 Task: Select traffic view around selected location High Museum of Art, Georgia, United States and identify the nearest hotel to the peak traffic point
Action: Mouse moved to (91, 27)
Screenshot: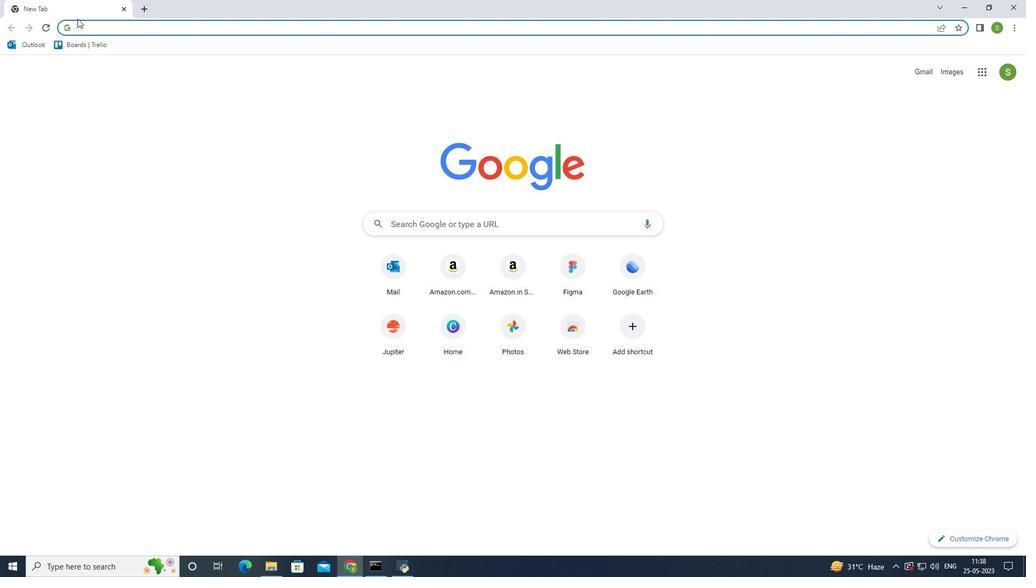 
Action: Mouse pressed left at (91, 27)
Screenshot: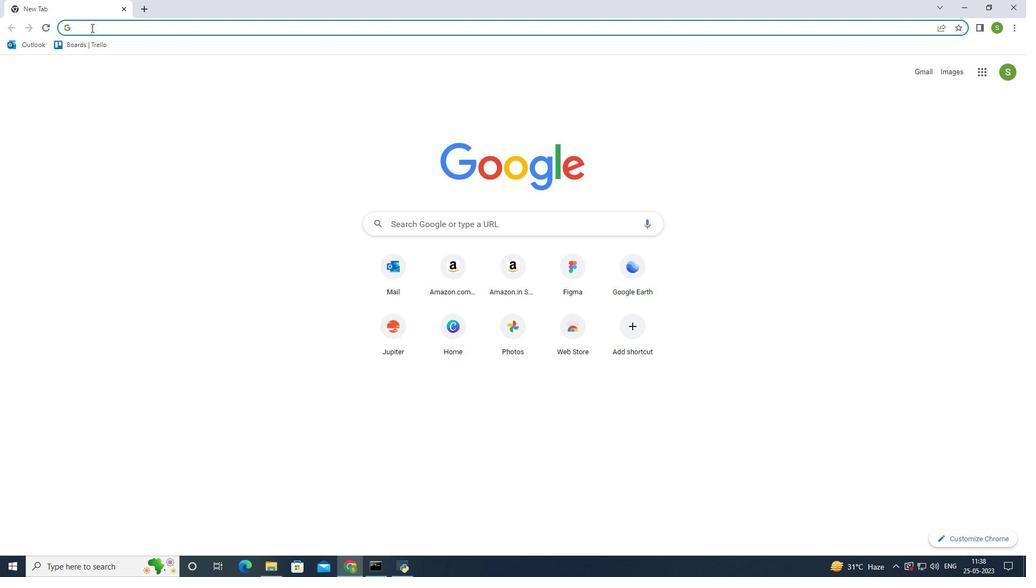 
Action: Mouse moved to (96, 42)
Screenshot: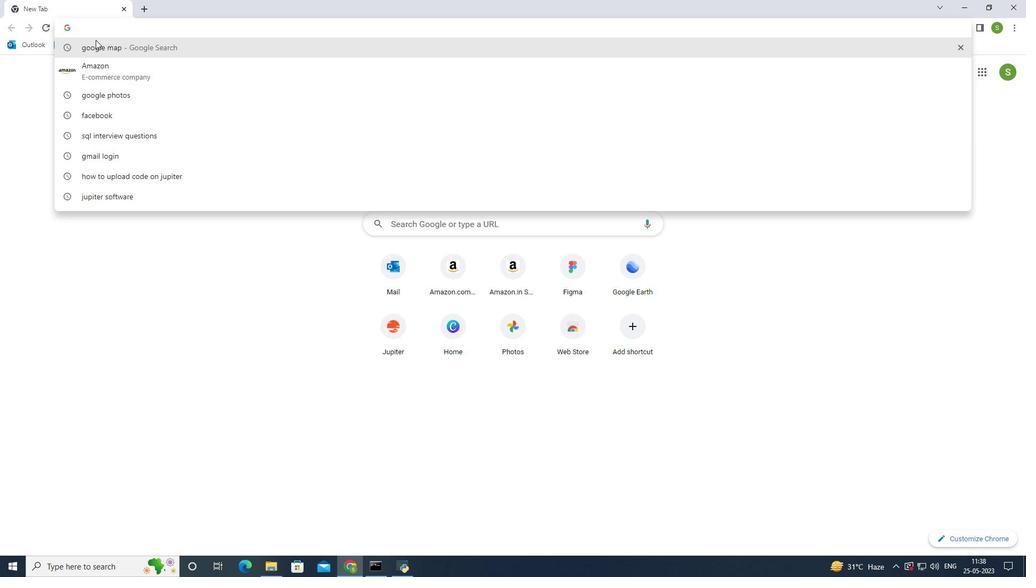 
Action: Mouse pressed left at (96, 42)
Screenshot: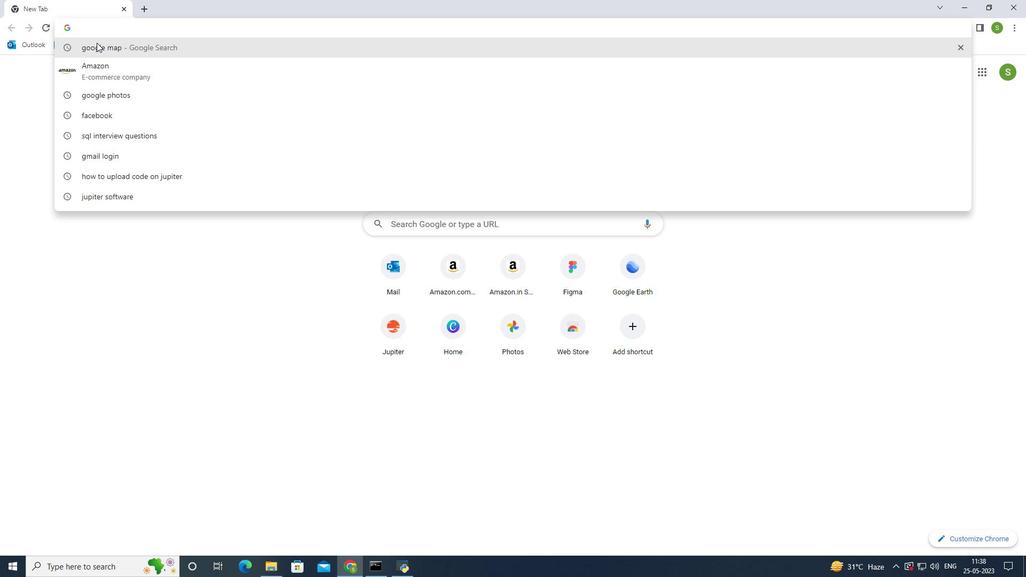 
Action: Mouse moved to (165, 165)
Screenshot: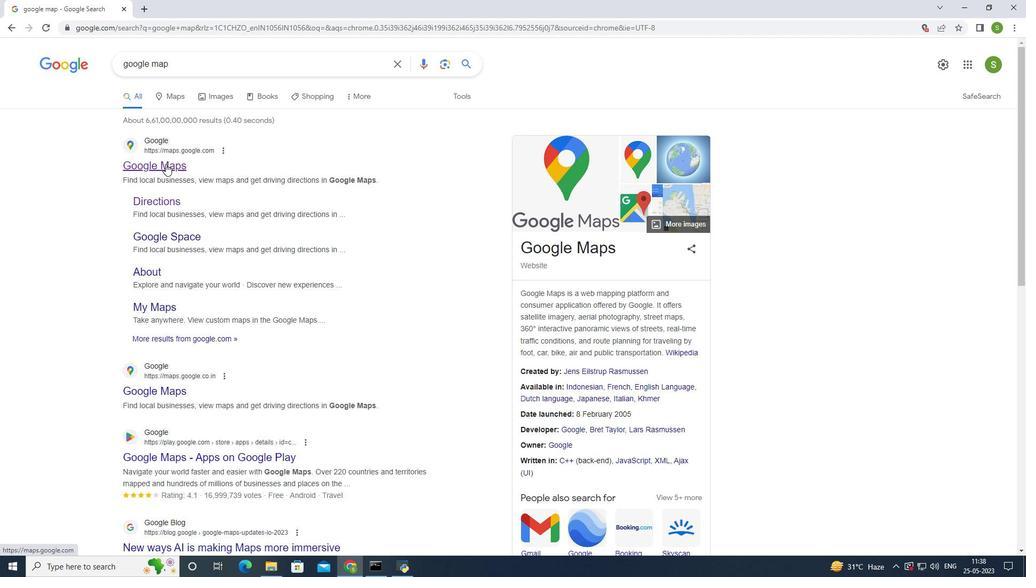 
Action: Mouse pressed left at (165, 165)
Screenshot: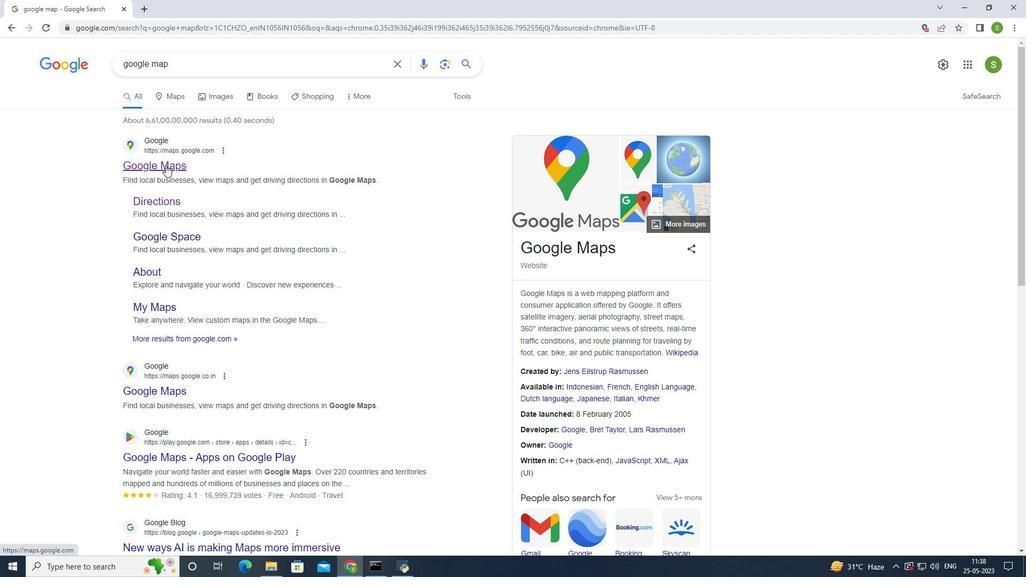 
Action: Mouse moved to (135, 54)
Screenshot: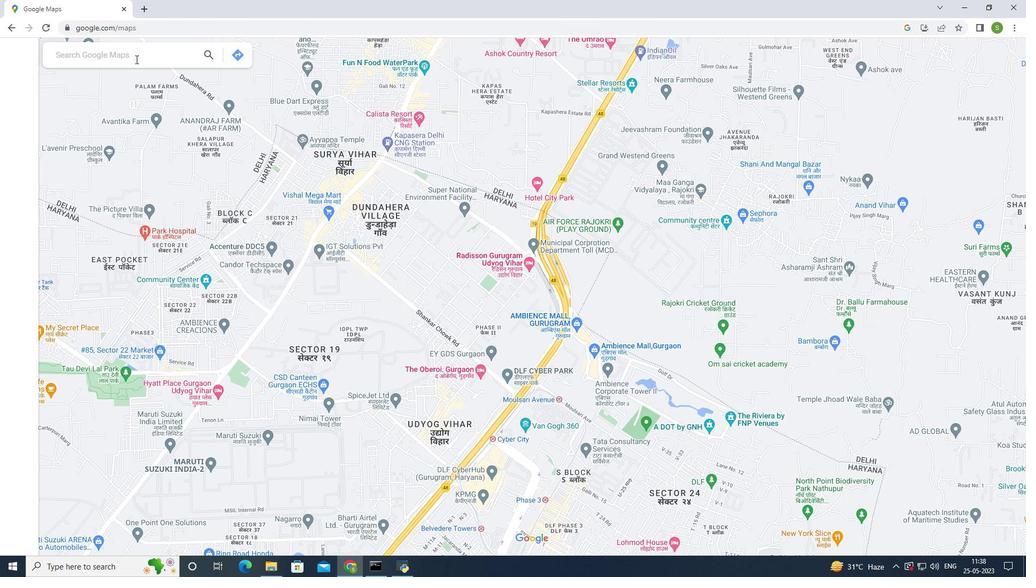 
Action: Mouse pressed left at (135, 54)
Screenshot: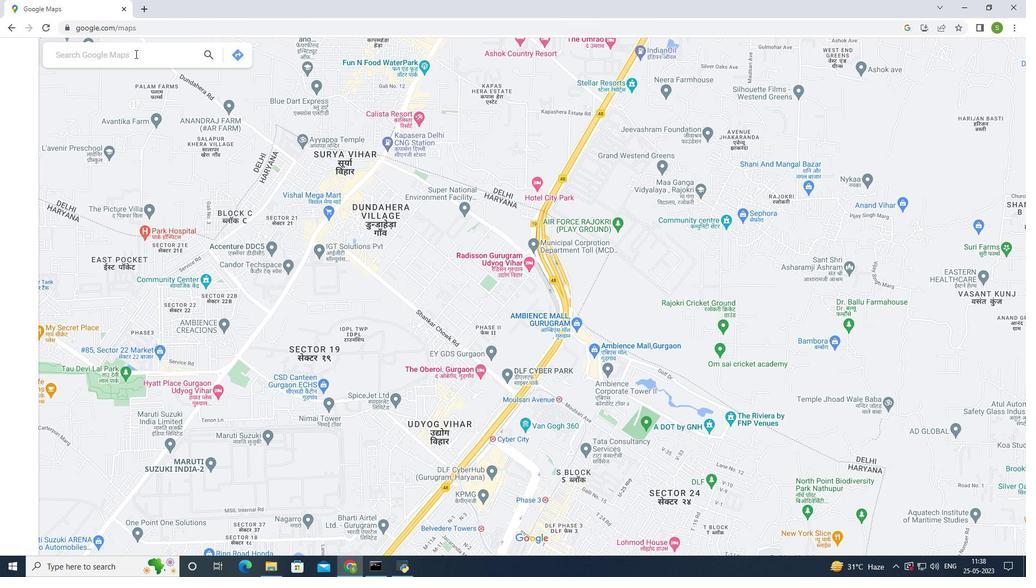 
Action: Mouse moved to (383, 294)
Screenshot: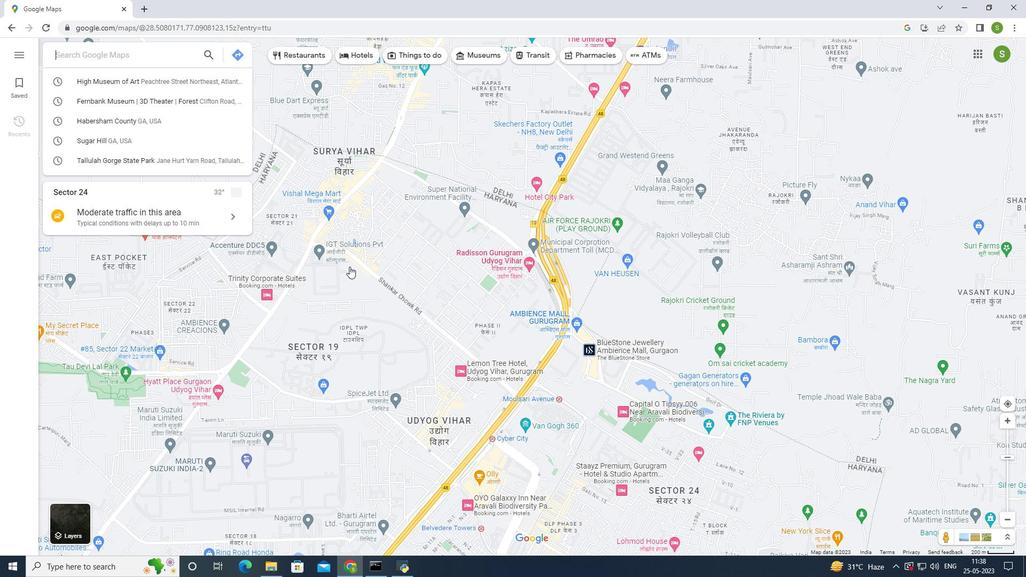 
Action: Key pressed <Key.caps_lock>H<Key.caps_lock>igh<Key.space><Key.caps_lock>M<Key.caps_lock>useum<Key.space>of<Key.space><Key.caps_lock>A<Key.caps_lock>rt<Key.space><Key.caps_lock>G<Key.caps_lock>eorgia<Key.space><Key.caps_lock>U<Key.caps_lock>nited<Key.space><Key.caps_lock>S<Key.caps_lock>tates<Key.enter>
Screenshot: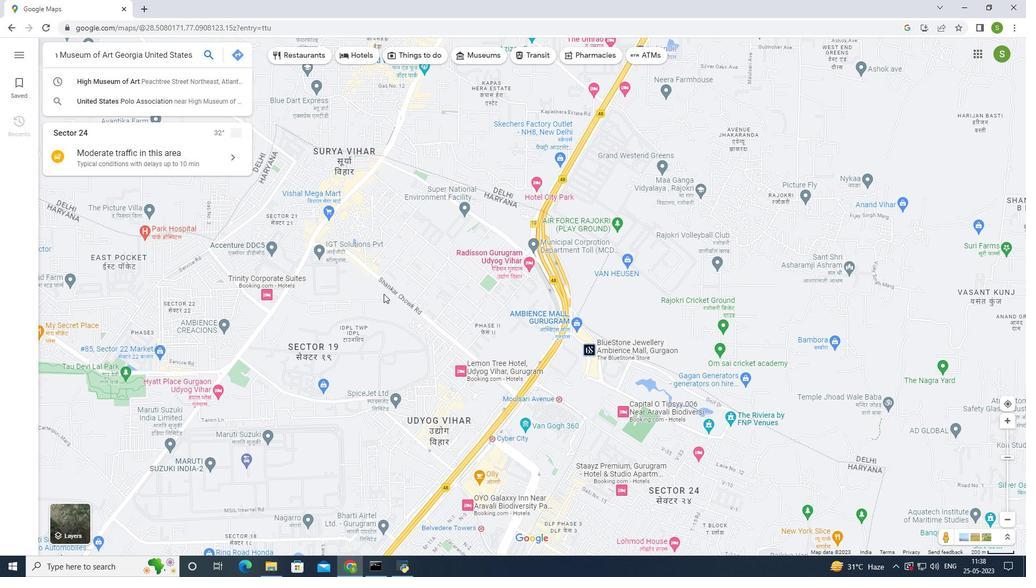 
Action: Mouse moved to (146, 266)
Screenshot: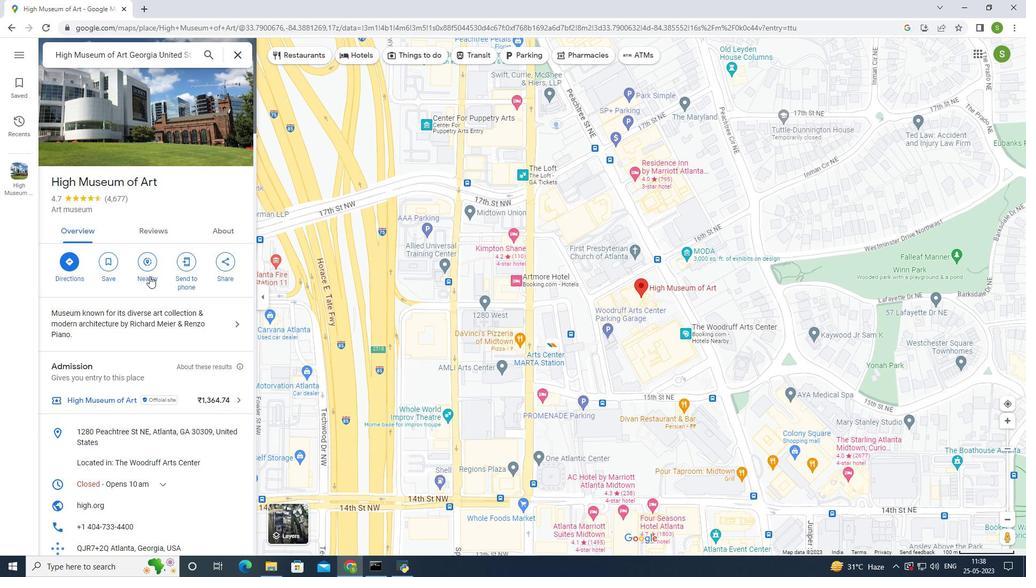 
Action: Mouse pressed left at (146, 266)
Screenshot: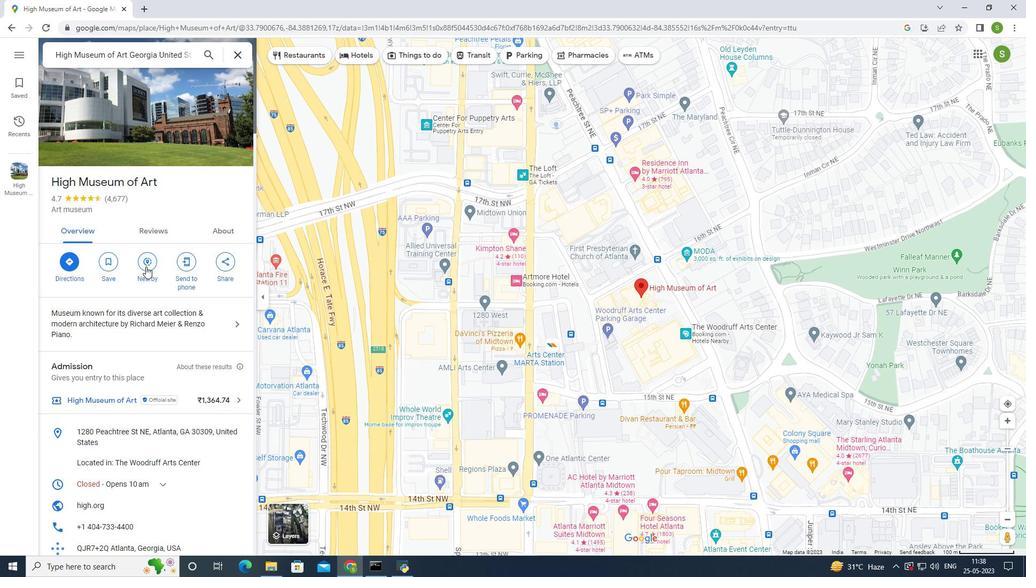 
Action: Mouse moved to (97, 97)
Screenshot: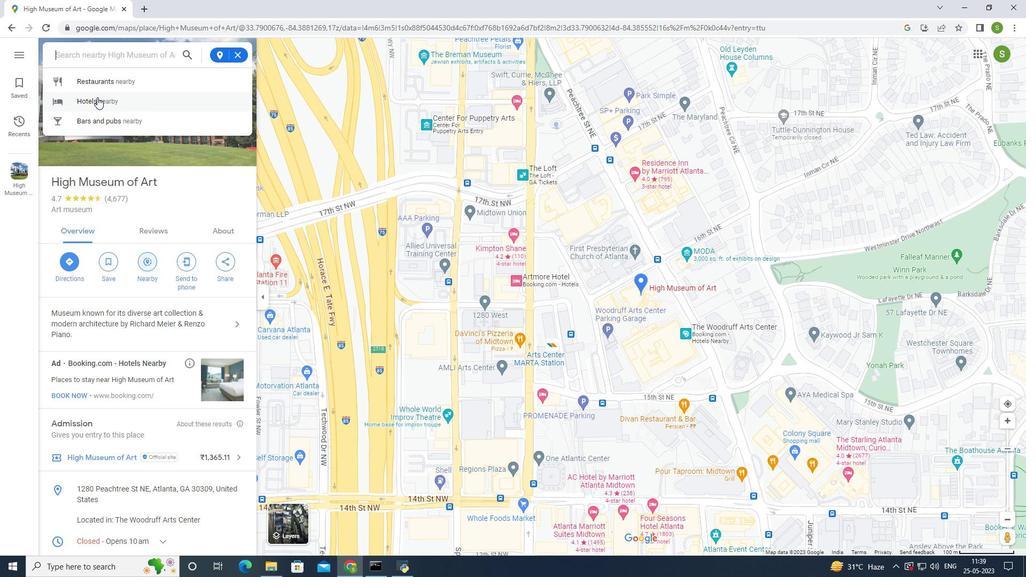 
Action: Mouse pressed left at (97, 97)
Screenshot: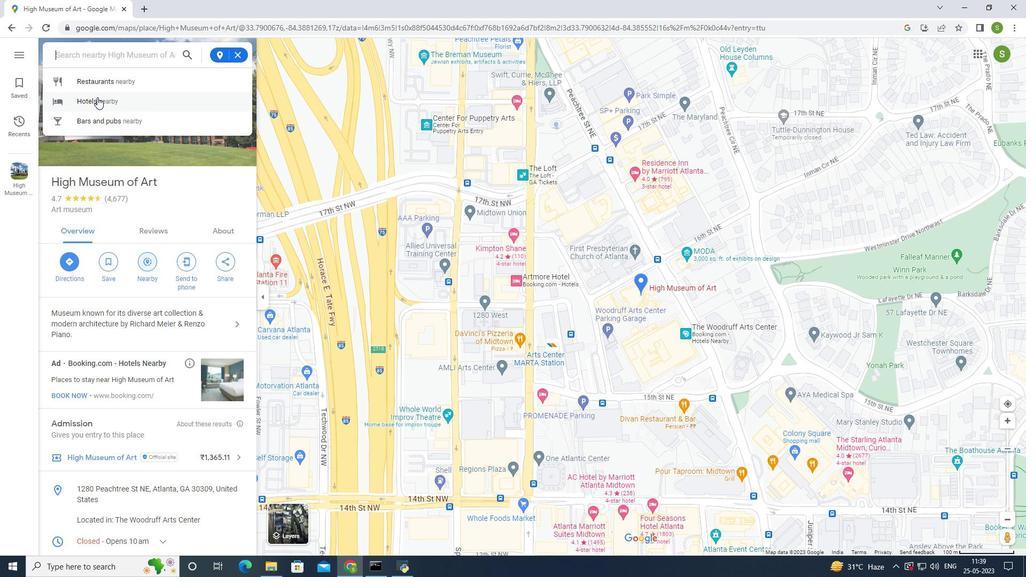 
Action: Mouse moved to (364, 527)
Screenshot: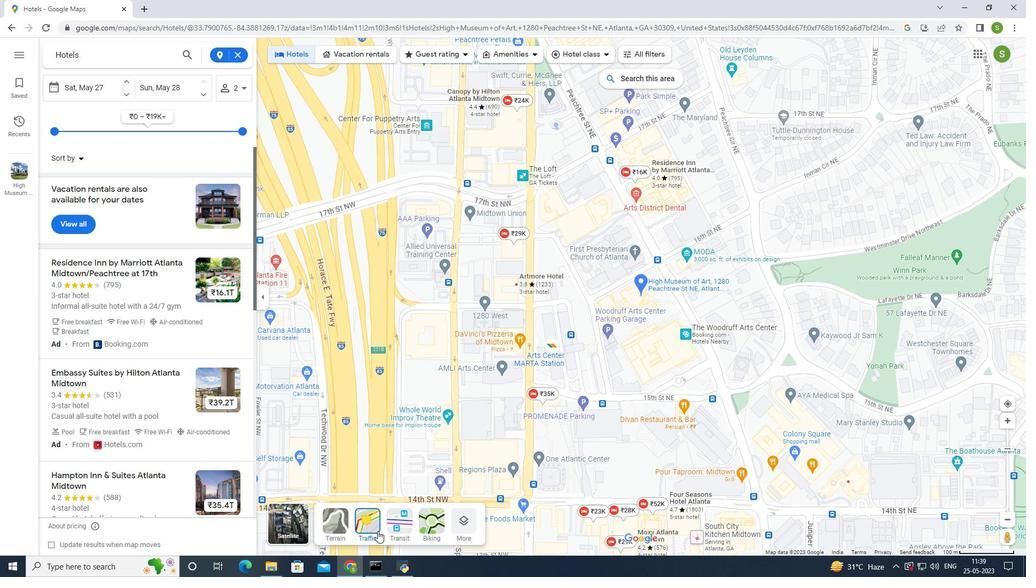 
Action: Mouse pressed left at (364, 527)
Screenshot: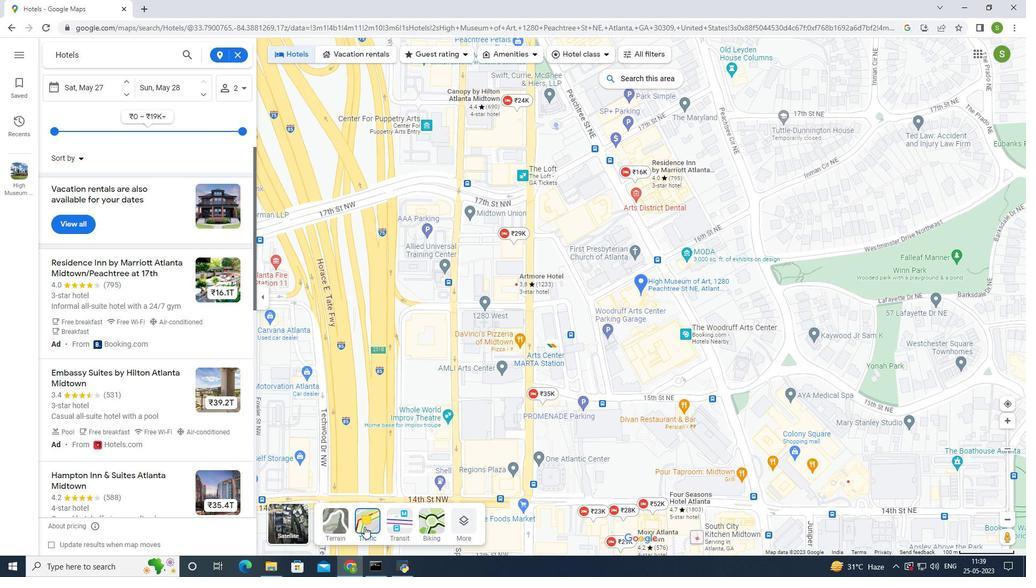 
Action: Mouse moved to (512, 228)
Screenshot: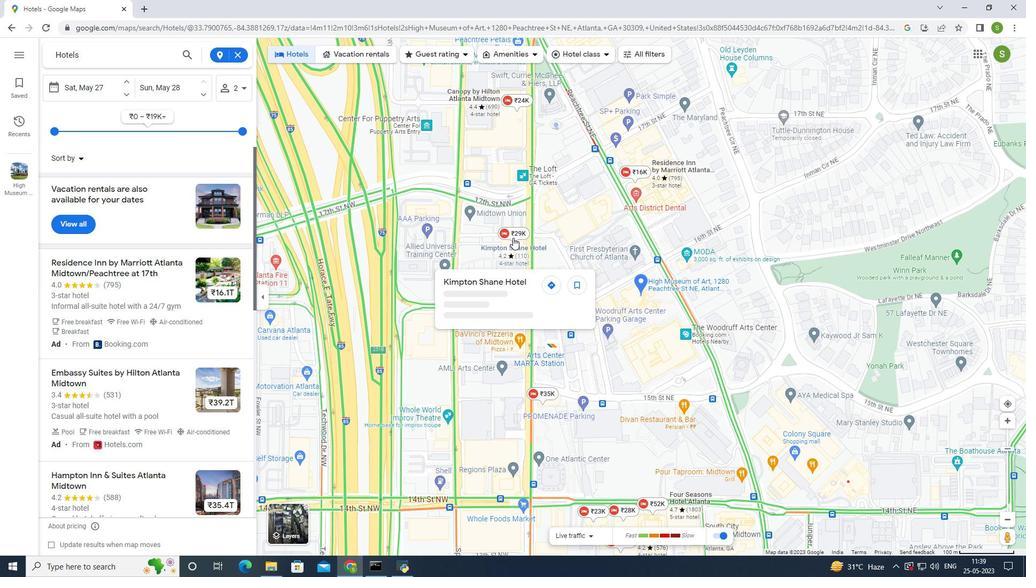 
Action: Mouse pressed left at (512, 228)
Screenshot: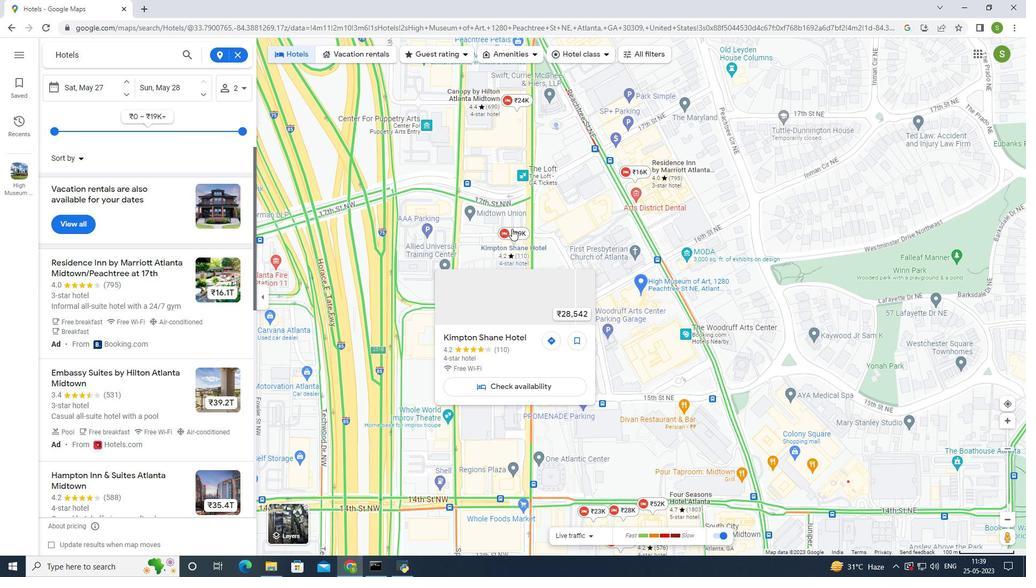 
Action: Mouse moved to (335, 198)
Screenshot: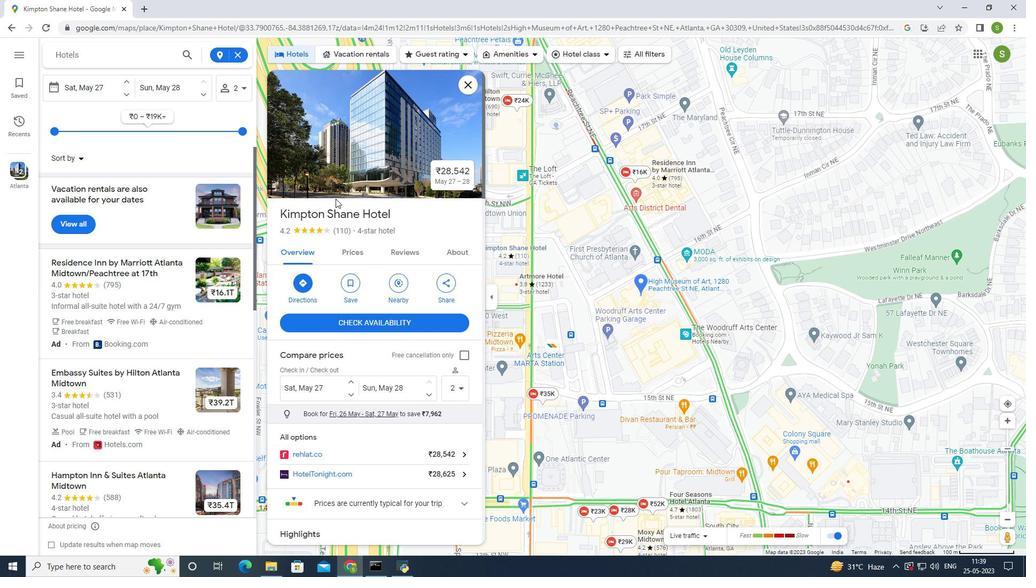 
Action: Mouse pressed left at (335, 198)
Screenshot: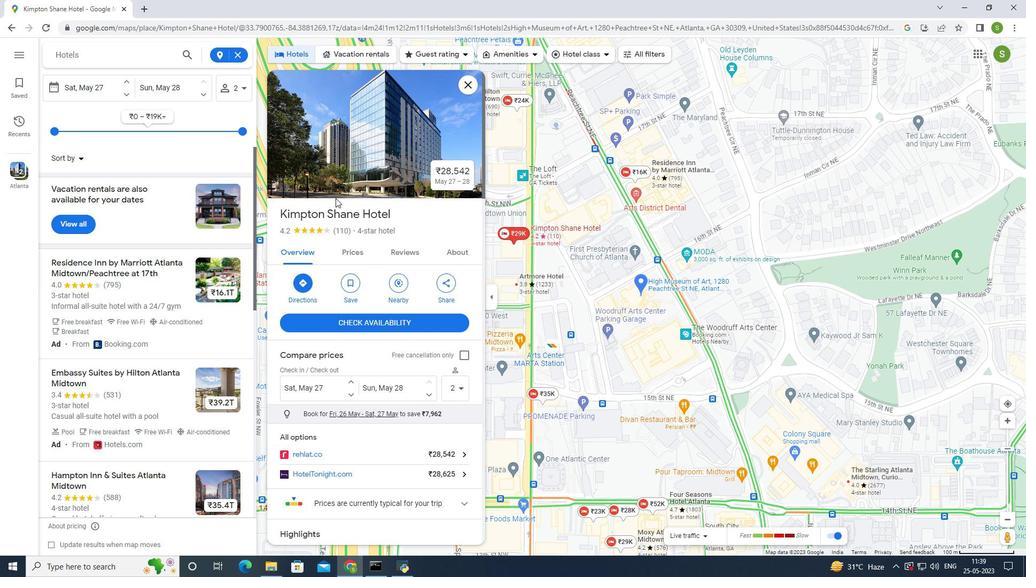 
Action: Mouse moved to (358, 181)
Screenshot: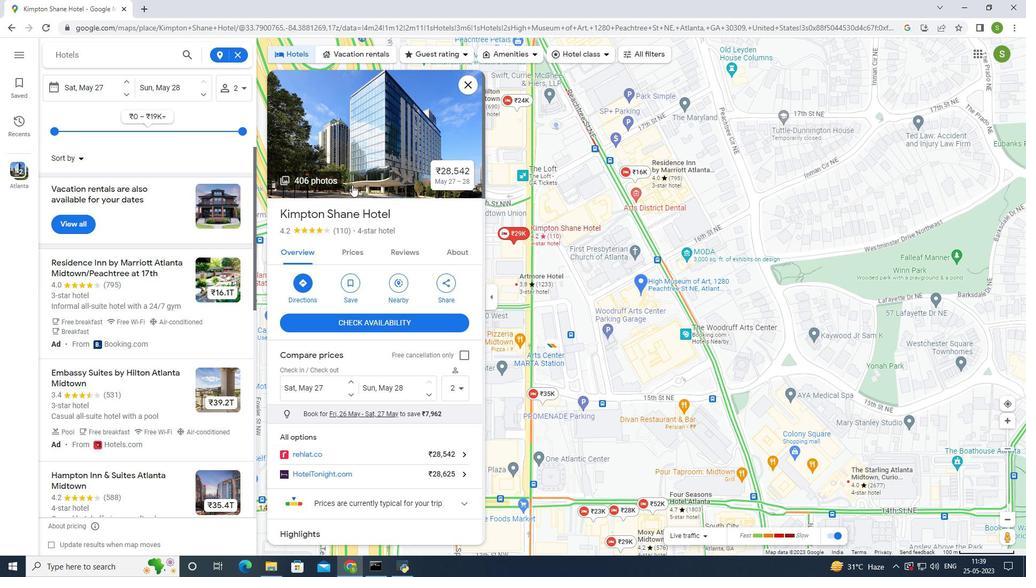 
Action: Mouse pressed left at (358, 181)
Screenshot: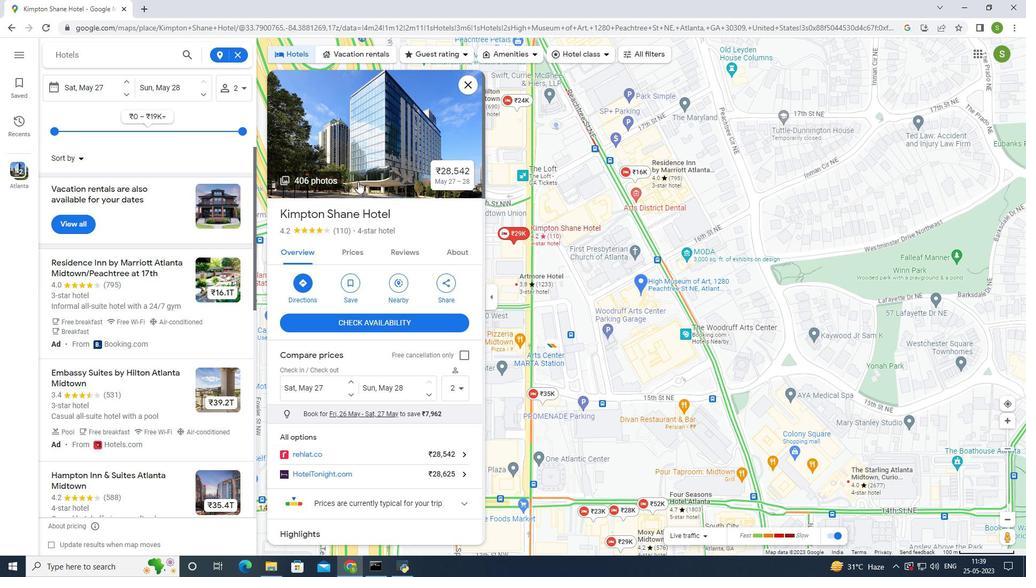 
Action: Mouse moved to (659, 470)
Screenshot: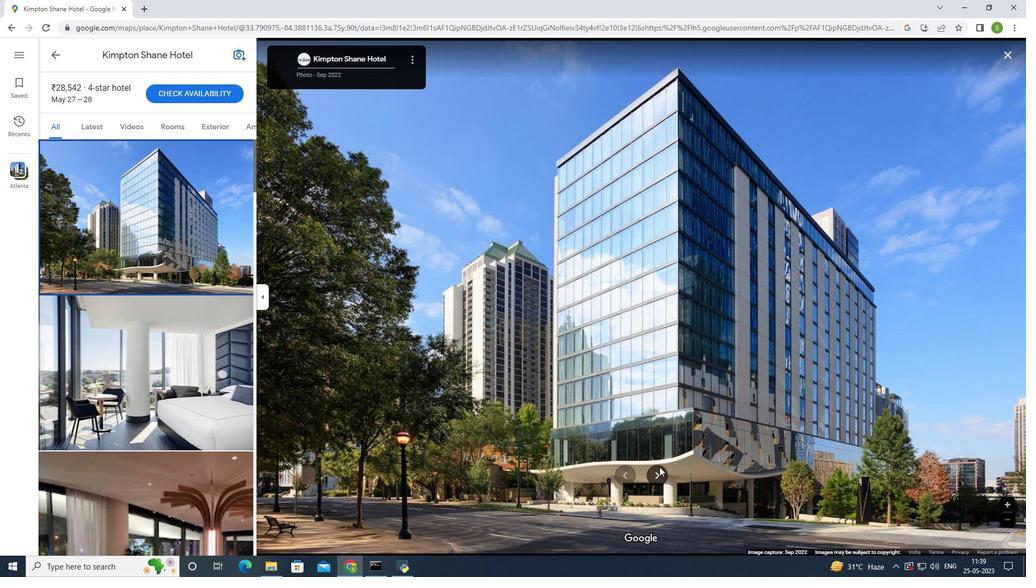 
Action: Mouse pressed left at (659, 470)
Screenshot: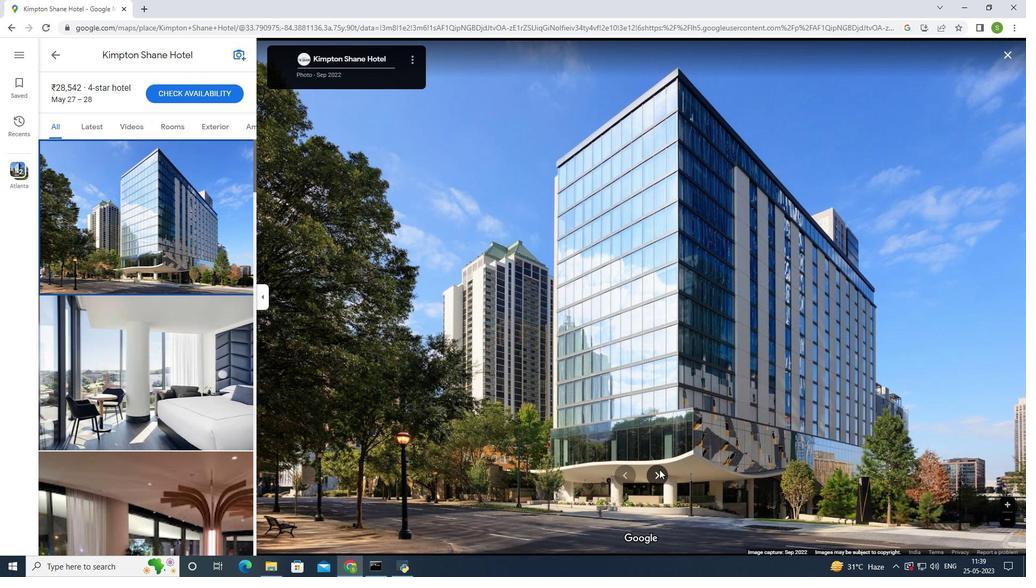 
Action: Mouse moved to (662, 473)
Screenshot: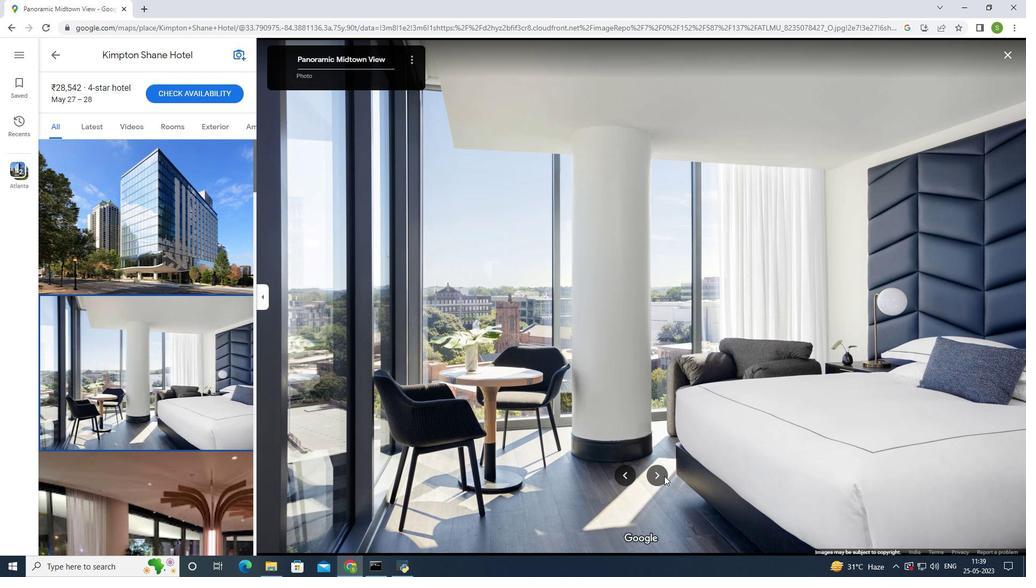 
Action: Mouse pressed left at (662, 473)
Screenshot: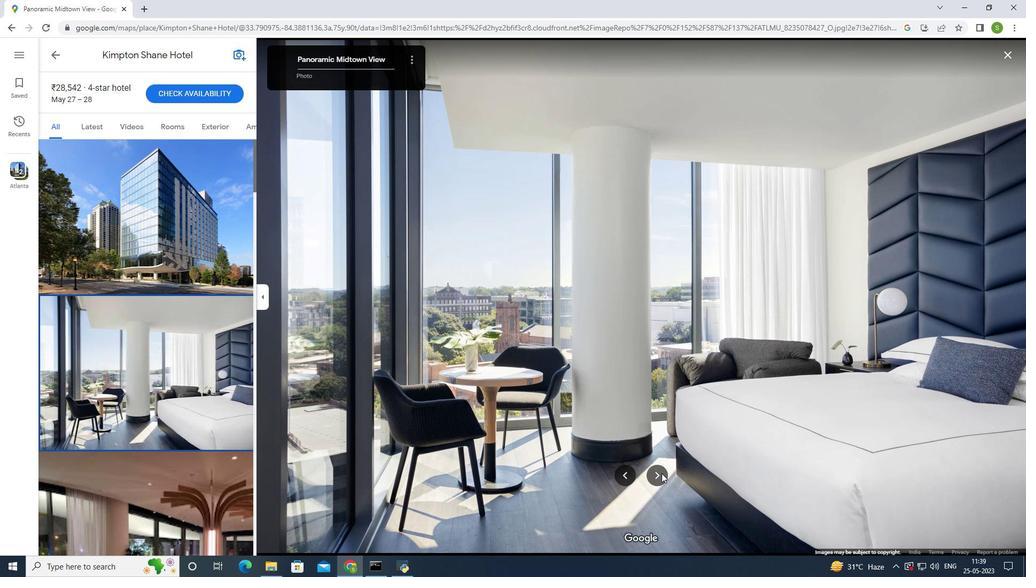 
Action: Mouse pressed left at (662, 473)
Screenshot: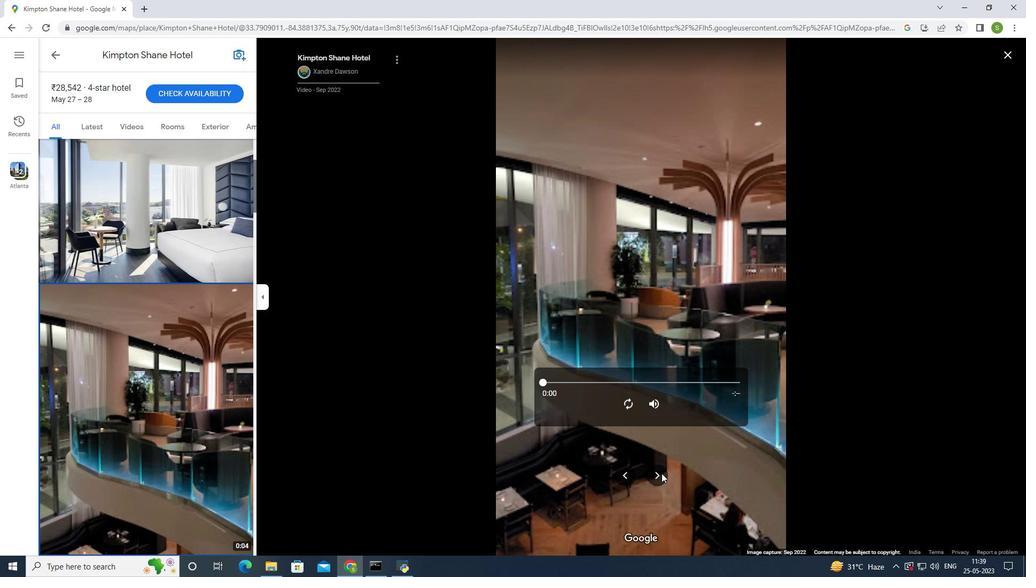 
Action: Mouse pressed left at (662, 473)
Screenshot: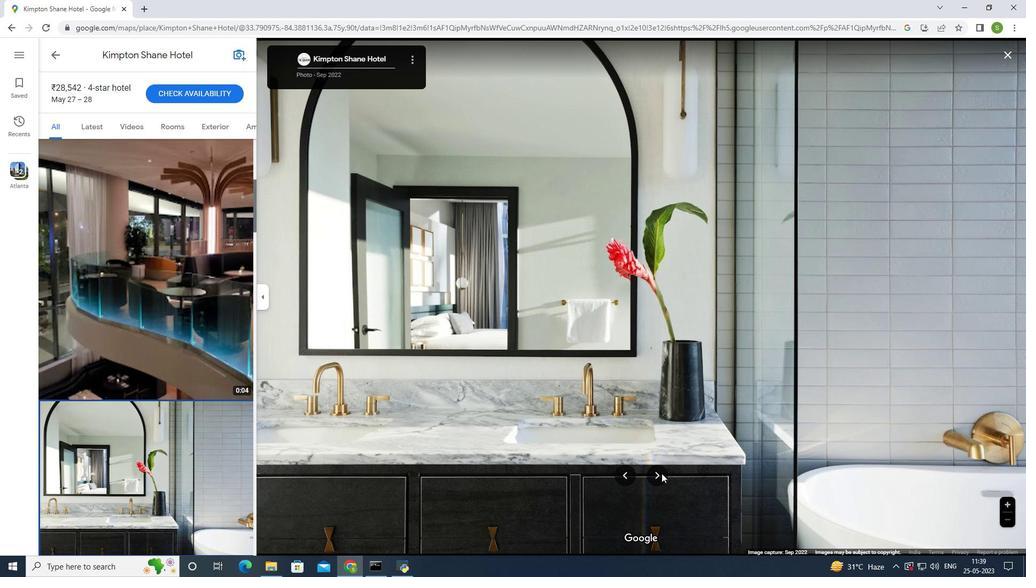 
Action: Mouse pressed left at (662, 473)
Screenshot: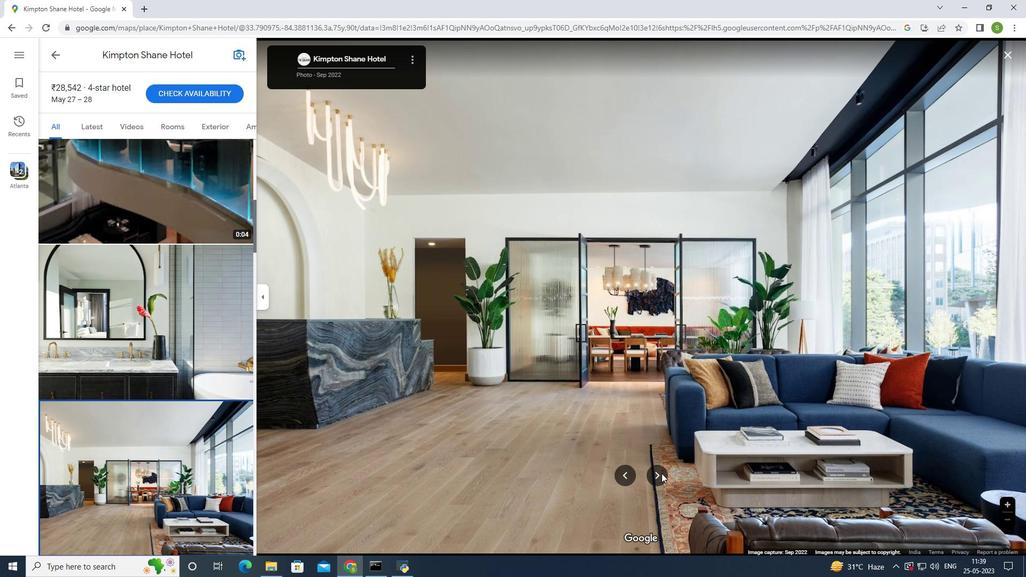 
Action: Mouse pressed left at (662, 473)
Screenshot: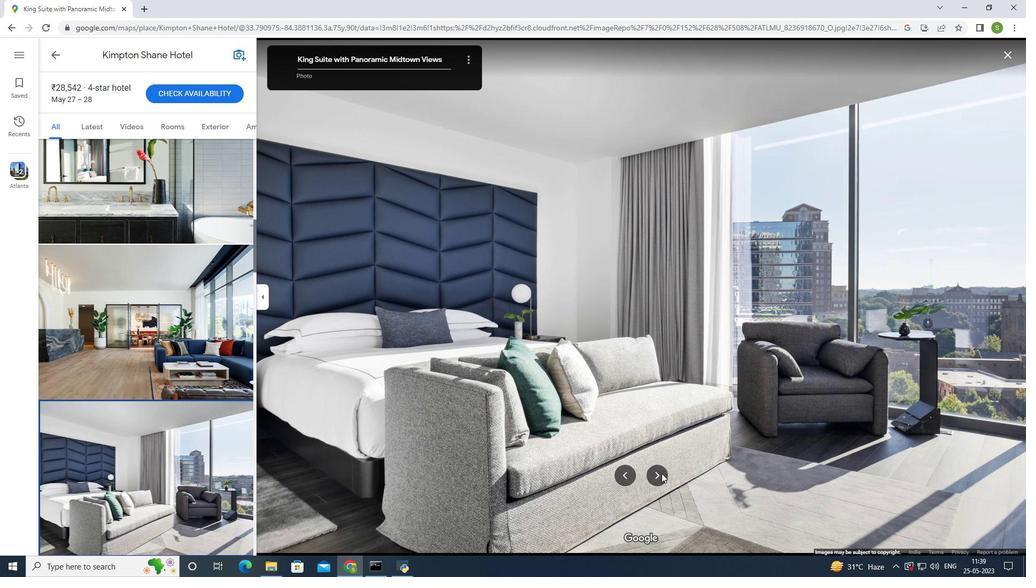 
Action: Mouse pressed left at (662, 473)
Screenshot: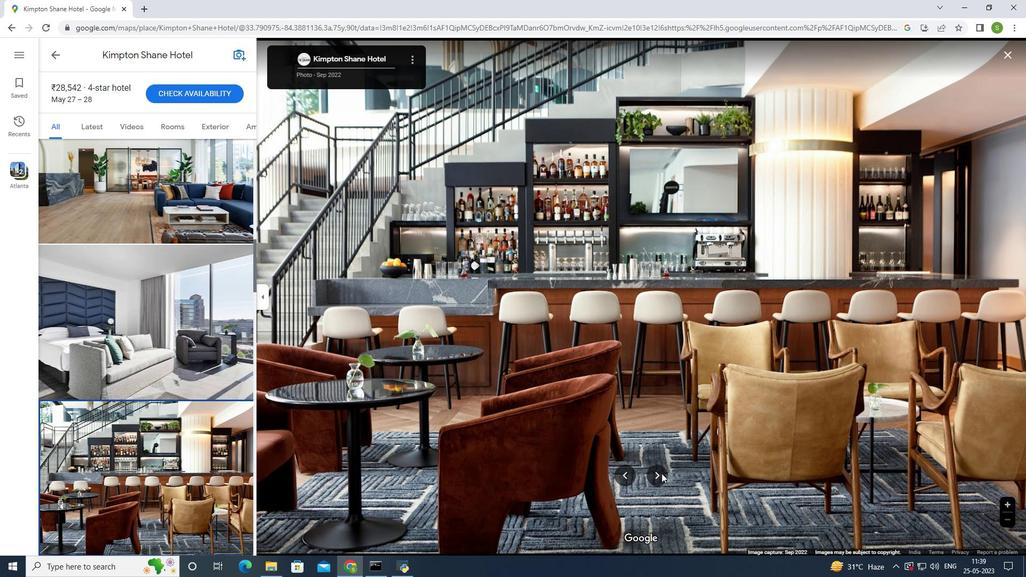 
Action: Mouse pressed left at (662, 473)
Screenshot: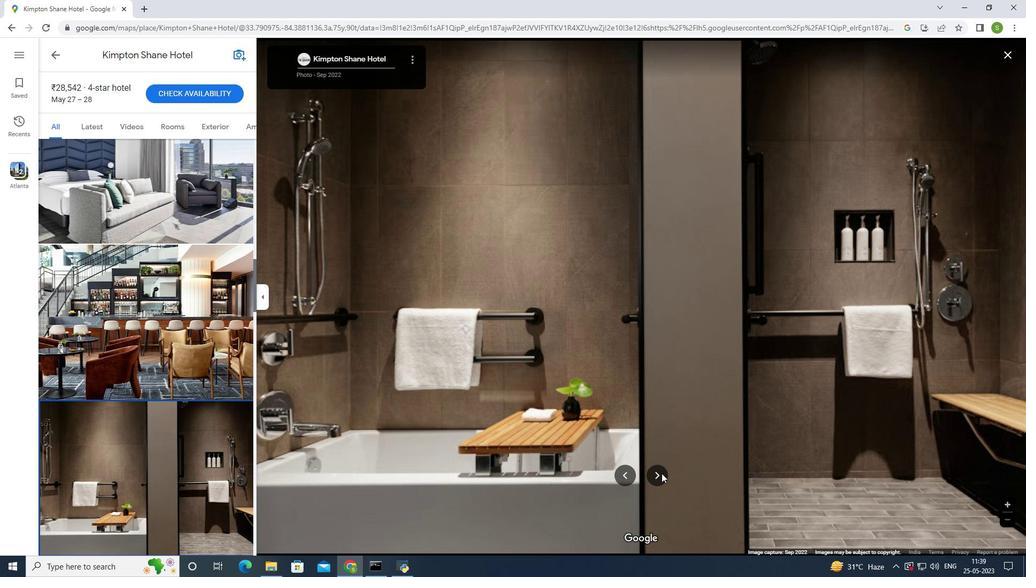 
Action: Mouse moved to (628, 479)
Screenshot: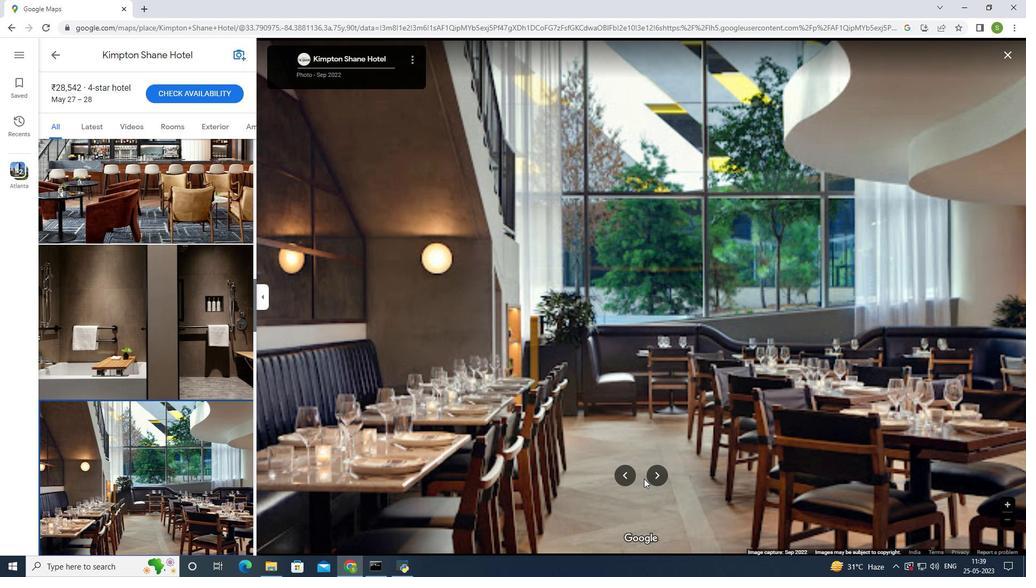 
Action: Mouse pressed left at (628, 479)
Screenshot: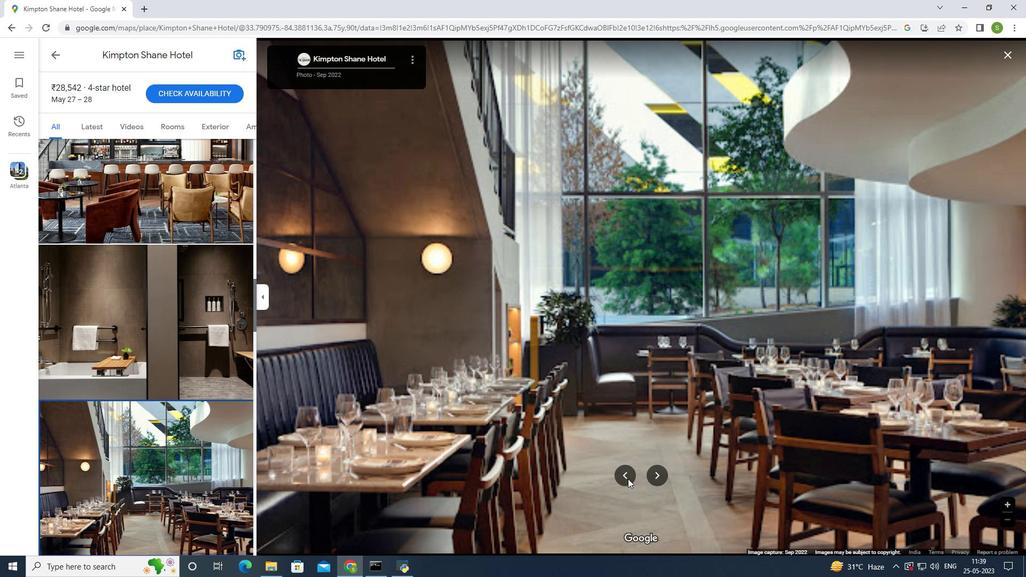 
Action: Mouse moved to (571, 402)
Screenshot: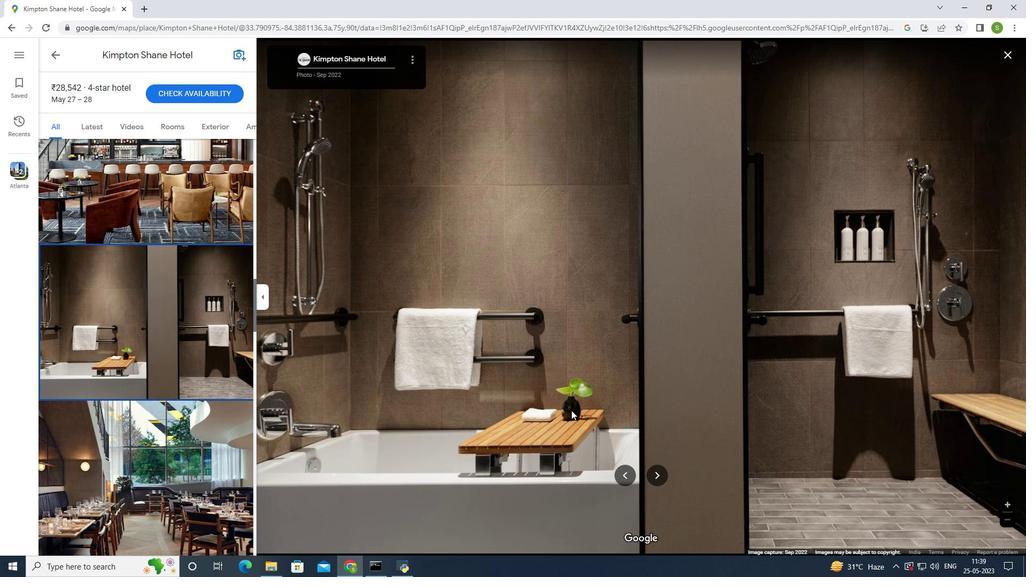 
Action: Mouse scrolled (571, 403) with delta (0, 0)
Screenshot: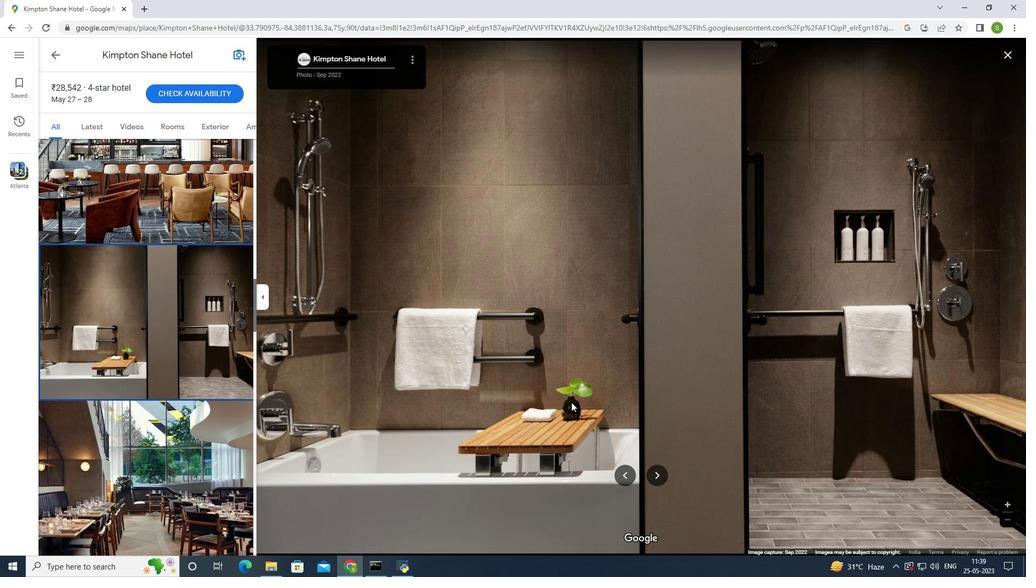
Action: Mouse scrolled (571, 403) with delta (0, 0)
Screenshot: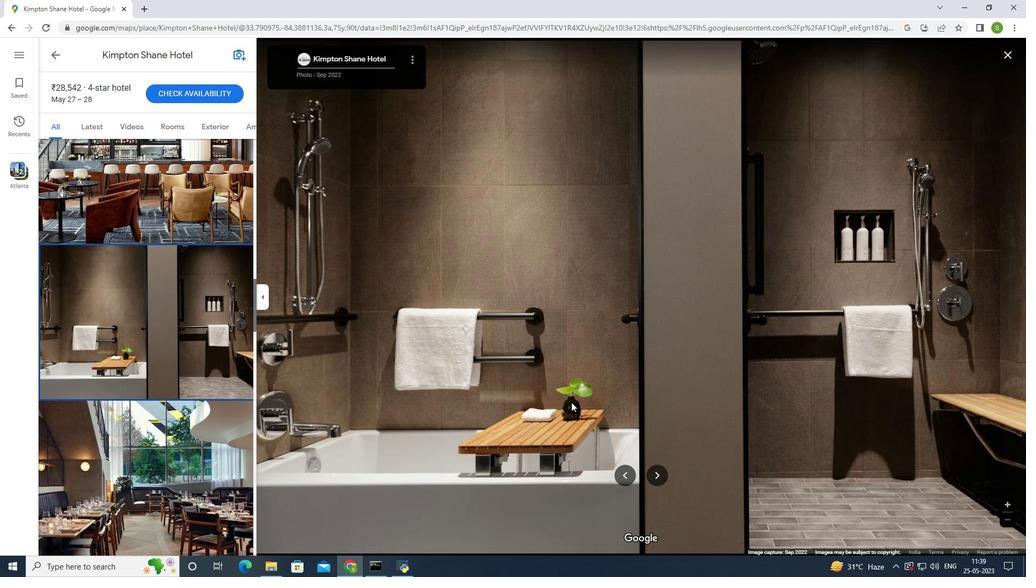 
Action: Mouse scrolled (571, 403) with delta (0, 0)
Screenshot: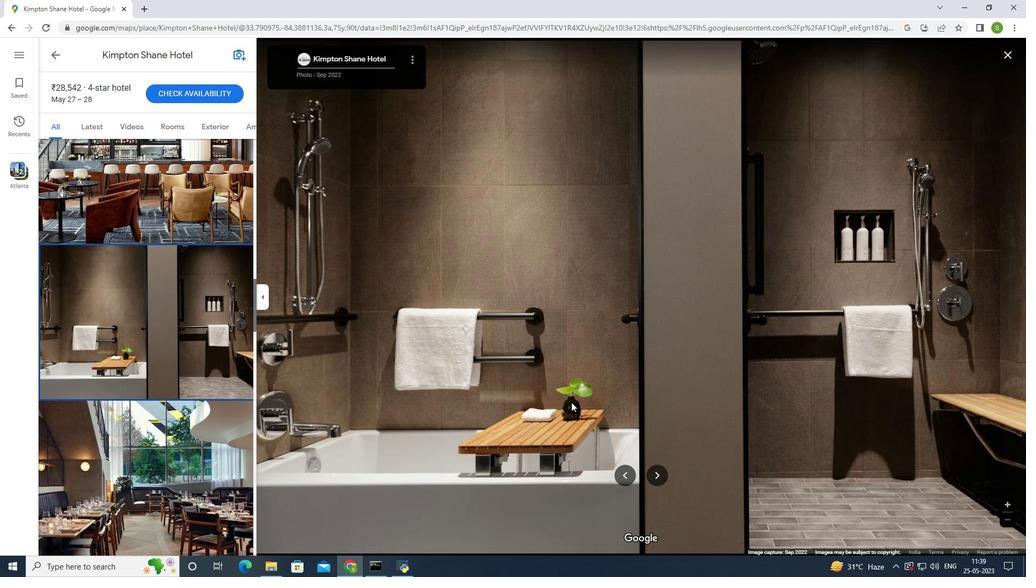 
Action: Mouse scrolled (571, 403) with delta (0, 0)
Screenshot: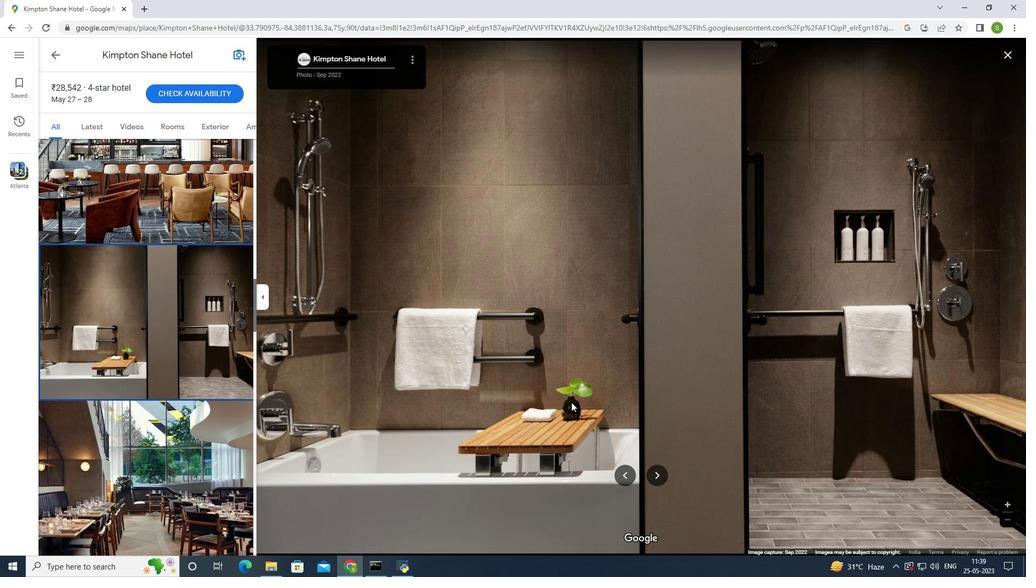 
Action: Mouse scrolled (571, 403) with delta (0, 0)
Screenshot: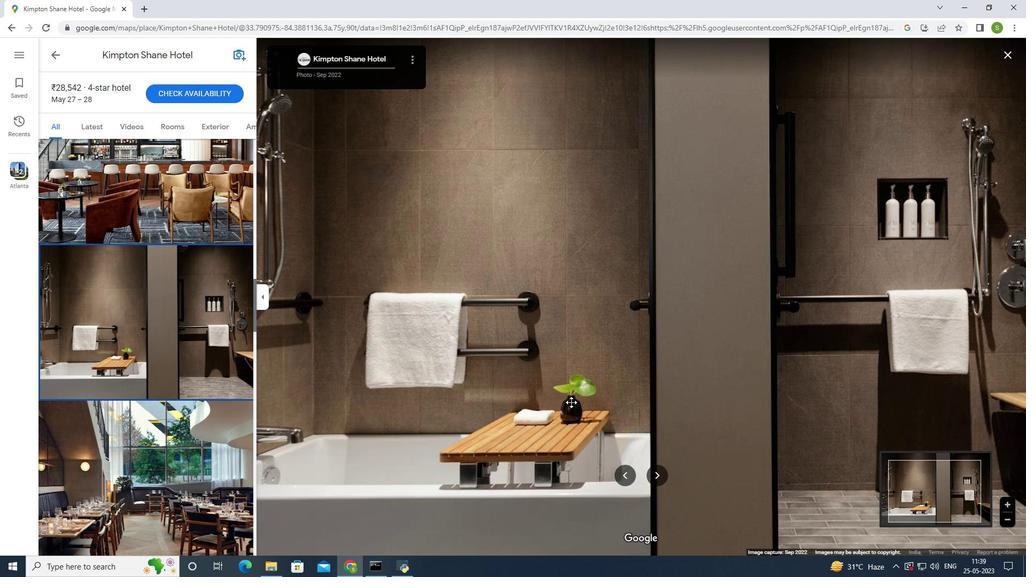 
Action: Mouse scrolled (571, 403) with delta (0, 0)
Screenshot: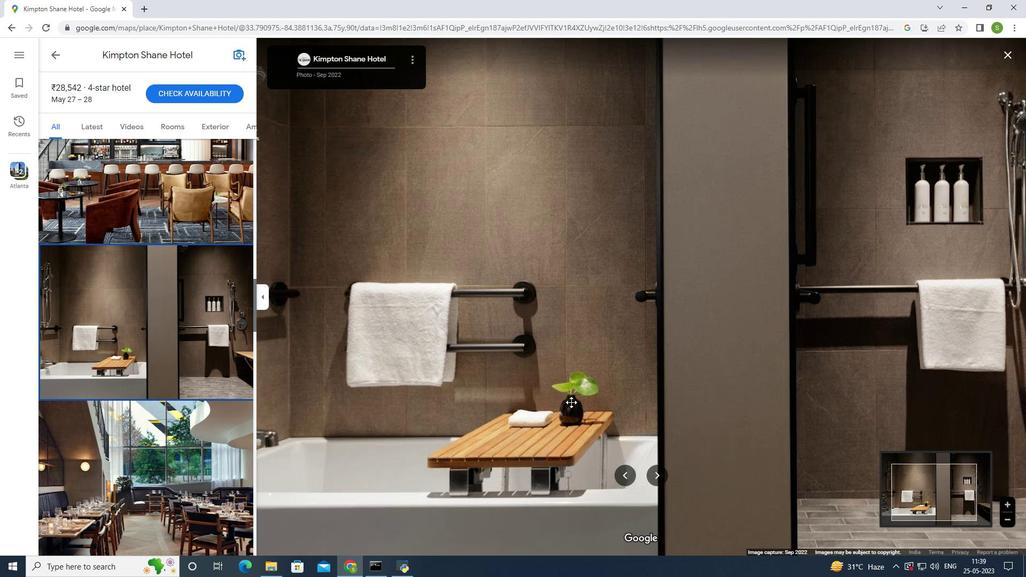 
Action: Mouse scrolled (571, 403) with delta (0, 0)
Screenshot: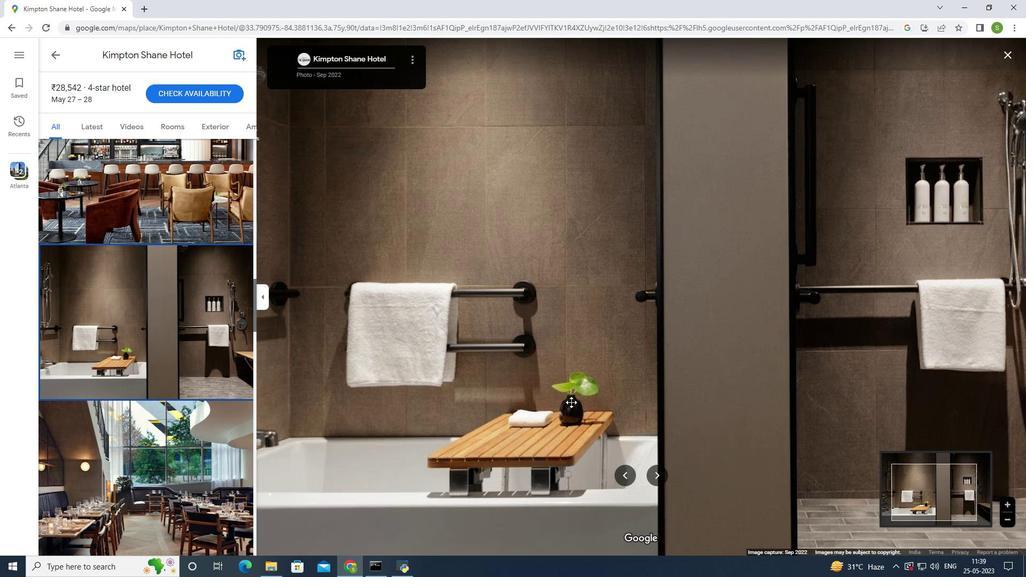 
Action: Mouse scrolled (571, 403) with delta (0, 0)
Screenshot: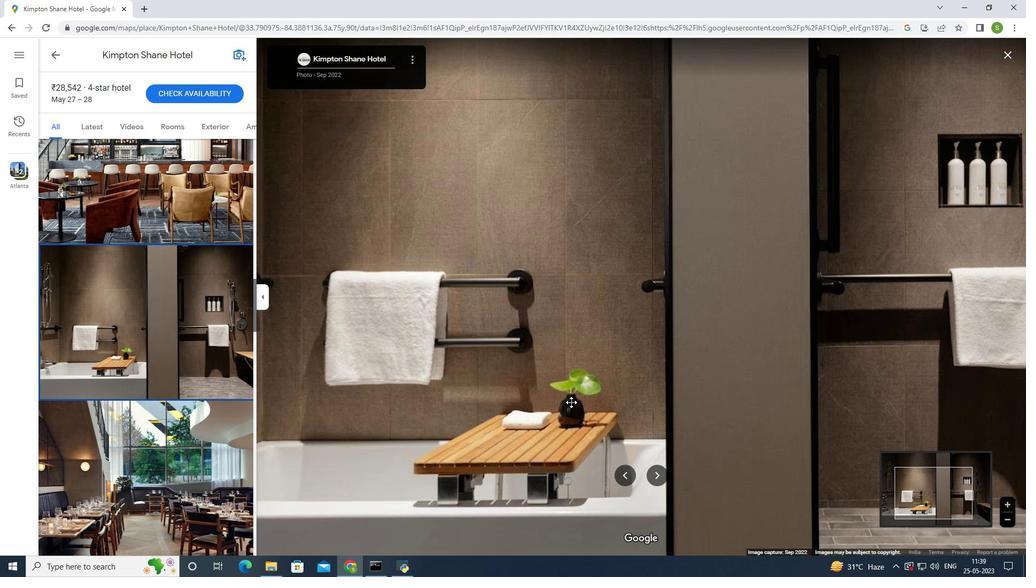 
Action: Mouse scrolled (571, 403) with delta (0, 0)
Screenshot: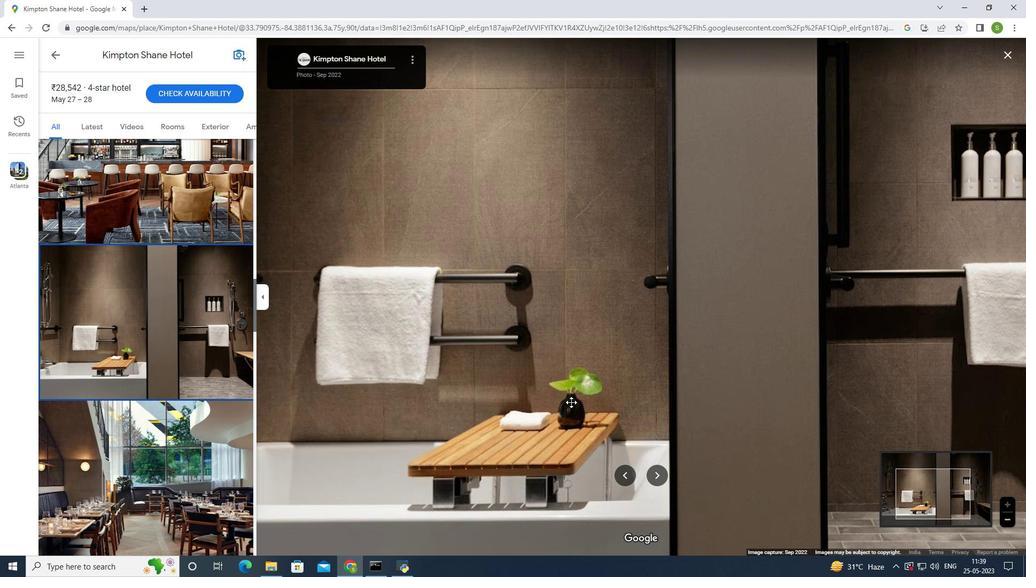 
Action: Mouse scrolled (571, 403) with delta (0, 0)
Screenshot: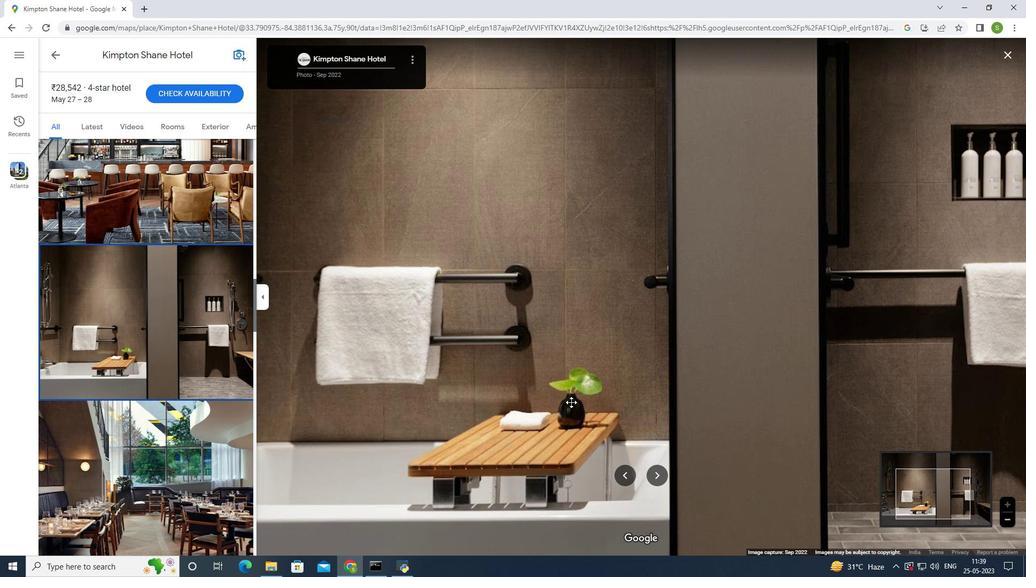 
Action: Mouse scrolled (571, 403) with delta (0, 0)
Screenshot: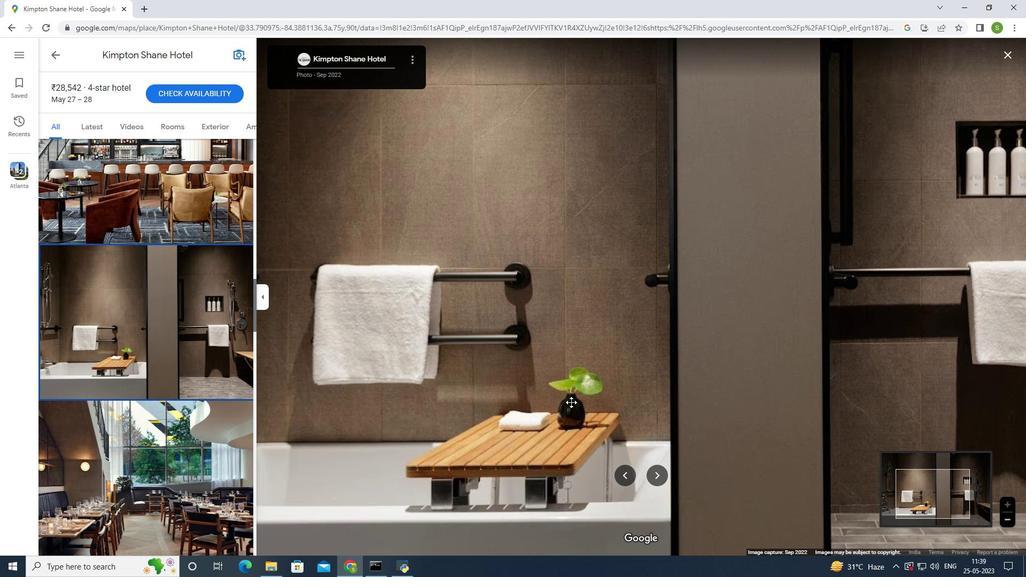 
Action: Mouse scrolled (571, 403) with delta (0, 0)
Screenshot: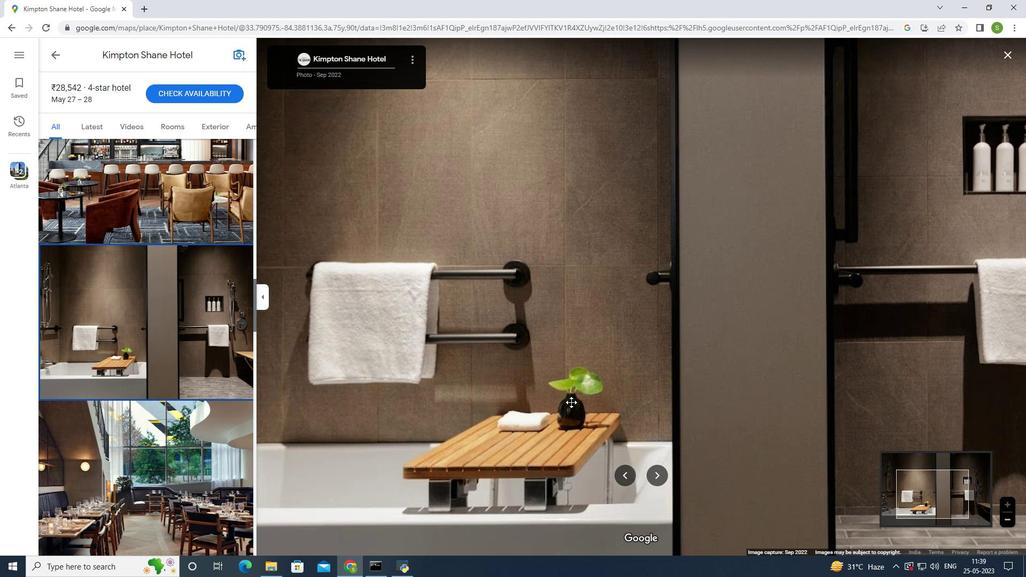 
Action: Mouse scrolled (571, 403) with delta (0, 0)
Screenshot: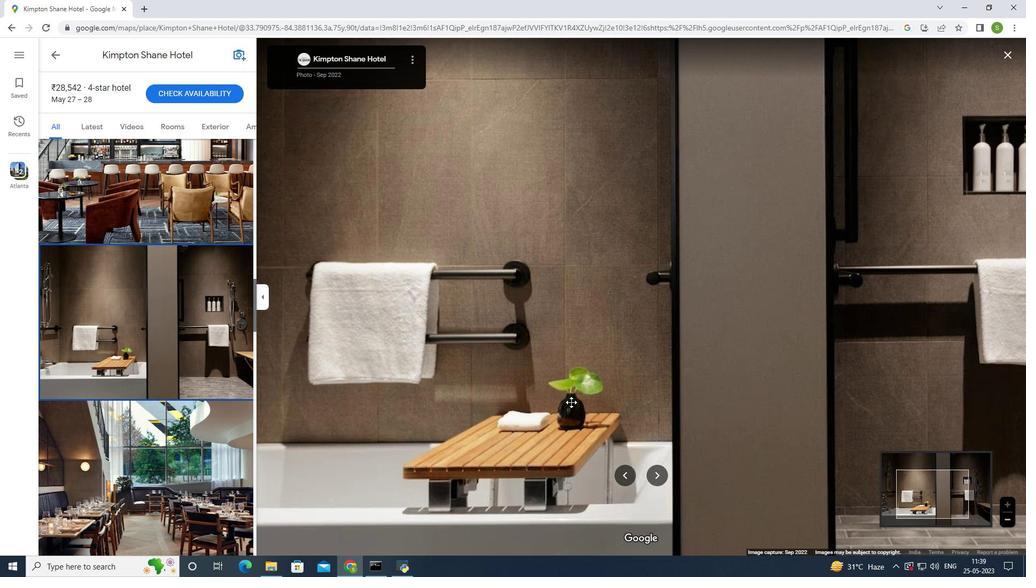 
Action: Mouse scrolled (571, 403) with delta (0, 0)
Screenshot: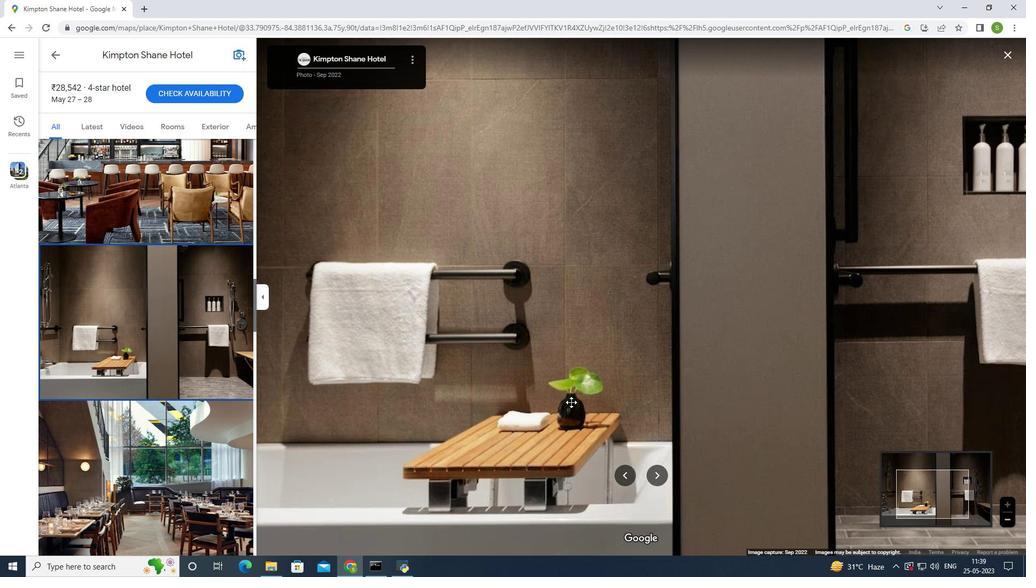 
Action: Mouse scrolled (571, 403) with delta (0, 0)
Screenshot: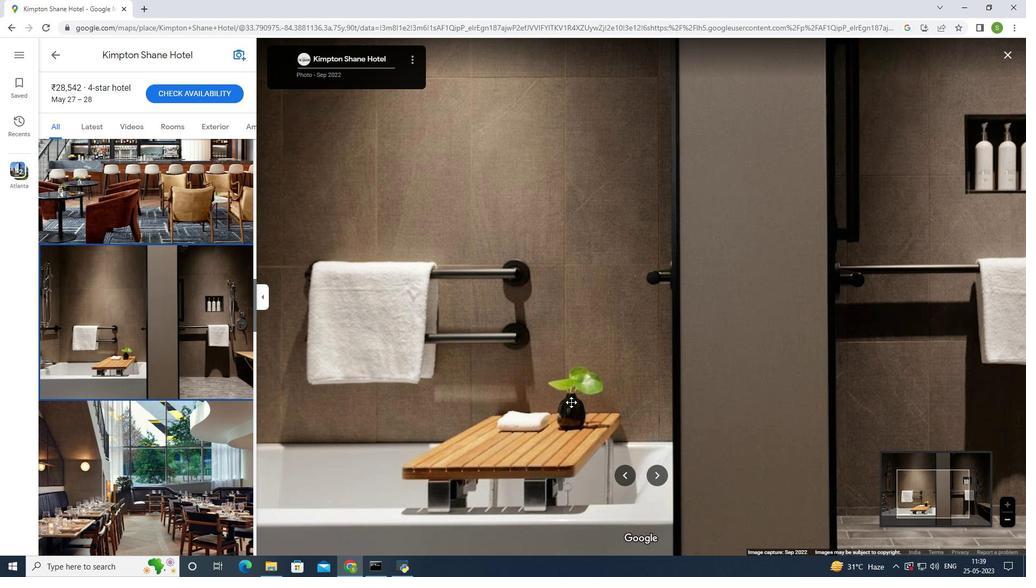 
Action: Mouse scrolled (571, 403) with delta (0, 0)
Screenshot: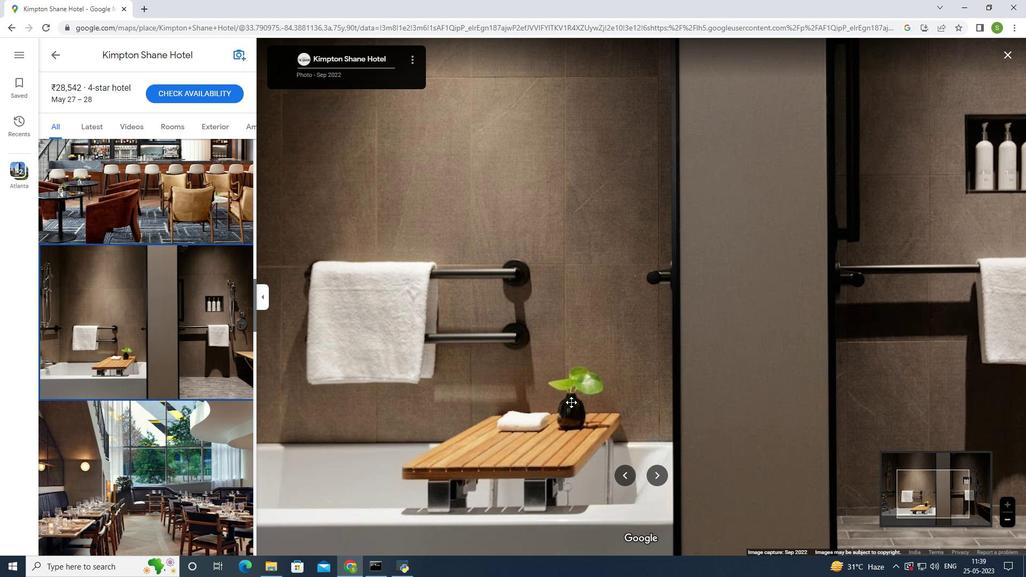 
Action: Mouse scrolled (571, 402) with delta (0, 0)
Screenshot: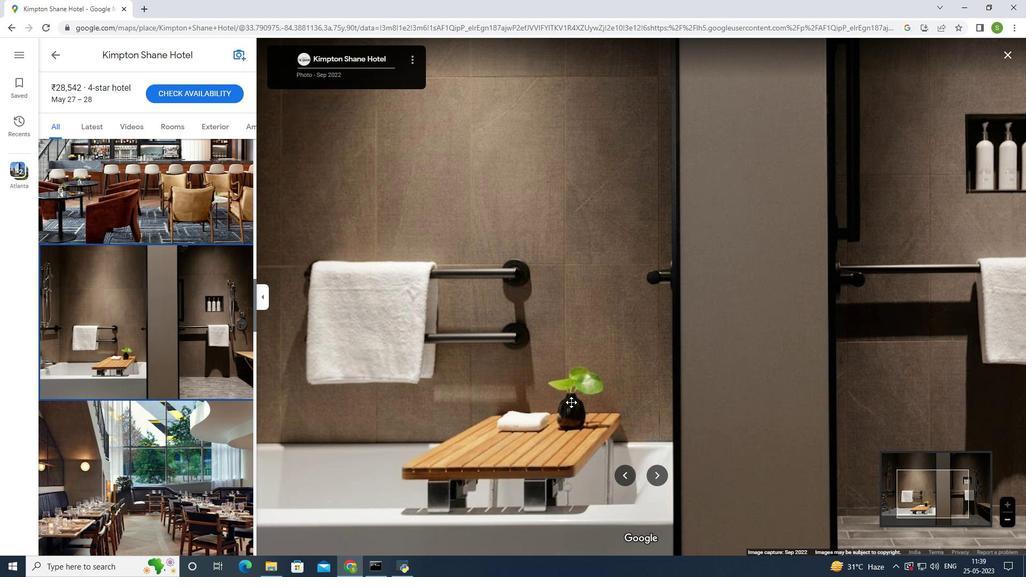 
Action: Mouse scrolled (571, 402) with delta (0, 0)
Screenshot: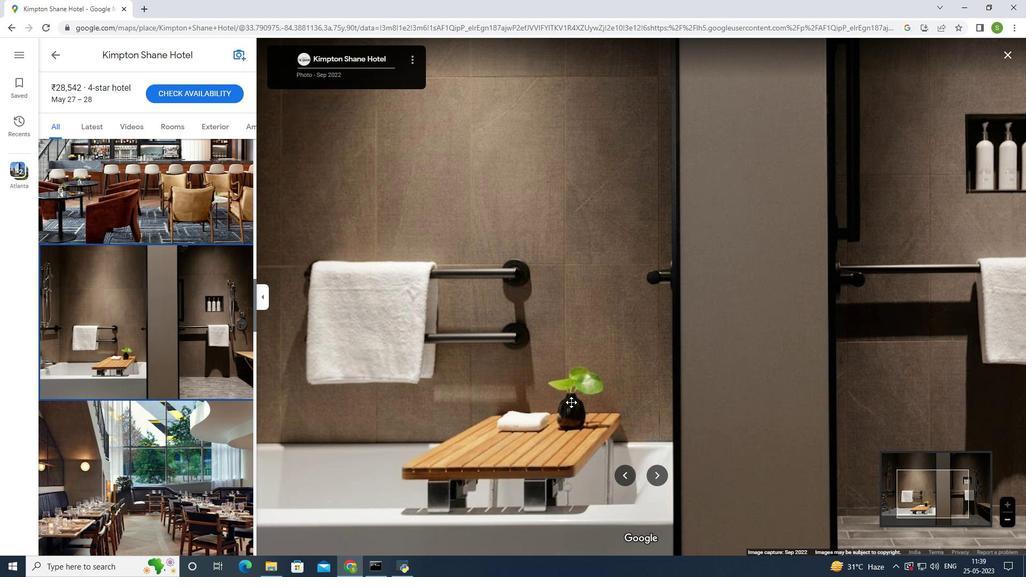
Action: Mouse scrolled (571, 402) with delta (0, 0)
Screenshot: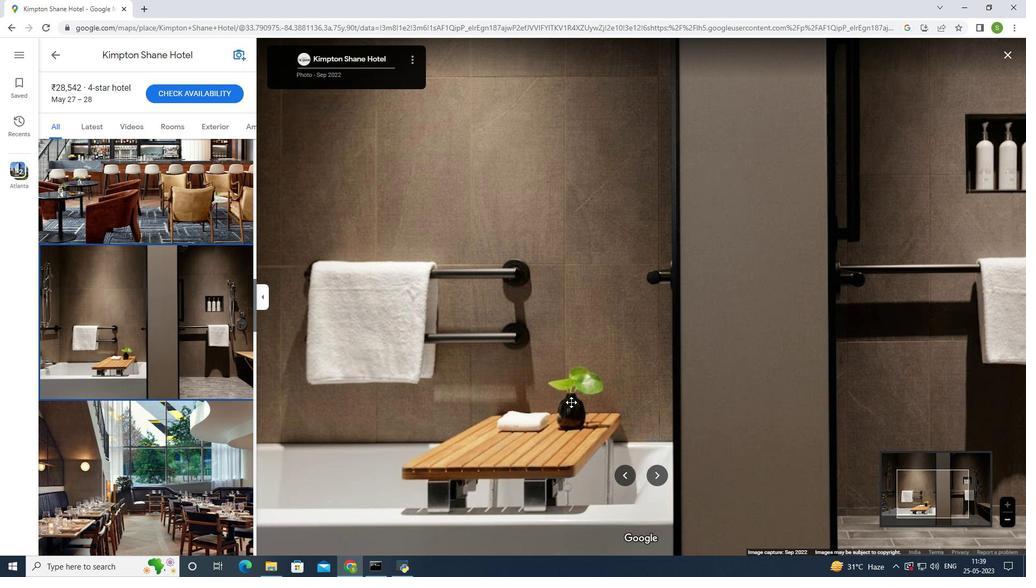 
Action: Mouse scrolled (571, 402) with delta (0, 0)
Screenshot: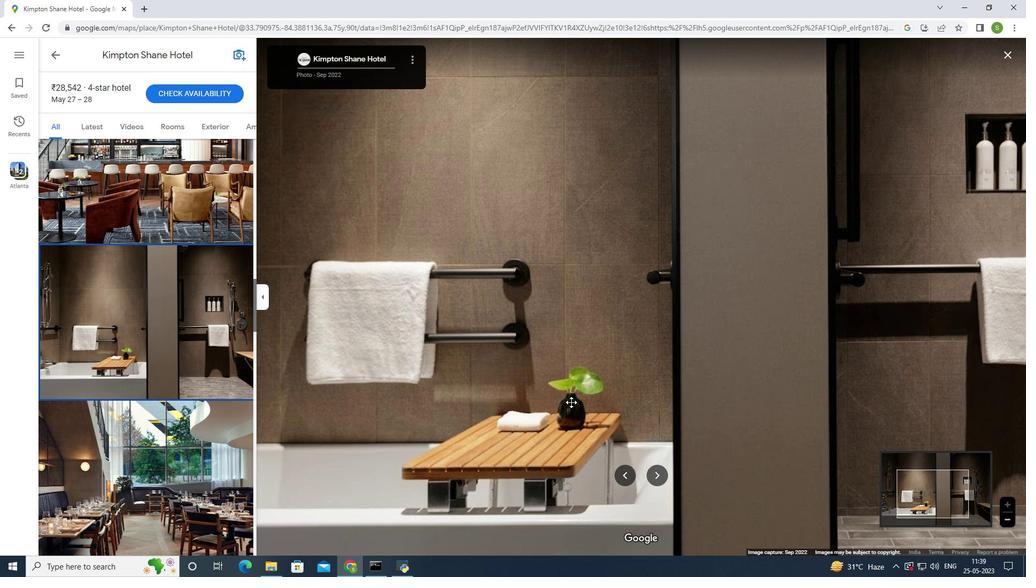 
Action: Mouse scrolled (571, 402) with delta (0, 0)
Screenshot: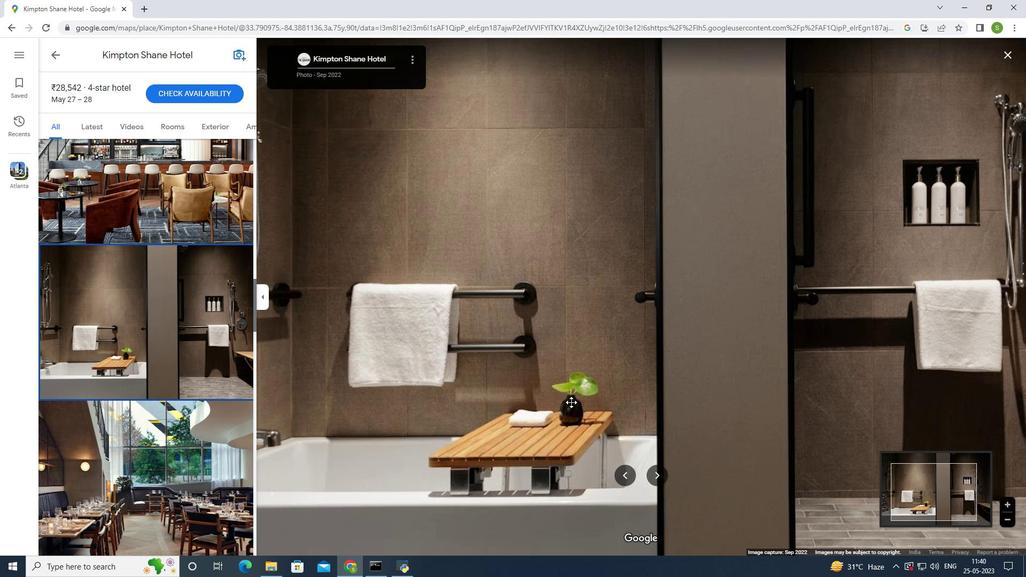 
Action: Mouse scrolled (571, 402) with delta (0, 0)
Screenshot: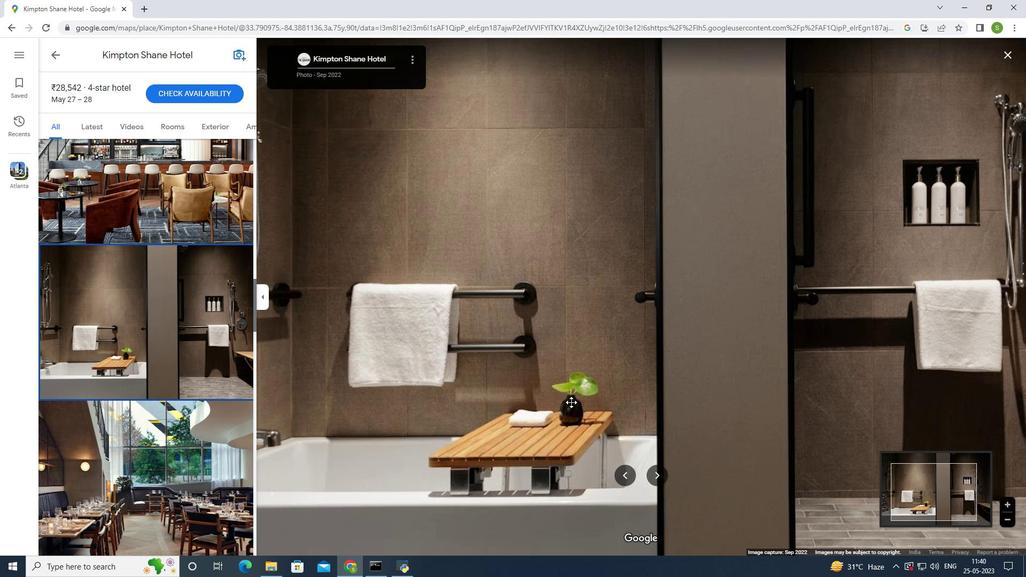 
Action: Mouse scrolled (571, 402) with delta (0, 0)
Screenshot: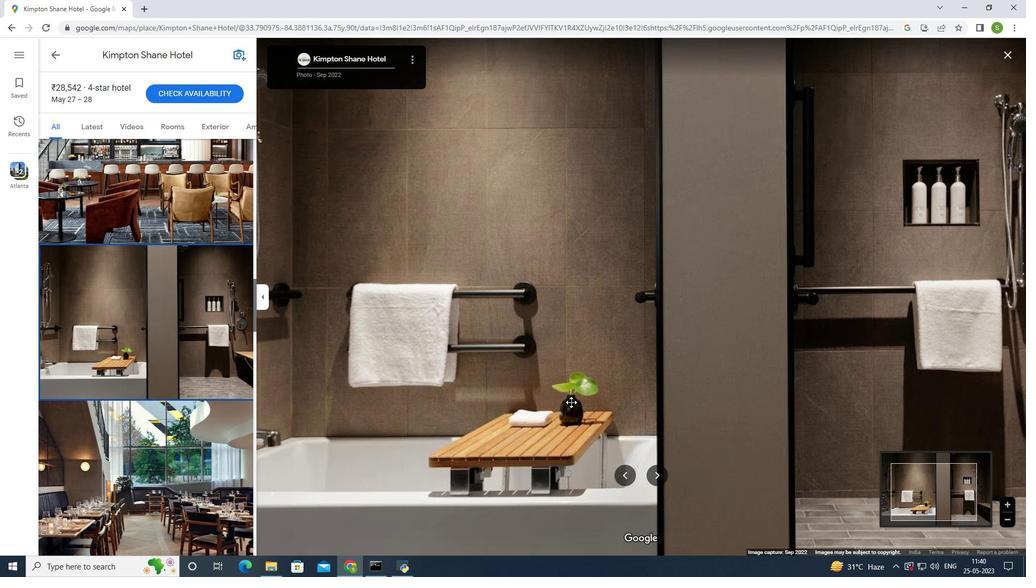 
Action: Mouse scrolled (571, 402) with delta (0, 0)
Screenshot: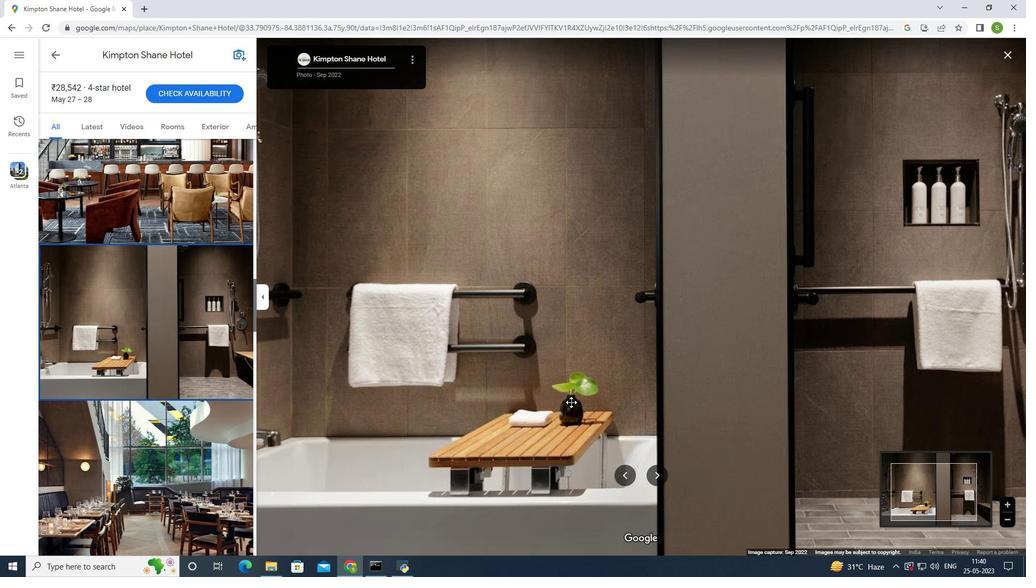 
Action: Mouse scrolled (571, 402) with delta (0, 0)
Screenshot: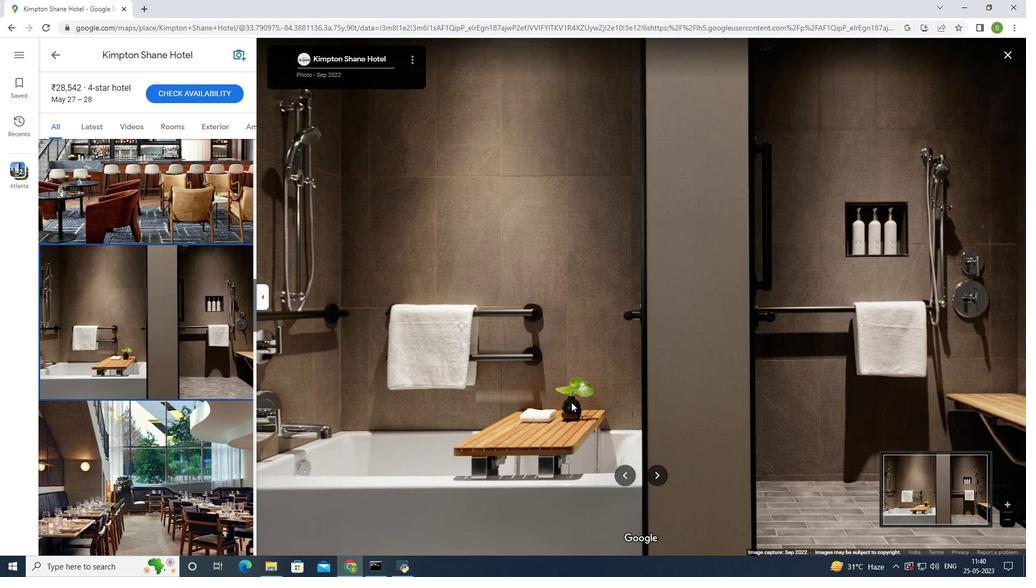 
Action: Mouse scrolled (571, 402) with delta (0, 0)
Screenshot: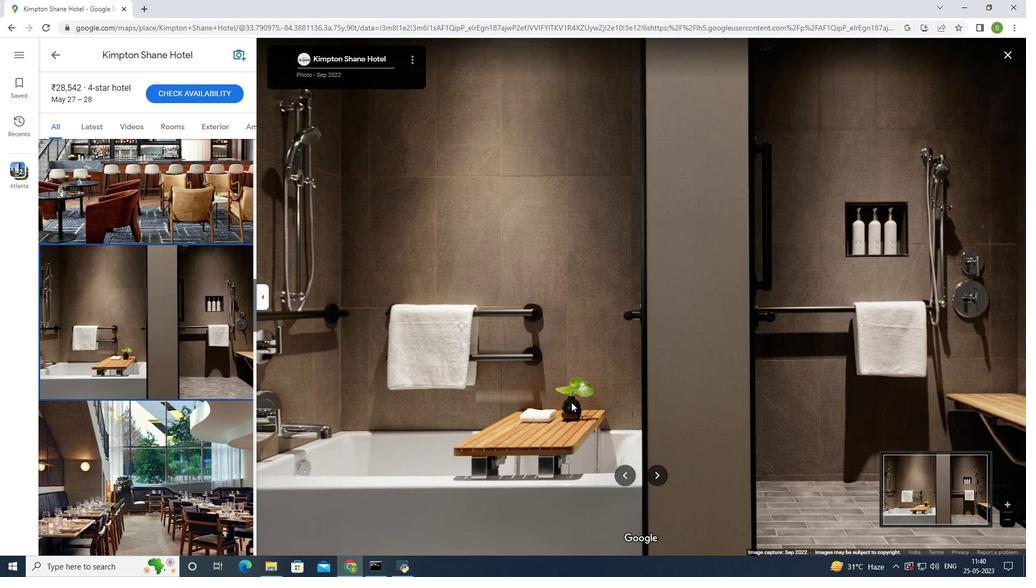 
Action: Mouse scrolled (571, 402) with delta (0, 0)
Screenshot: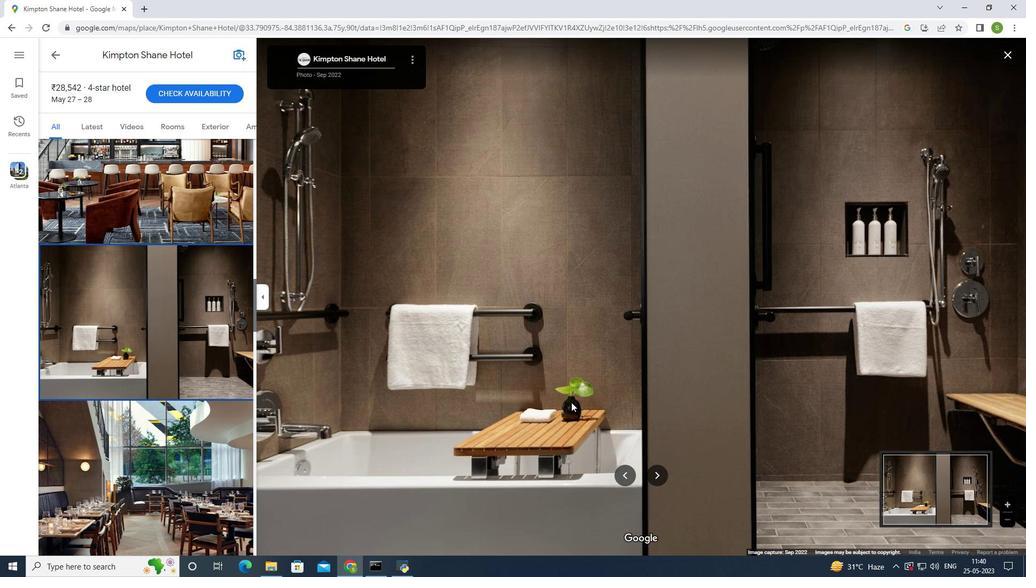 
Action: Mouse scrolled (571, 402) with delta (0, 0)
Screenshot: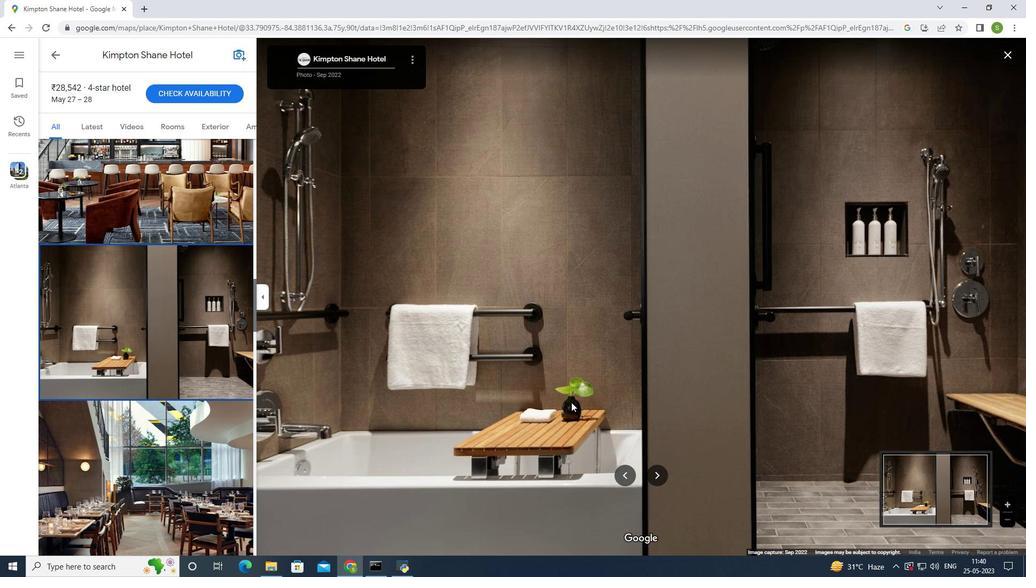 
Action: Mouse scrolled (571, 402) with delta (0, 0)
Screenshot: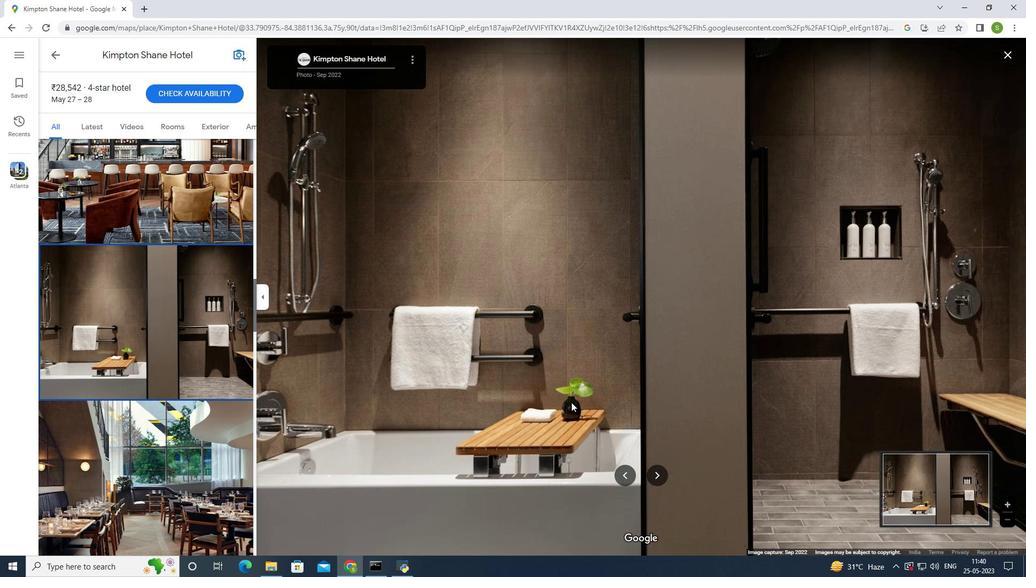 
Action: Mouse scrolled (571, 402) with delta (0, 0)
Screenshot: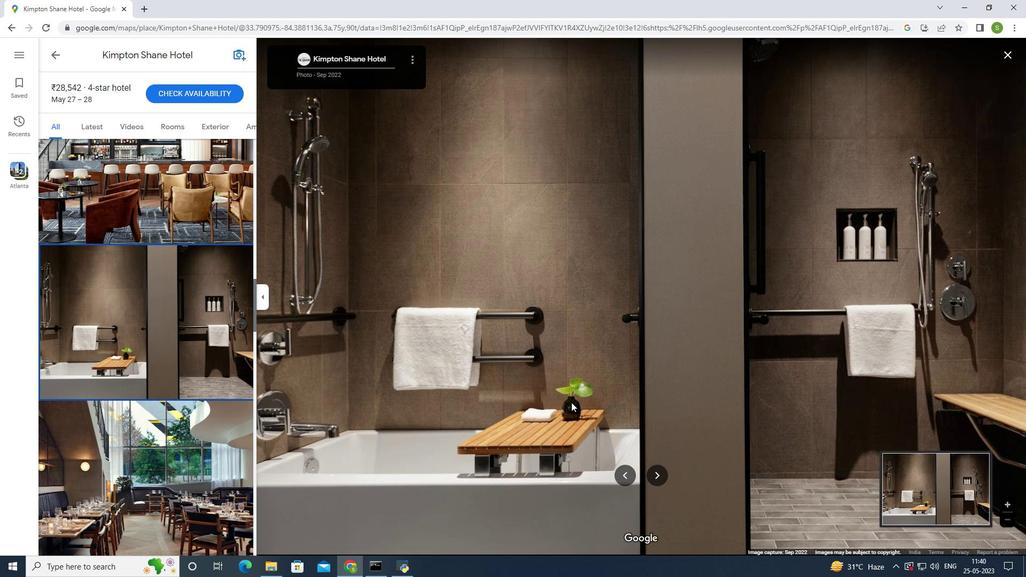 
Action: Mouse scrolled (571, 402) with delta (0, 0)
Screenshot: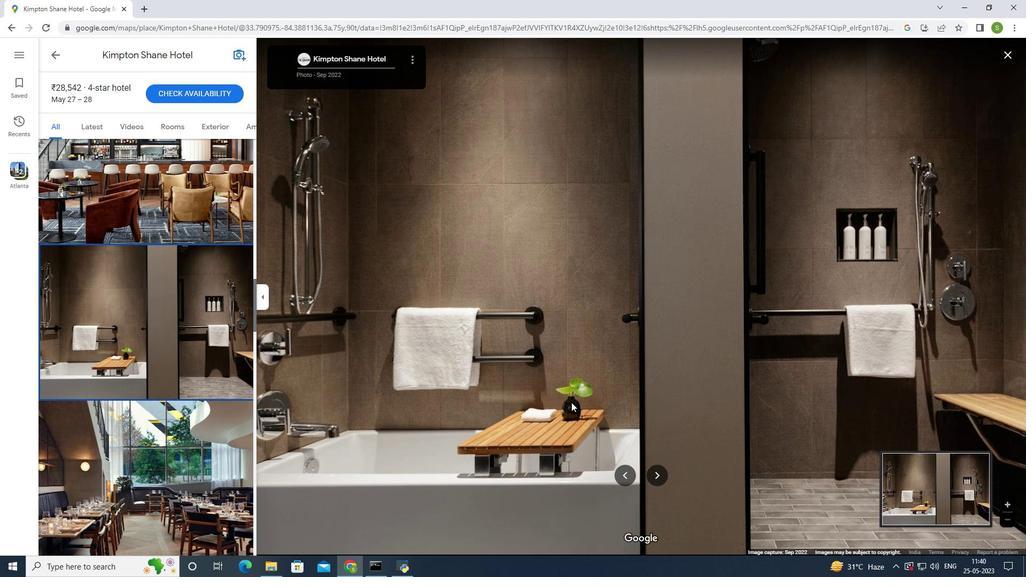 
Action: Mouse scrolled (571, 402) with delta (0, 0)
Screenshot: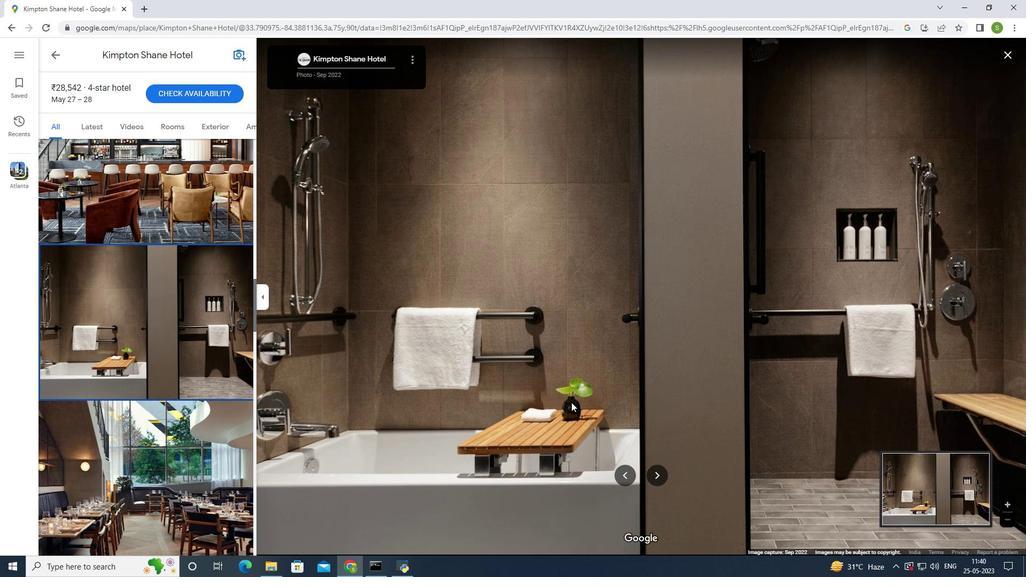 
Action: Mouse scrolled (571, 402) with delta (0, 0)
Screenshot: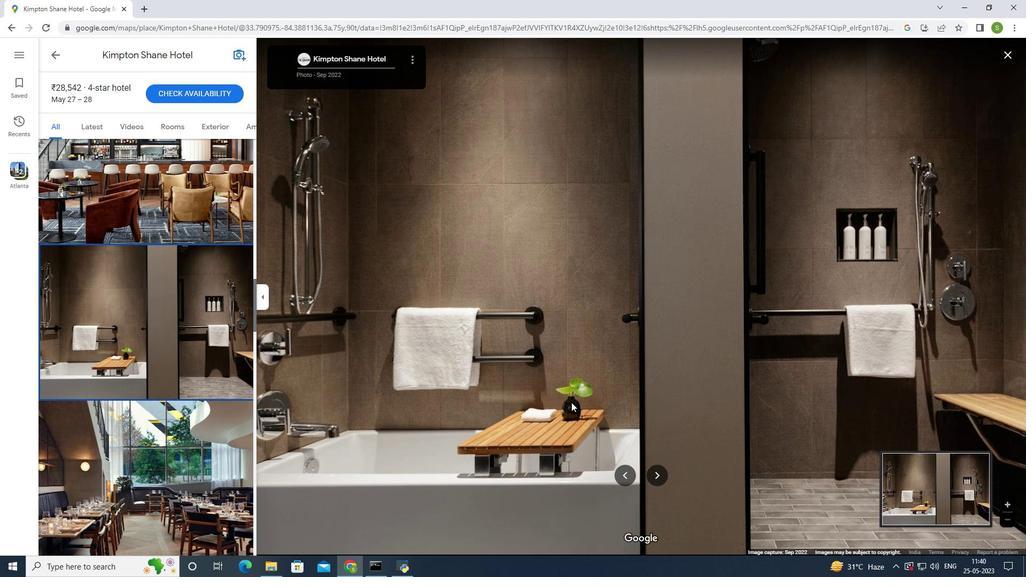 
Action: Mouse scrolled (571, 402) with delta (0, 0)
Screenshot: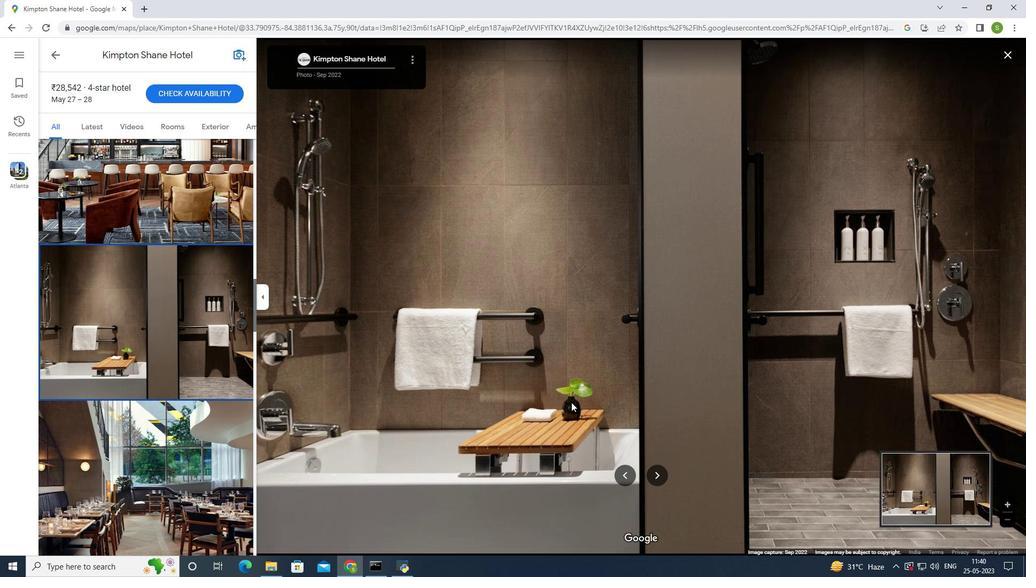 
Action: Mouse scrolled (571, 402) with delta (0, 0)
Screenshot: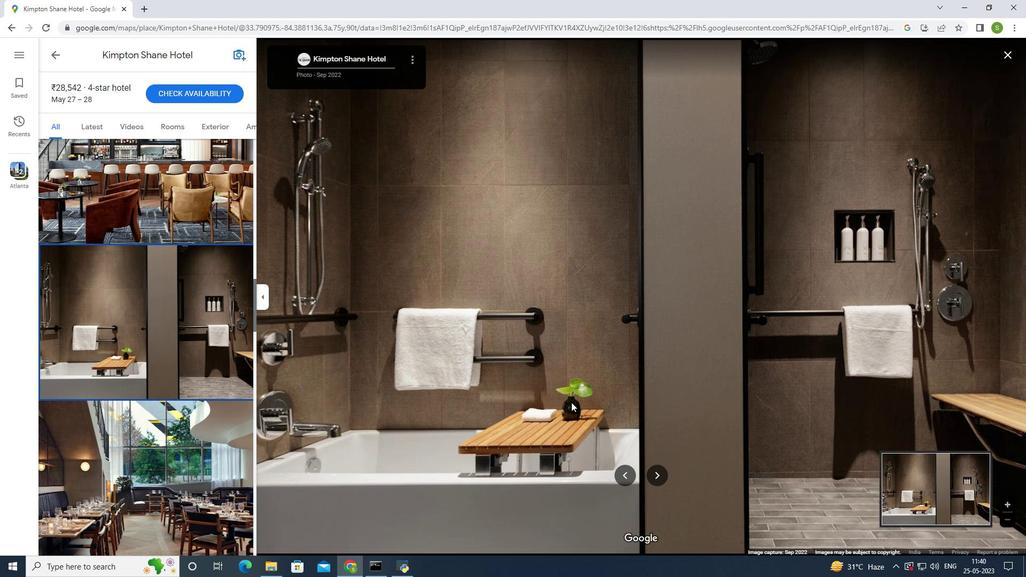 
Action: Mouse scrolled (571, 402) with delta (0, 0)
Screenshot: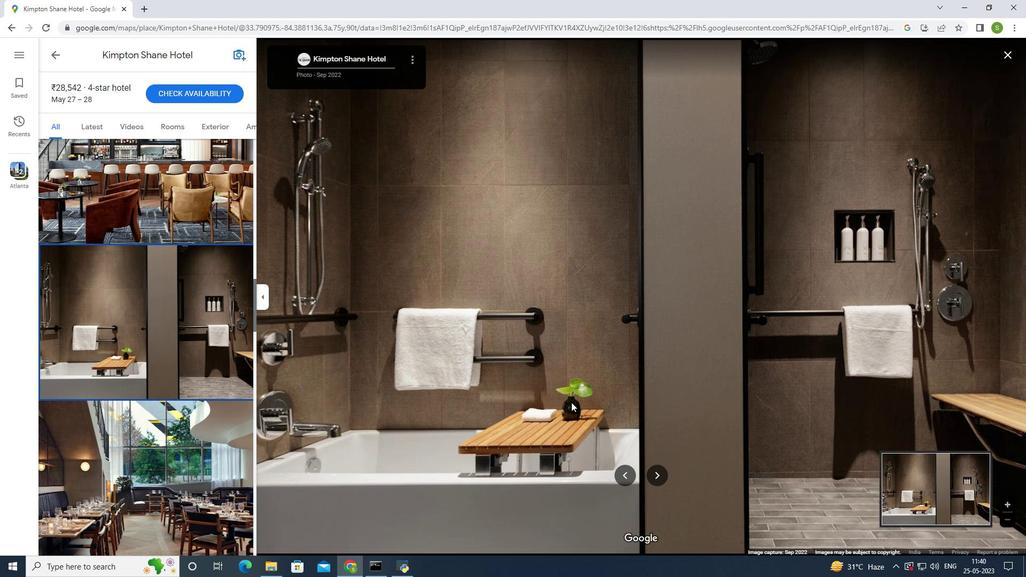 
Action: Mouse scrolled (571, 402) with delta (0, 0)
Screenshot: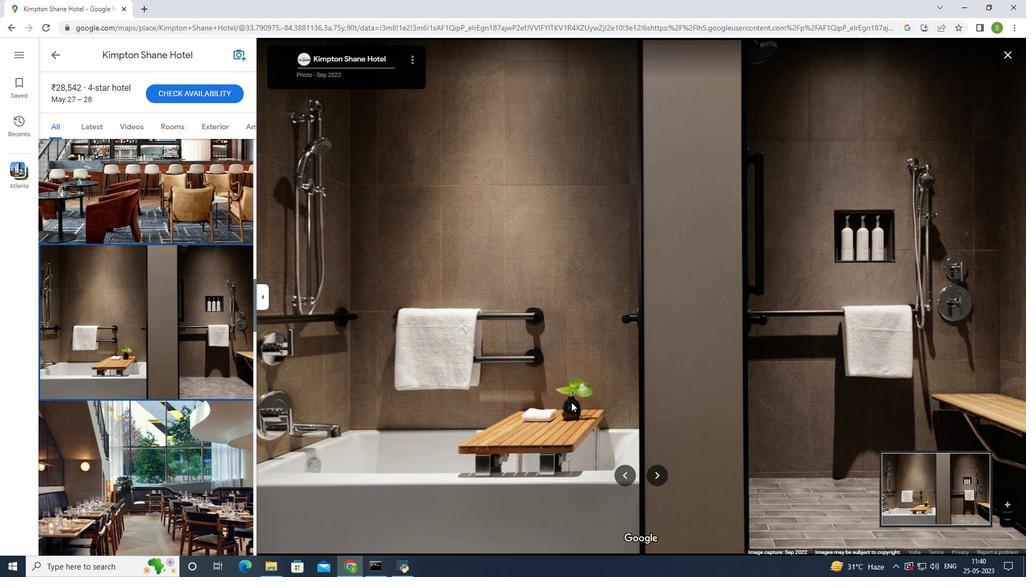 
Action: Mouse scrolled (571, 402) with delta (0, 0)
Screenshot: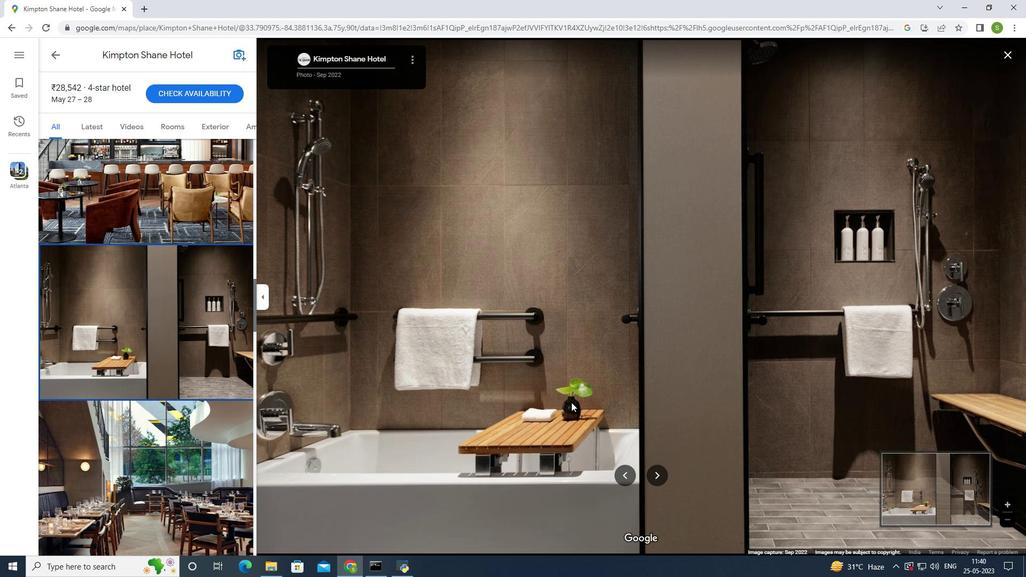 
Action: Mouse scrolled (571, 402) with delta (0, 0)
Screenshot: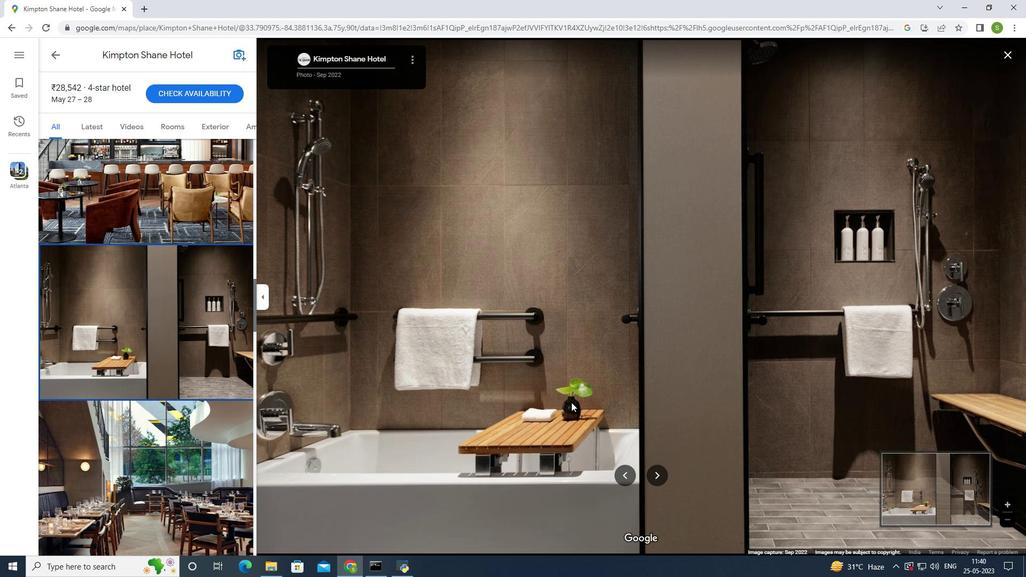 
Action: Mouse scrolled (571, 402) with delta (0, 0)
Screenshot: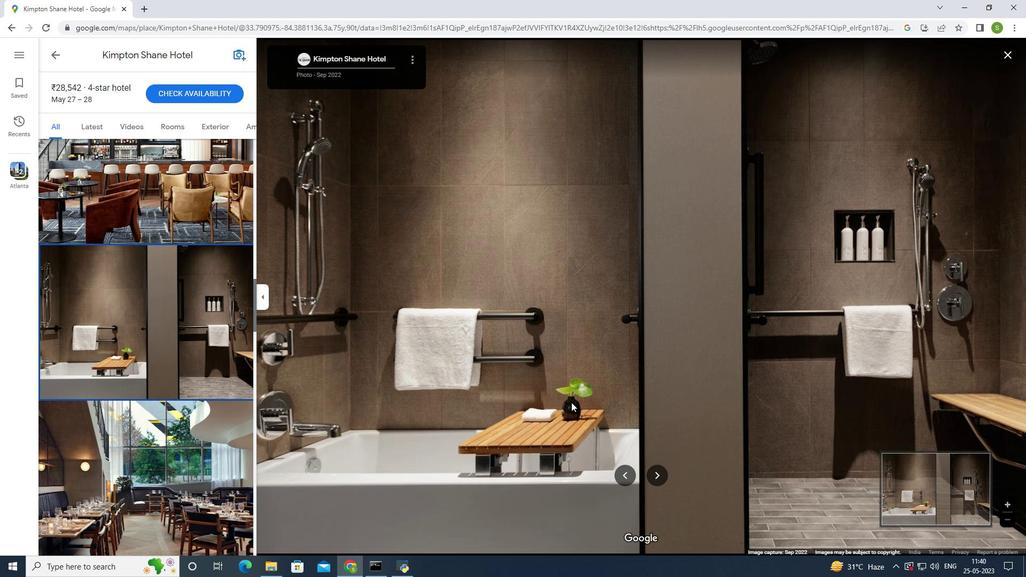 
Action: Mouse moved to (651, 477)
Screenshot: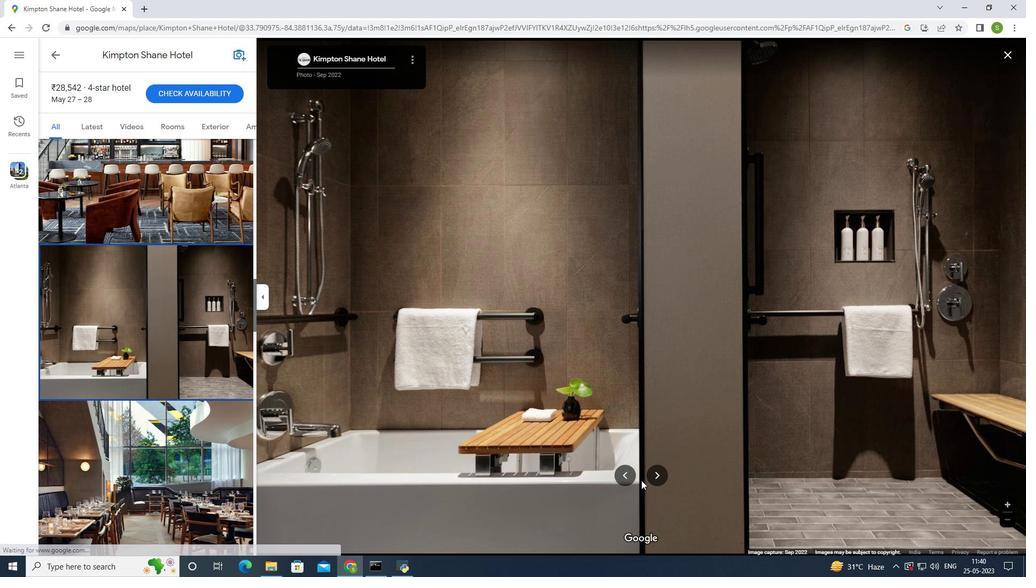 
Action: Mouse pressed left at (651, 477)
Screenshot: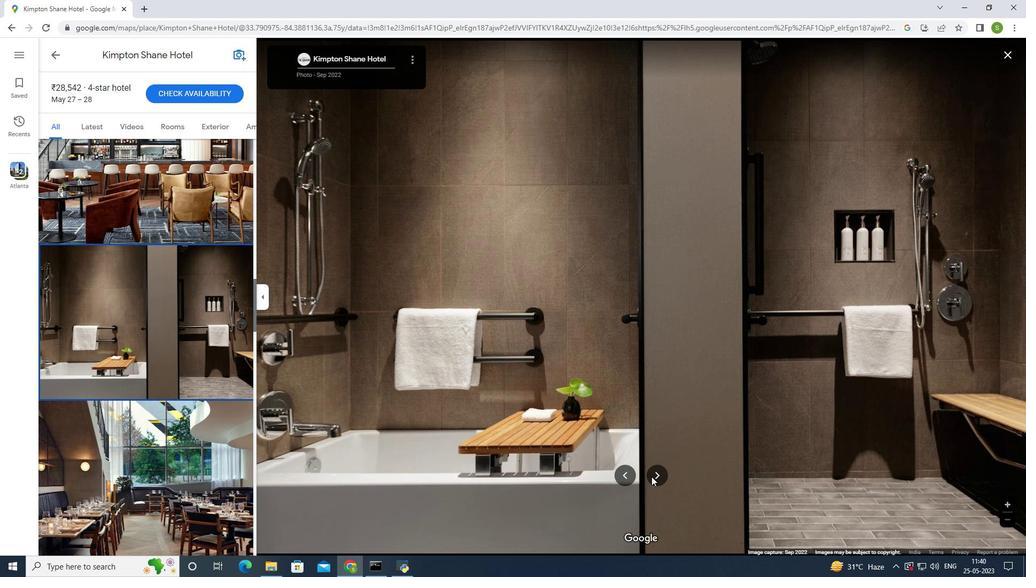 
Action: Mouse moved to (450, 400)
Screenshot: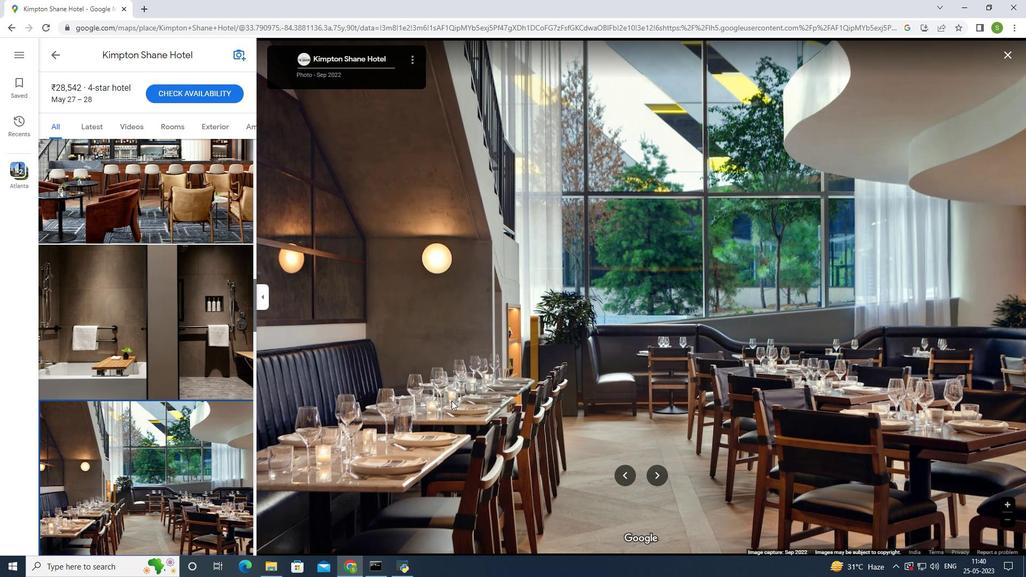 
Action: Mouse scrolled (450, 400) with delta (0, 0)
Screenshot: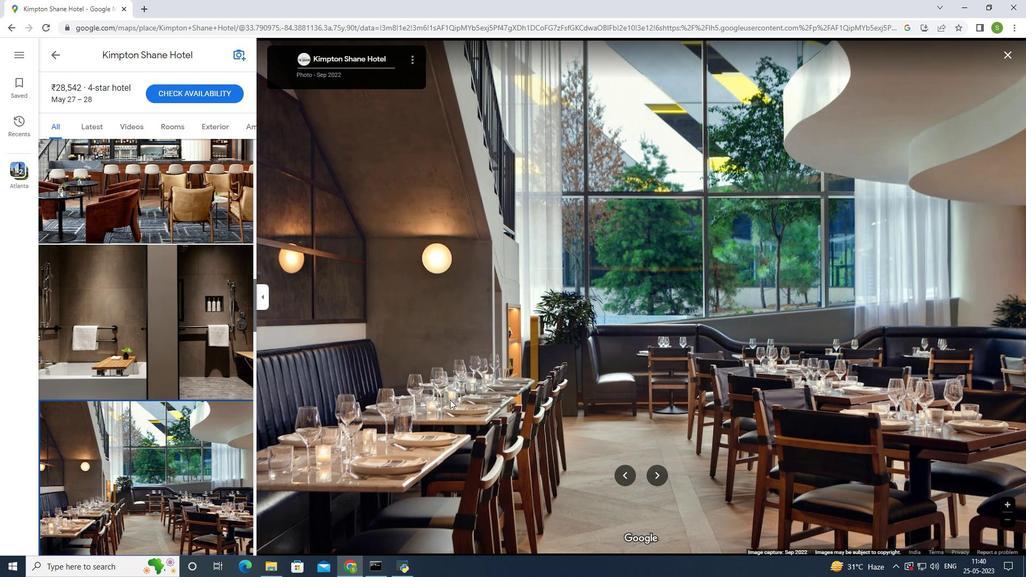 
Action: Mouse scrolled (450, 400) with delta (0, 0)
Screenshot: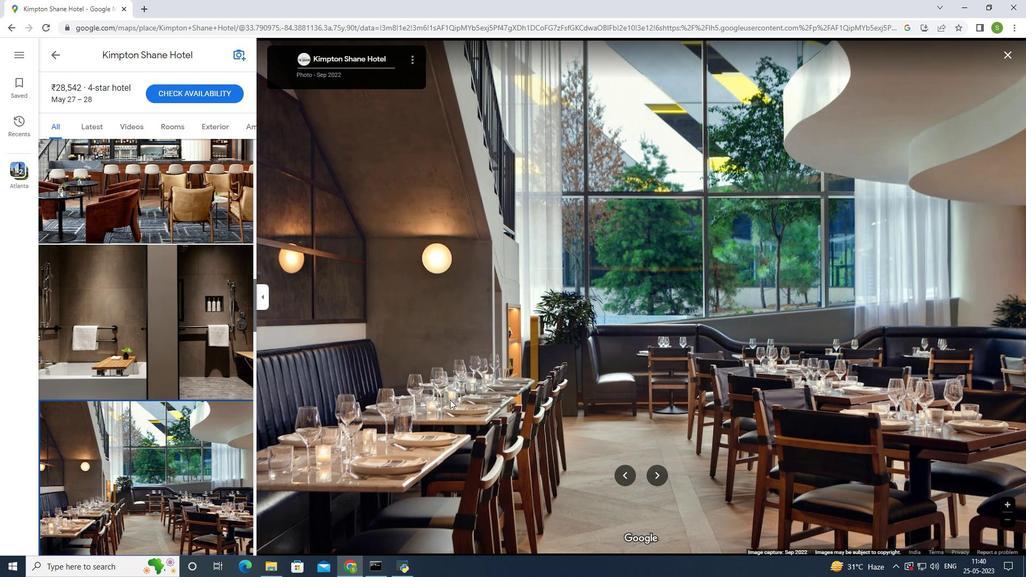 
Action: Mouse scrolled (450, 400) with delta (0, 0)
Screenshot: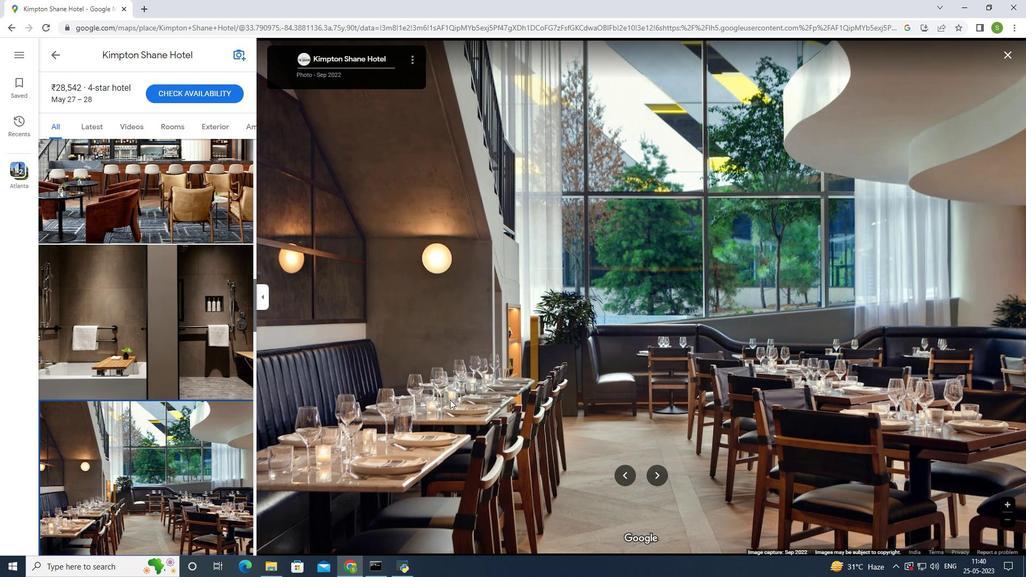 
Action: Mouse scrolled (450, 400) with delta (0, 0)
Screenshot: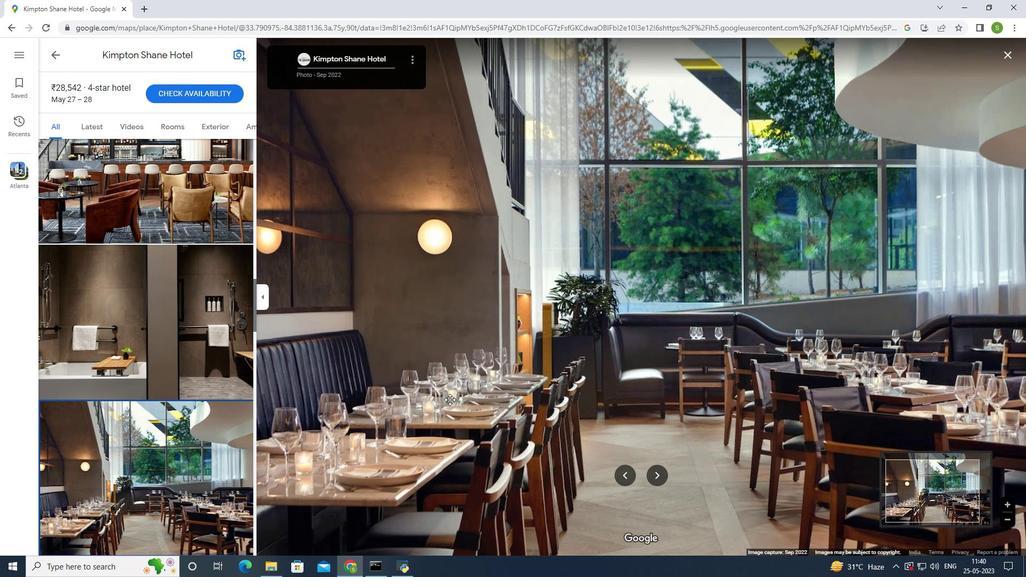 
Action: Mouse scrolled (450, 400) with delta (0, 0)
Screenshot: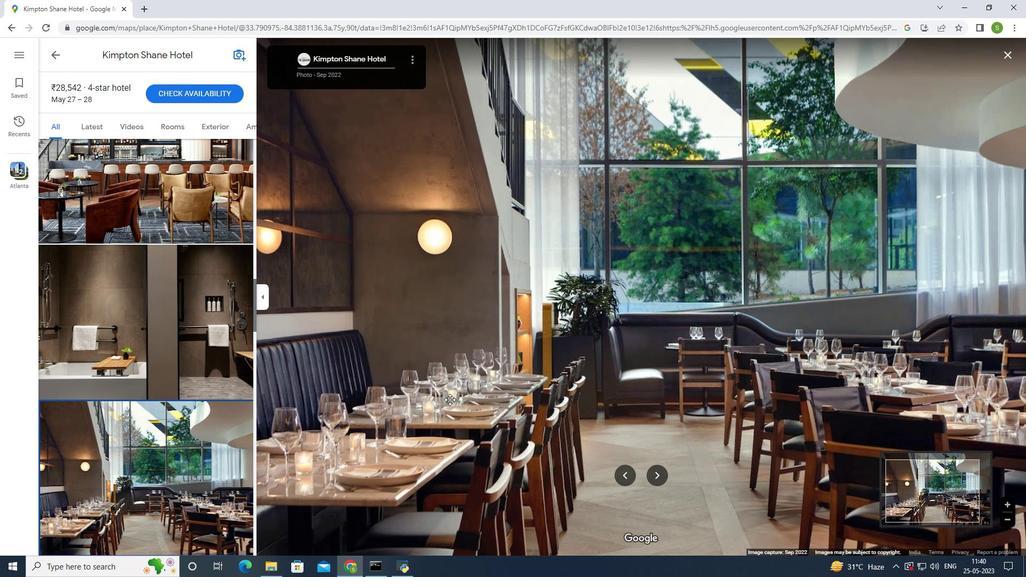 
Action: Mouse scrolled (450, 400) with delta (0, 0)
Screenshot: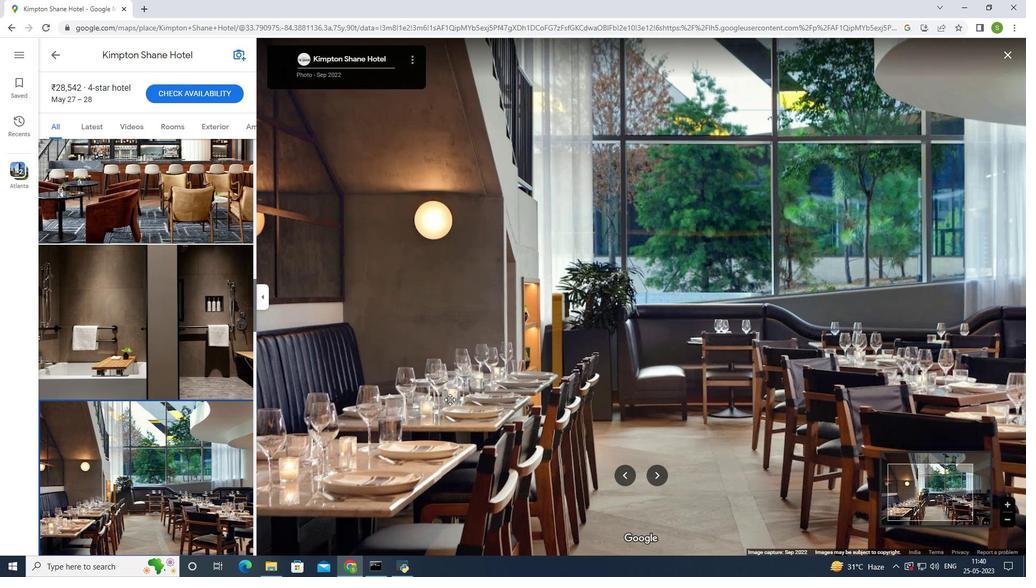 
Action: Mouse scrolled (450, 400) with delta (0, 0)
Screenshot: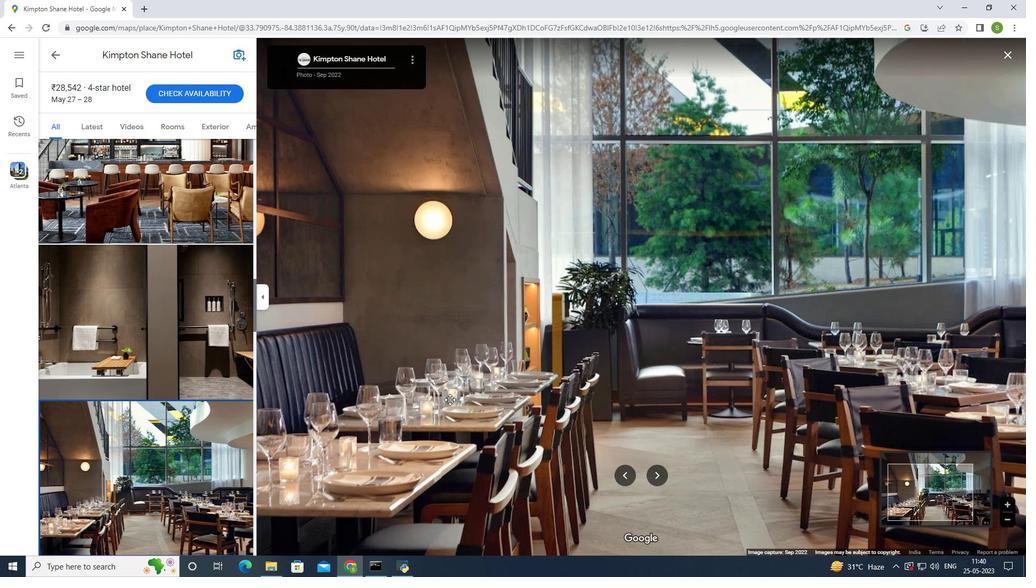 
Action: Mouse scrolled (450, 400) with delta (0, 0)
Screenshot: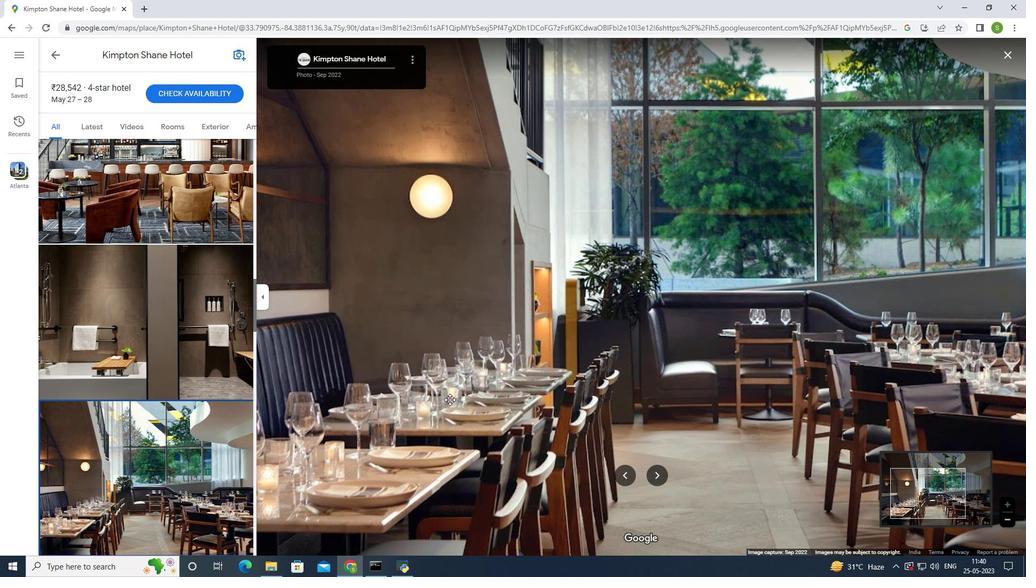 
Action: Mouse scrolled (450, 400) with delta (0, 0)
Screenshot: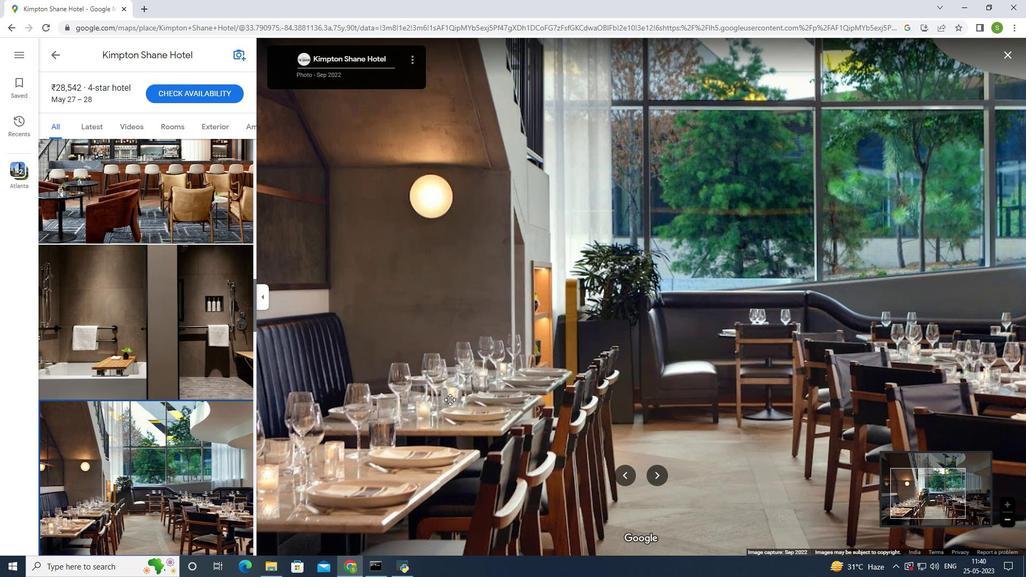 
Action: Mouse scrolled (450, 400) with delta (0, 0)
Screenshot: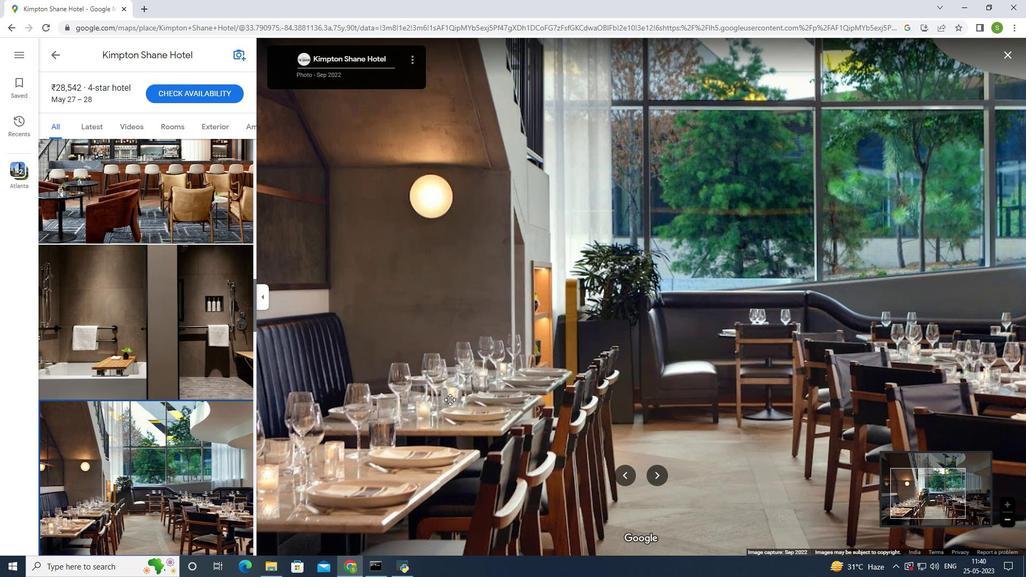 
Action: Mouse scrolled (450, 400) with delta (0, 0)
Screenshot: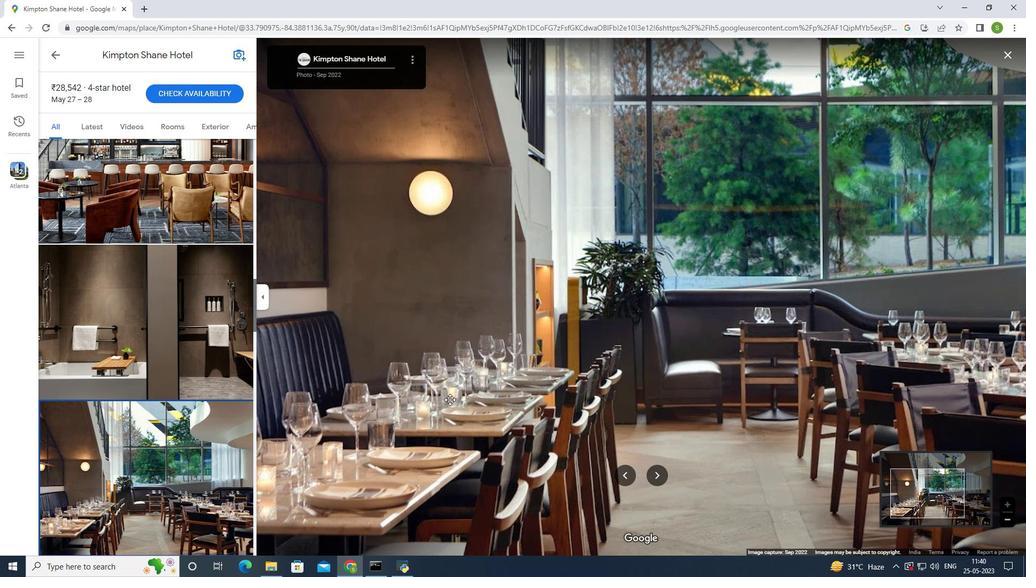 
Action: Mouse scrolled (450, 399) with delta (0, 0)
Screenshot: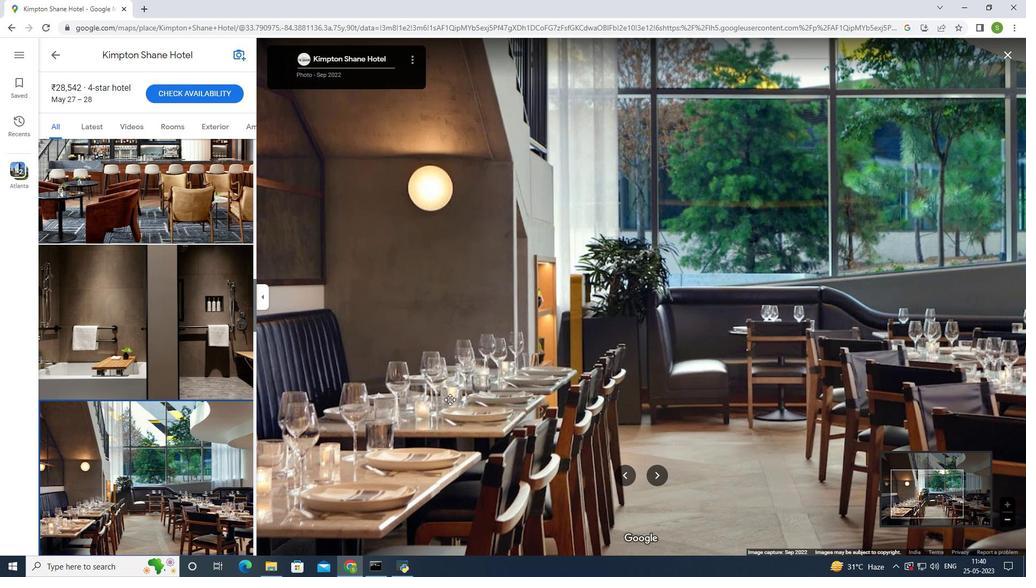 
Action: Mouse scrolled (450, 399) with delta (0, 0)
Screenshot: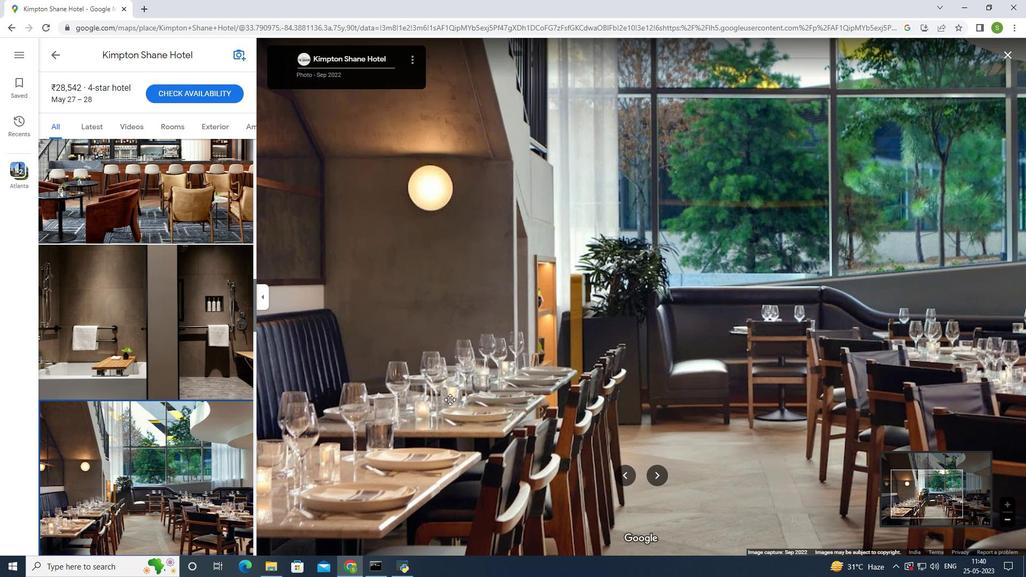 
Action: Mouse scrolled (450, 399) with delta (0, 0)
Screenshot: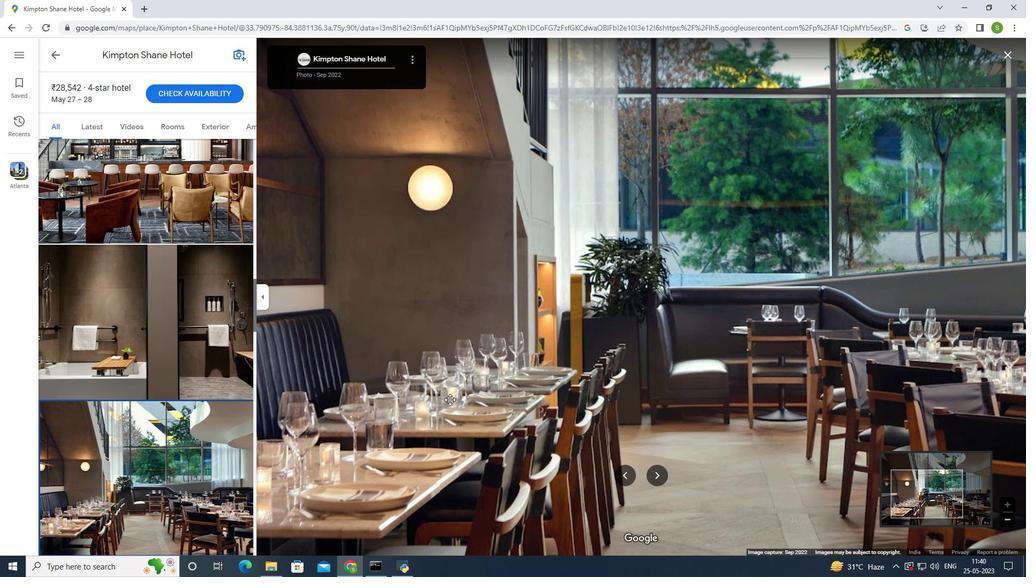 
Action: Mouse scrolled (450, 399) with delta (0, 0)
Screenshot: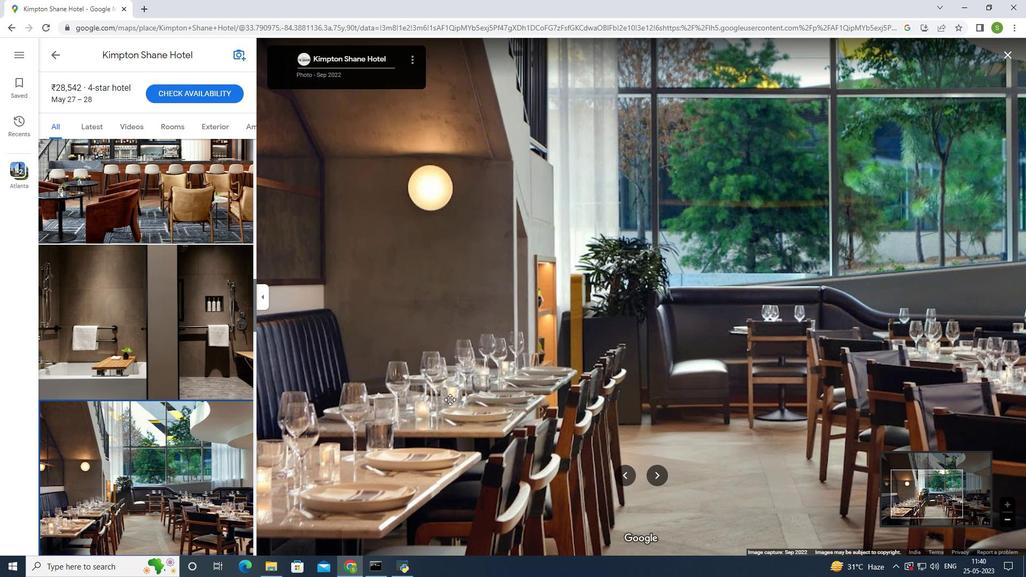
Action: Mouse scrolled (450, 399) with delta (0, 0)
Screenshot: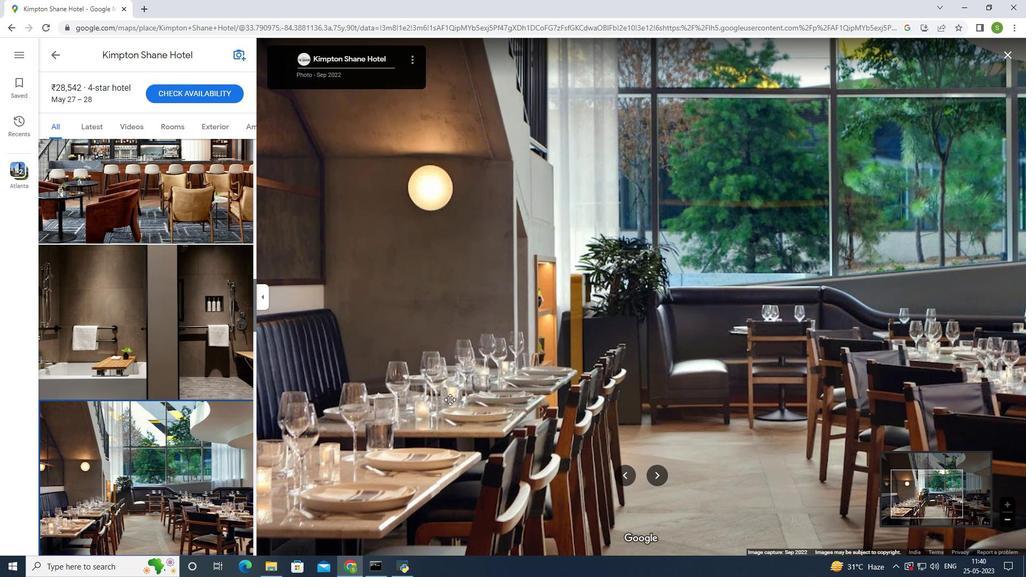
Action: Mouse moved to (450, 399)
Screenshot: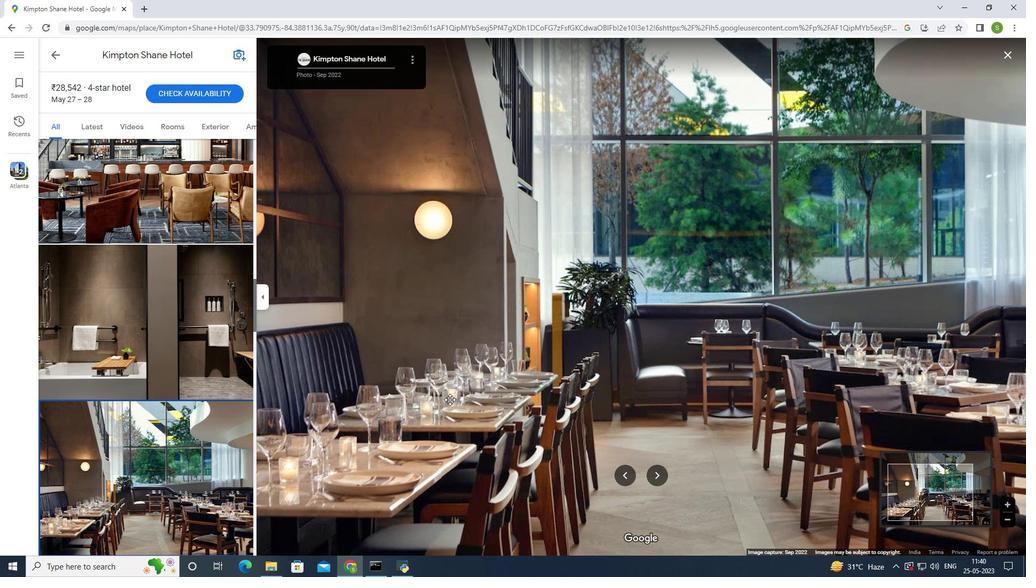 
Action: Mouse scrolled (450, 398) with delta (0, 0)
Screenshot: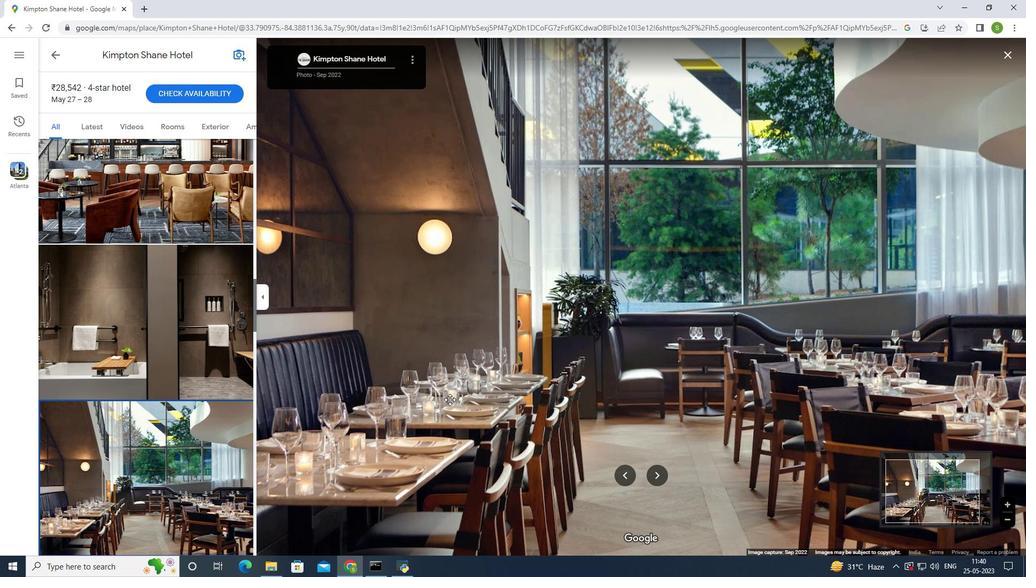 
Action: Mouse scrolled (450, 398) with delta (0, 0)
Screenshot: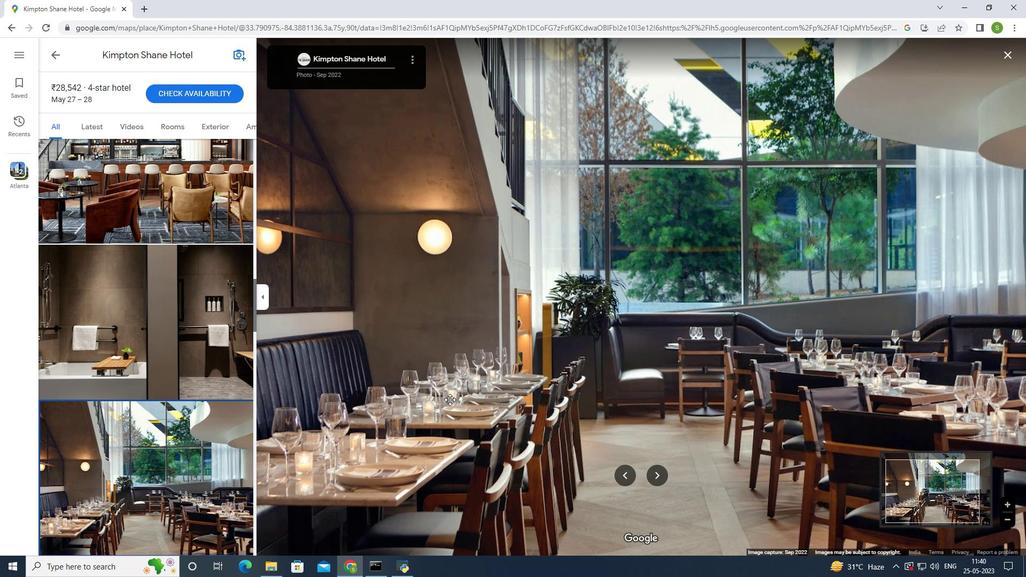 
Action: Mouse scrolled (450, 398) with delta (0, 0)
Screenshot: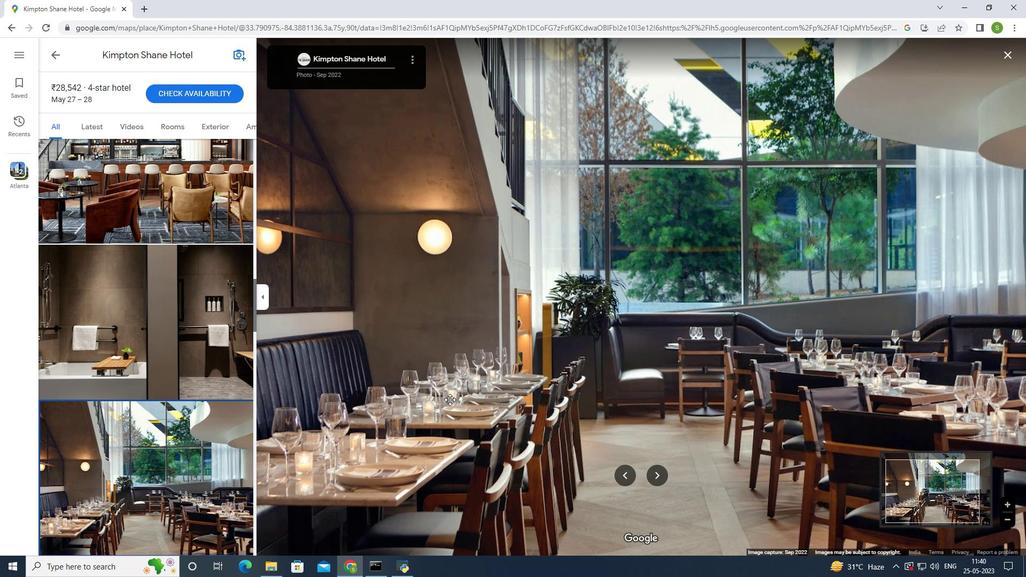
Action: Mouse scrolled (450, 398) with delta (0, 0)
Screenshot: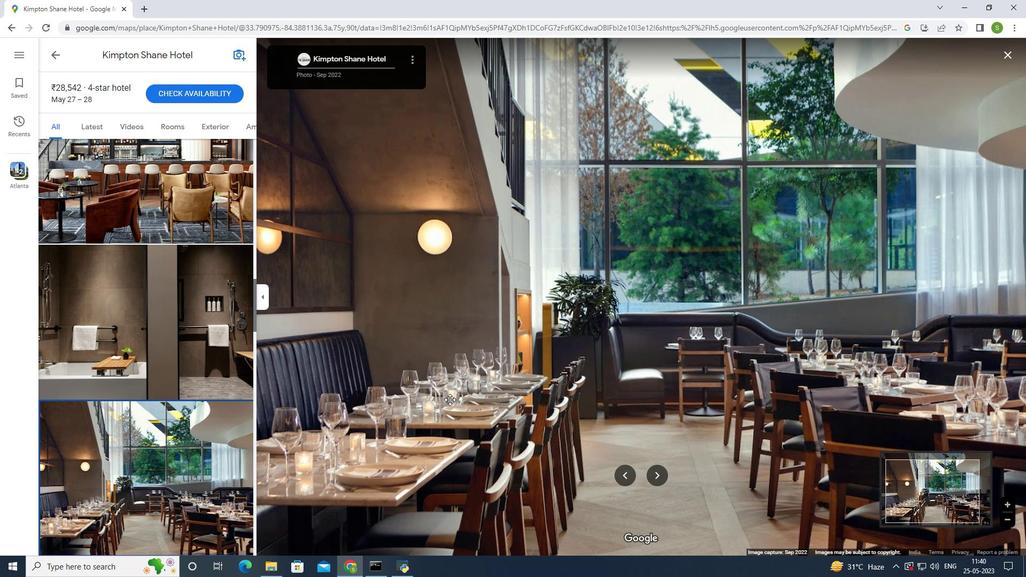
Action: Mouse scrolled (450, 398) with delta (0, 0)
Screenshot: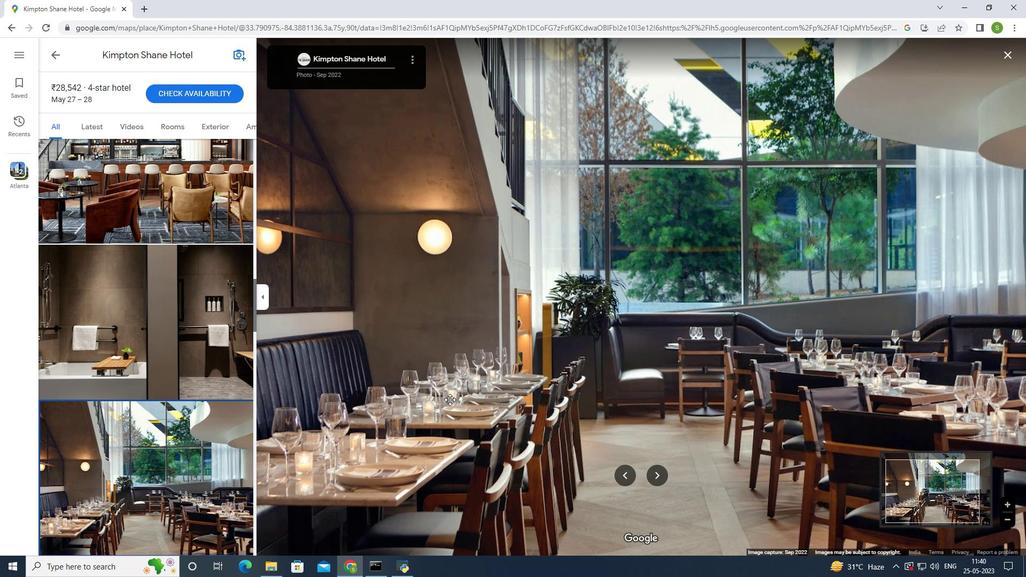 
Action: Mouse scrolled (450, 398) with delta (0, 0)
Screenshot: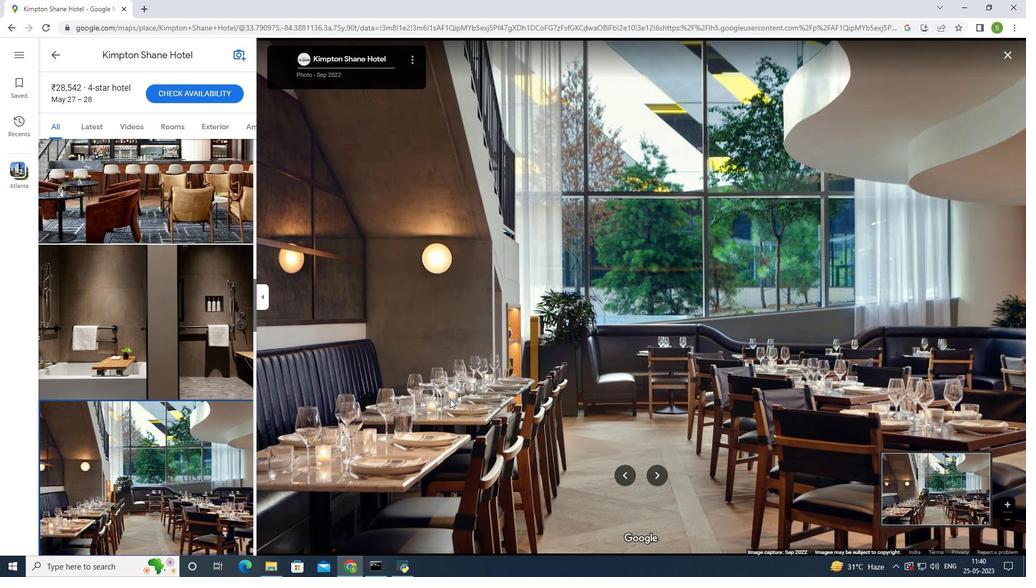 
Action: Mouse scrolled (450, 398) with delta (0, 0)
Screenshot: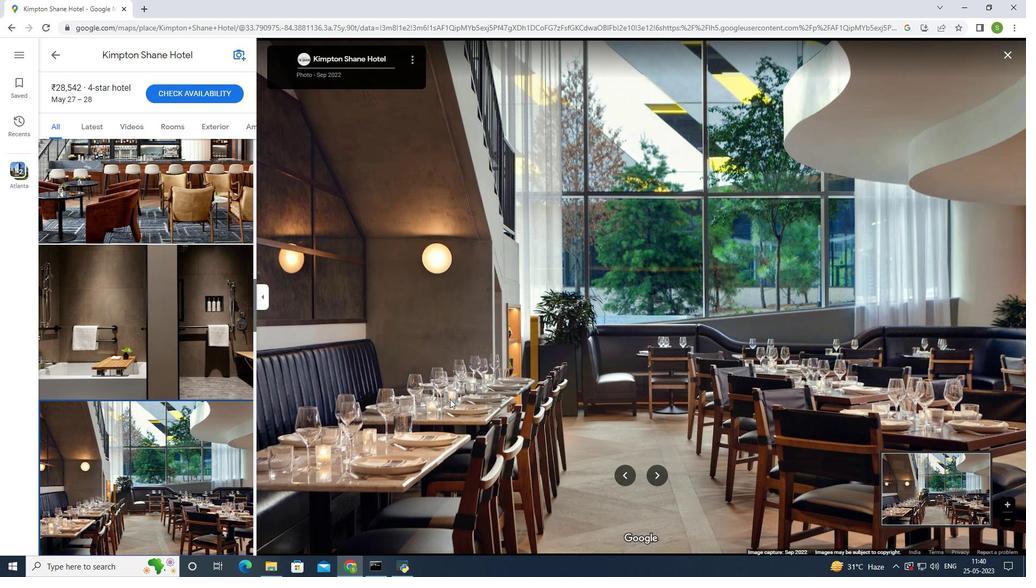 
Action: Mouse moved to (661, 482)
Screenshot: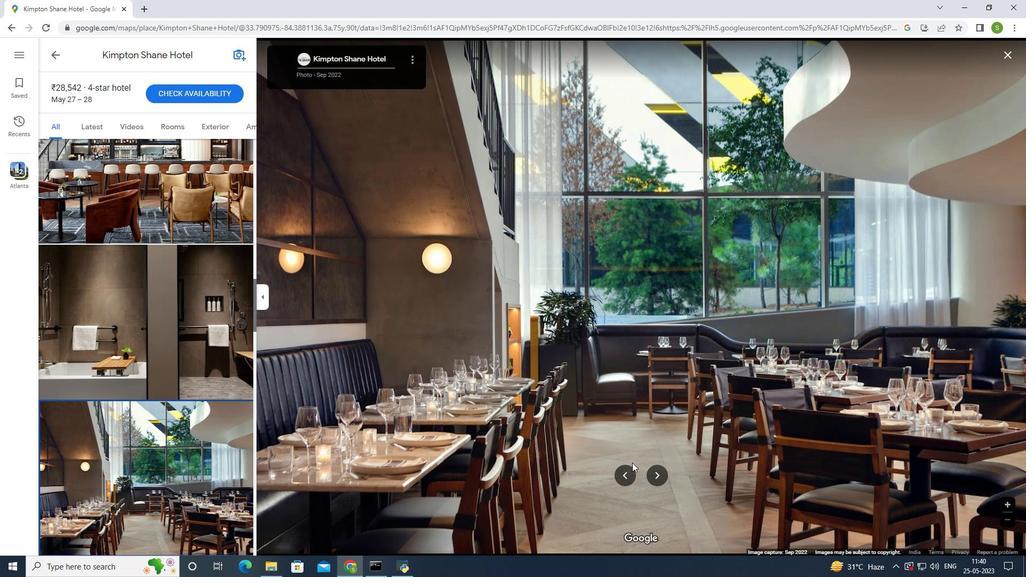 
Action: Mouse pressed left at (661, 482)
Screenshot: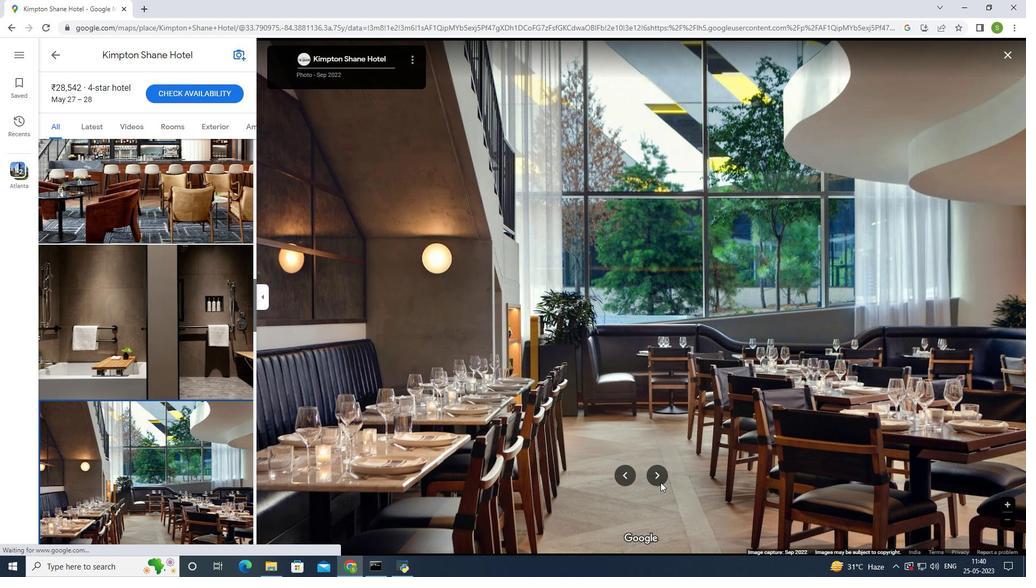 
Action: Mouse moved to (659, 478)
Screenshot: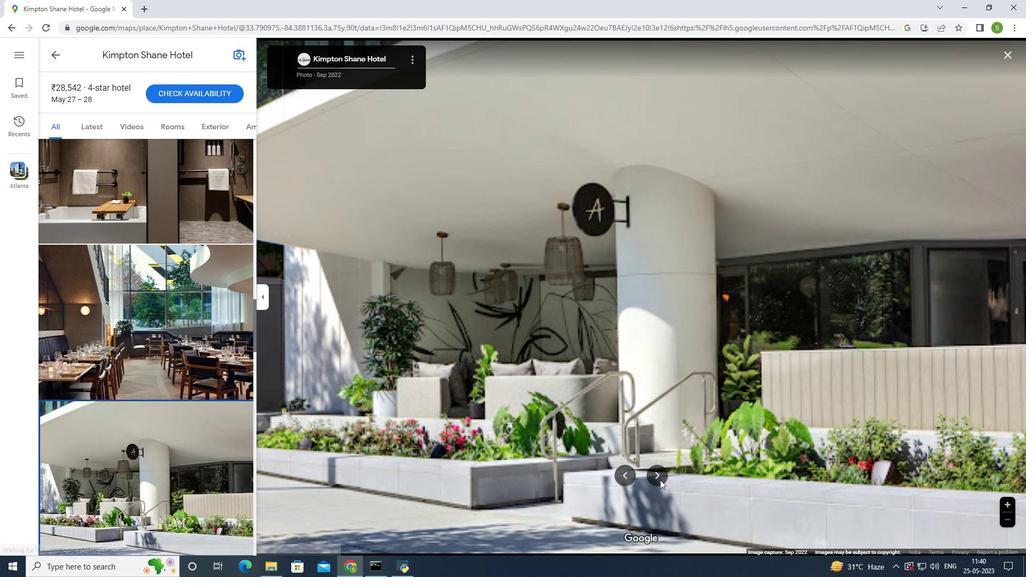 
Action: Mouse pressed left at (659, 478)
Screenshot: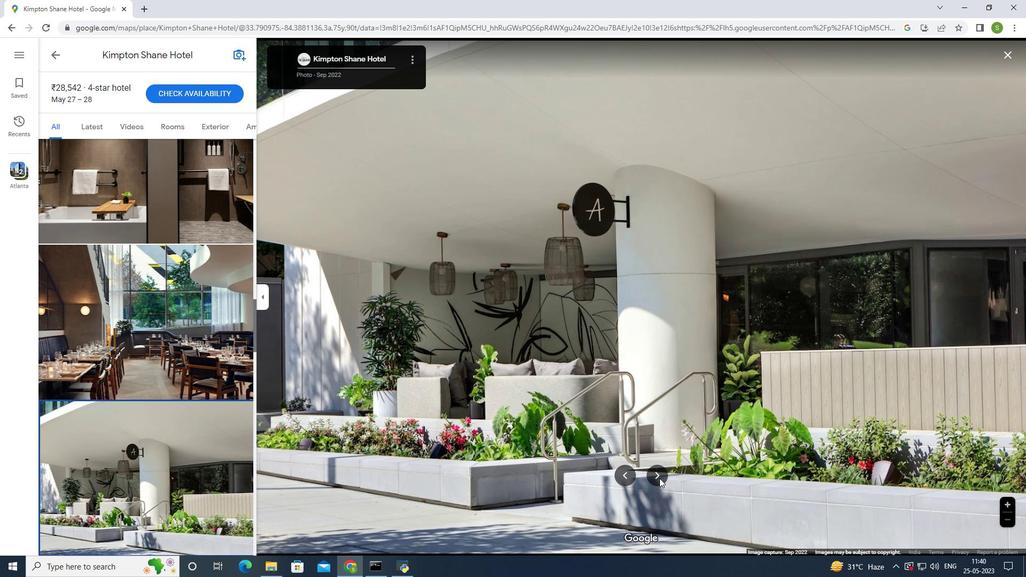 
Action: Mouse moved to (623, 470)
Screenshot: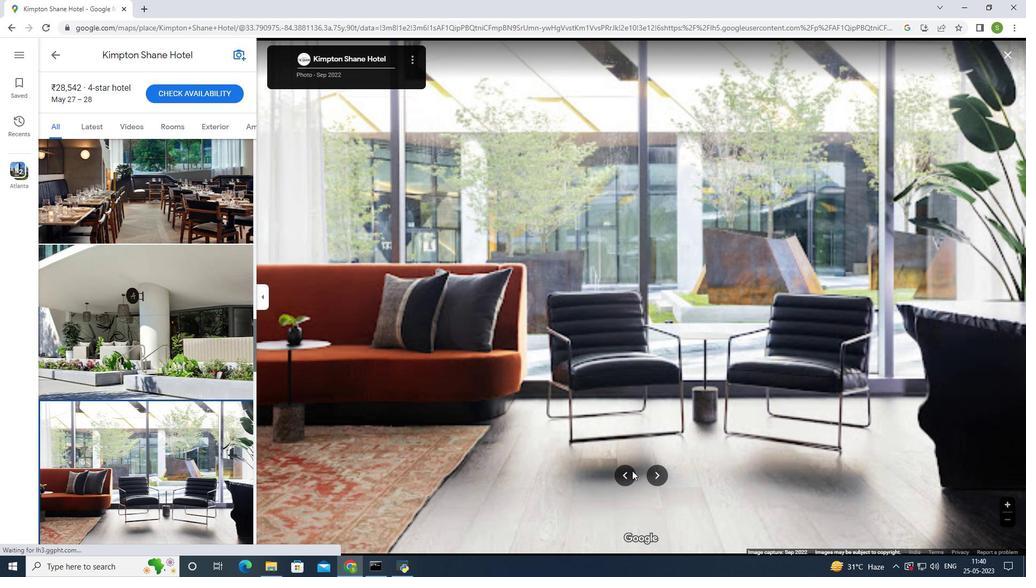 
Action: Mouse pressed left at (623, 470)
Screenshot: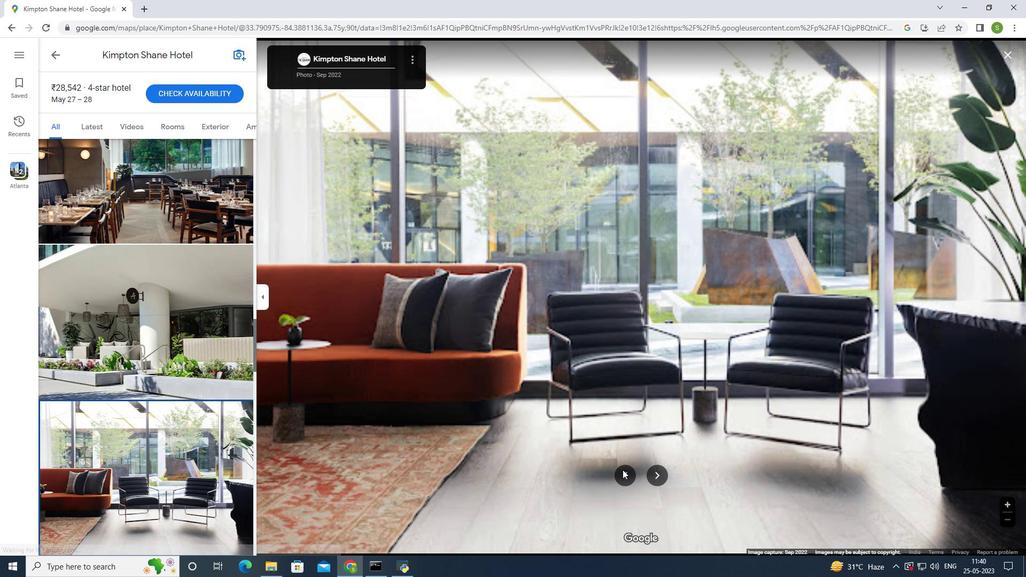 
Action: Mouse moved to (752, 443)
Screenshot: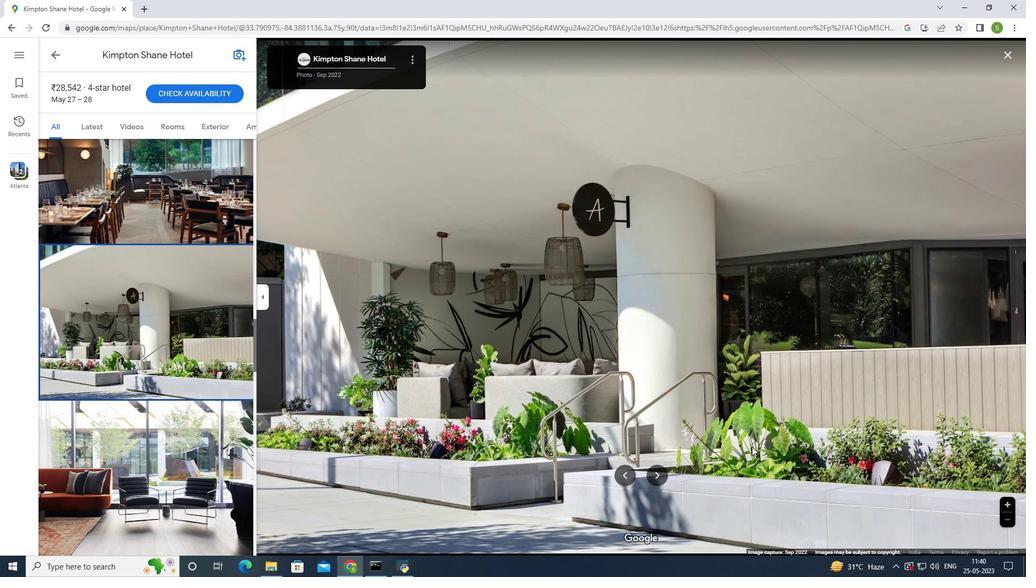 
Action: Mouse scrolled (752, 443) with delta (0, 0)
Screenshot: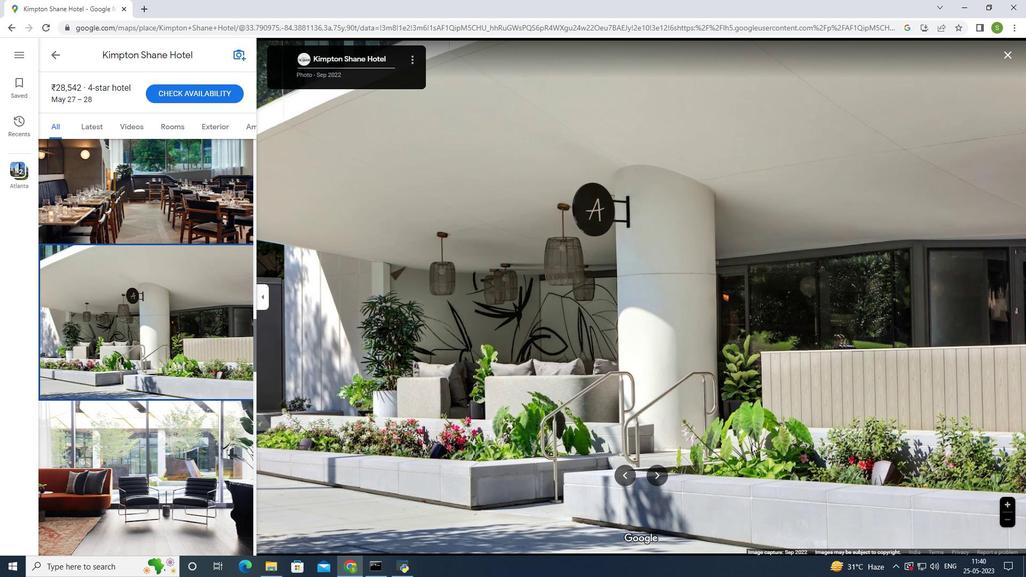 
Action: Mouse scrolled (752, 443) with delta (0, 0)
Screenshot: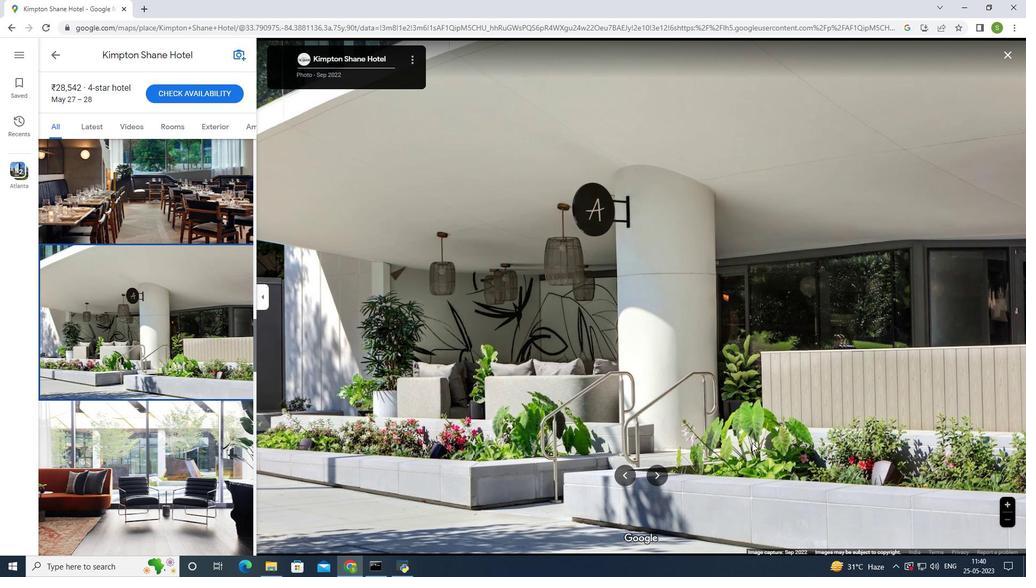 
Action: Mouse scrolled (752, 443) with delta (0, 0)
Screenshot: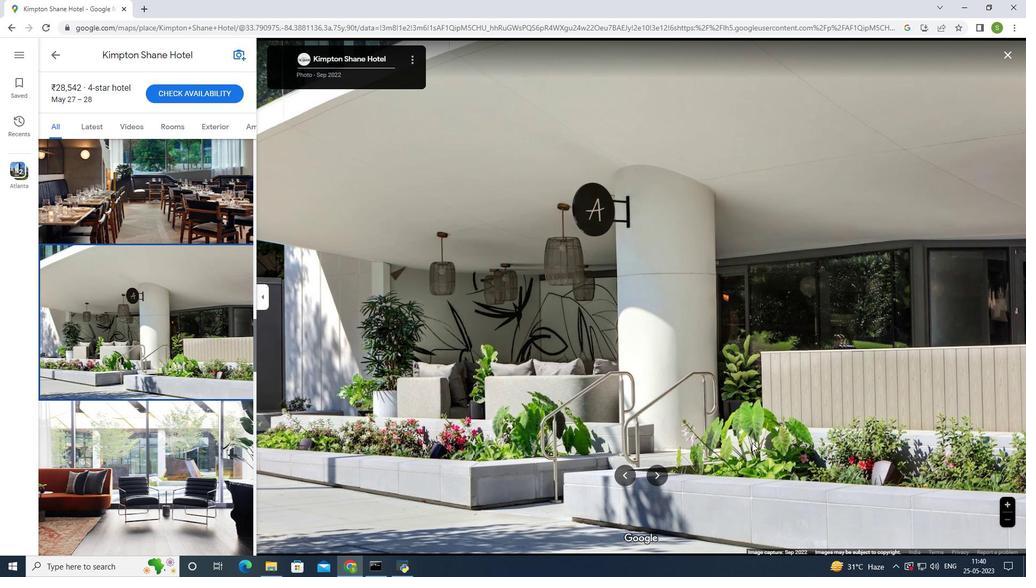 
Action: Mouse scrolled (752, 443) with delta (0, 0)
Screenshot: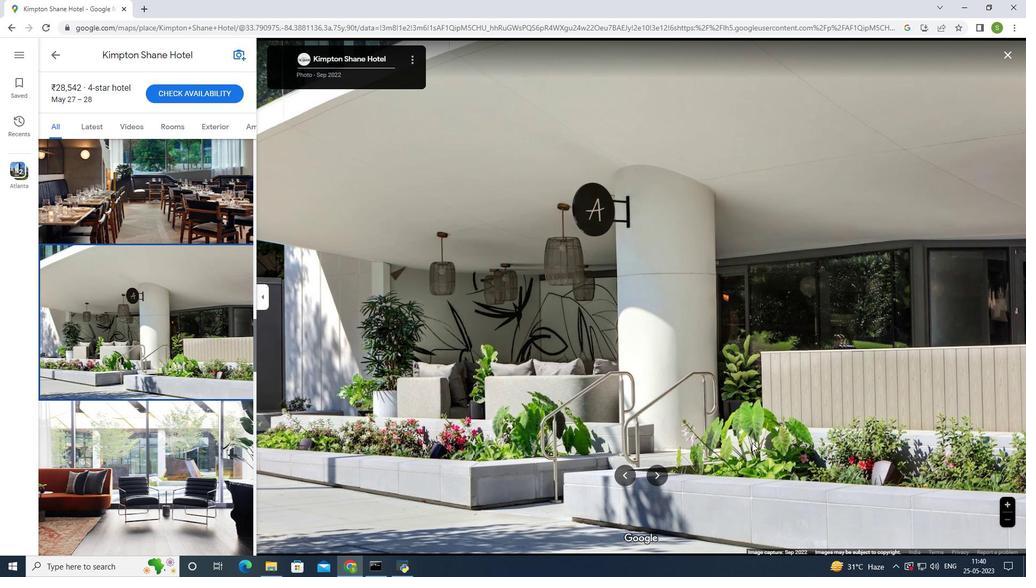 
Action: Mouse scrolled (752, 443) with delta (0, 0)
Screenshot: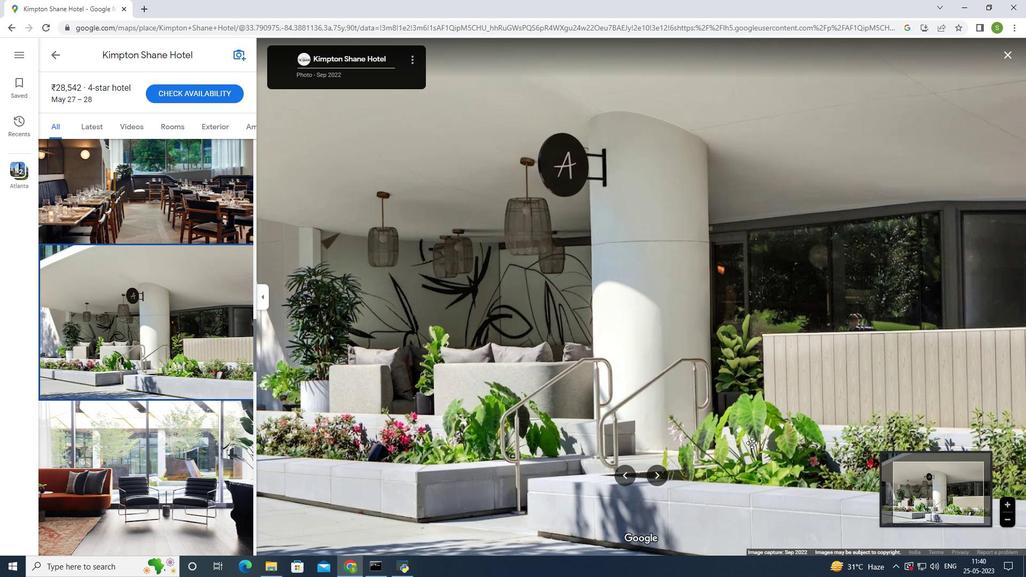 
Action: Mouse scrolled (752, 443) with delta (0, 0)
Screenshot: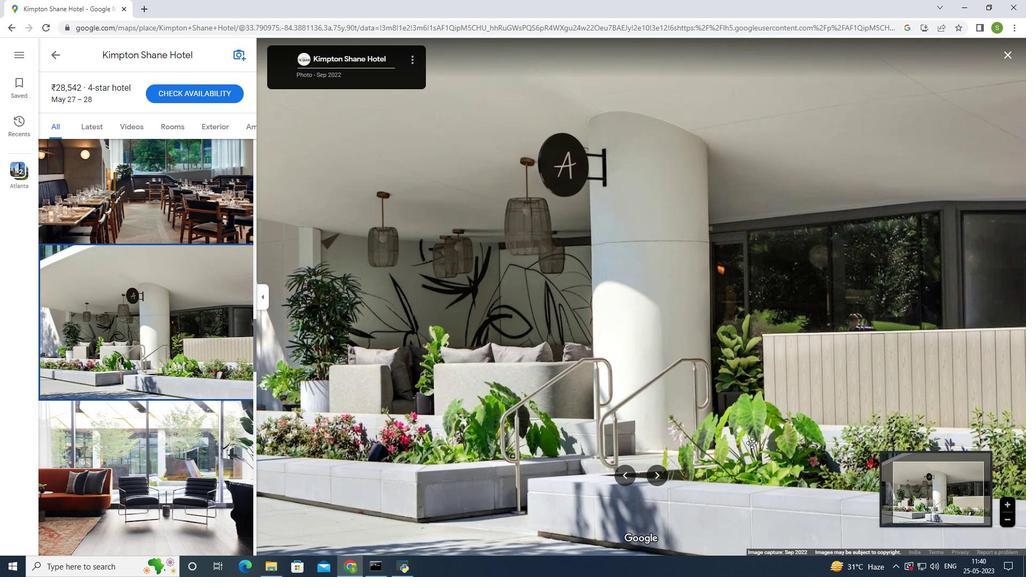 
Action: Mouse scrolled (752, 443) with delta (0, 0)
Screenshot: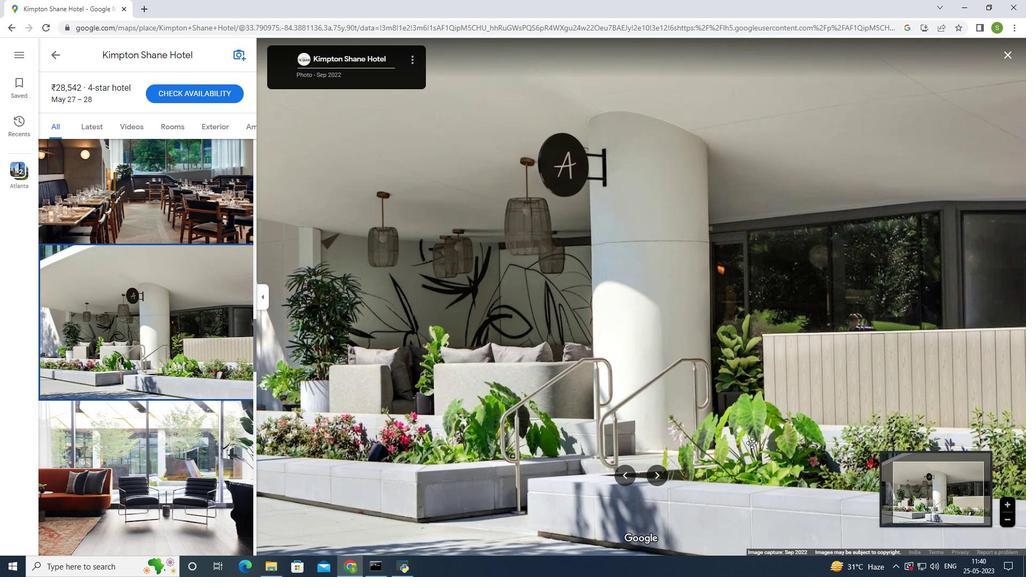 
Action: Mouse scrolled (752, 443) with delta (0, 0)
Screenshot: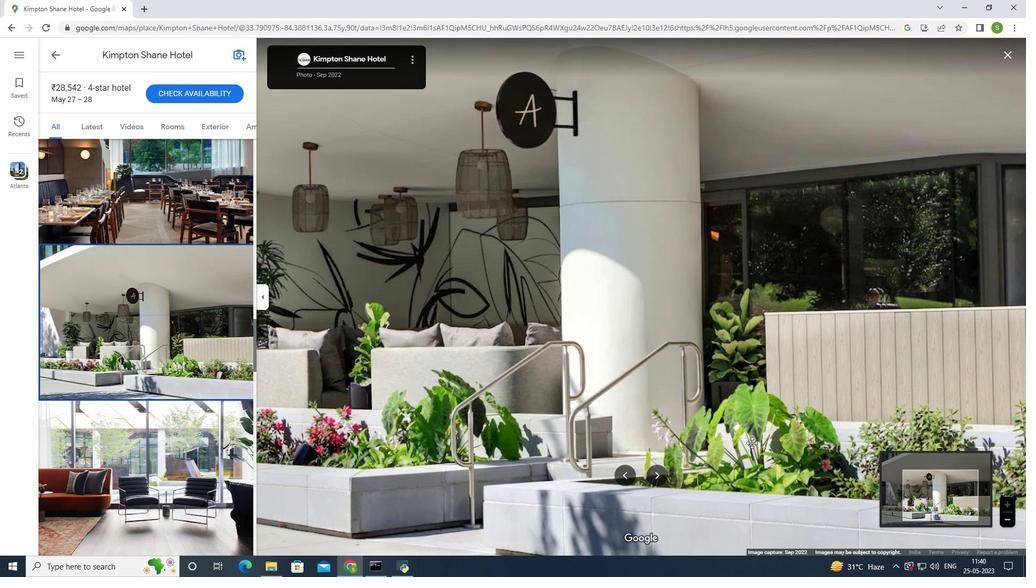 
Action: Mouse scrolled (752, 443) with delta (0, 0)
Screenshot: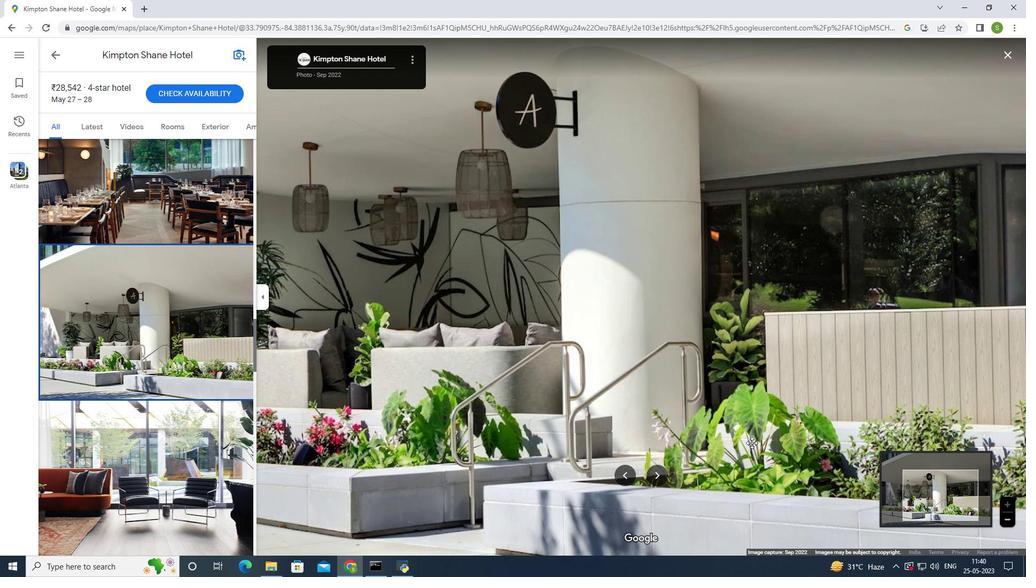 
Action: Mouse scrolled (752, 443) with delta (0, 0)
Screenshot: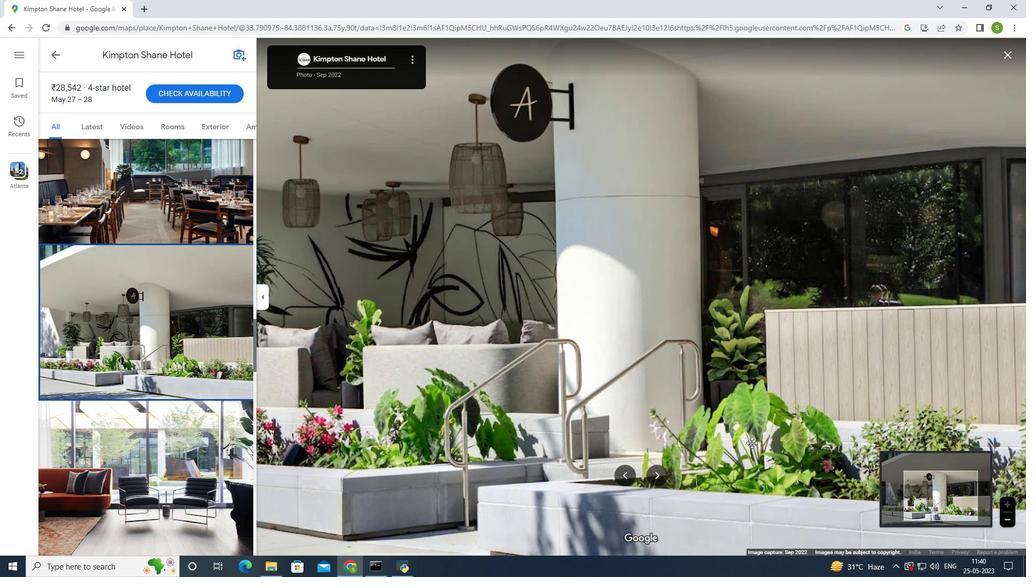 
Action: Mouse moved to (752, 441)
Screenshot: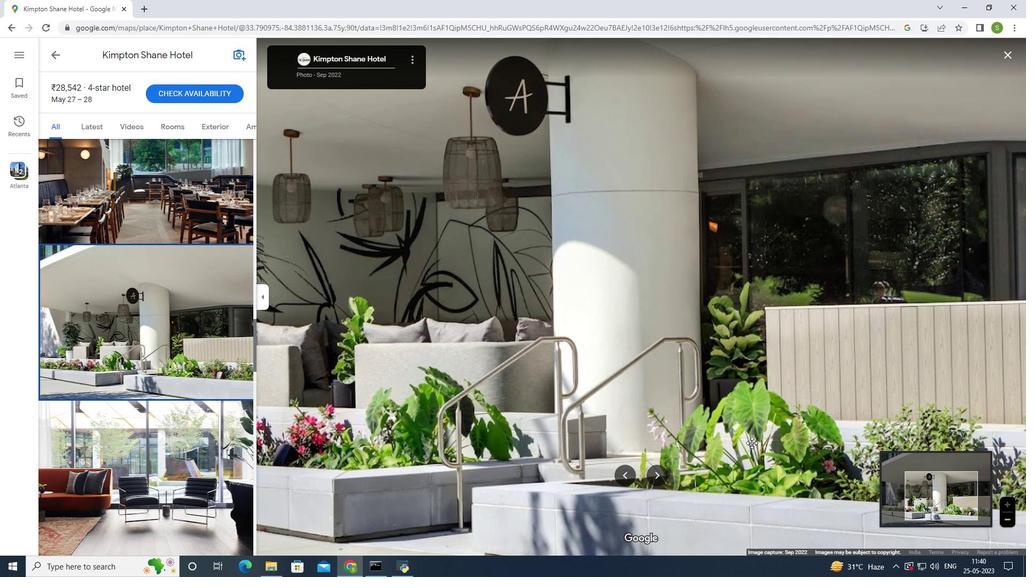 
Action: Mouse scrolled (752, 442) with delta (0, 0)
Screenshot: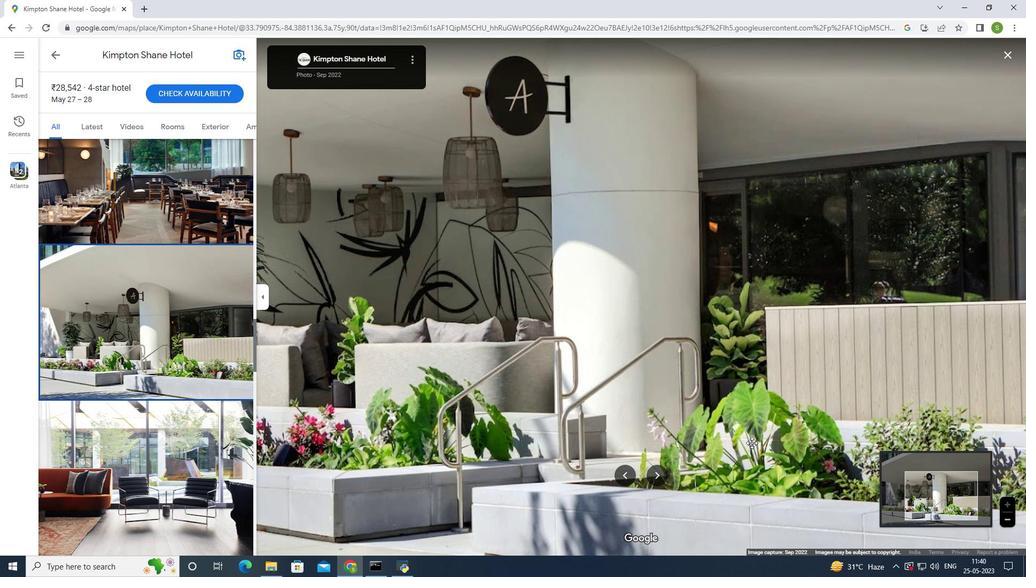 
Action: Mouse scrolled (752, 442) with delta (0, 0)
Screenshot: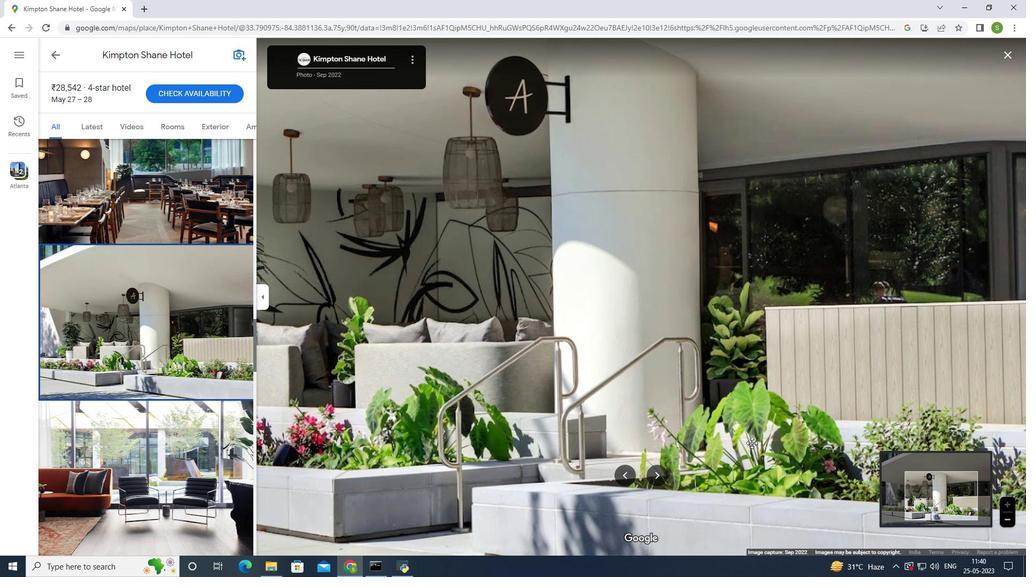 
Action: Mouse scrolled (752, 442) with delta (0, 0)
Screenshot: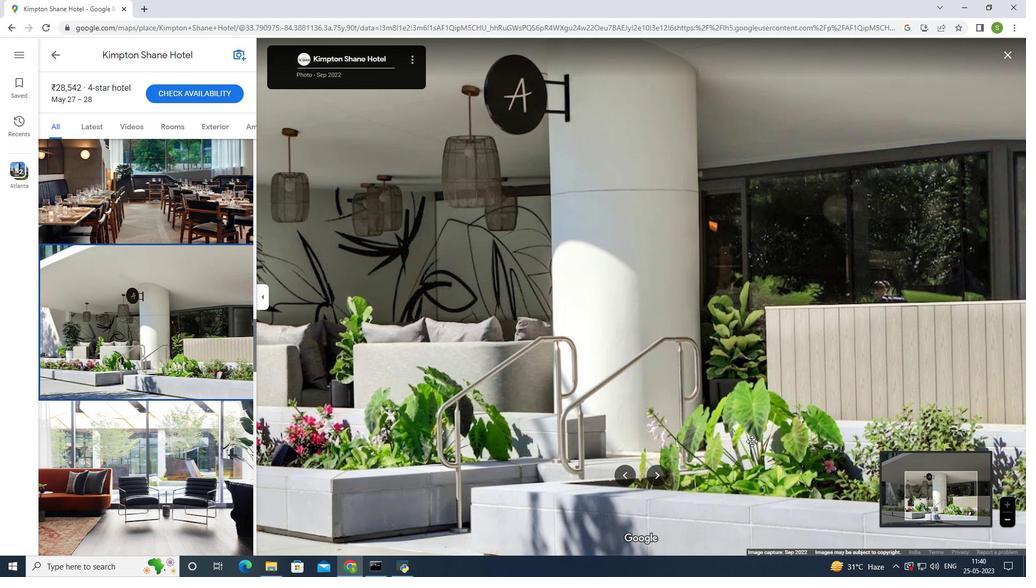
Action: Mouse scrolled (752, 441) with delta (0, 0)
Screenshot: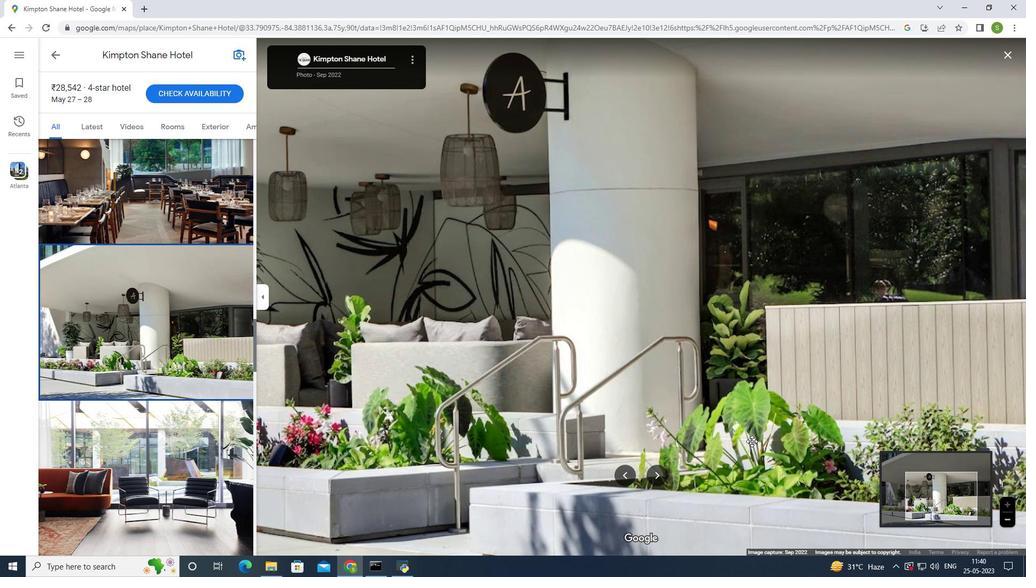 
Action: Mouse scrolled (752, 441) with delta (0, 0)
Screenshot: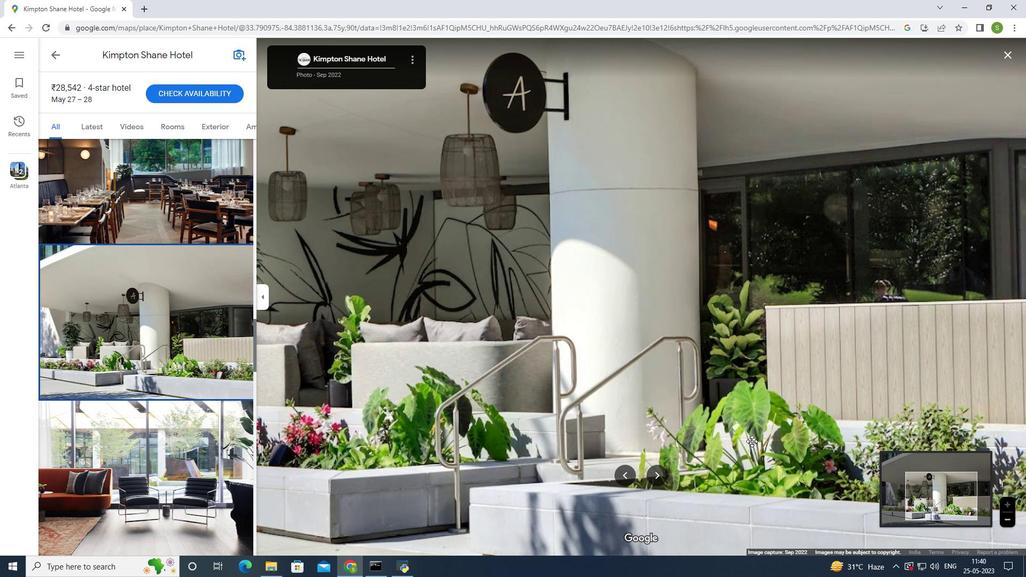 
Action: Mouse scrolled (752, 441) with delta (0, 0)
Screenshot: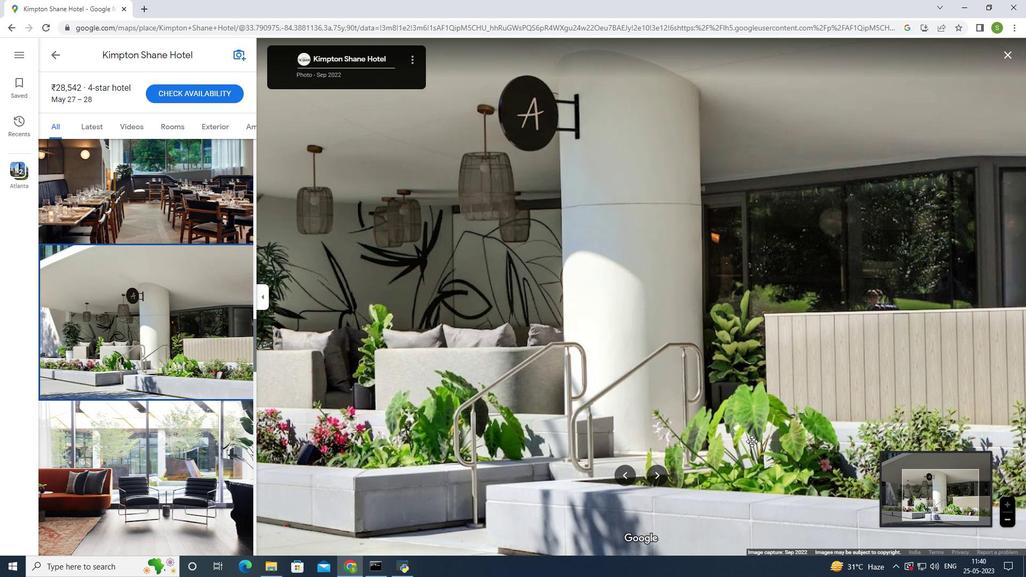 
Action: Mouse scrolled (752, 441) with delta (0, 0)
Screenshot: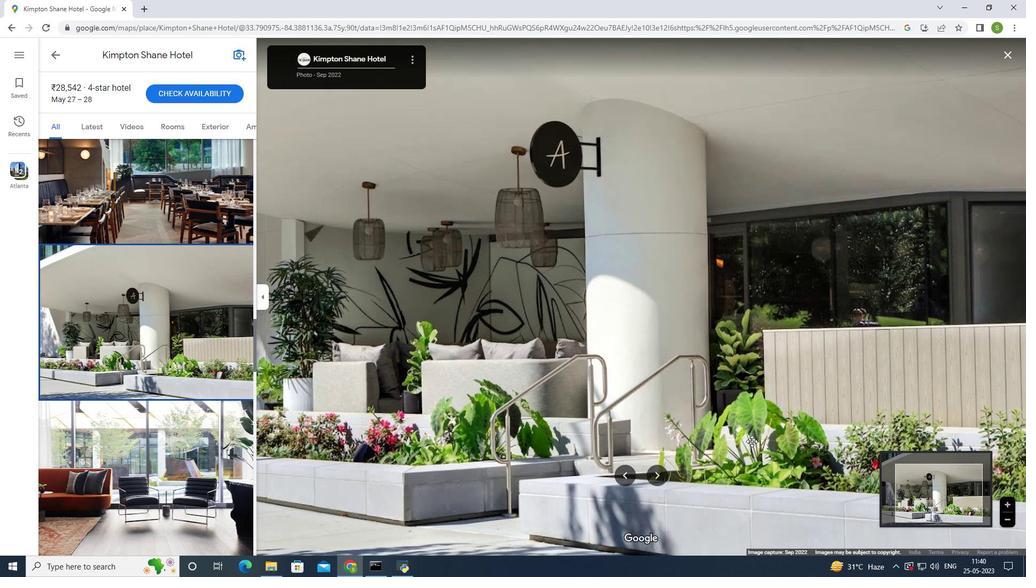 
Action: Mouse scrolled (752, 441) with delta (0, 0)
Screenshot: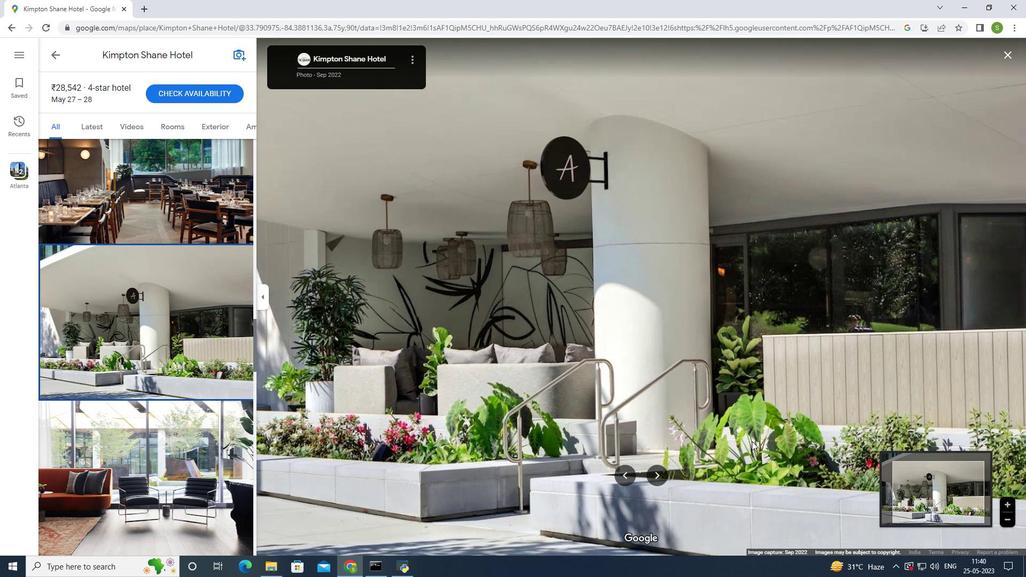 
Action: Mouse scrolled (752, 441) with delta (0, 0)
Screenshot: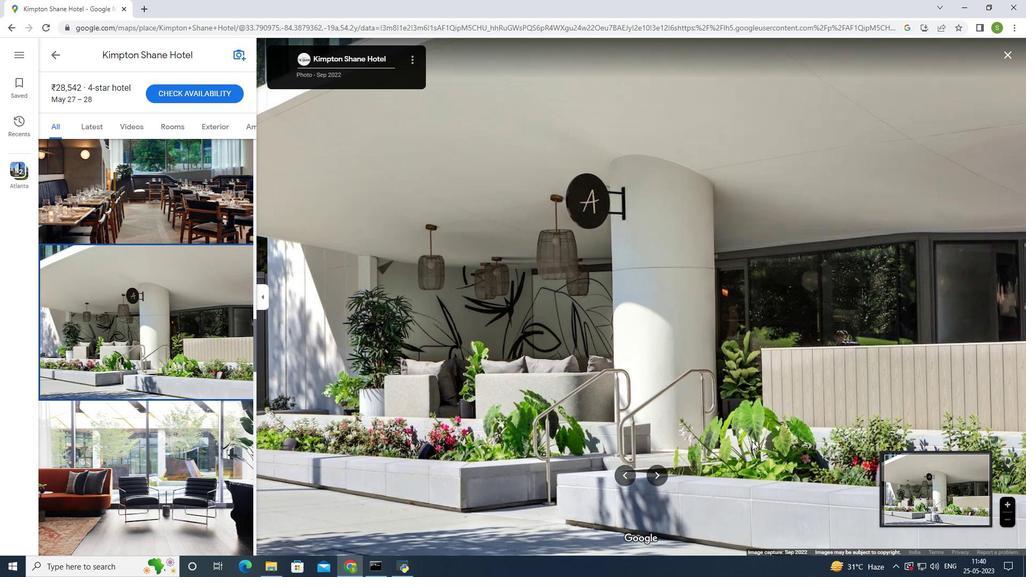 
Action: Mouse scrolled (752, 441) with delta (0, 0)
Screenshot: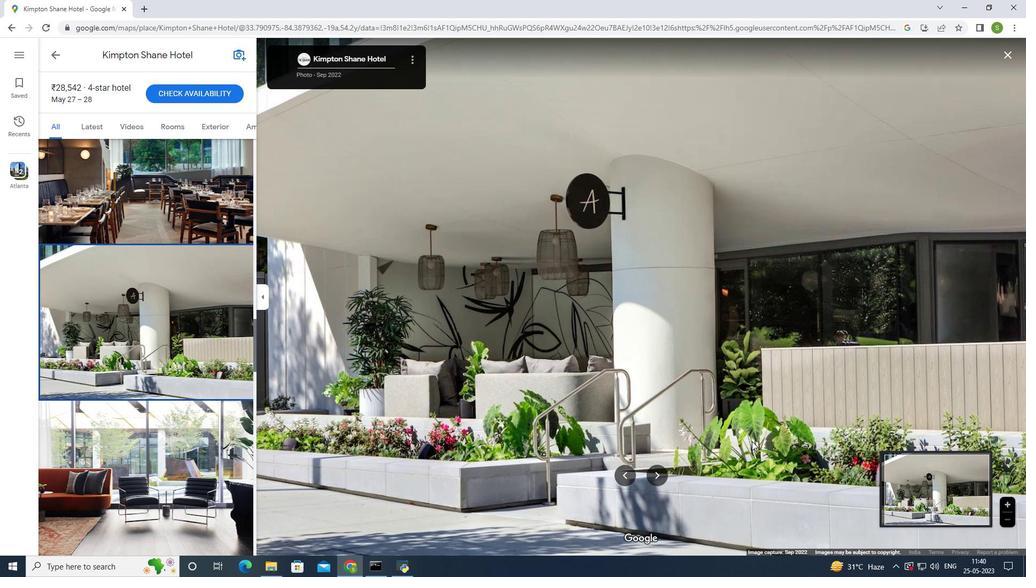 
Action: Mouse scrolled (752, 441) with delta (0, 0)
Screenshot: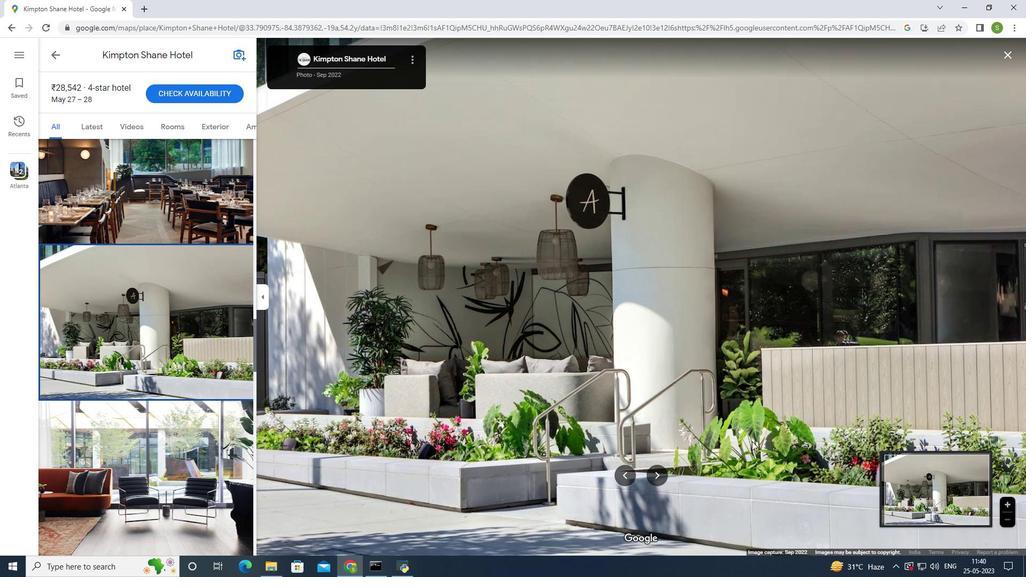 
Action: Mouse scrolled (752, 441) with delta (0, 0)
Screenshot: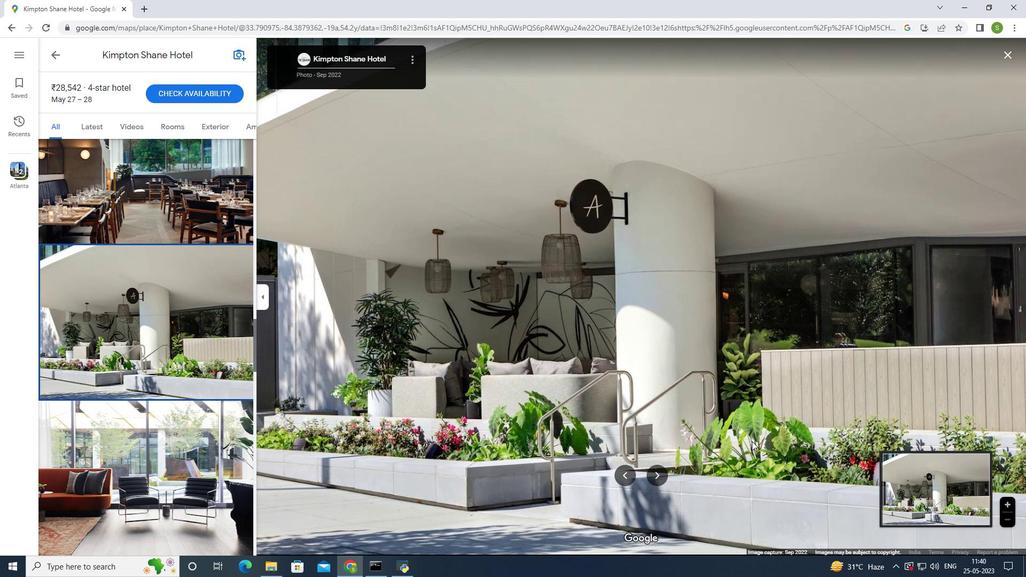 
Action: Mouse moved to (649, 473)
Screenshot: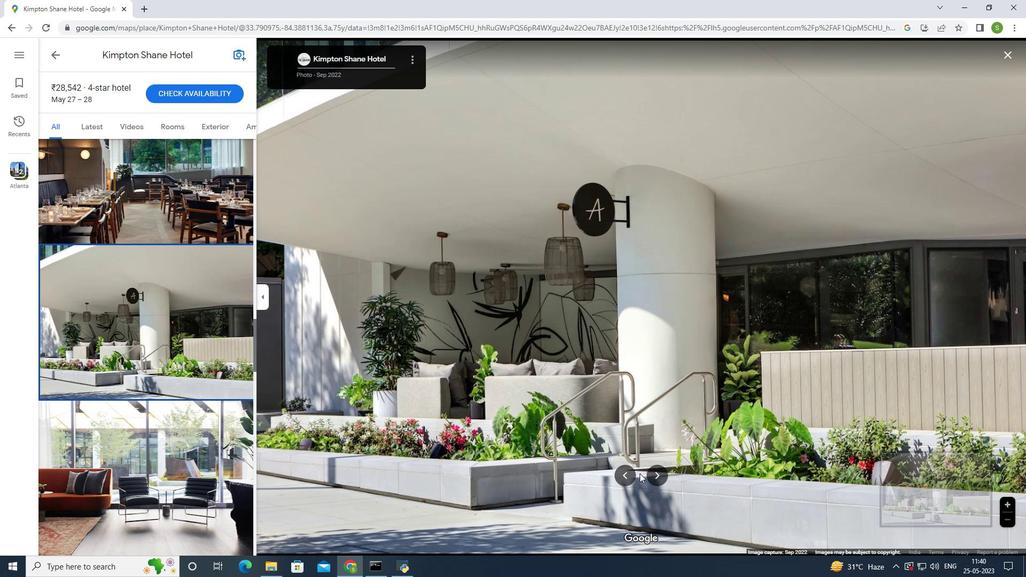 
Action: Mouse pressed left at (649, 473)
Screenshot: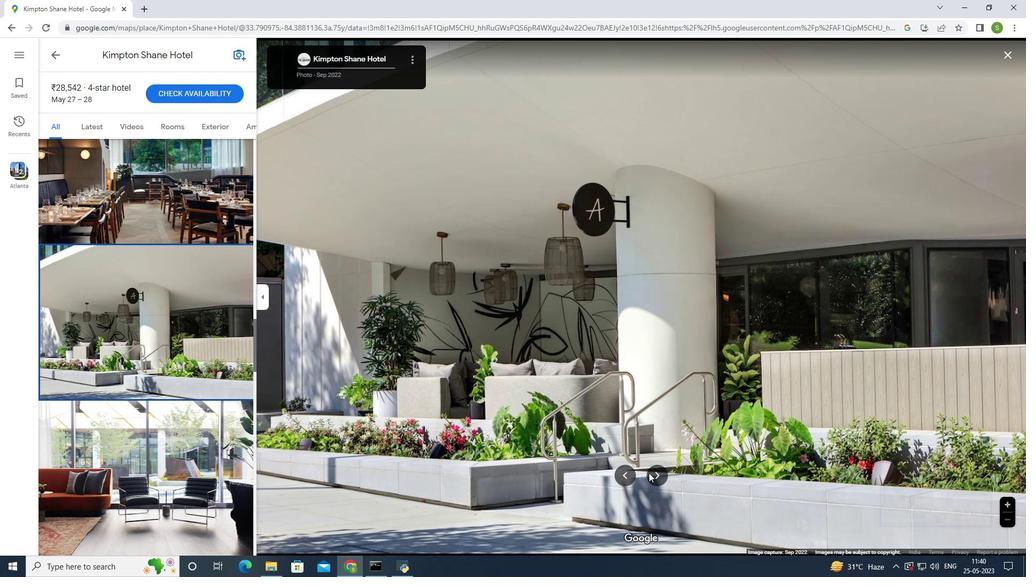 
Action: Mouse moved to (651, 473)
Screenshot: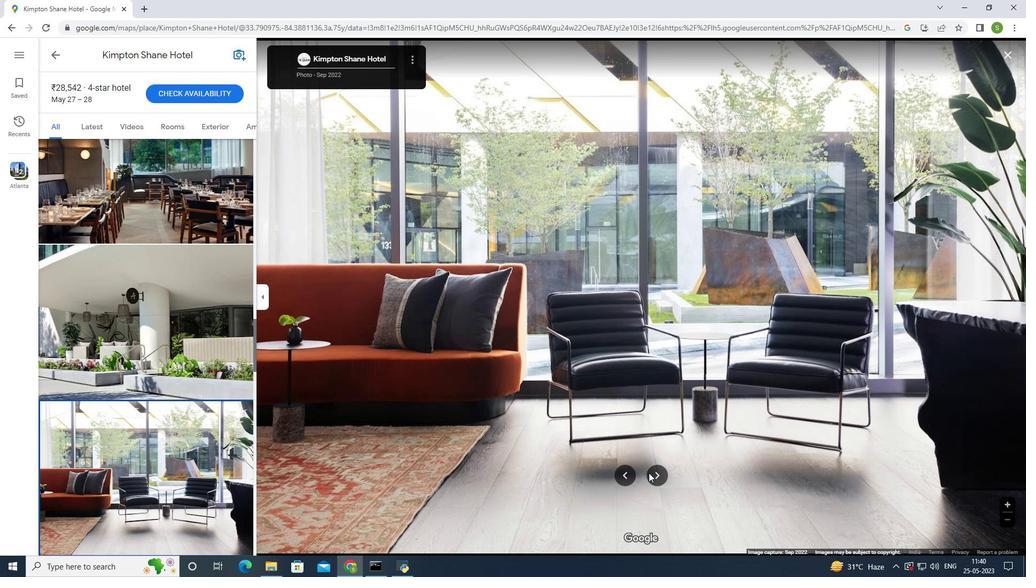 
Action: Mouse pressed left at (651, 473)
Screenshot: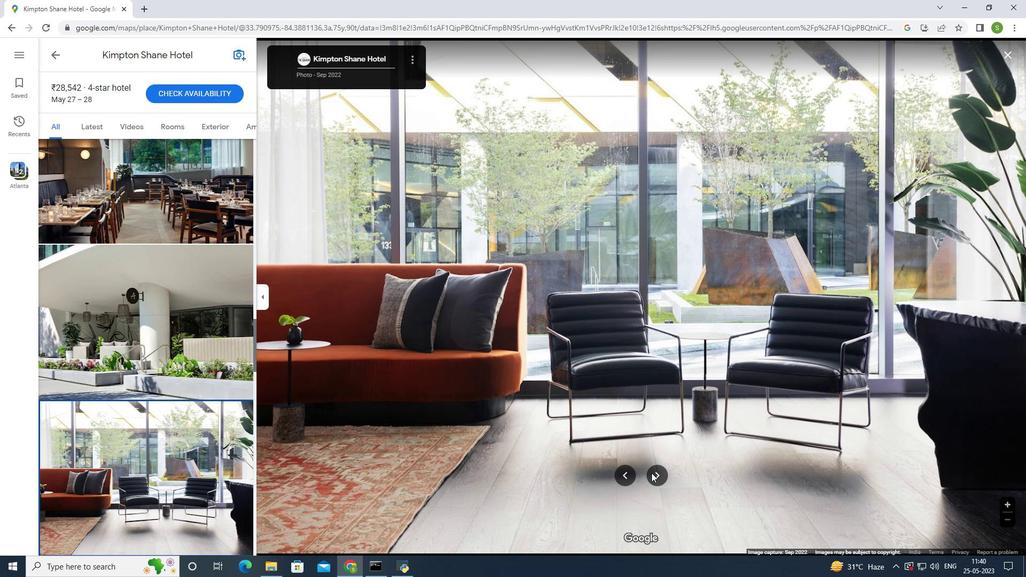 
Action: Mouse moved to (652, 471)
Screenshot: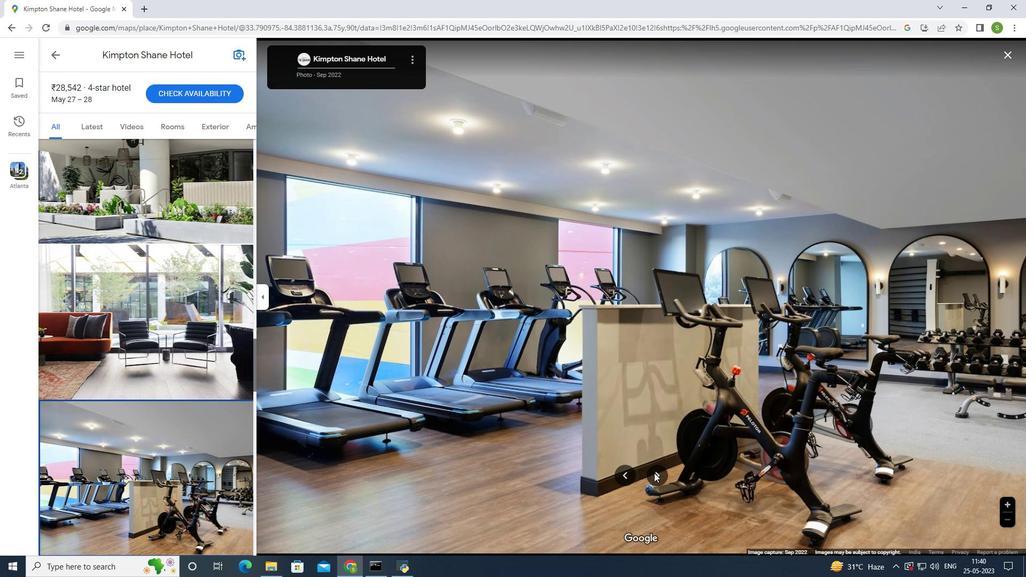 
Action: Mouse pressed left at (652, 471)
Screenshot: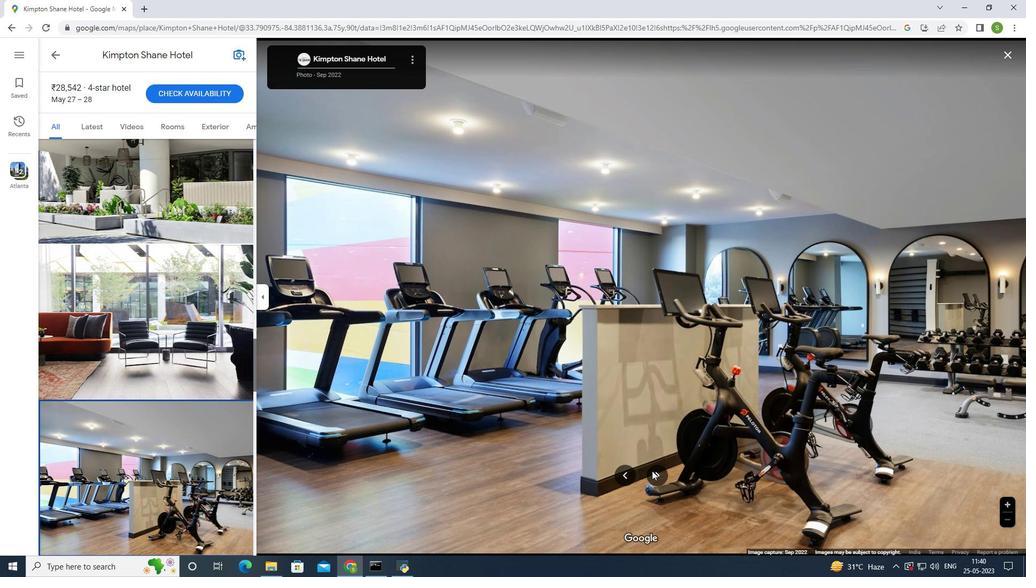 
Action: Mouse pressed left at (652, 471)
Screenshot: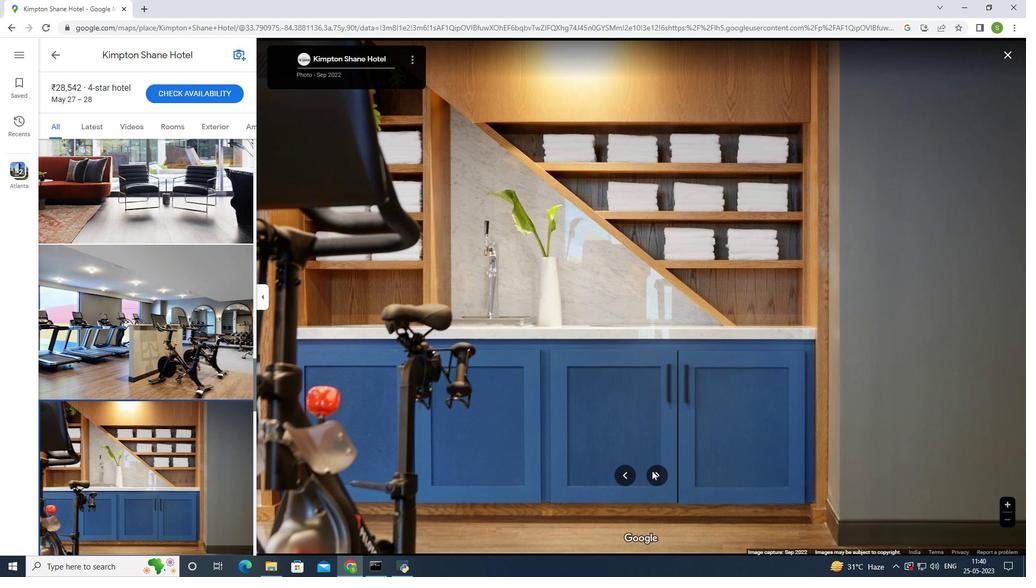 
Action: Mouse moved to (656, 472)
Screenshot: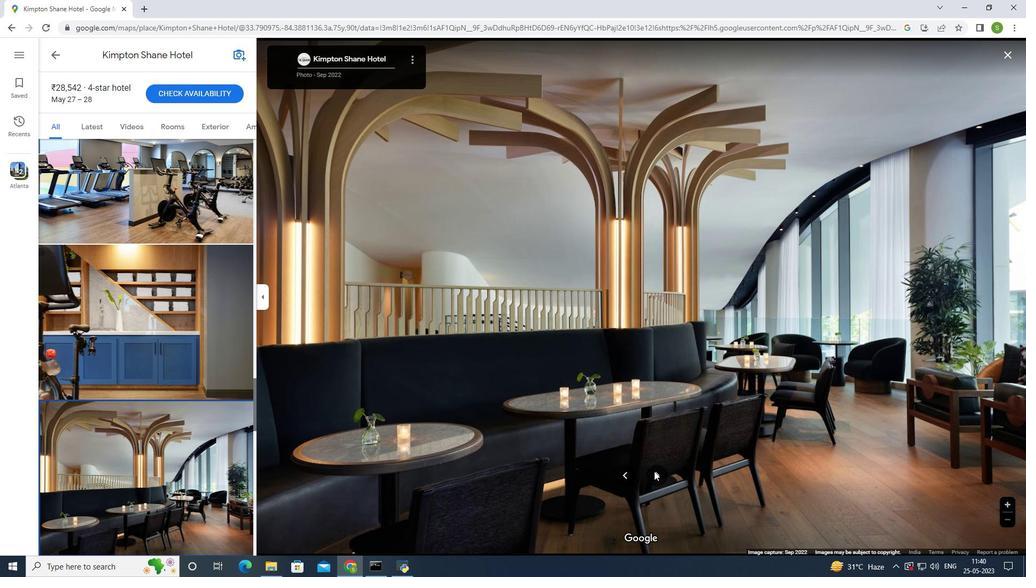 
Action: Mouse pressed left at (656, 472)
Screenshot: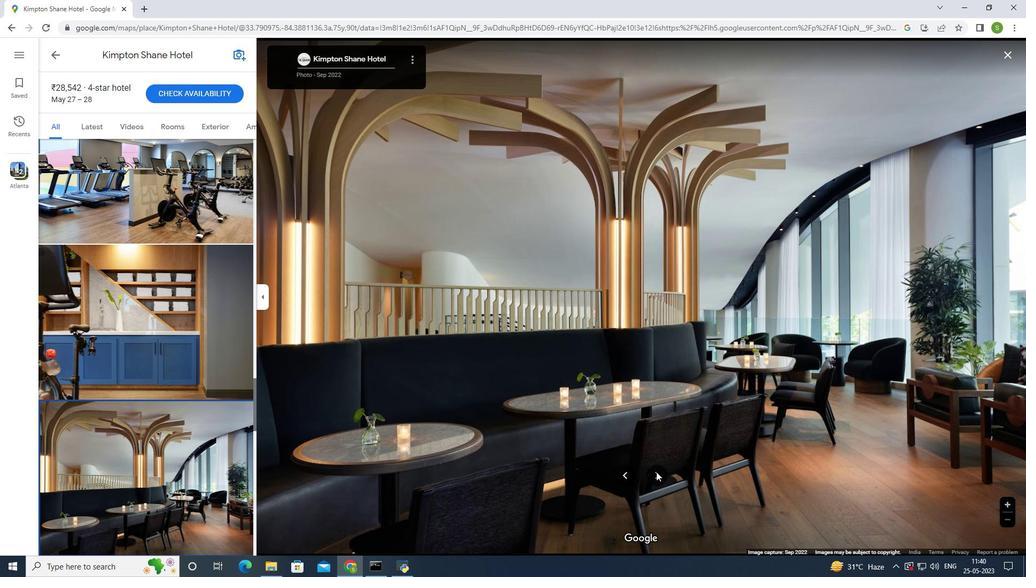 
Action: Mouse pressed left at (656, 472)
Screenshot: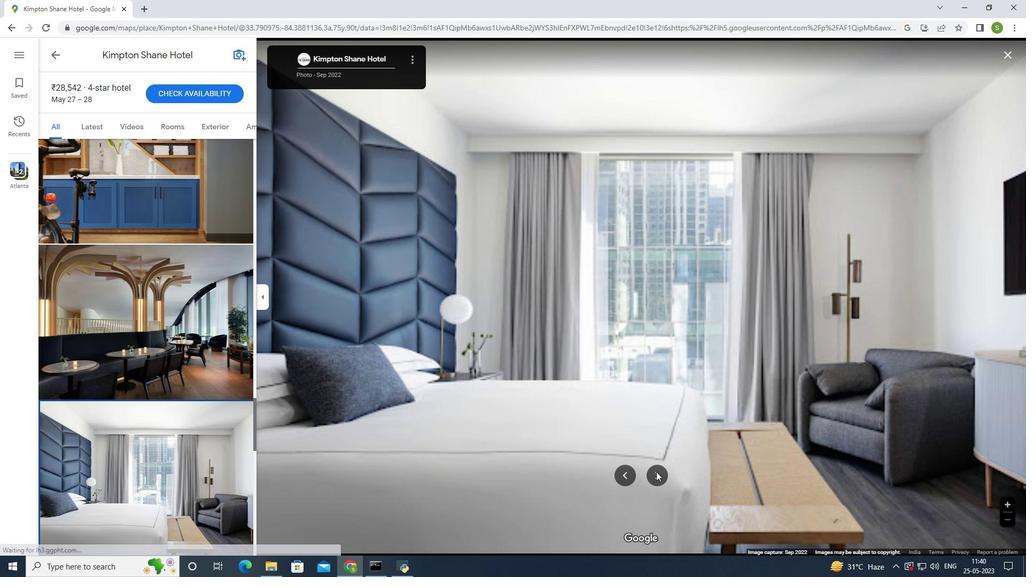 
Action: Mouse pressed left at (656, 472)
Screenshot: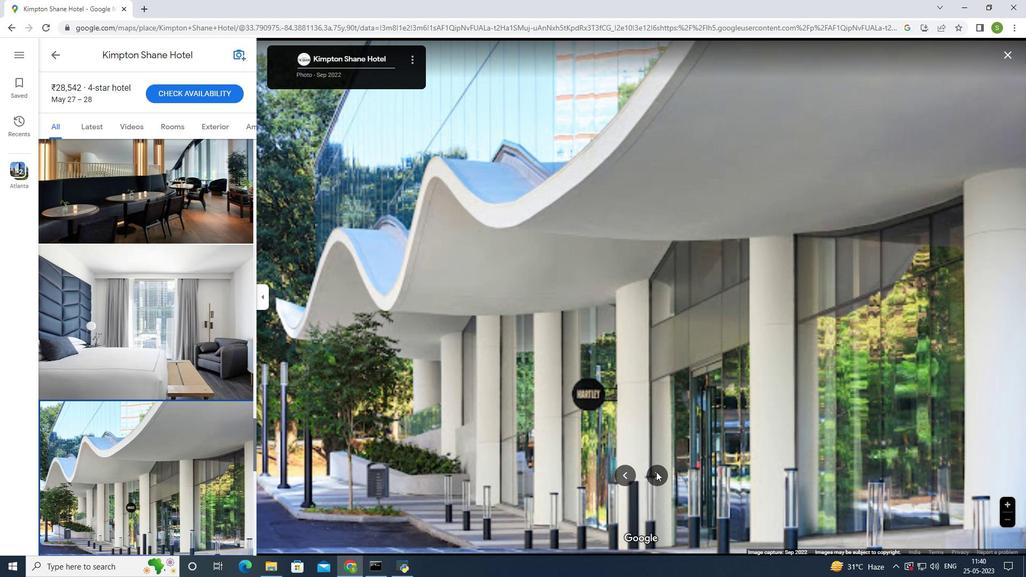 
Action: Mouse moved to (644, 311)
Screenshot: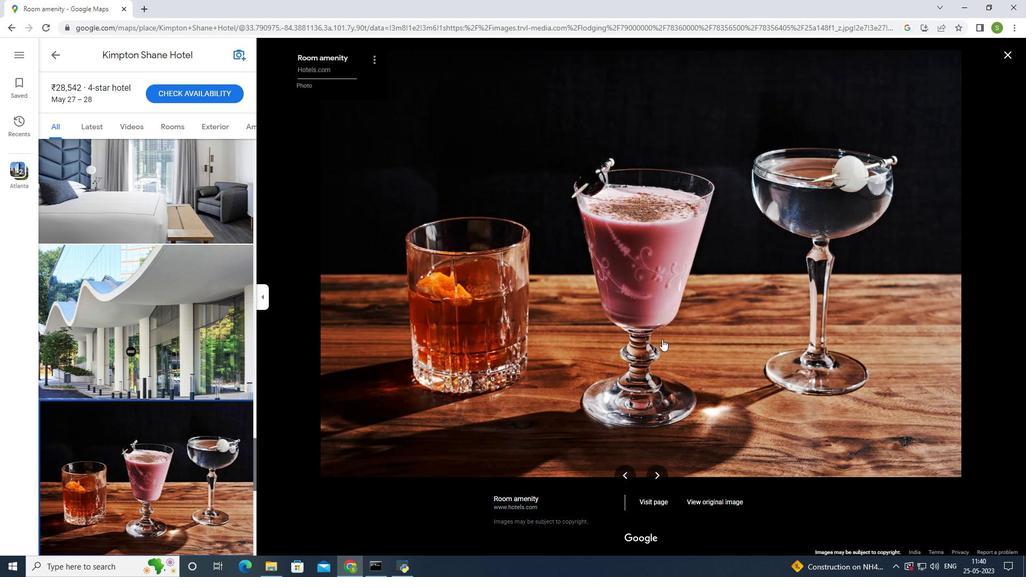 
Action: Mouse scrolled (644, 312) with delta (0, 0)
Screenshot: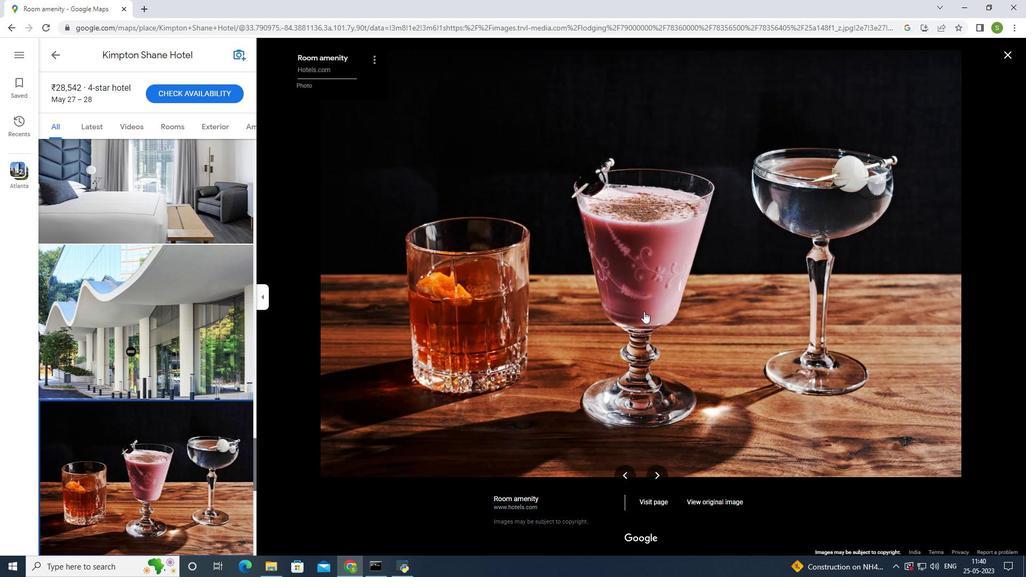 
Action: Mouse scrolled (644, 312) with delta (0, 0)
Screenshot: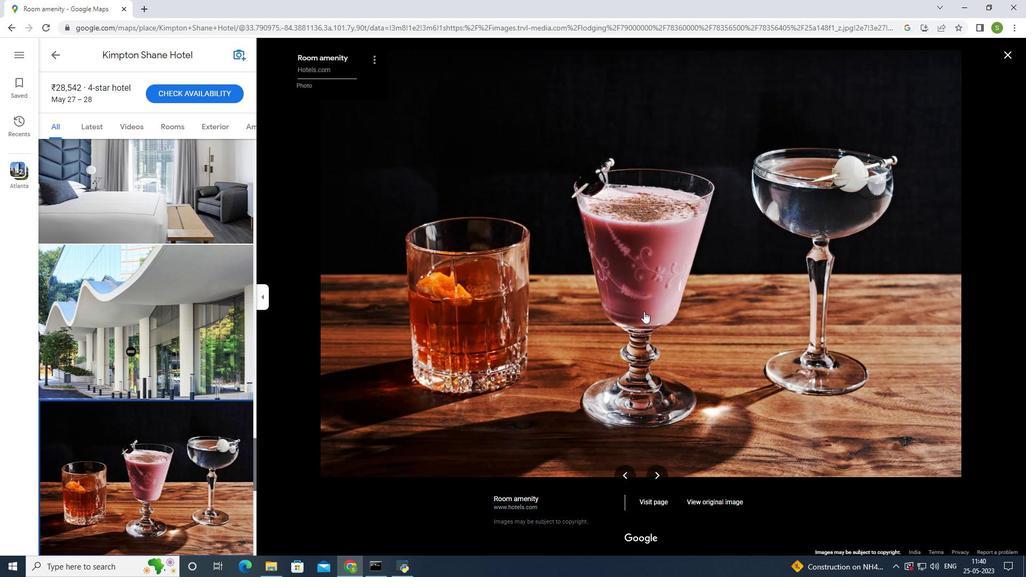 
Action: Mouse scrolled (644, 312) with delta (0, 0)
Screenshot: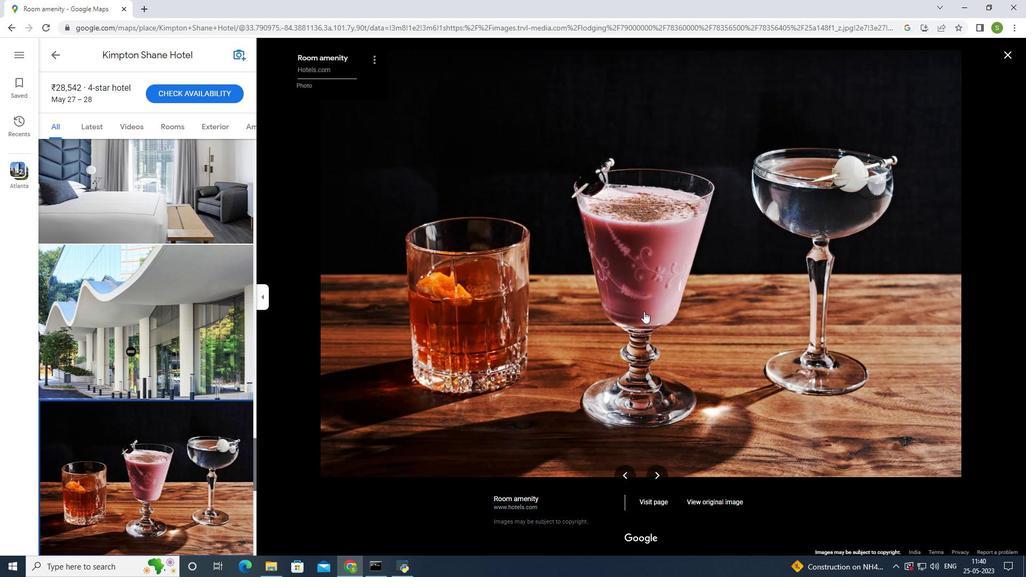 
Action: Mouse scrolled (644, 312) with delta (0, 0)
Screenshot: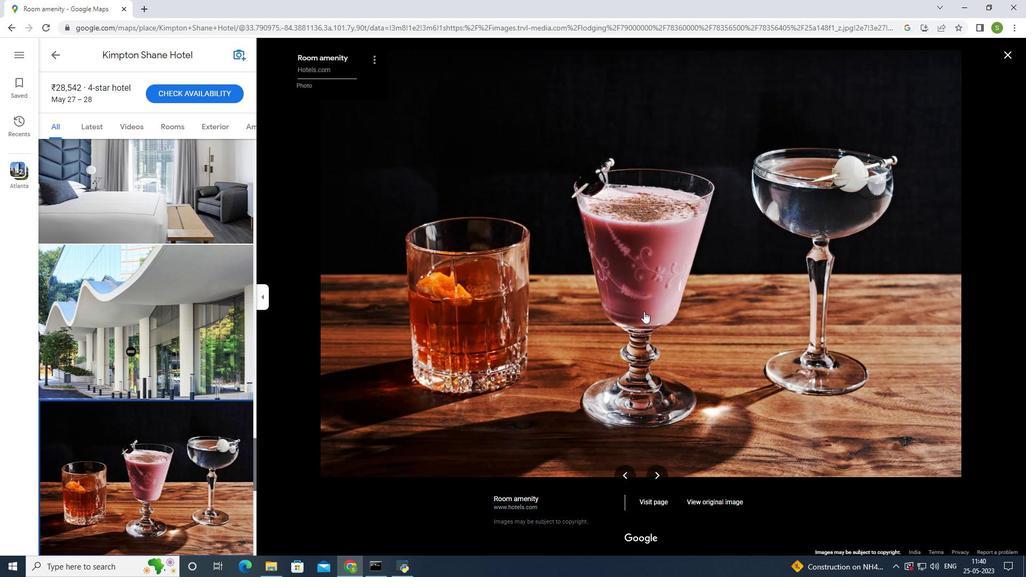 
Action: Mouse moved to (642, 306)
Screenshot: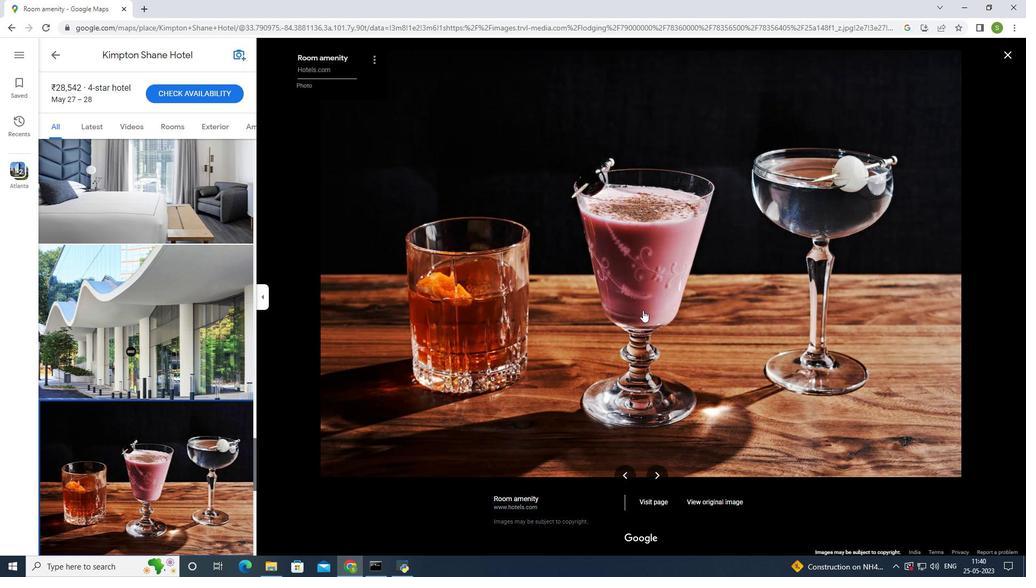 
Action: Mouse scrolled (642, 307) with delta (0, 0)
Screenshot: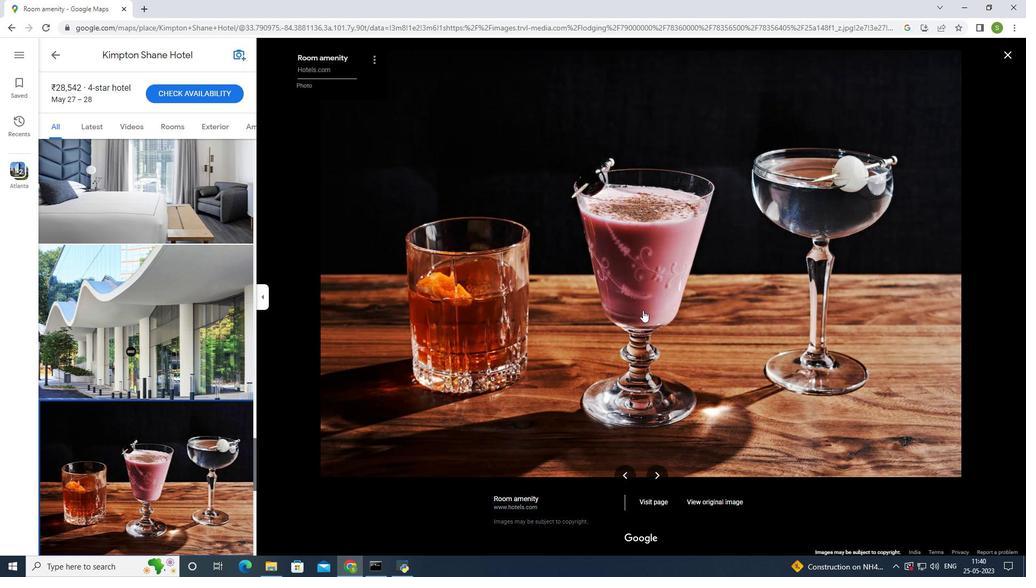 
Action: Mouse moved to (642, 305)
Screenshot: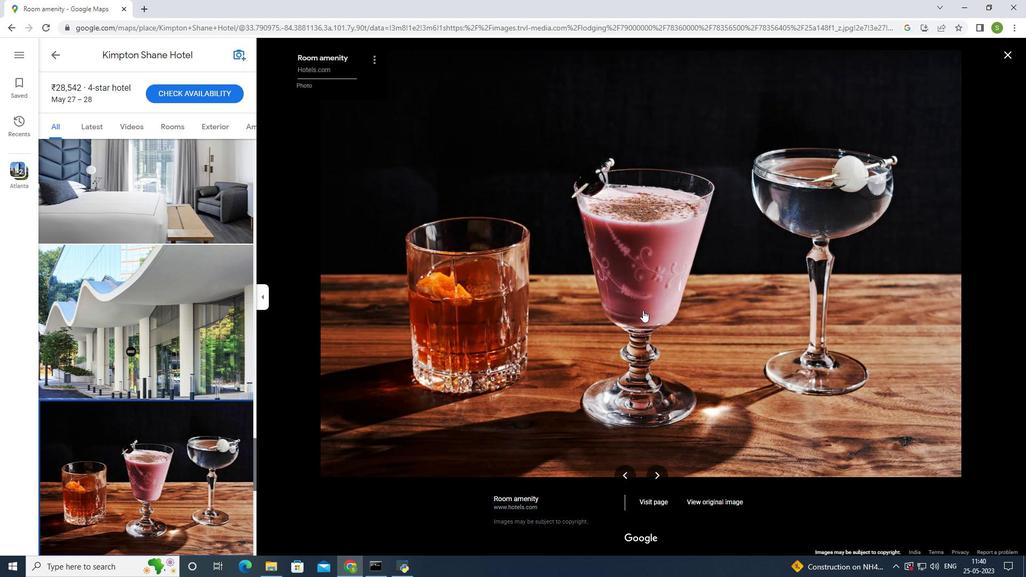 
Action: Mouse scrolled (642, 306) with delta (0, 0)
Screenshot: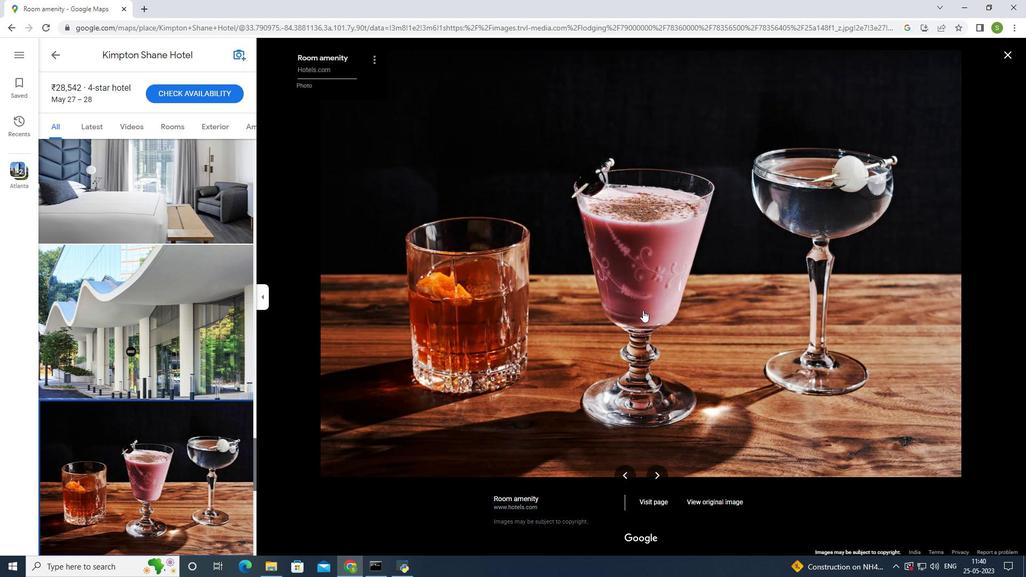 
Action: Mouse moved to (642, 304)
Screenshot: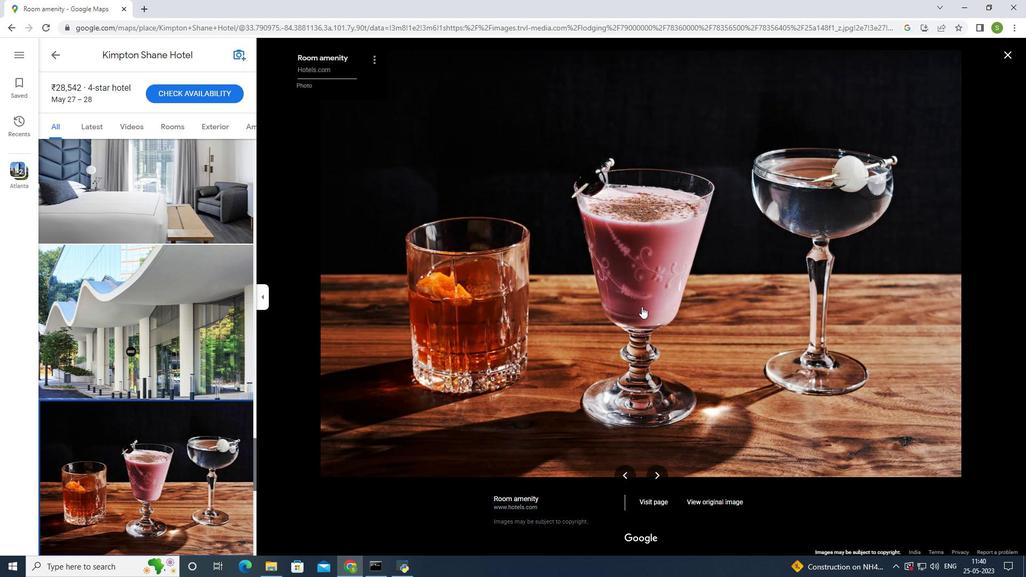 
Action: Mouse scrolled (642, 304) with delta (0, 0)
Screenshot: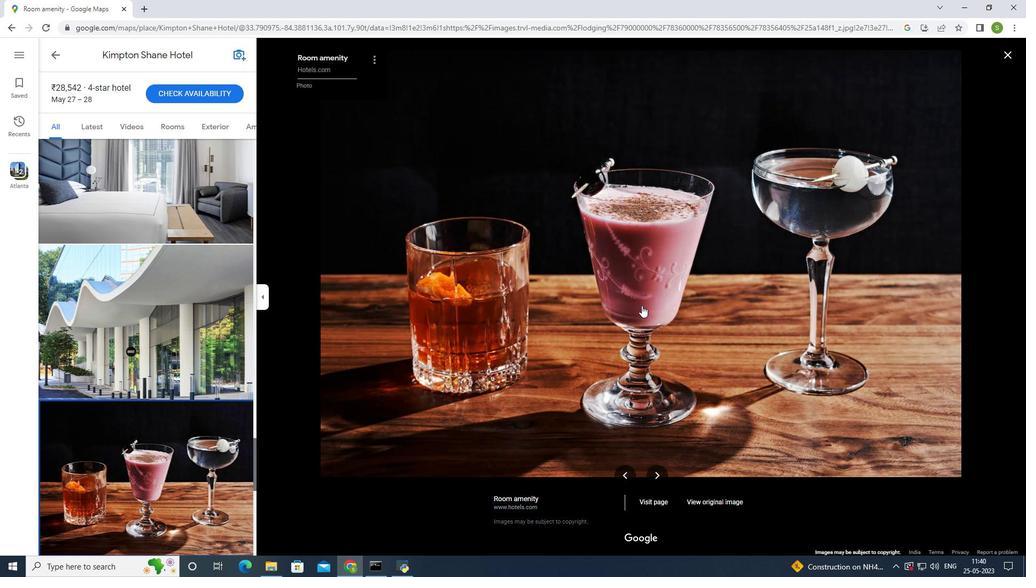 
Action: Mouse moved to (642, 280)
Screenshot: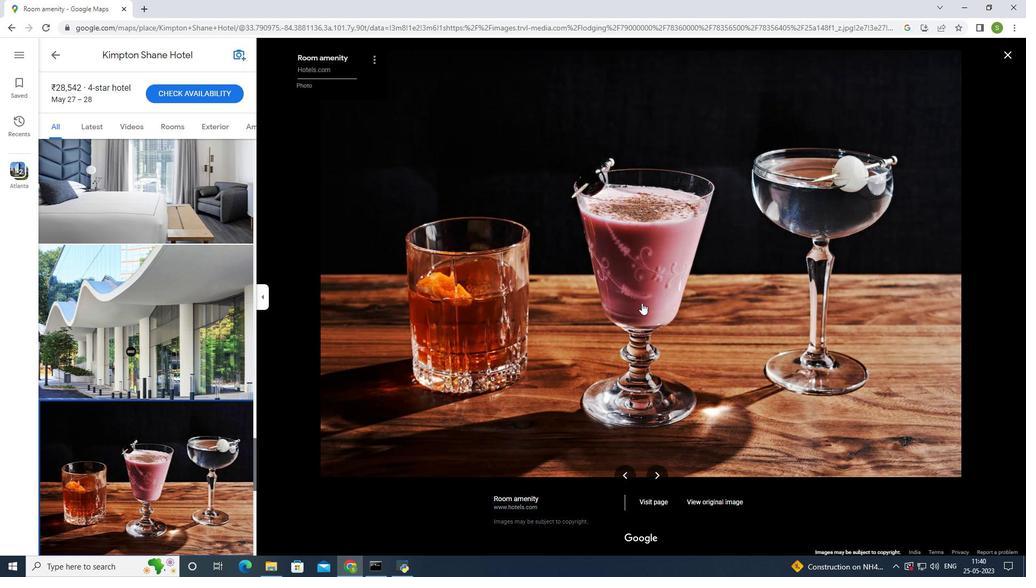 
Action: Mouse scrolled (642, 280) with delta (0, 0)
Screenshot: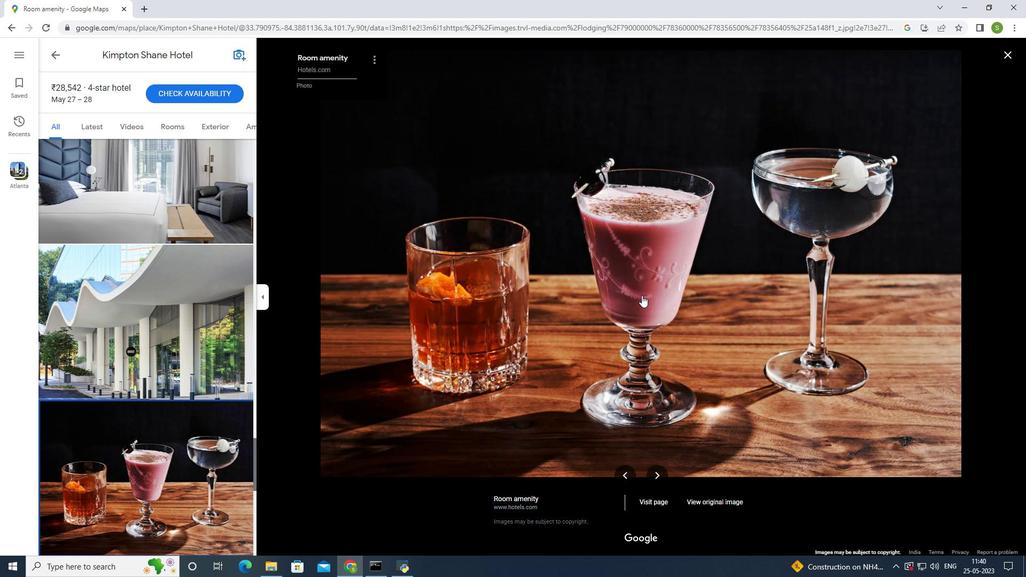 
Action: Mouse scrolled (642, 280) with delta (0, 0)
Screenshot: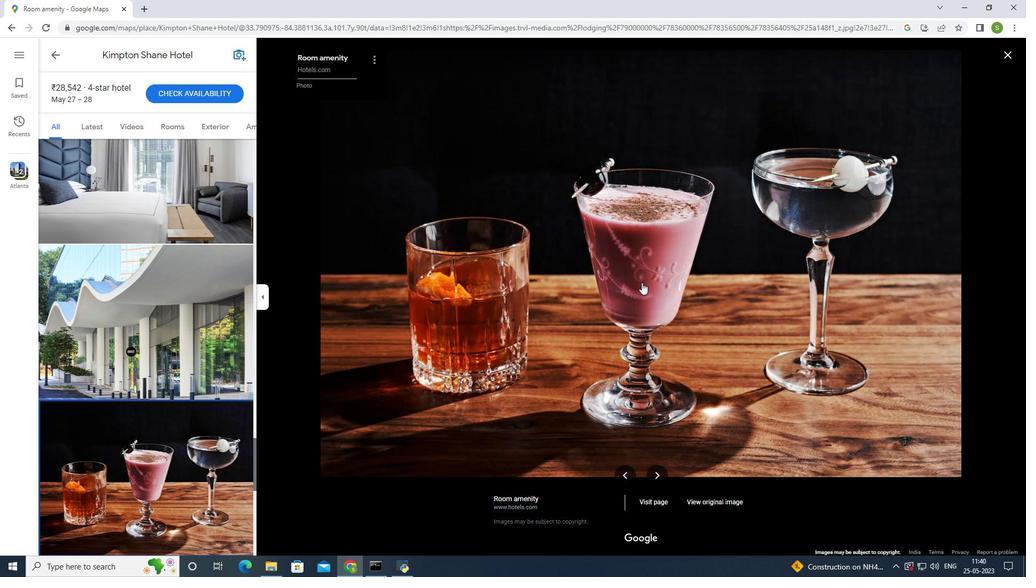
Action: Mouse scrolled (642, 280) with delta (0, 0)
Screenshot: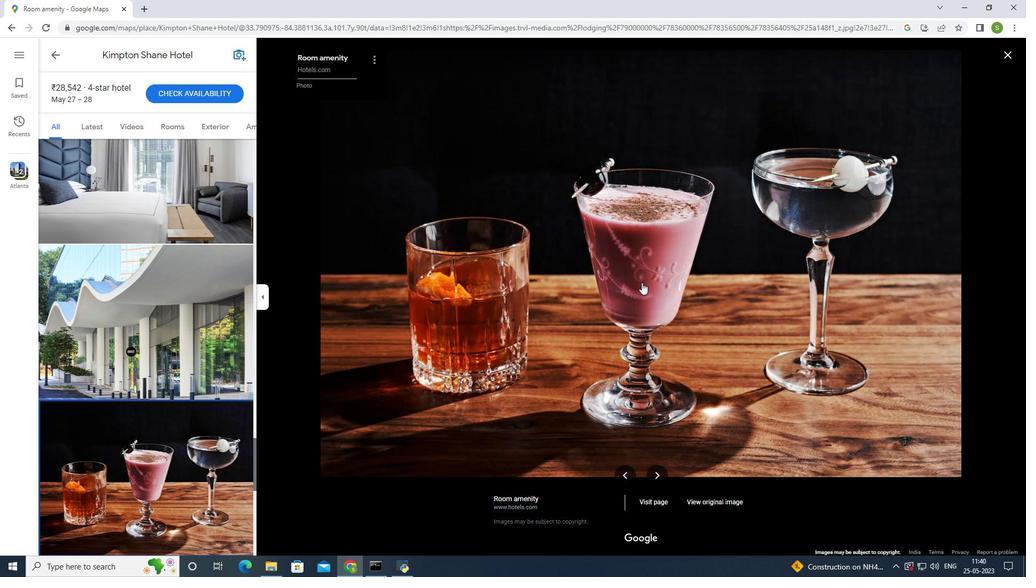 
Action: Mouse scrolled (642, 280) with delta (0, 0)
Screenshot: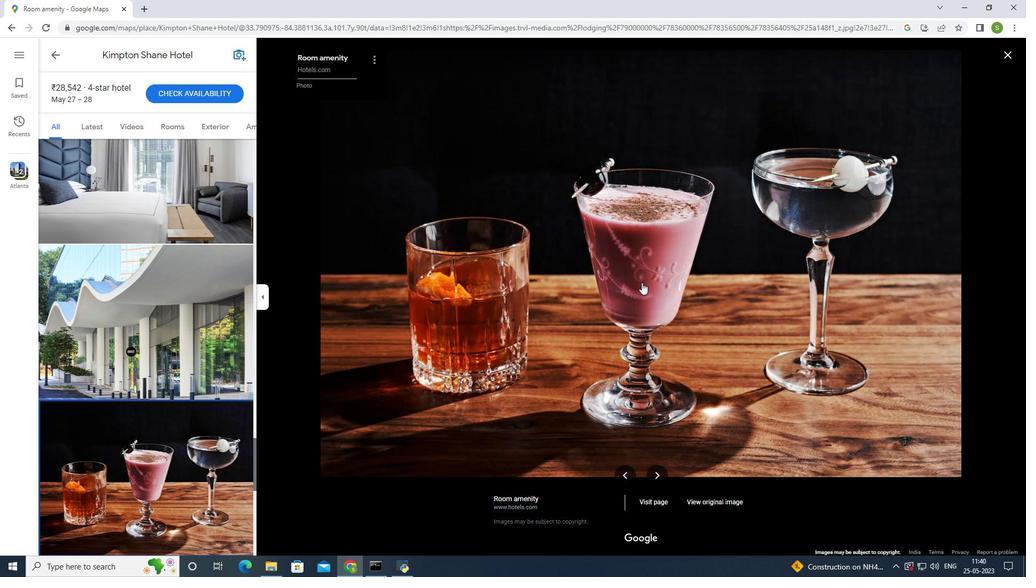 
Action: Mouse scrolled (642, 280) with delta (0, 0)
Screenshot: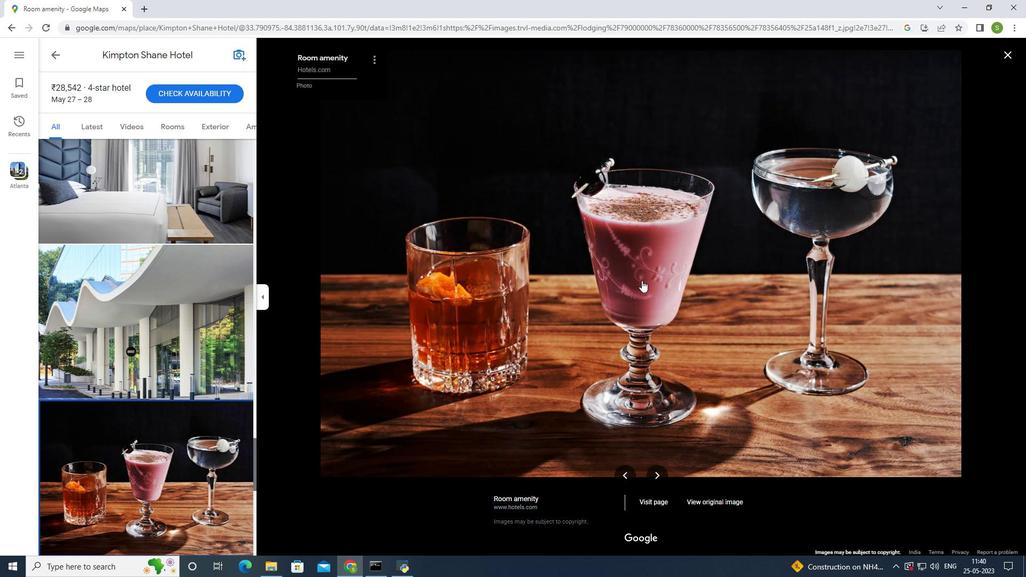 
Action: Mouse scrolled (642, 280) with delta (0, 0)
Screenshot: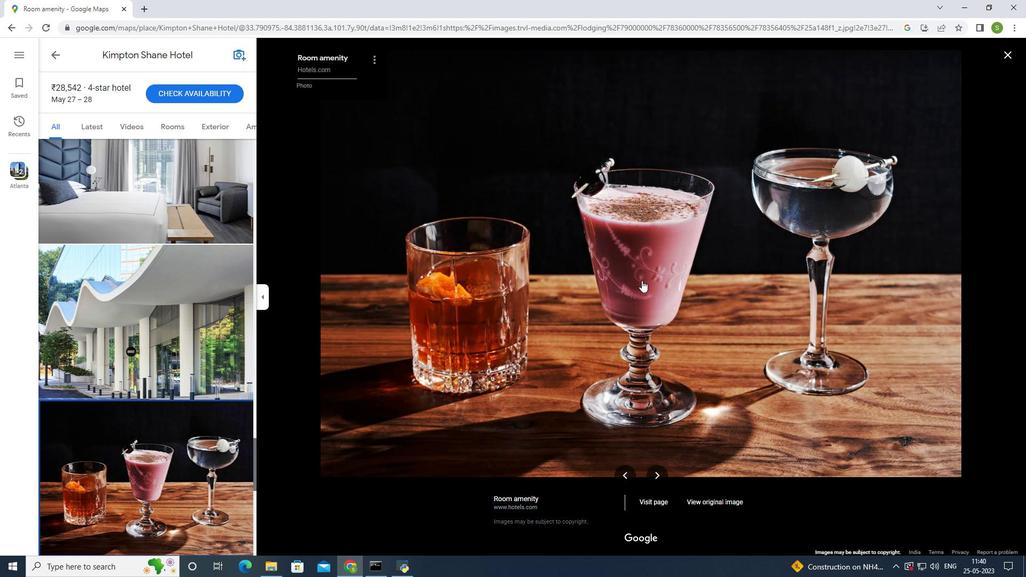 
Action: Mouse moved to (641, 279)
Screenshot: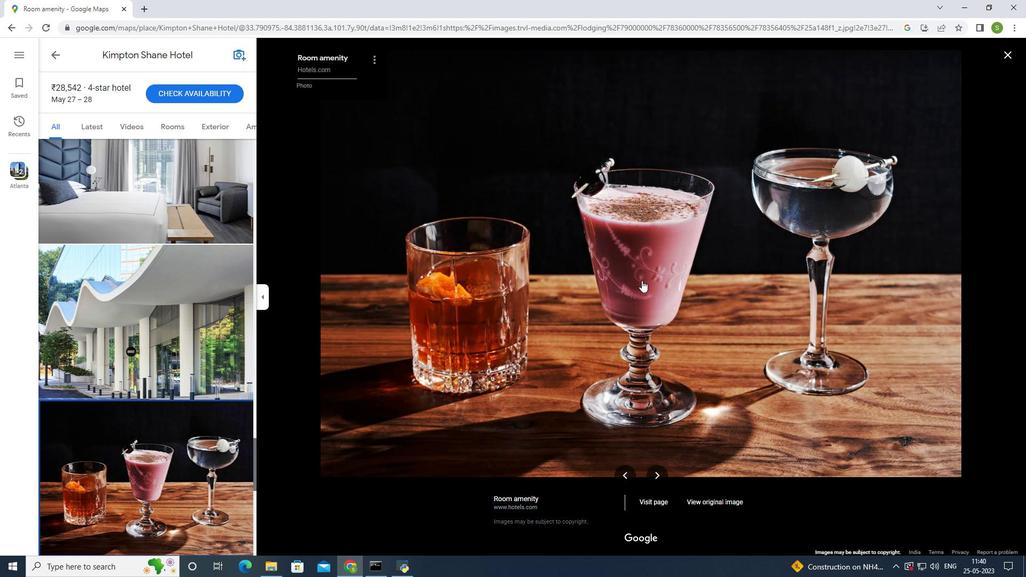 
Action: Mouse scrolled (642, 280) with delta (0, 0)
Screenshot: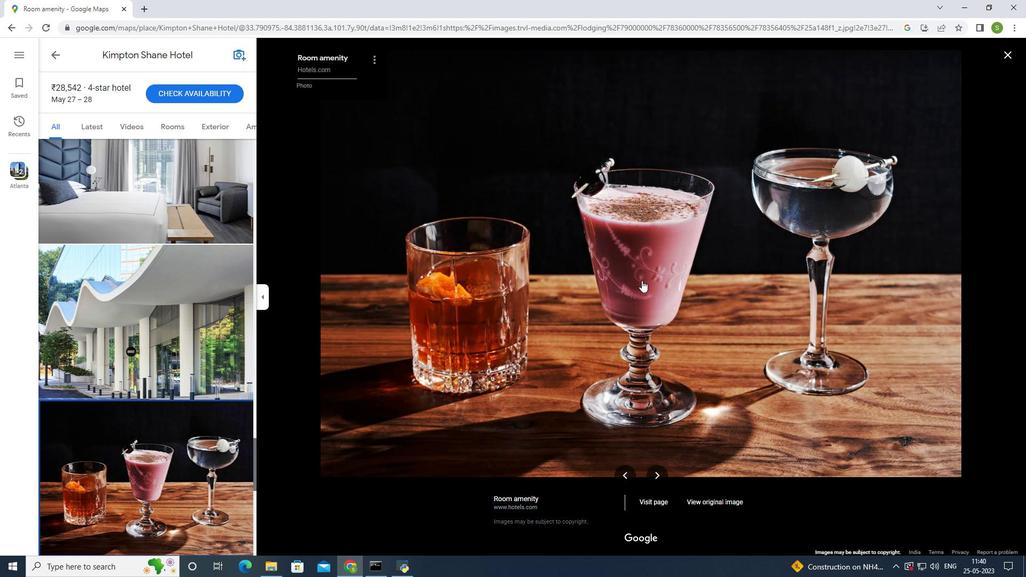 
Action: Mouse moved to (623, 243)
Screenshot: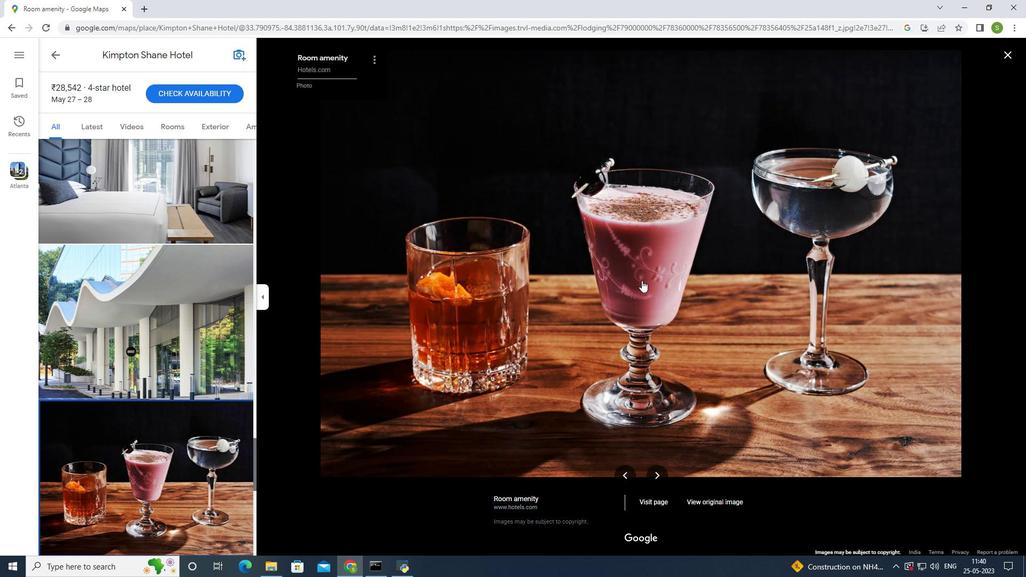 
Action: Mouse scrolled (642, 280) with delta (0, 0)
Screenshot: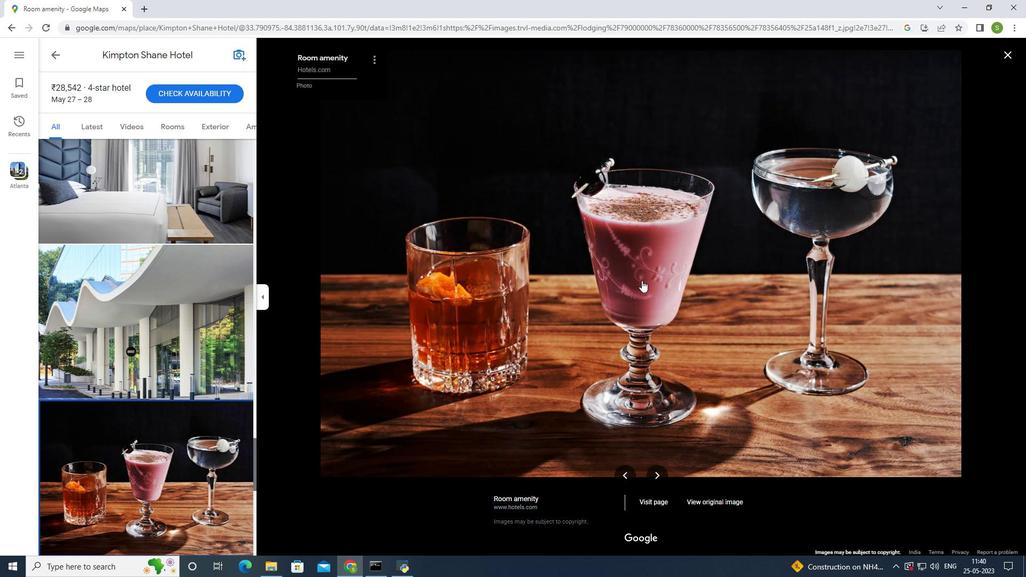 
Action: Mouse moved to (621, 233)
Screenshot: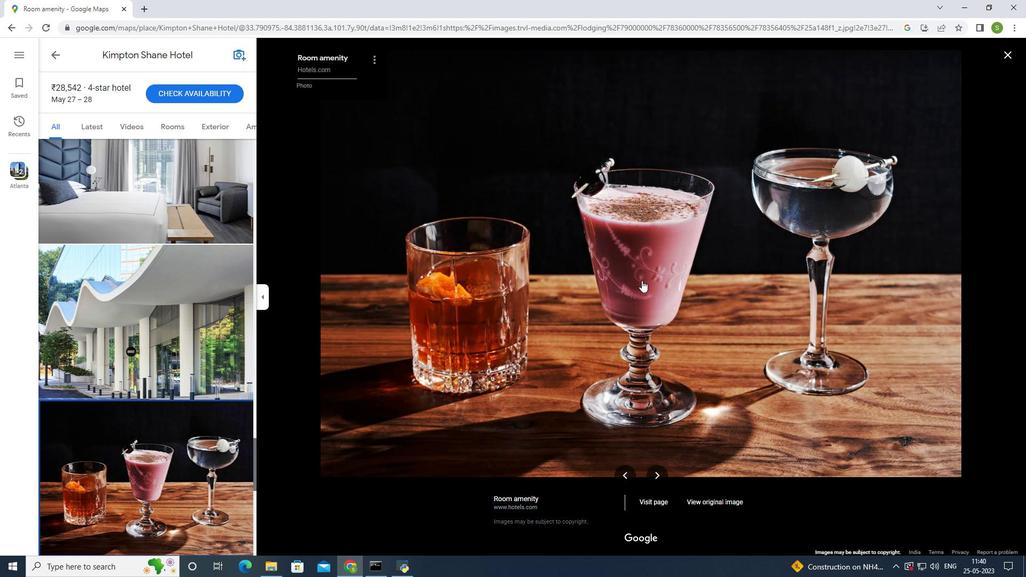
Action: Mouse scrolled (642, 280) with delta (0, 0)
Screenshot: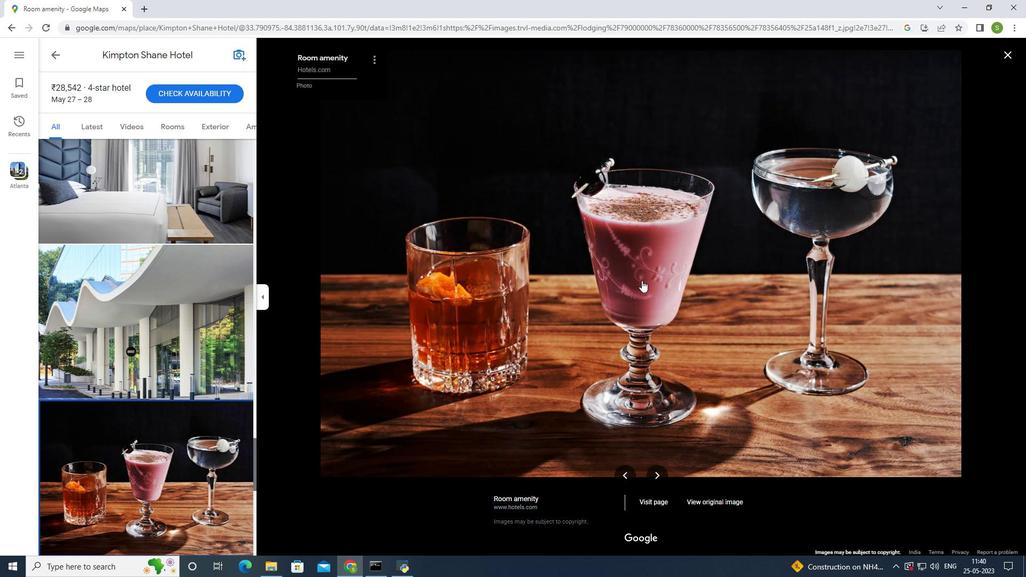 
Action: Mouse moved to (621, 230)
Screenshot: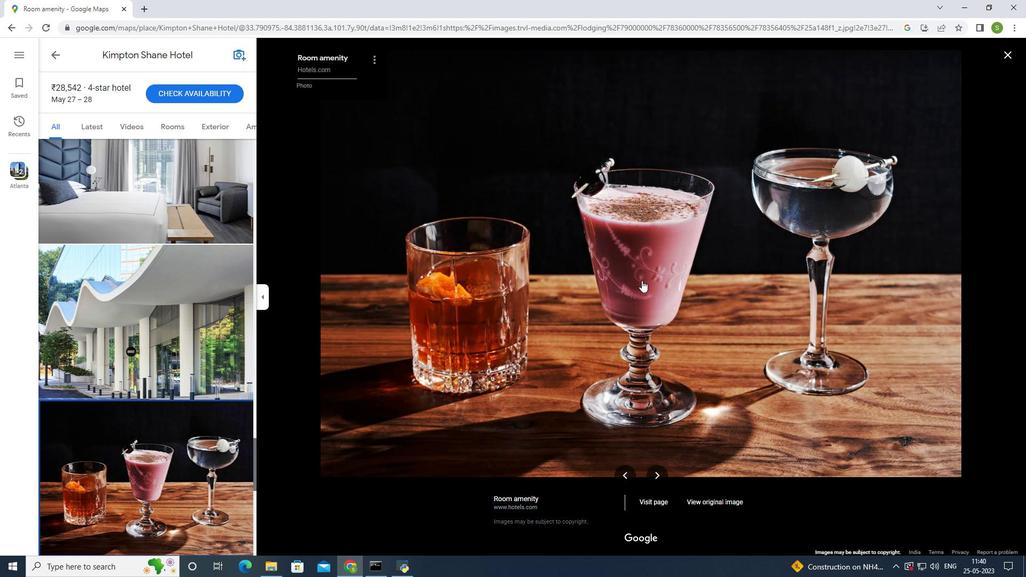 
Action: Mouse scrolled (642, 281) with delta (0, 0)
Screenshot: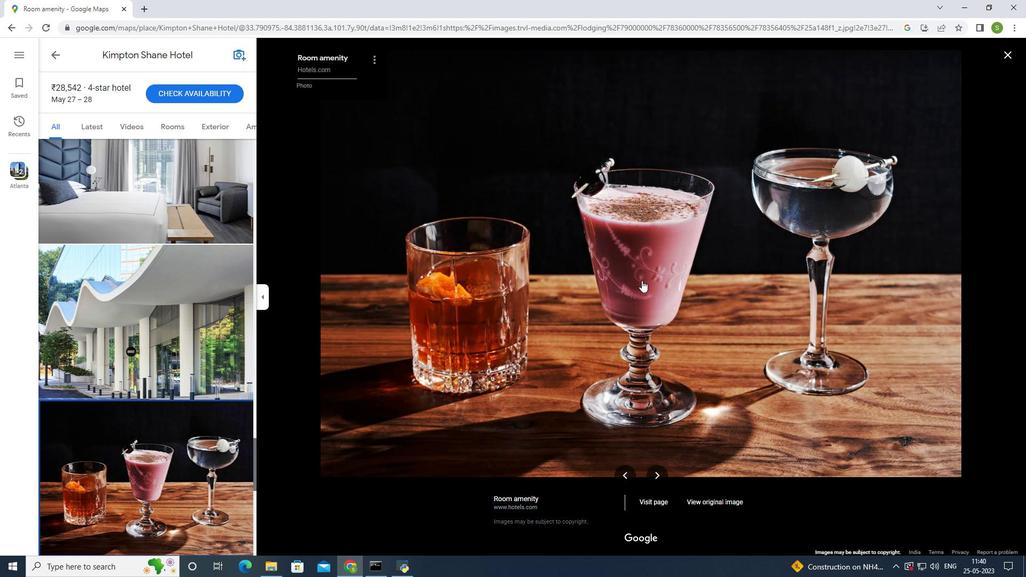 
Action: Mouse moved to (620, 229)
Screenshot: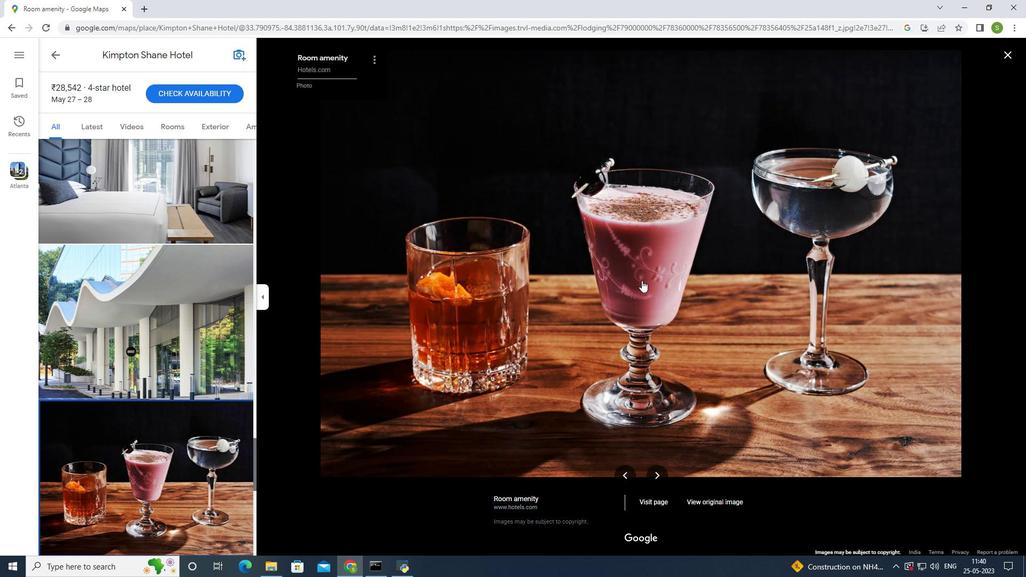 
Action: Mouse scrolled (642, 281) with delta (0, 0)
Screenshot: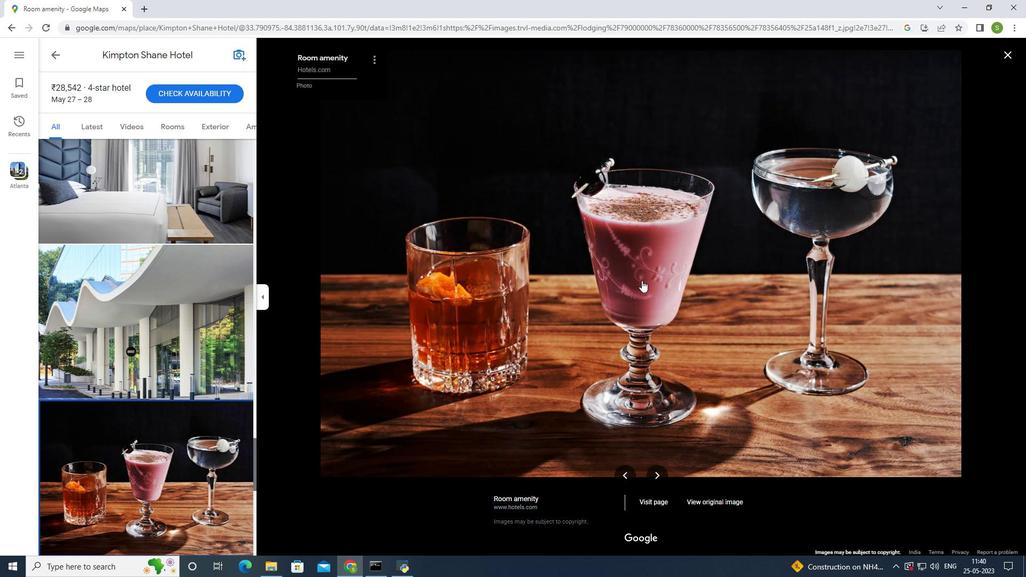 
Action: Mouse moved to (651, 471)
Screenshot: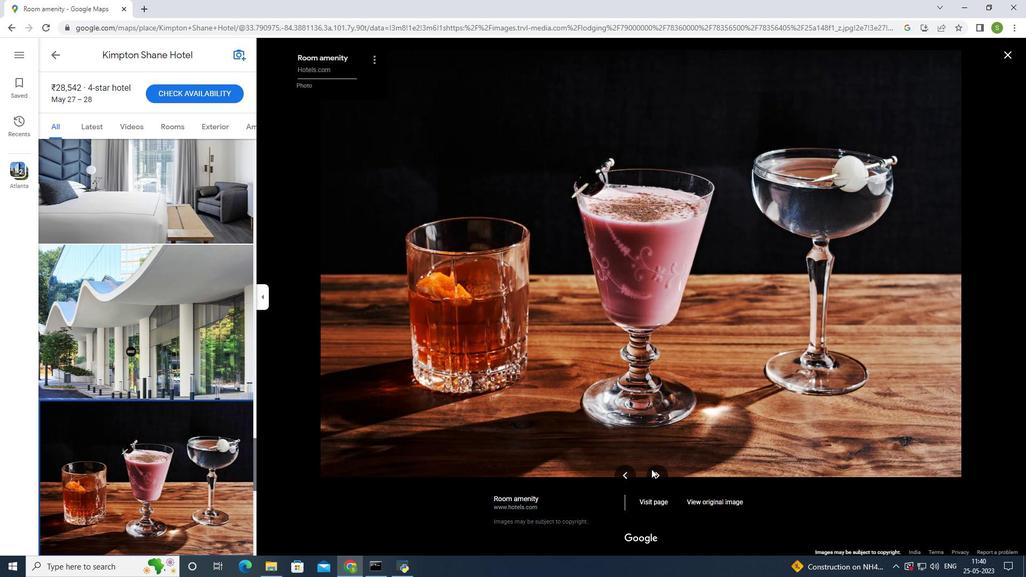 
Action: Mouse pressed left at (651, 471)
Screenshot: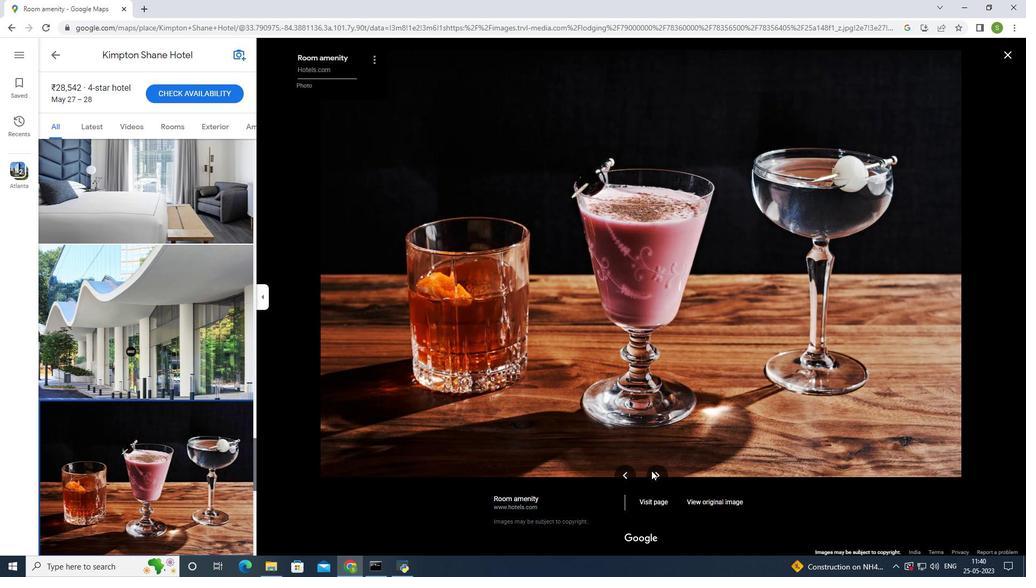
Action: Mouse moved to (558, 424)
Screenshot: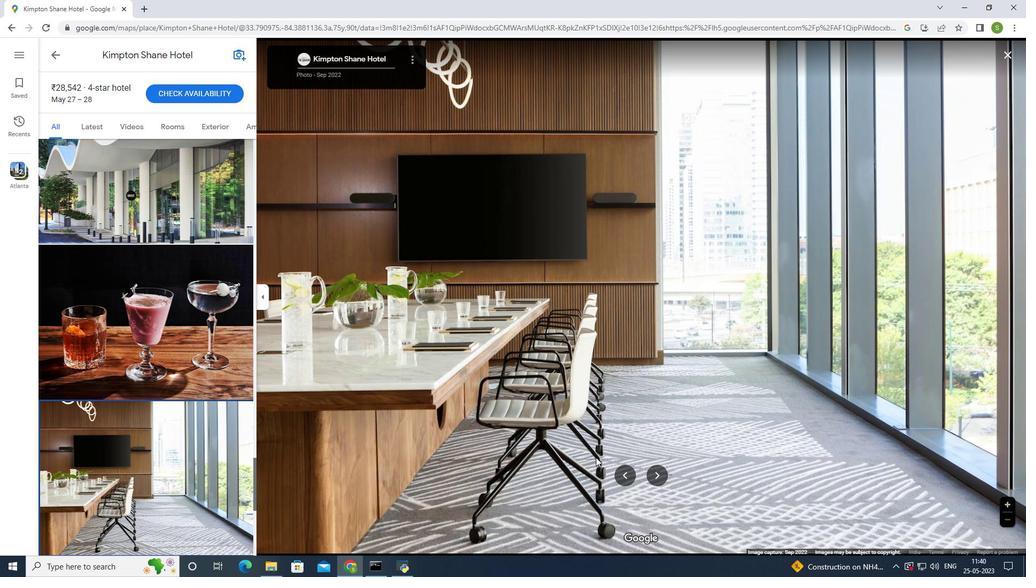
Action: Mouse scrolled (558, 425) with delta (0, 0)
Screenshot: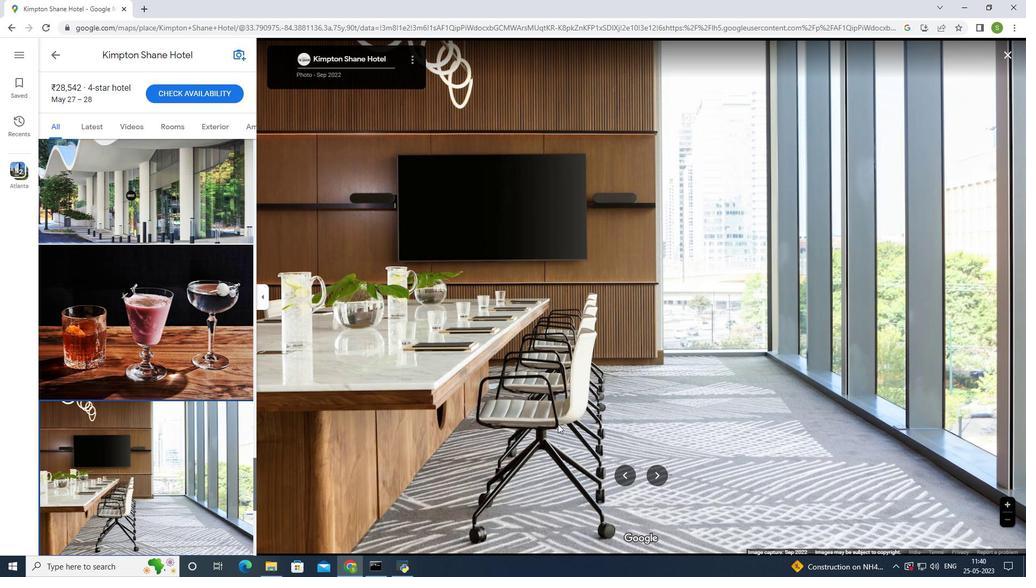 
Action: Mouse scrolled (558, 425) with delta (0, 0)
Screenshot: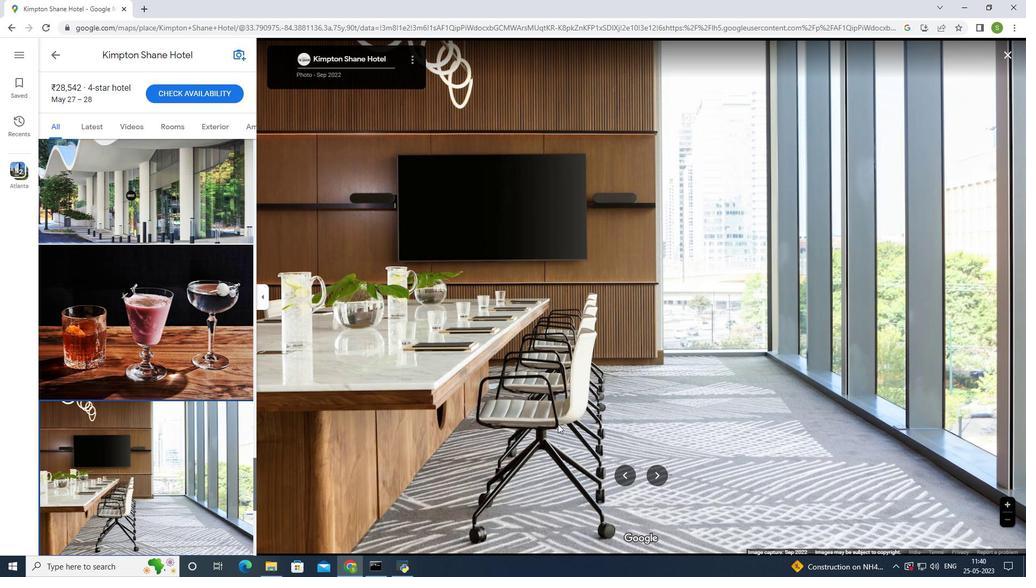 
Action: Mouse scrolled (558, 425) with delta (0, 0)
Screenshot: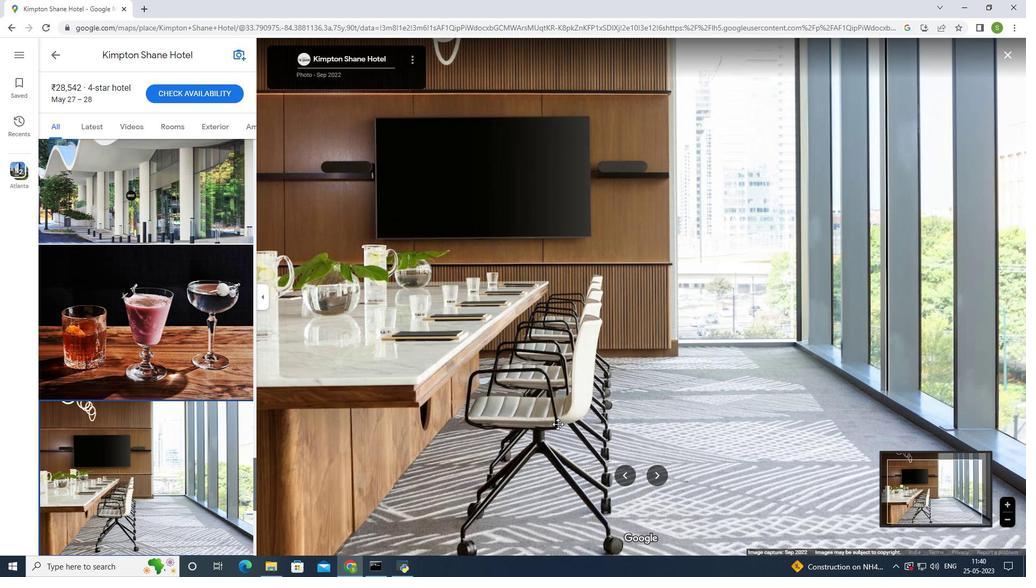 
Action: Mouse moved to (410, 333)
Screenshot: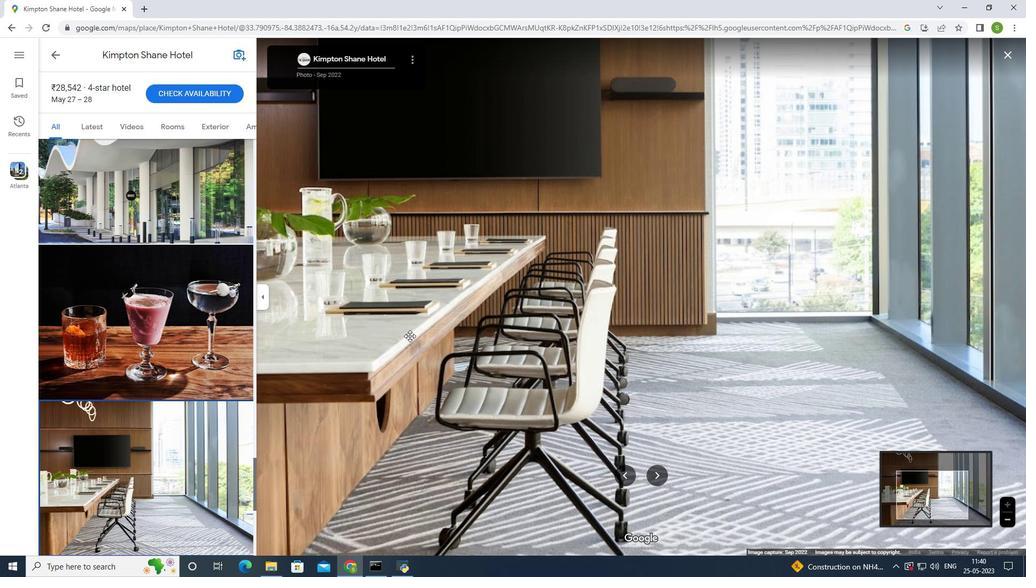 
Action: Mouse scrolled (410, 334) with delta (0, 0)
Screenshot: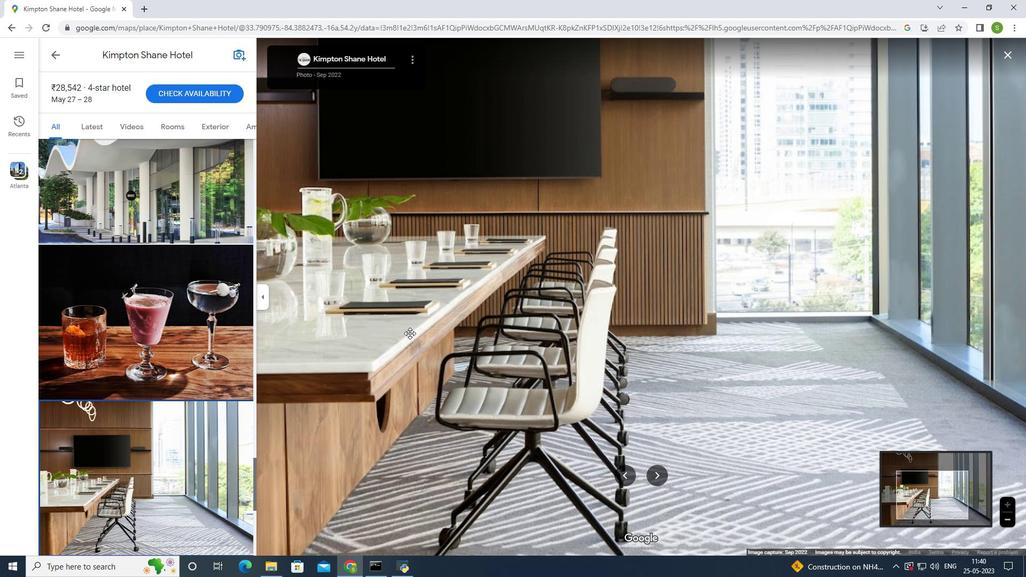 
Action: Mouse scrolled (410, 334) with delta (0, 0)
Screenshot: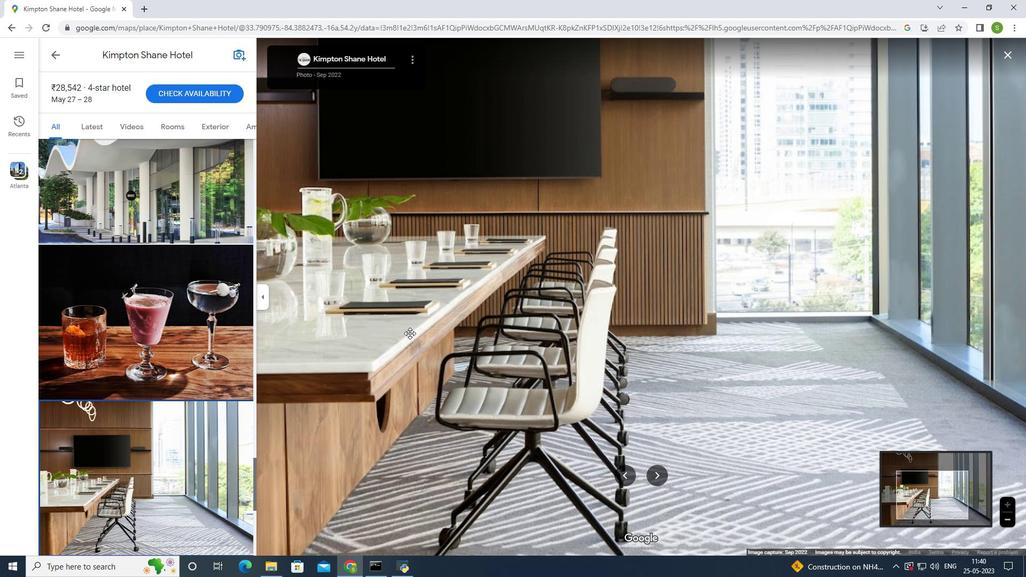 
Action: Mouse scrolled (410, 334) with delta (0, 0)
Screenshot: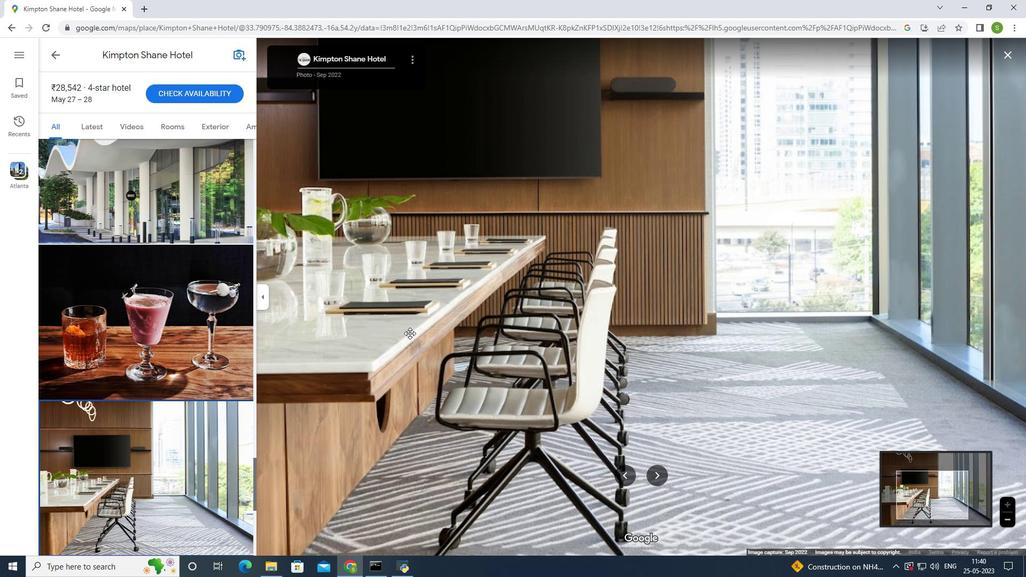 
Action: Mouse scrolled (410, 334) with delta (0, 0)
Screenshot: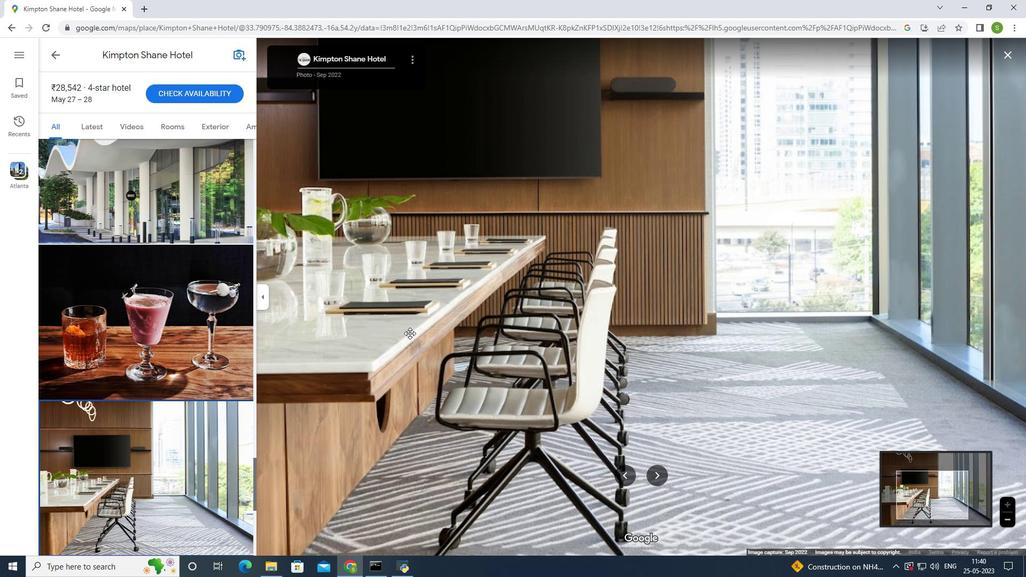 
Action: Mouse scrolled (410, 334) with delta (0, 0)
Screenshot: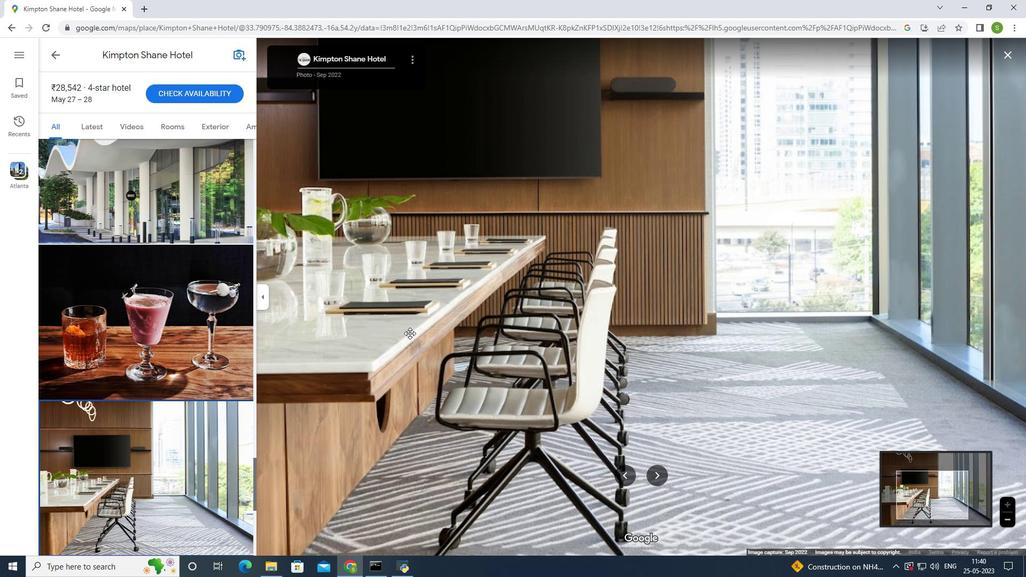 
Action: Mouse scrolled (410, 333) with delta (0, 0)
Screenshot: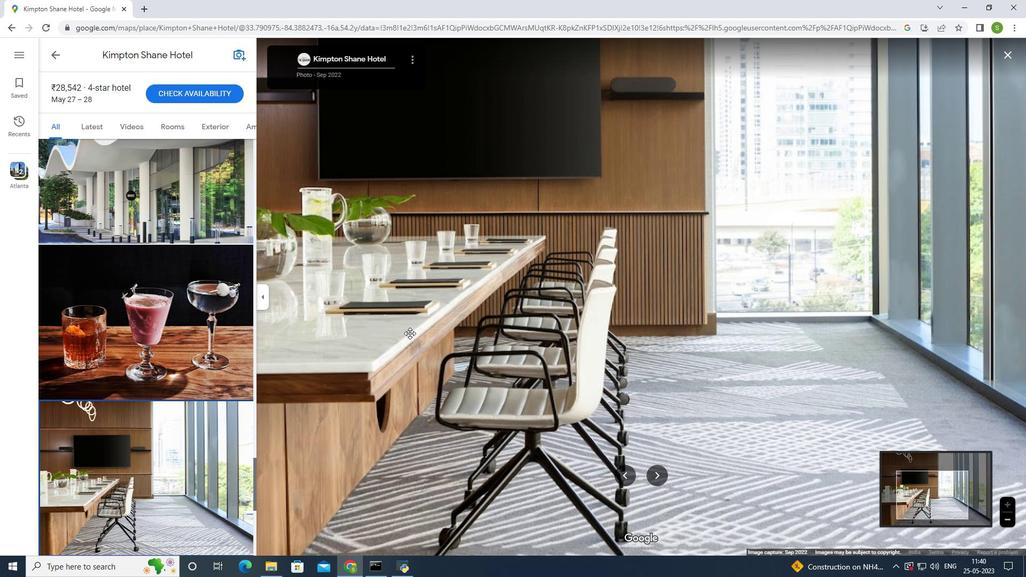
Action: Mouse scrolled (410, 333) with delta (0, 0)
Screenshot: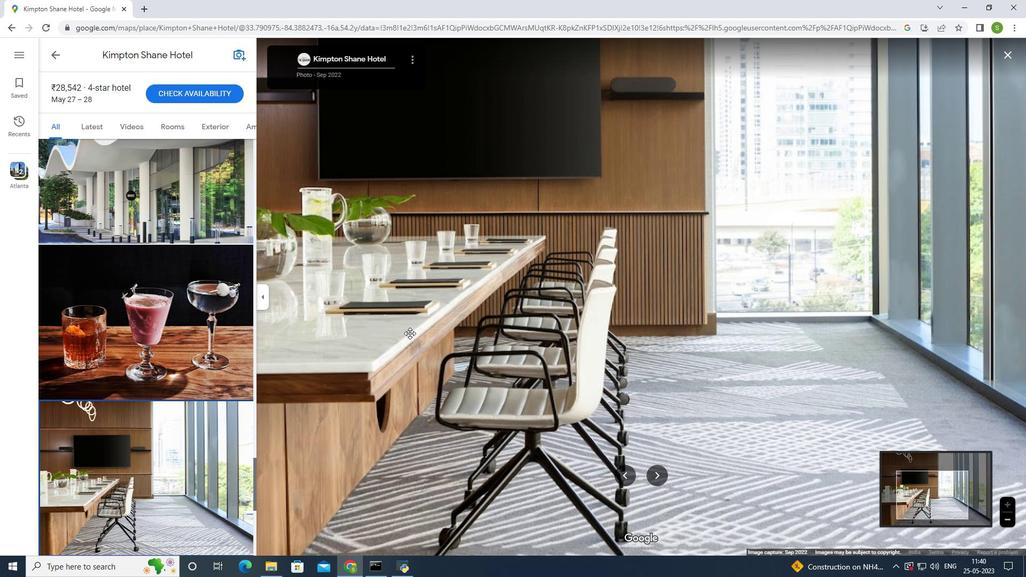 
Action: Mouse scrolled (410, 333) with delta (0, 0)
Screenshot: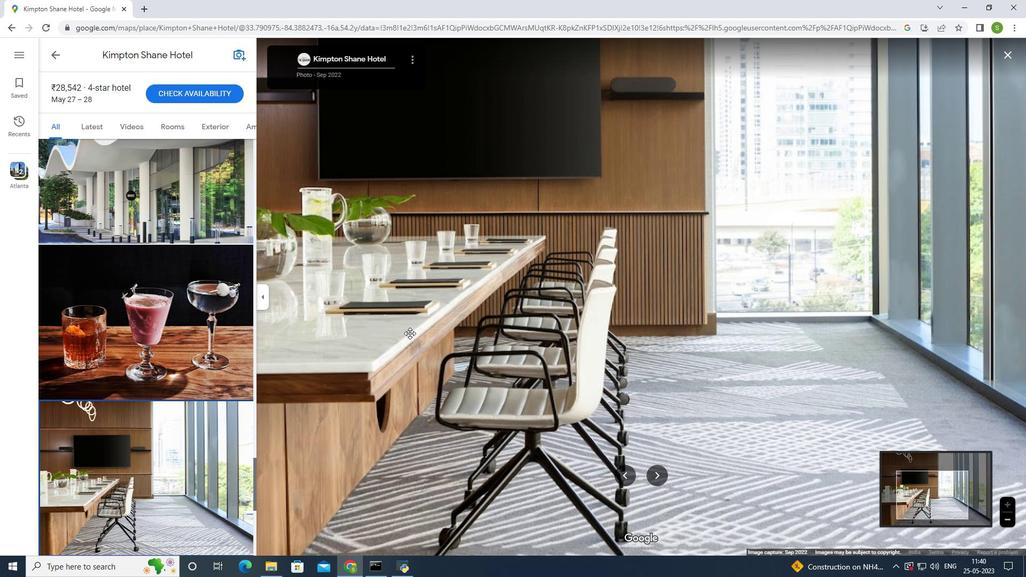 
Action: Mouse scrolled (410, 333) with delta (0, 0)
Screenshot: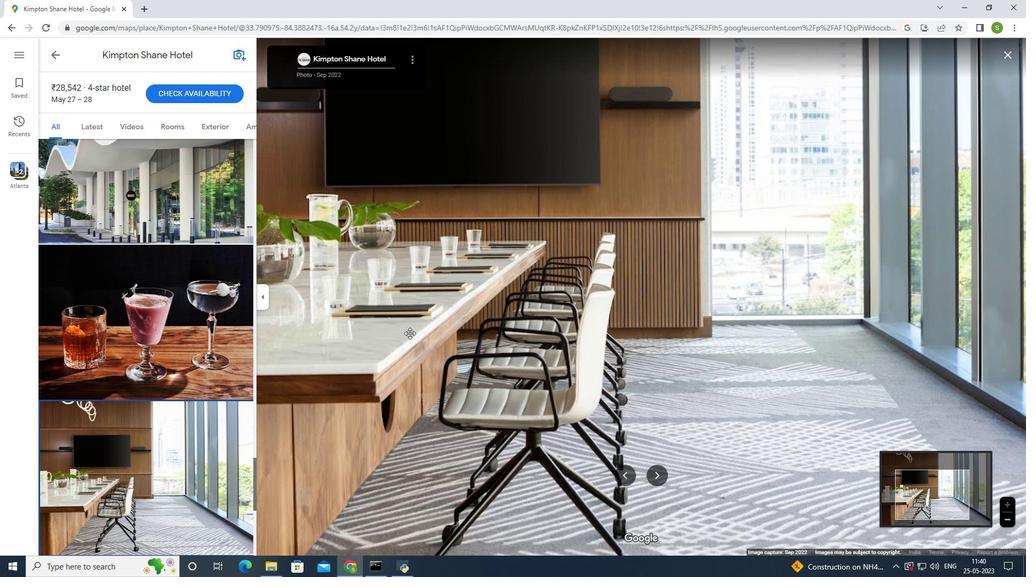 
Action: Mouse scrolled (410, 333) with delta (0, 0)
Screenshot: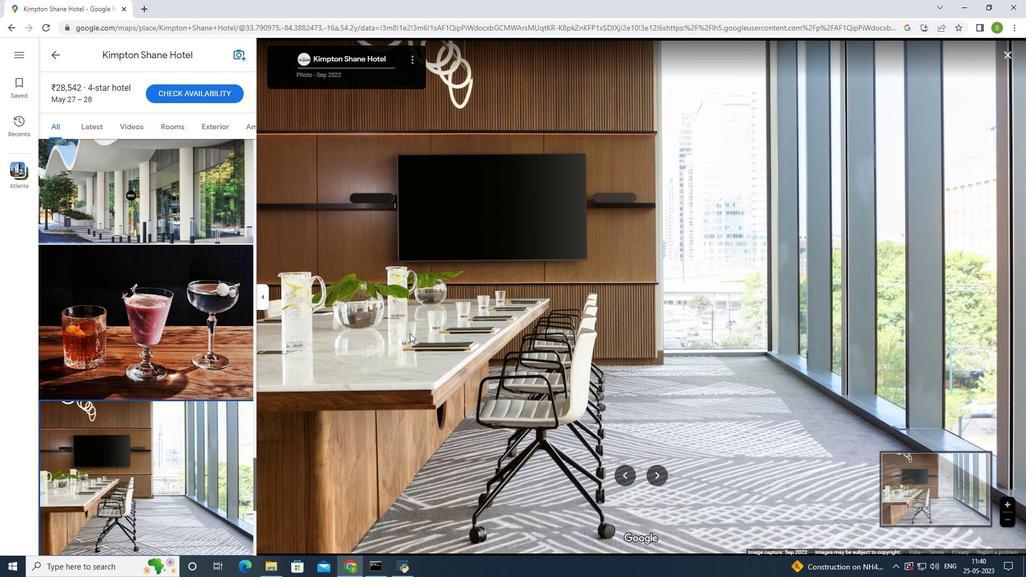 
Action: Mouse scrolled (410, 333) with delta (0, 0)
Screenshot: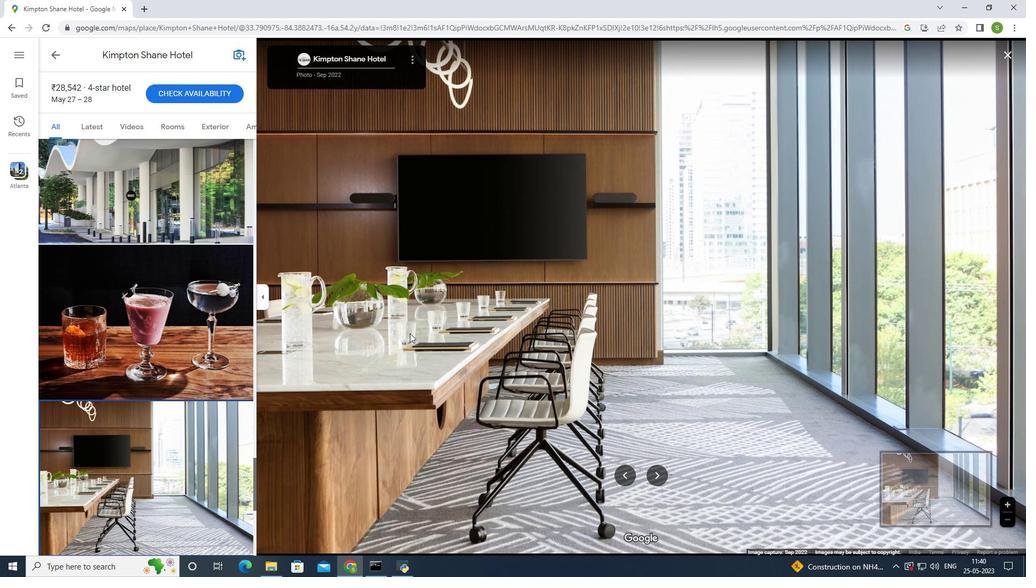 
Action: Mouse scrolled (410, 333) with delta (0, 0)
Screenshot: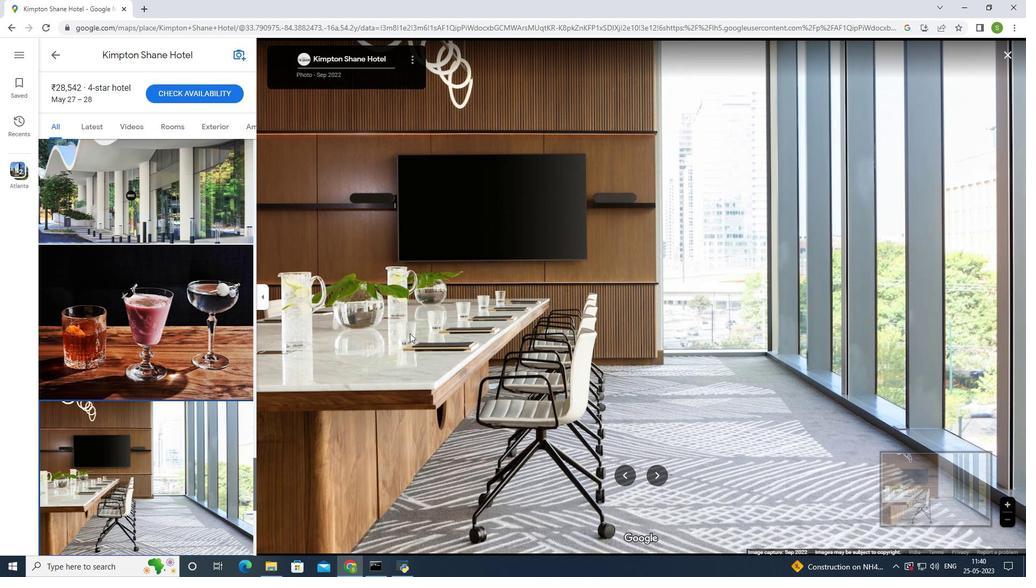 
Action: Mouse scrolled (410, 334) with delta (0, 0)
Screenshot: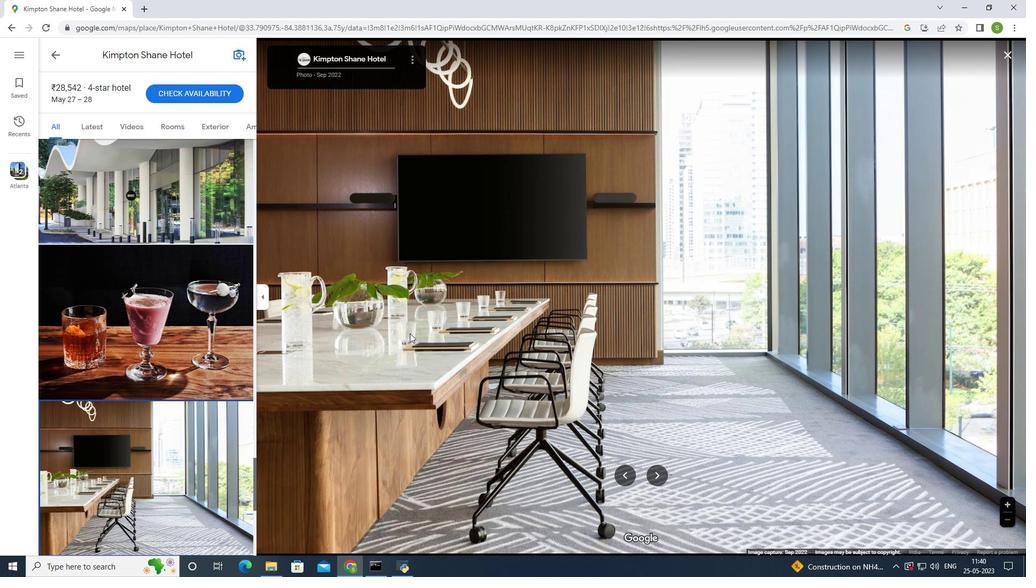 
Action: Mouse scrolled (410, 334) with delta (0, 0)
Screenshot: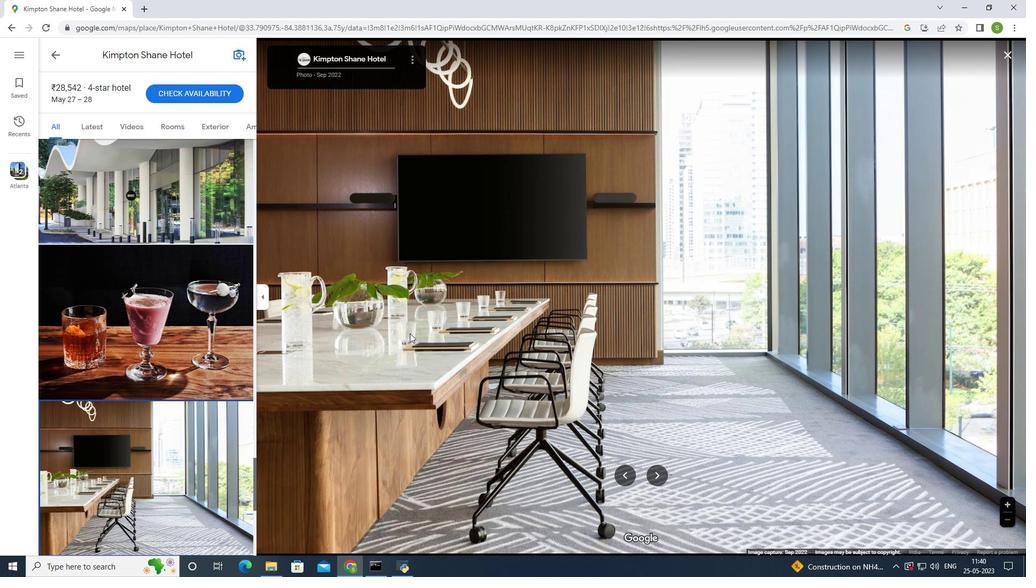 
Action: Mouse scrolled (410, 333) with delta (0, 0)
Screenshot: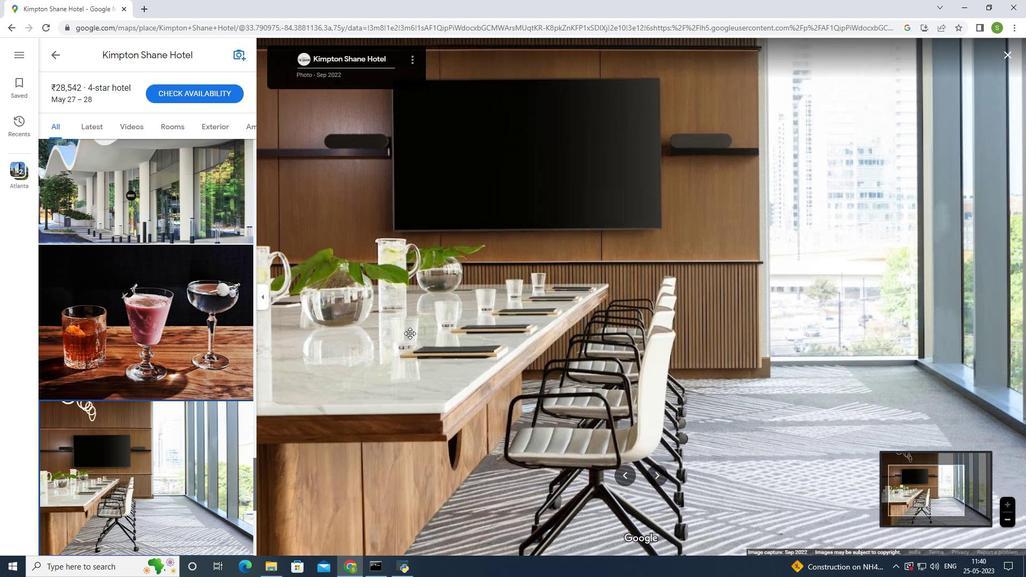 
Action: Mouse scrolled (410, 333) with delta (0, 0)
Screenshot: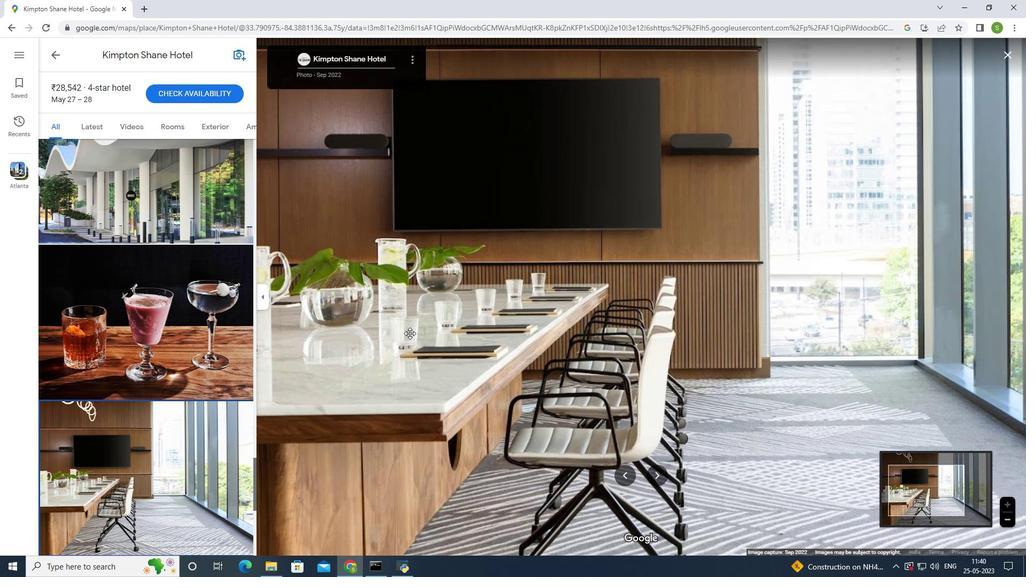
Action: Mouse scrolled (410, 333) with delta (0, 0)
Screenshot: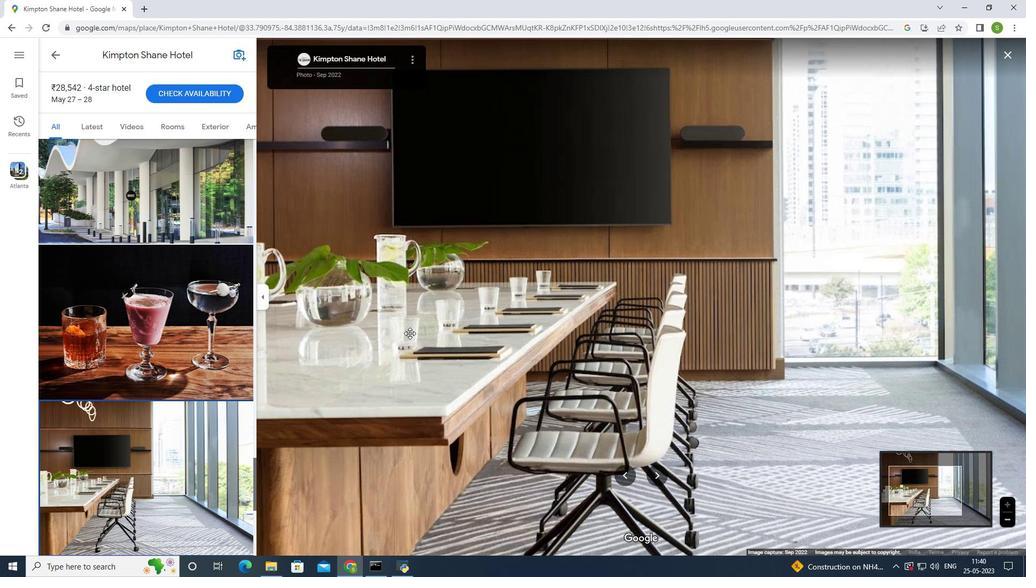 
Action: Mouse scrolled (410, 333) with delta (0, 0)
Screenshot: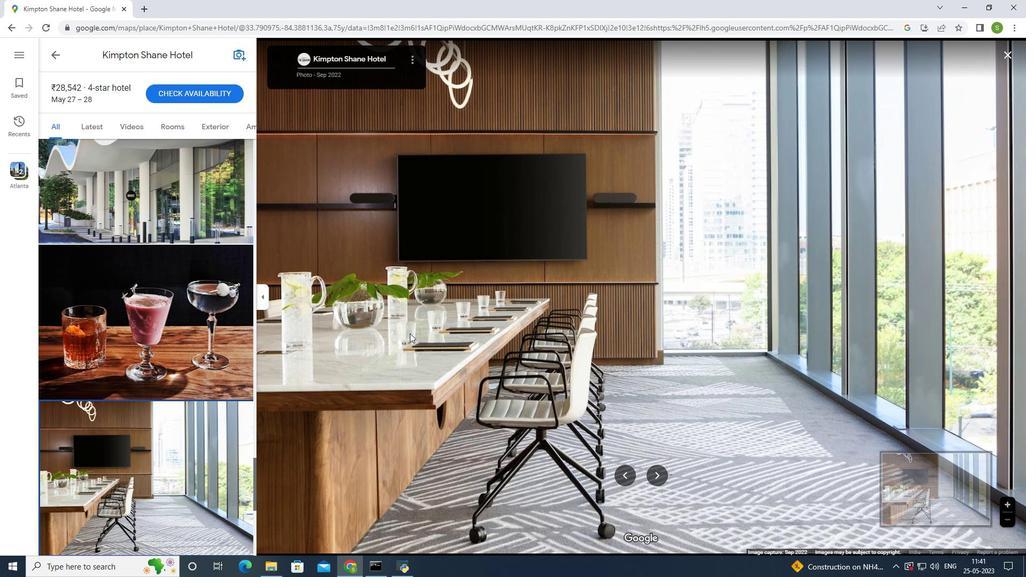 
Action: Mouse scrolled (410, 333) with delta (0, 0)
Screenshot: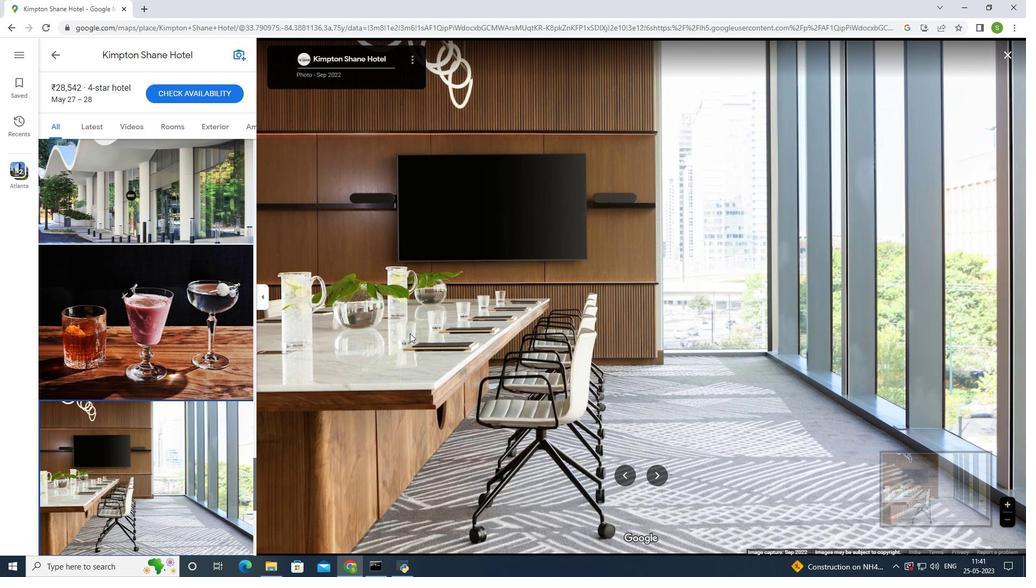 
Action: Mouse scrolled (410, 333) with delta (0, 0)
Screenshot: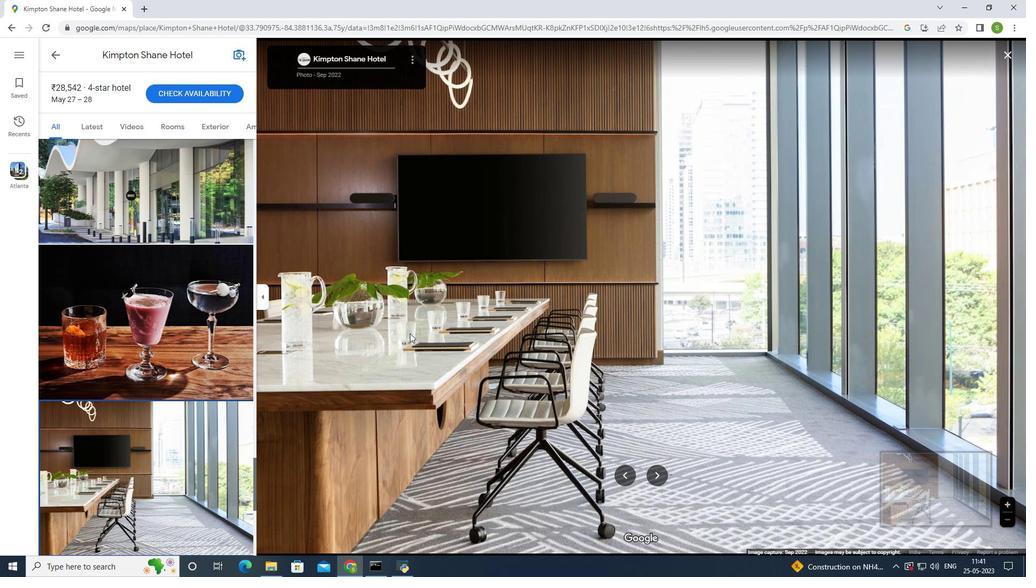 
Action: Mouse moved to (658, 475)
Screenshot: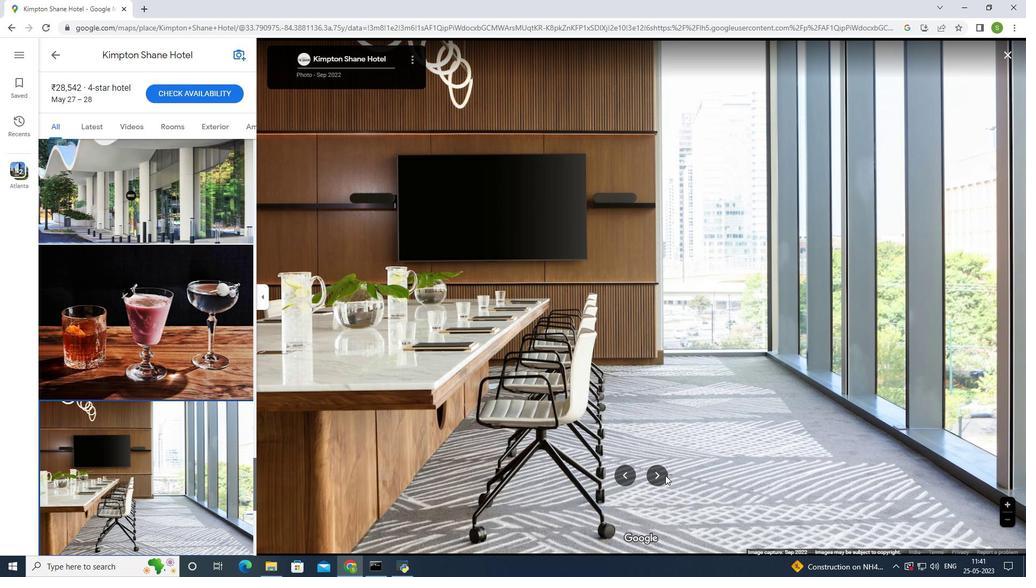 
Action: Mouse pressed left at (658, 475)
Screenshot: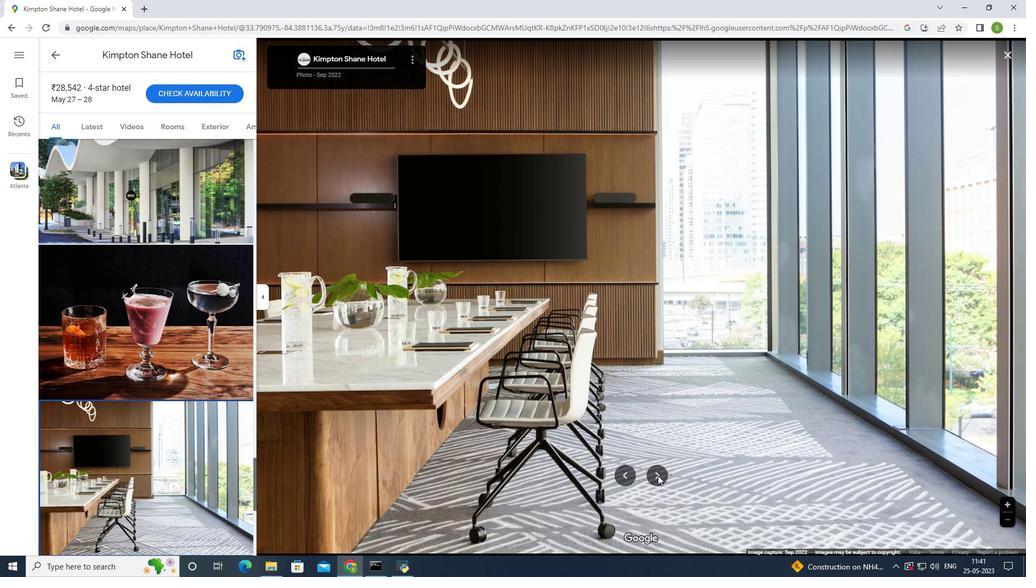 
Action: Mouse pressed left at (658, 475)
Screenshot: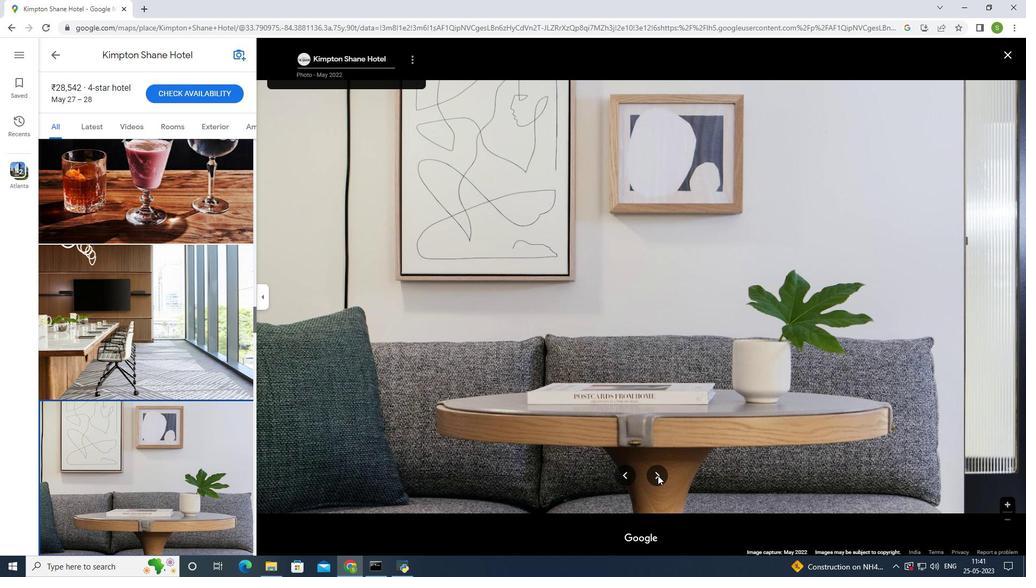 
Action: Mouse moved to (658, 475)
Screenshot: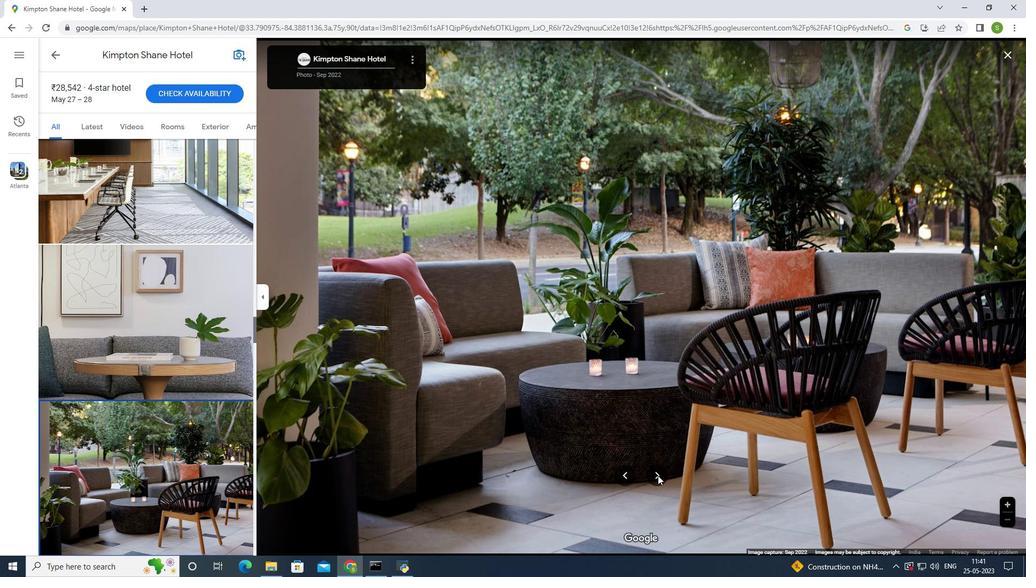 
Action: Mouse pressed left at (658, 475)
Screenshot: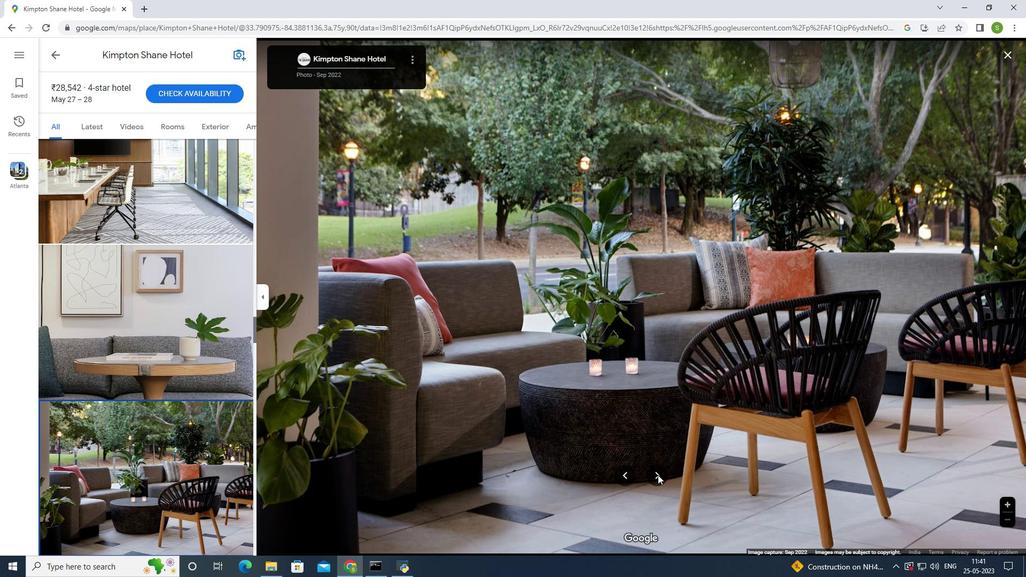 
Action: Mouse moved to (679, 344)
Screenshot: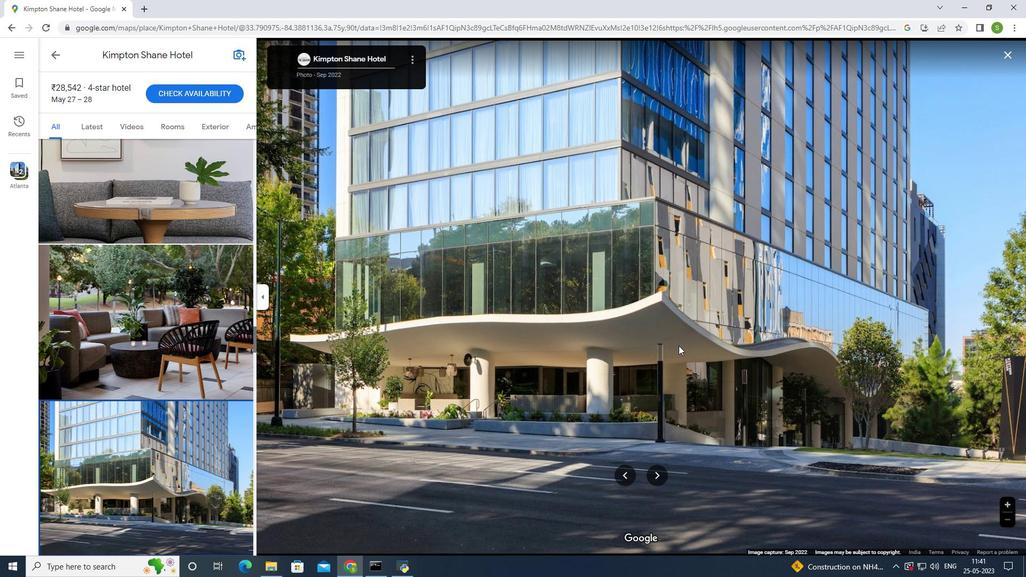 
Action: Mouse scrolled (679, 344) with delta (0, 0)
Screenshot: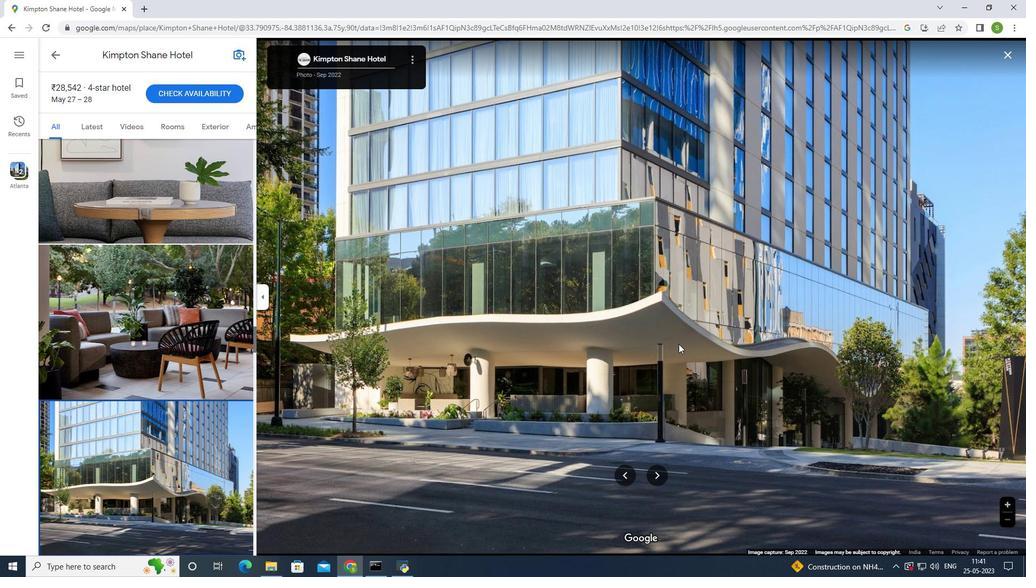 
Action: Mouse scrolled (679, 344) with delta (0, 0)
Screenshot: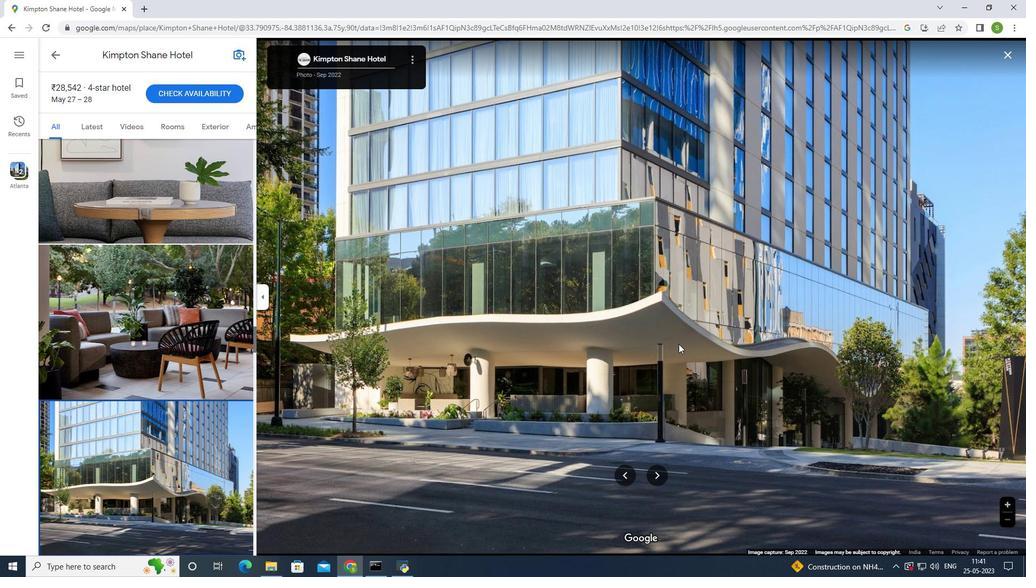 
Action: Mouse scrolled (679, 344) with delta (0, 0)
Screenshot: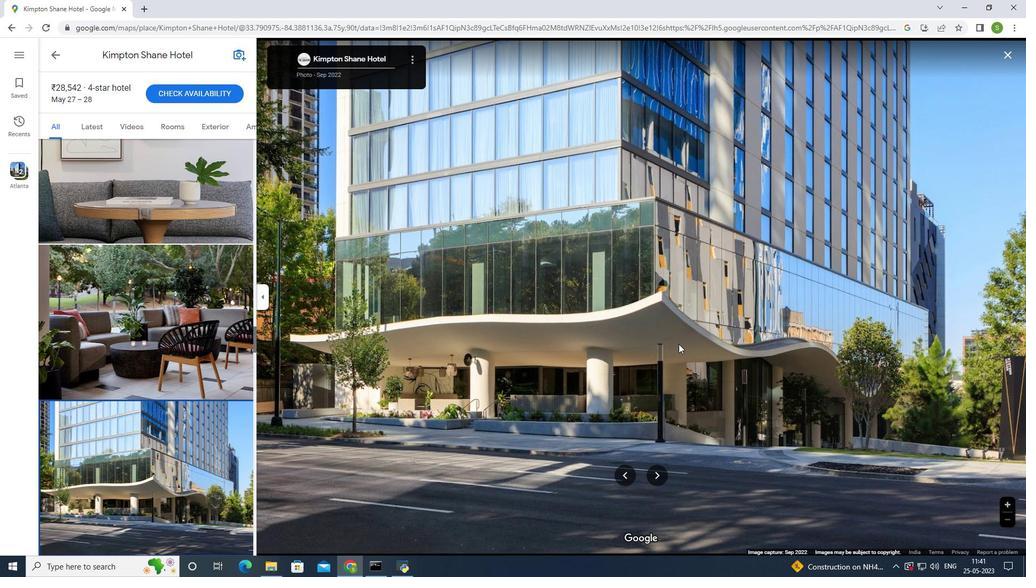 
Action: Mouse moved to (680, 344)
Screenshot: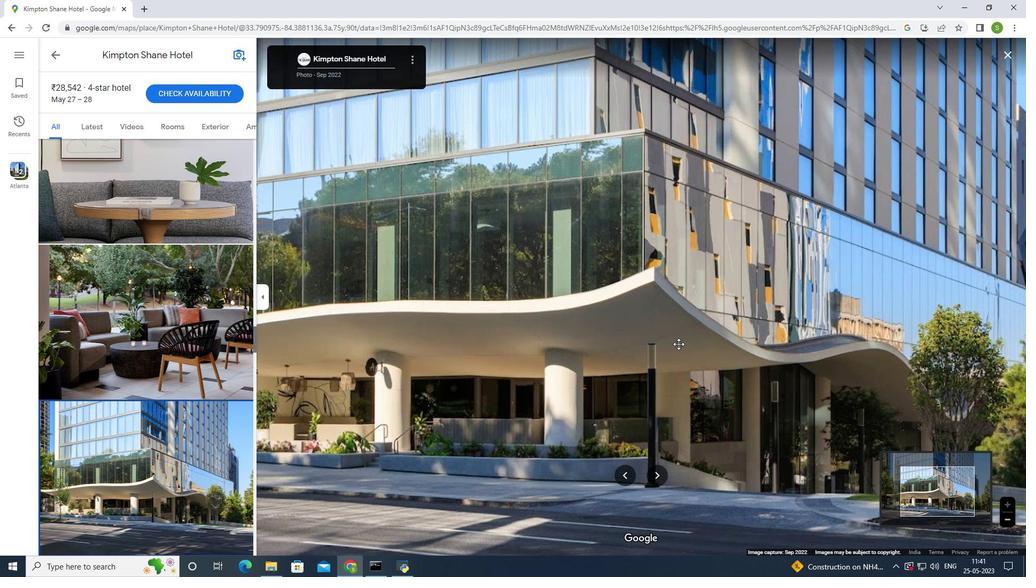 
Action: Mouse scrolled (680, 345) with delta (0, 0)
Screenshot: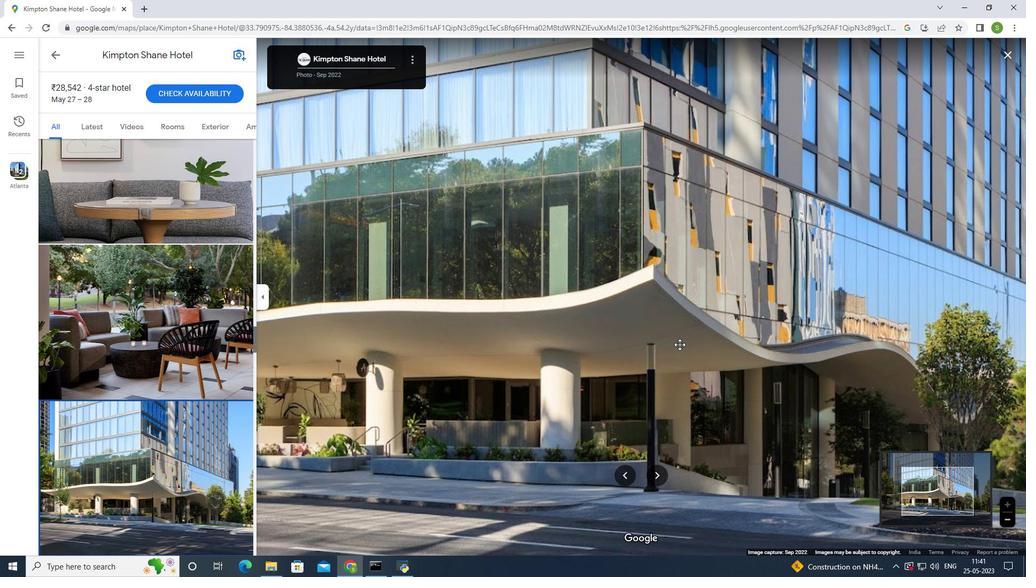 
Action: Mouse scrolled (680, 345) with delta (0, 0)
Screenshot: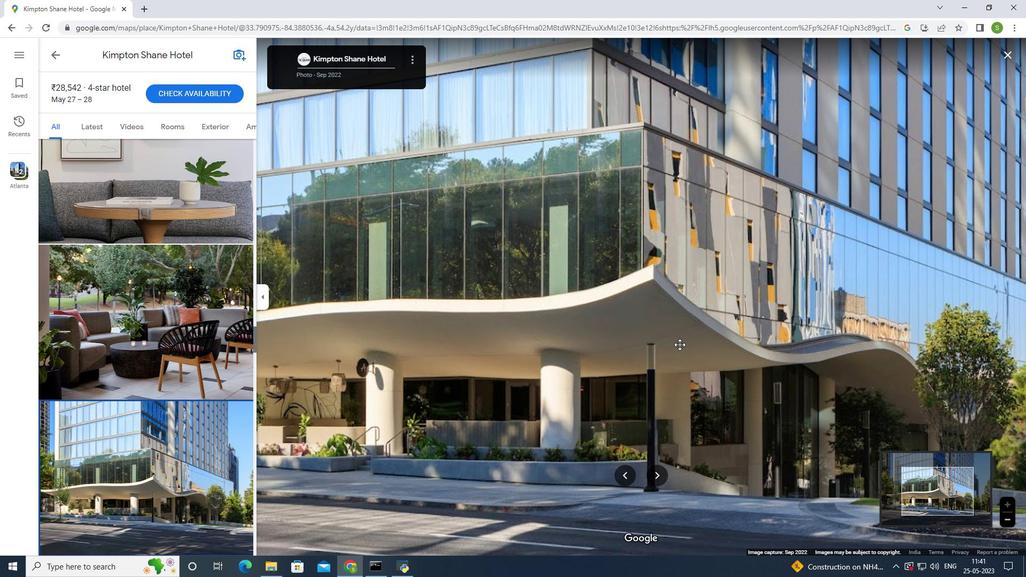 
Action: Mouse scrolled (680, 345) with delta (0, 0)
Screenshot: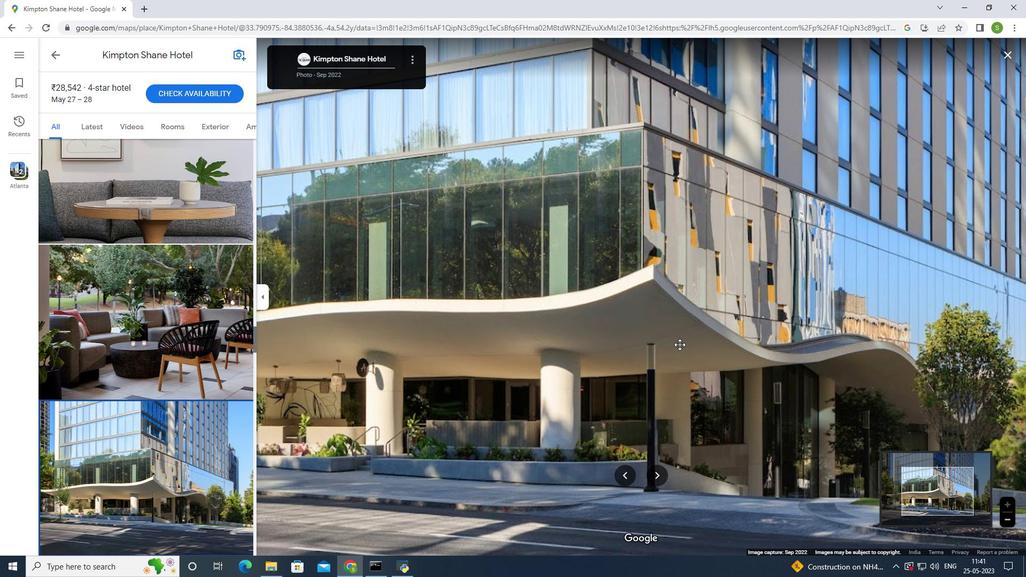
Action: Mouse scrolled (680, 345) with delta (0, 0)
Screenshot: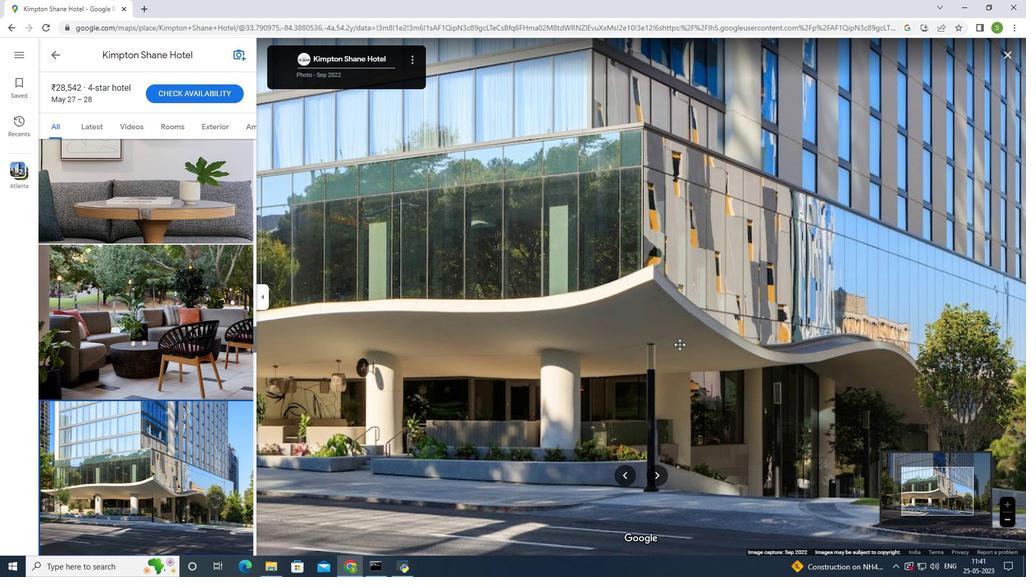
Action: Mouse moved to (680, 345)
Screenshot: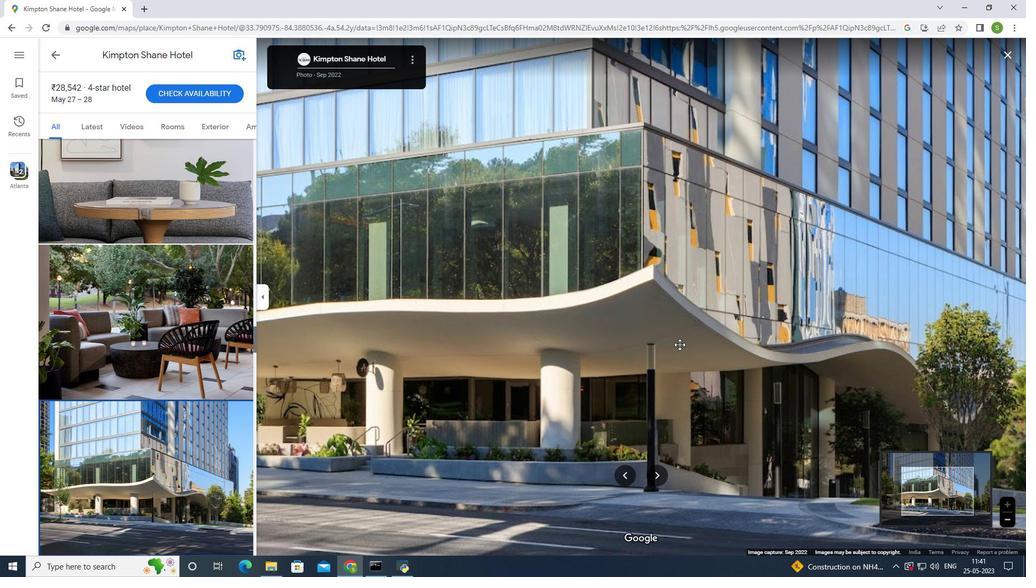 
Action: Mouse scrolled (680, 344) with delta (0, 0)
Screenshot: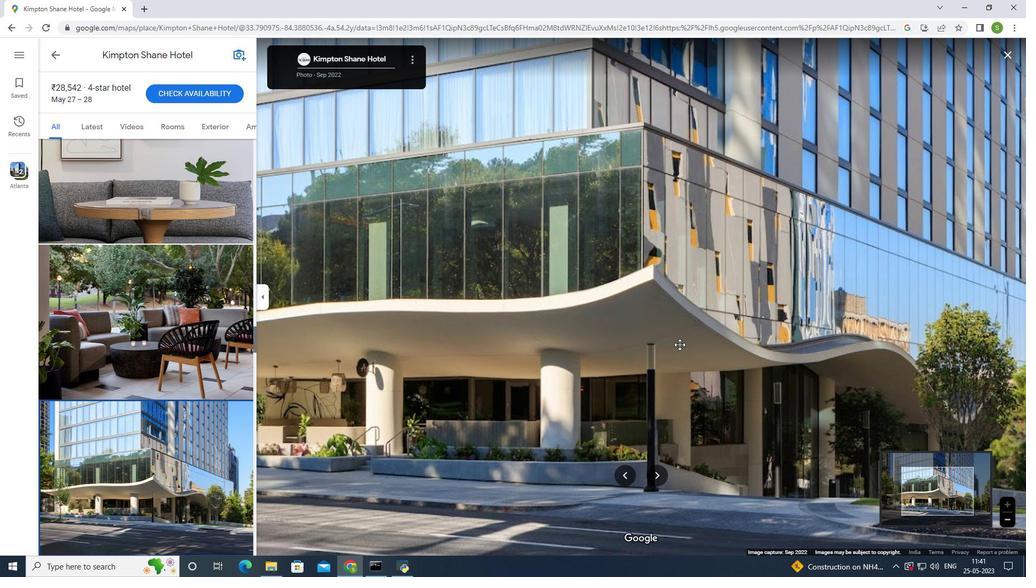 
Action: Mouse moved to (680, 349)
Screenshot: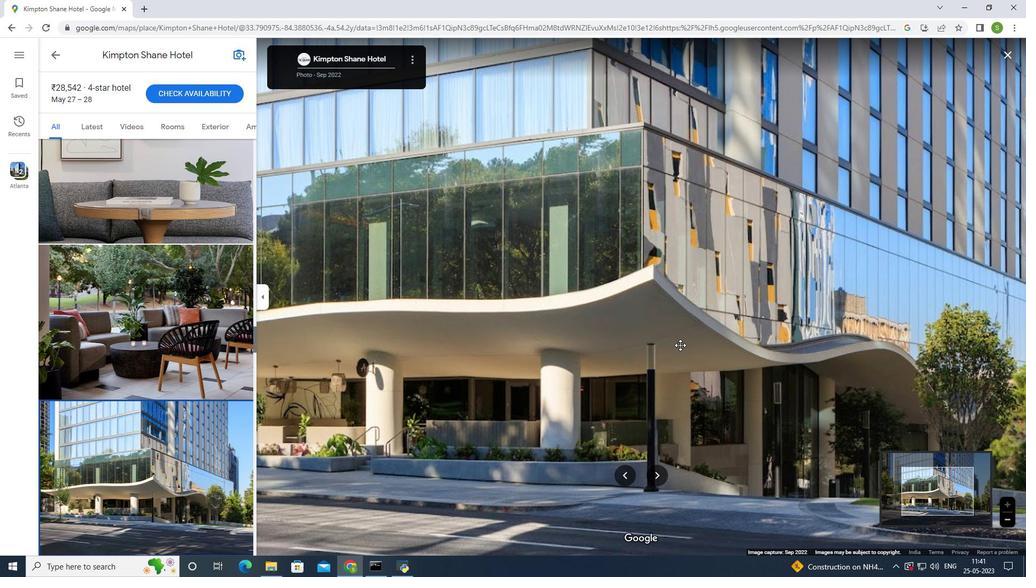 
Action: Mouse scrolled (680, 348) with delta (0, 0)
Screenshot: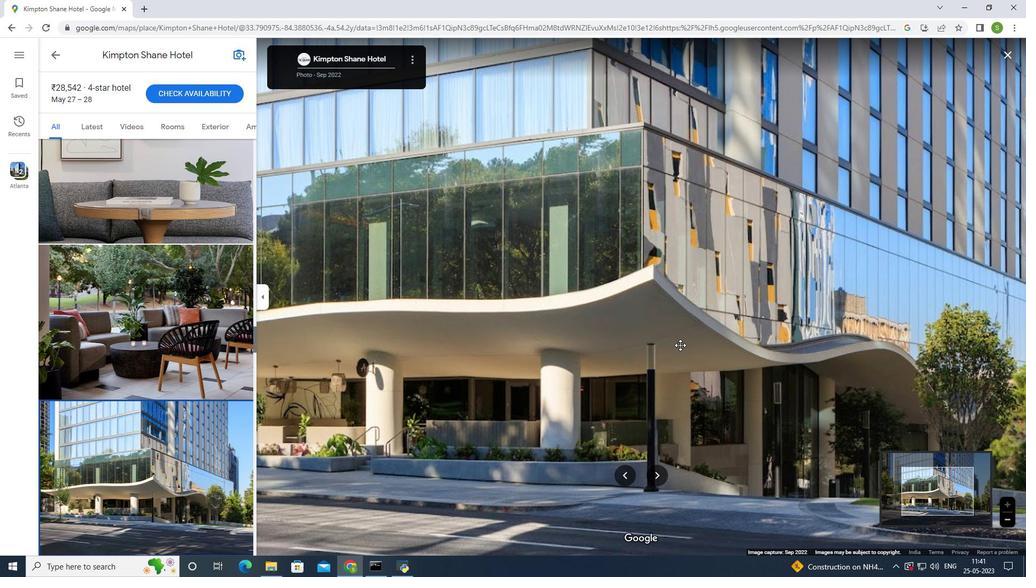 
Action: Mouse moved to (681, 354)
Screenshot: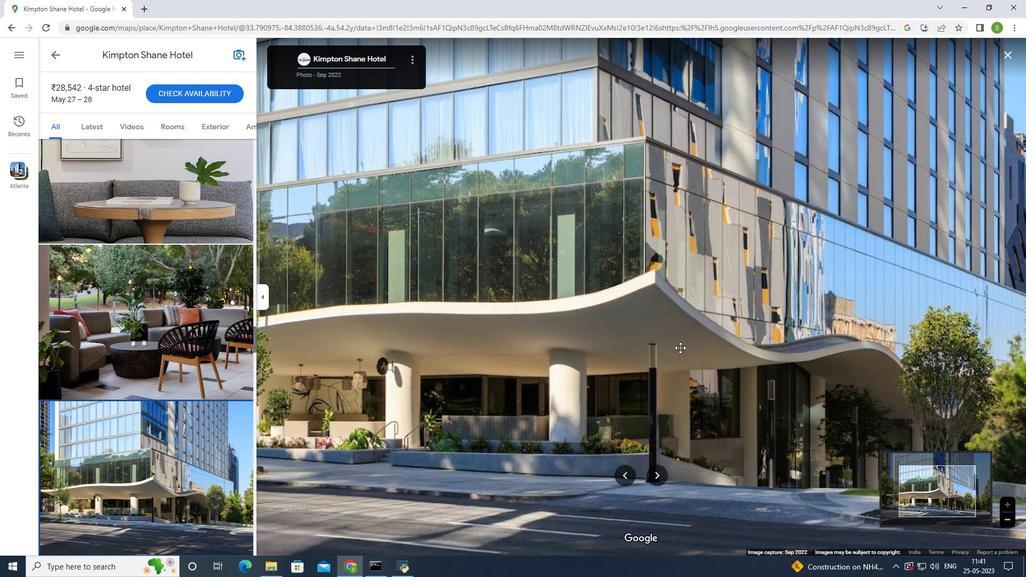 
Action: Mouse scrolled (681, 354) with delta (0, 0)
Screenshot: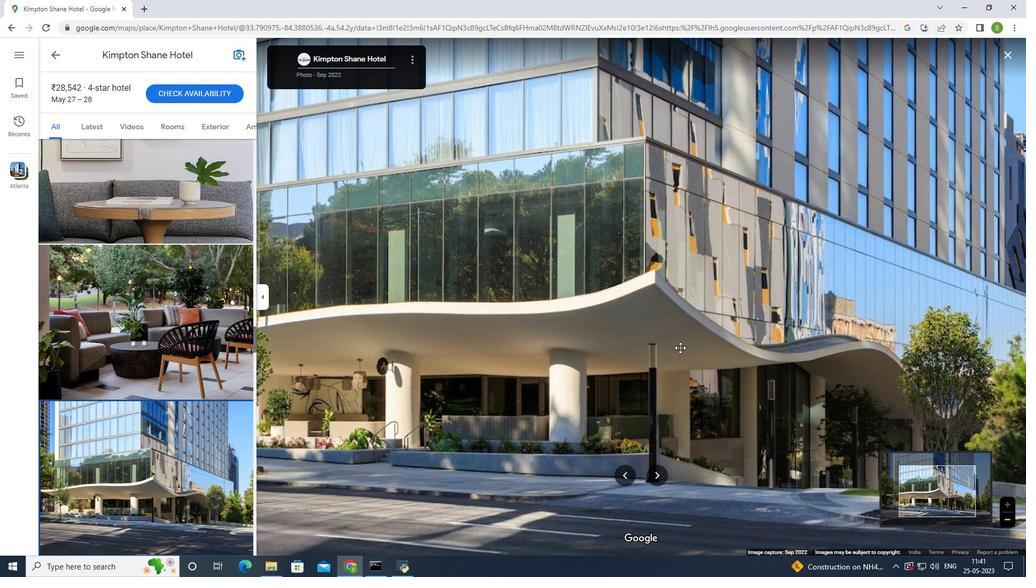
Action: Mouse moved to (681, 356)
Screenshot: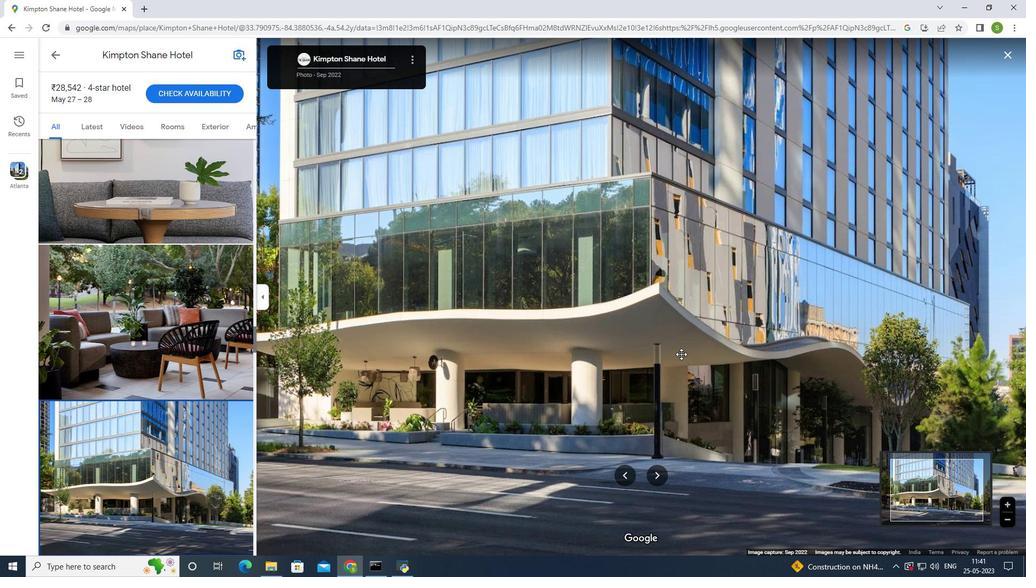 
Action: Mouse scrolled (681, 355) with delta (0, 0)
Screenshot: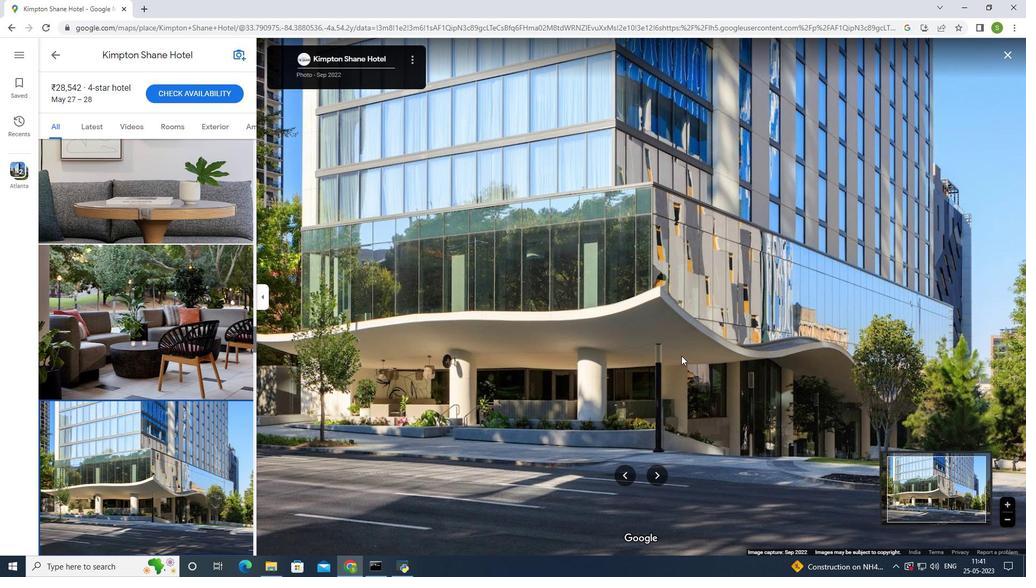 
Action: Mouse scrolled (681, 355) with delta (0, 0)
Screenshot: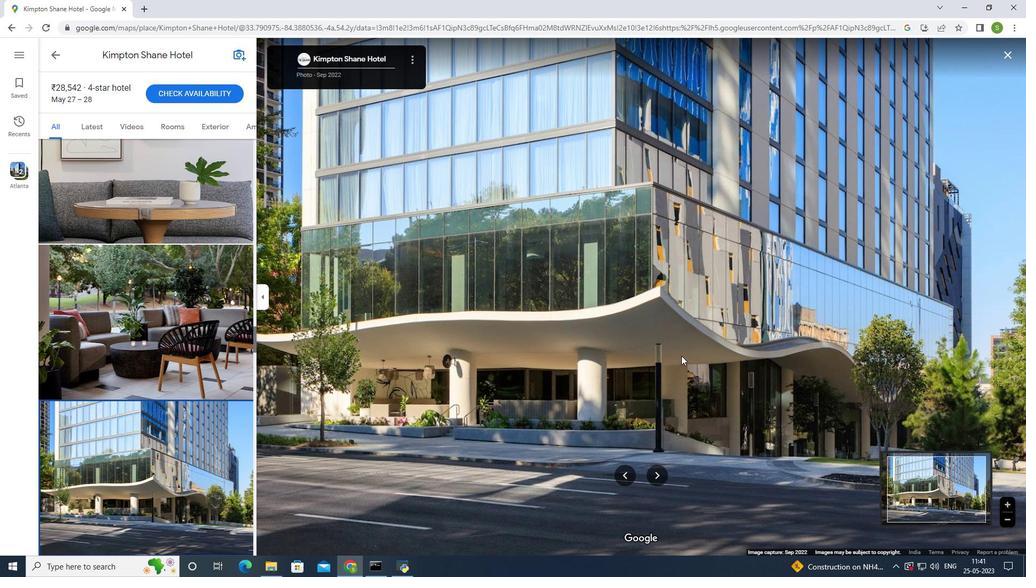 
Action: Mouse scrolled (681, 355) with delta (0, 0)
Screenshot: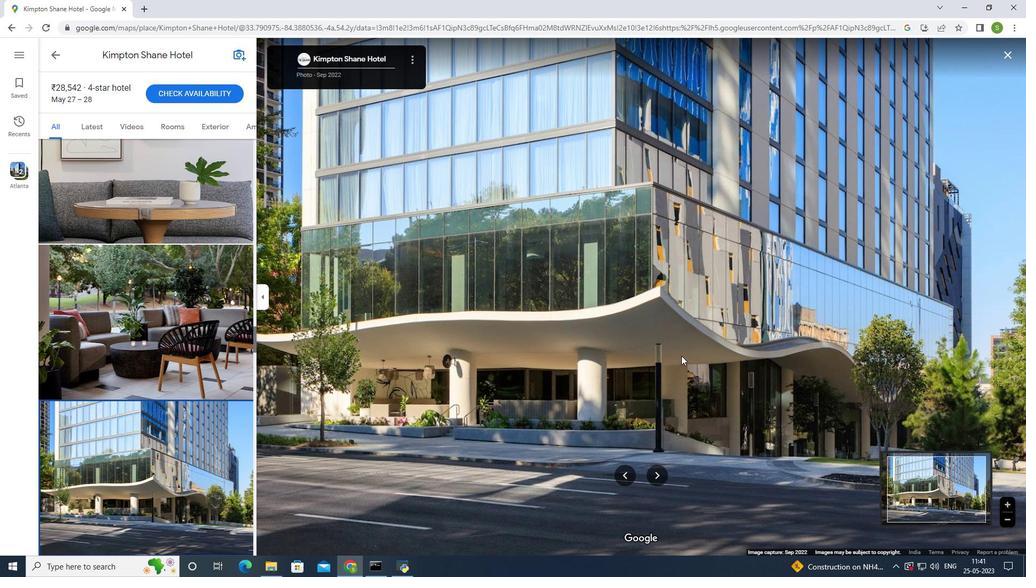 
Action: Mouse scrolled (681, 355) with delta (0, 0)
Screenshot: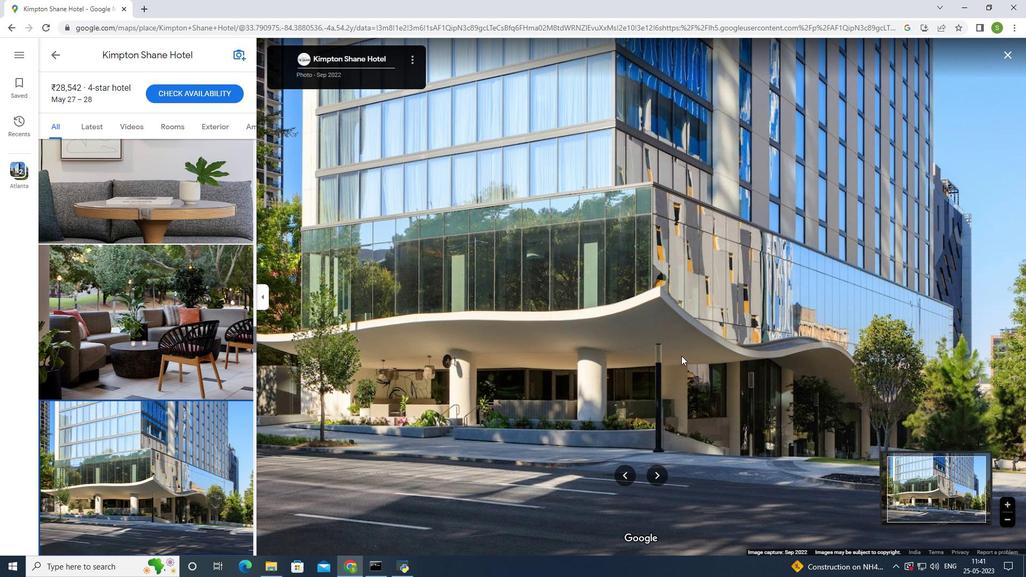 
Action: Mouse scrolled (681, 355) with delta (0, 0)
Screenshot: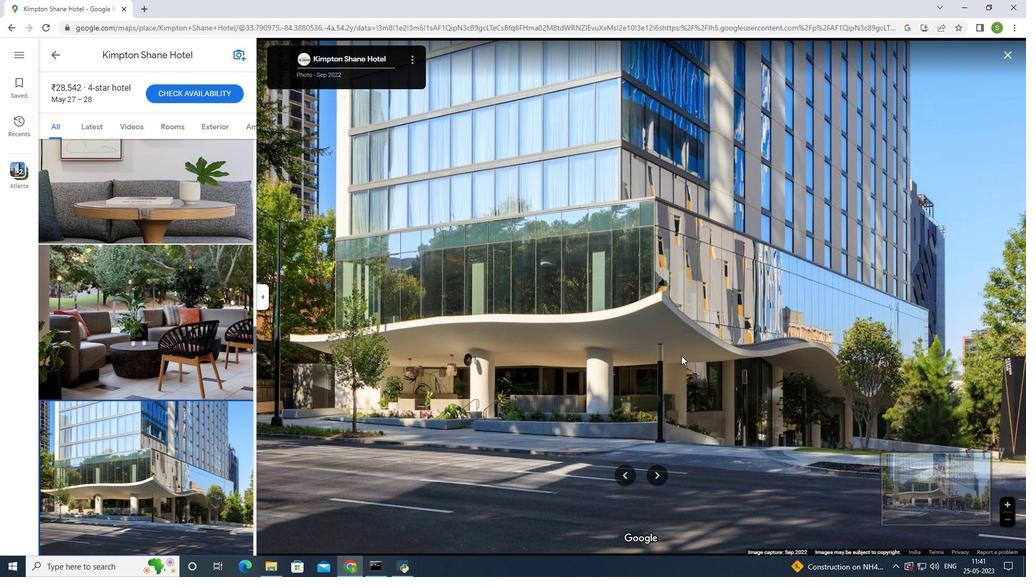 
Action: Mouse scrolled (681, 355) with delta (0, 0)
Screenshot: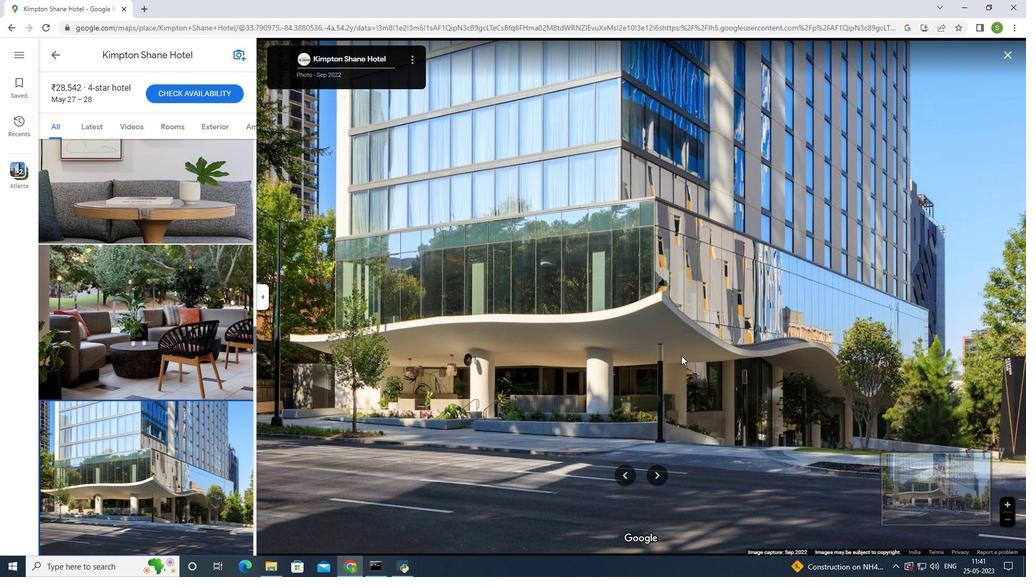 
Action: Mouse scrolled (681, 355) with delta (0, 0)
Screenshot: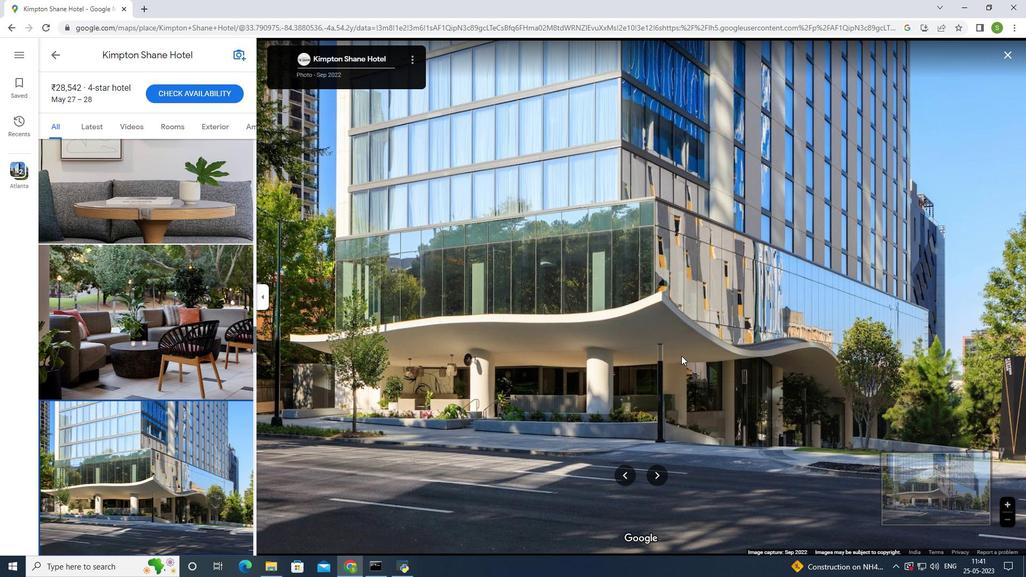 
Action: Mouse scrolled (681, 355) with delta (0, 0)
Screenshot: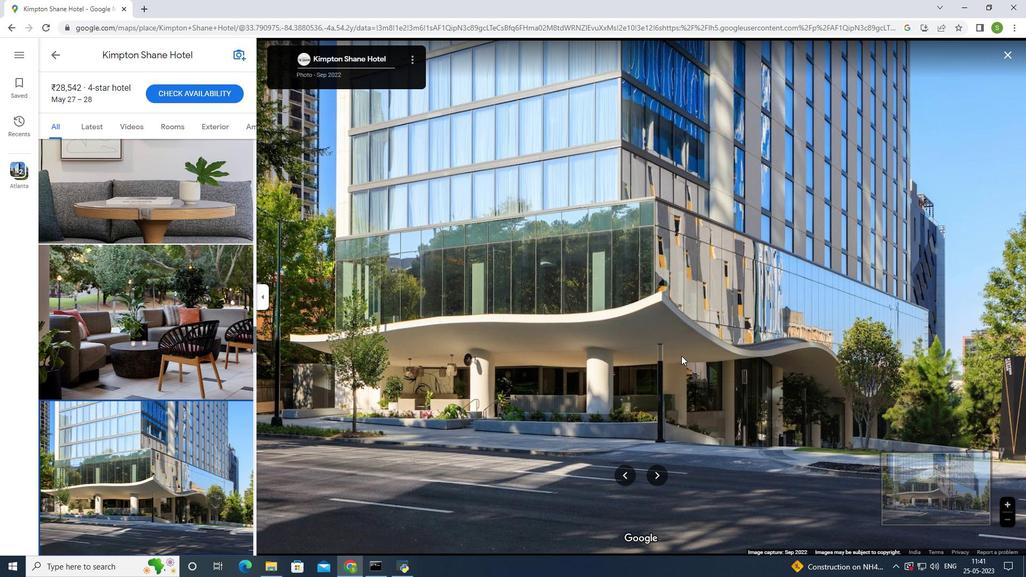 
Action: Mouse moved to (658, 469)
Screenshot: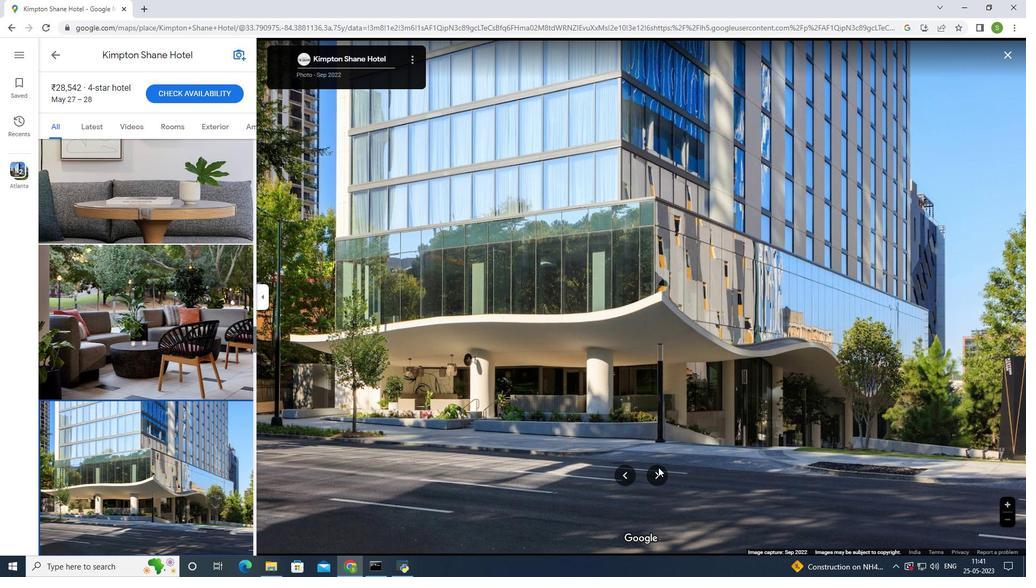 
Action: Mouse pressed left at (658, 469)
Screenshot: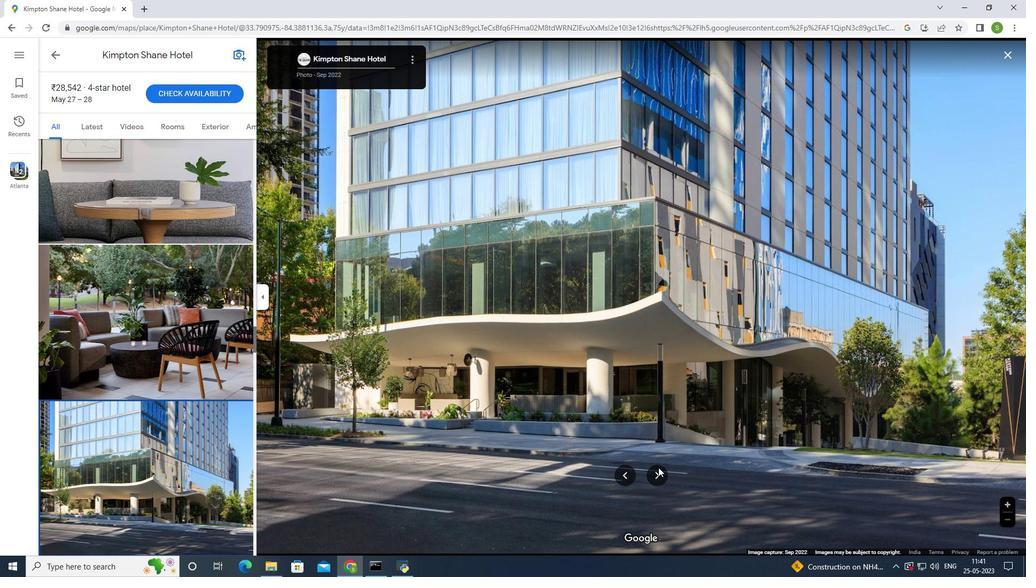 
Action: Mouse moved to (657, 470)
Screenshot: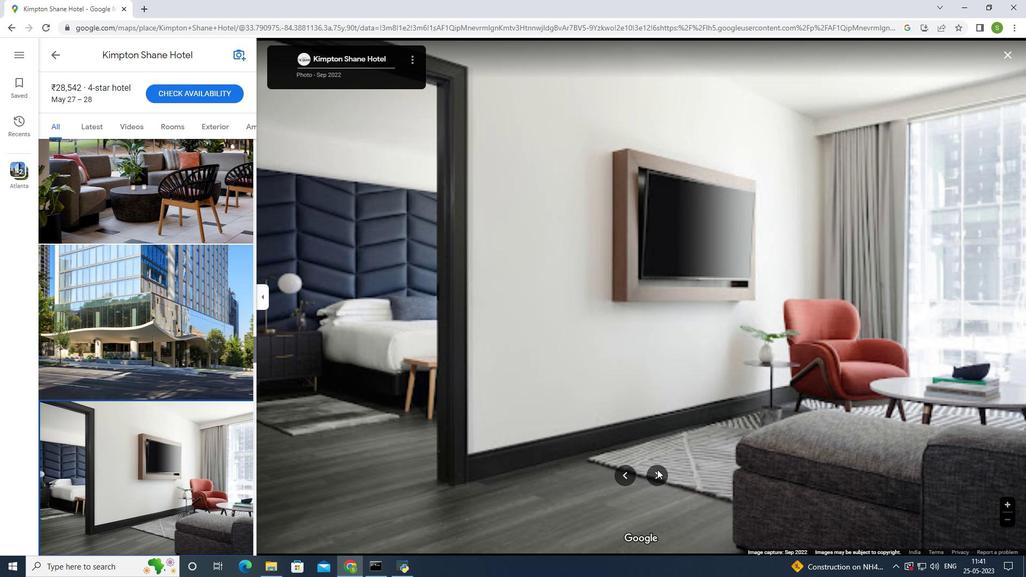 
Action: Mouse pressed left at (657, 470)
Screenshot: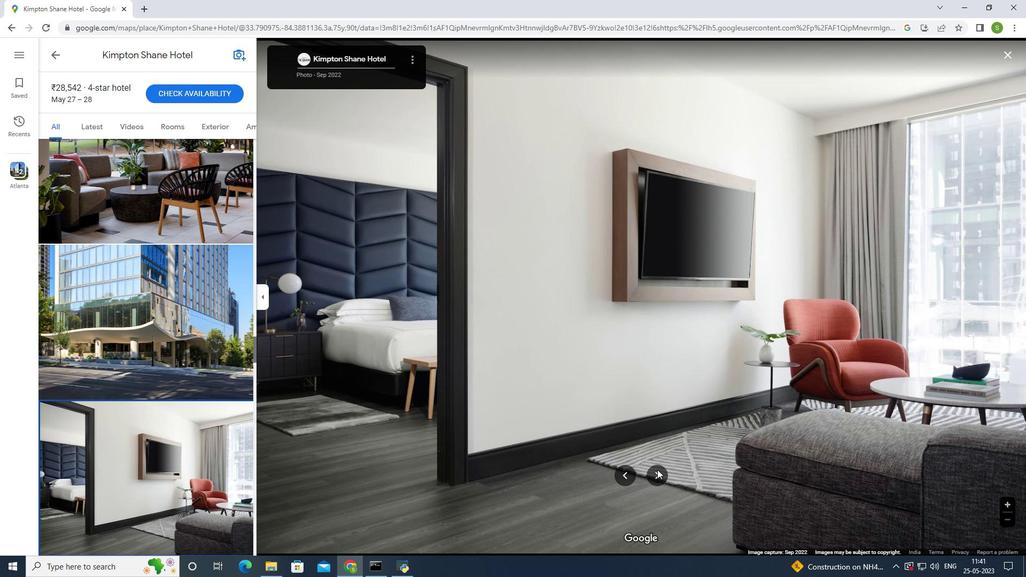 
Action: Mouse pressed left at (657, 470)
Screenshot: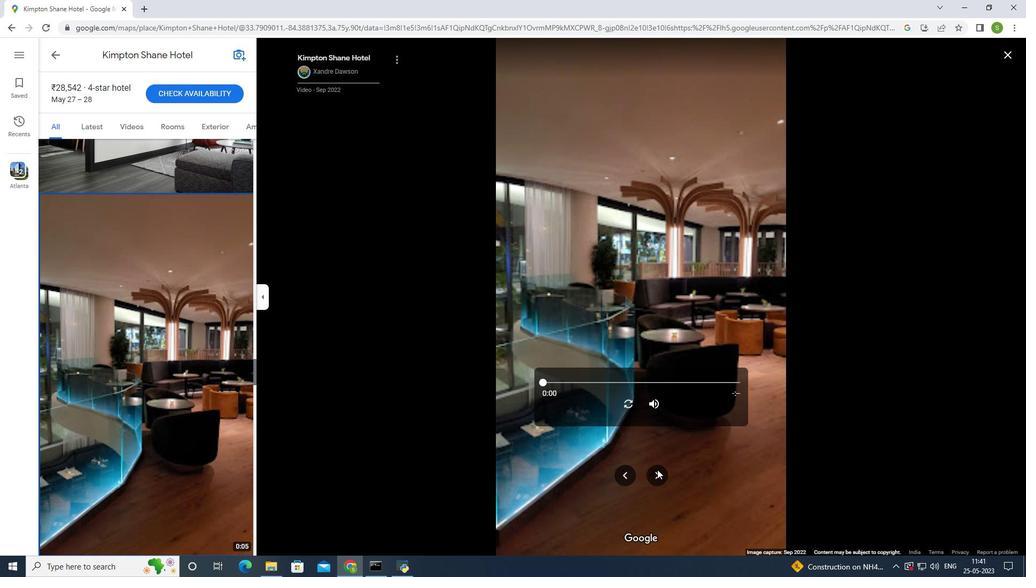 
Action: Mouse moved to (672, 347)
Screenshot: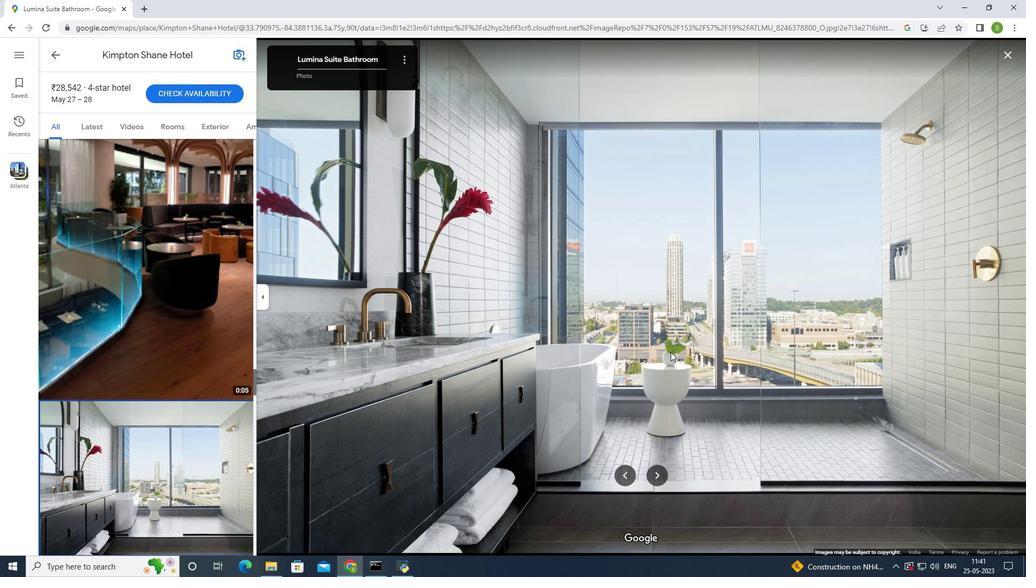 
Action: Mouse scrolled (672, 347) with delta (0, 0)
Screenshot: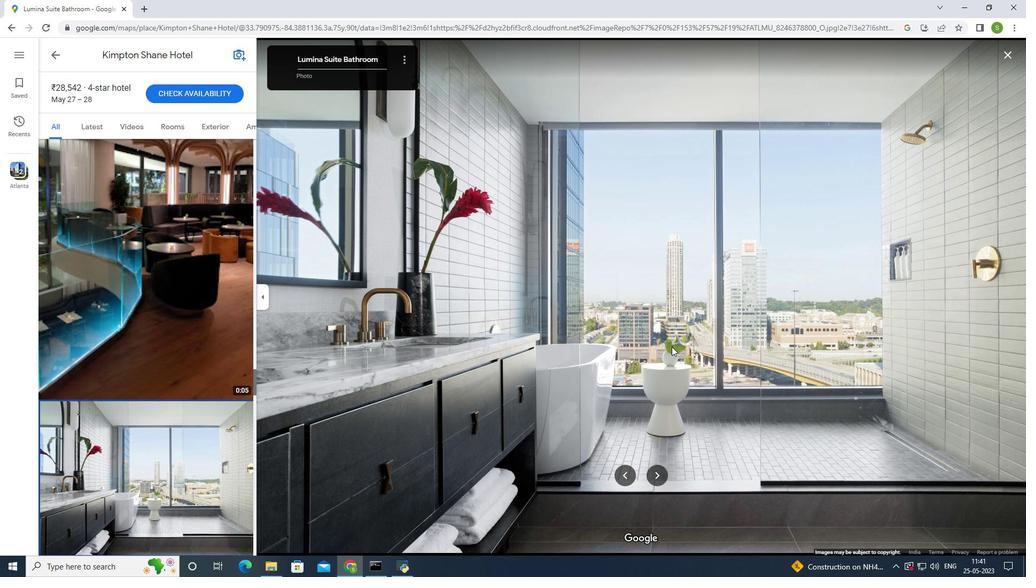 
Action: Mouse scrolled (672, 347) with delta (0, 0)
Screenshot: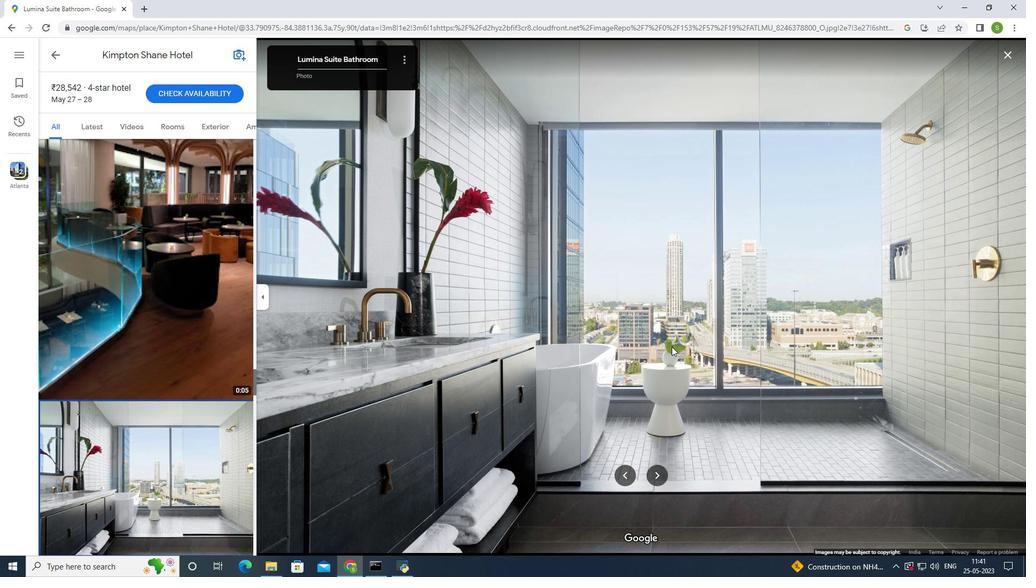 
Action: Mouse scrolled (672, 347) with delta (0, 0)
Screenshot: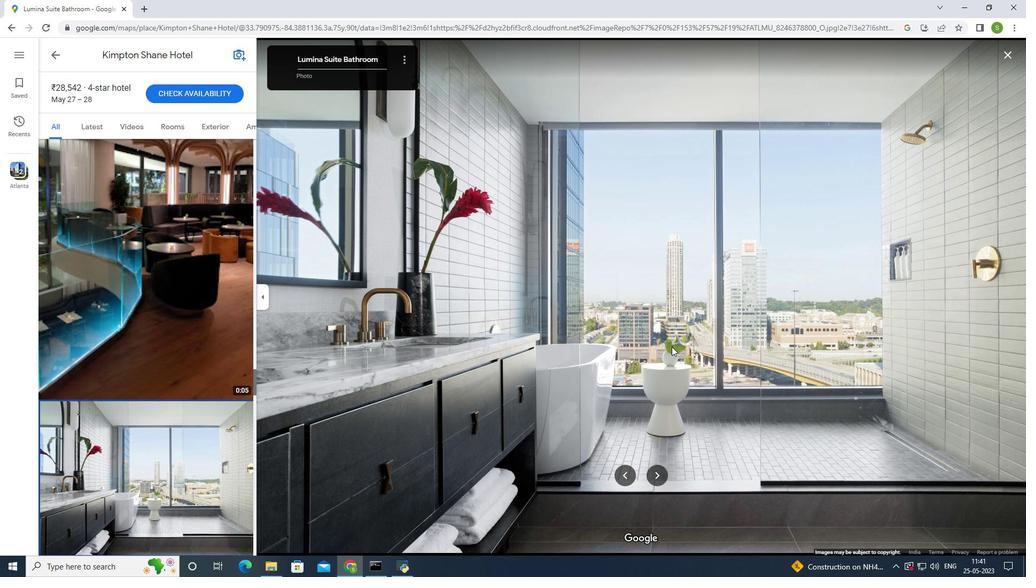
Action: Mouse scrolled (672, 347) with delta (0, 0)
Screenshot: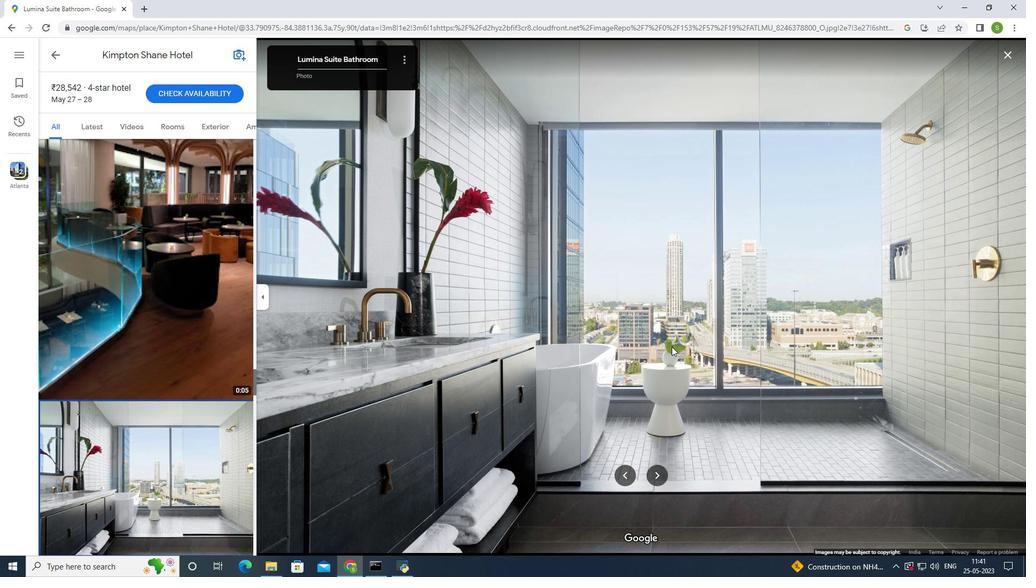 
Action: Mouse scrolled (672, 347) with delta (0, 0)
Screenshot: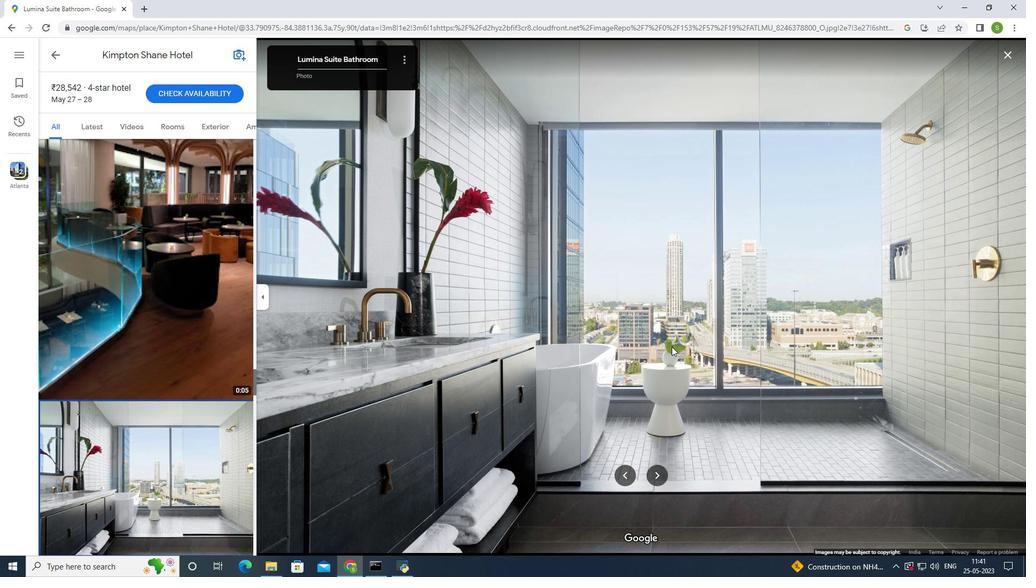 
Action: Mouse moved to (662, 480)
Screenshot: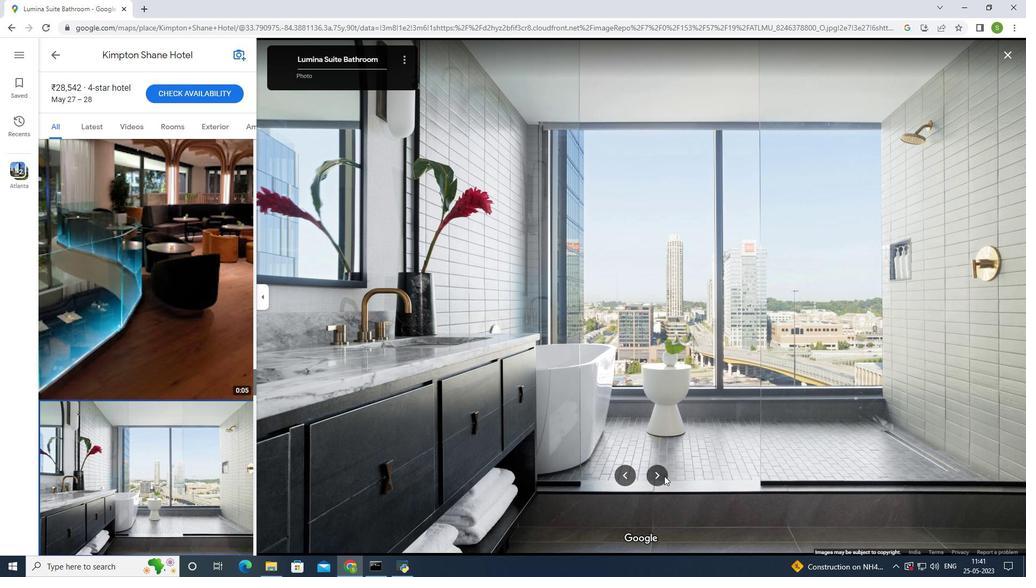 
Action: Mouse pressed left at (662, 480)
Screenshot: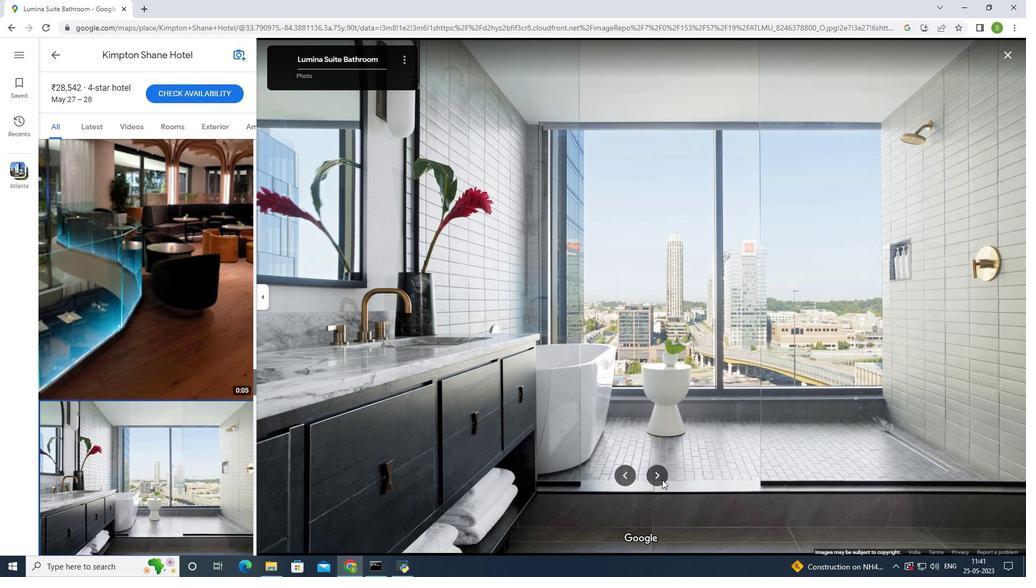 
Action: Mouse moved to (541, 216)
Screenshot: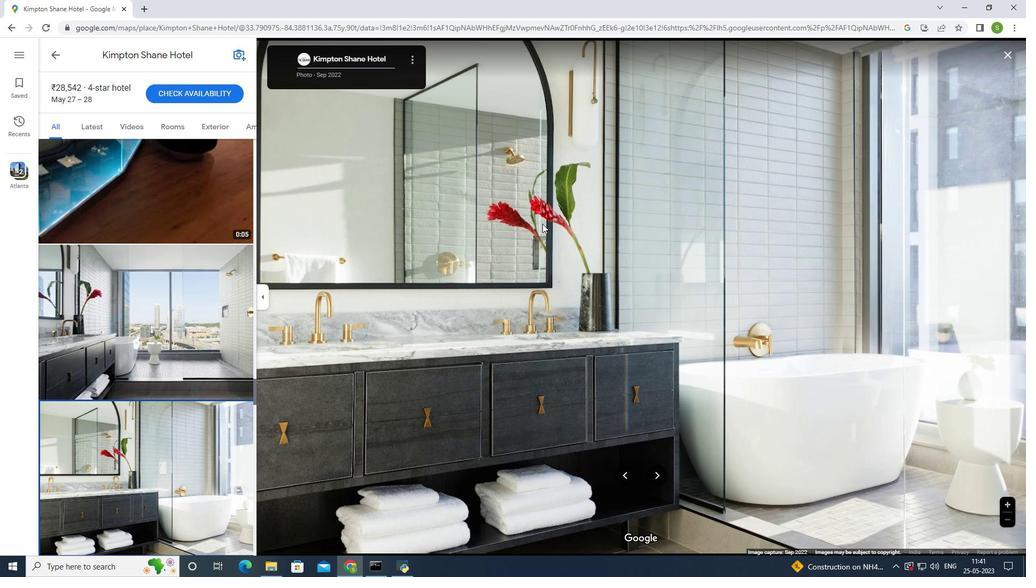 
Action: Mouse scrolled (541, 217) with delta (0, 0)
Screenshot: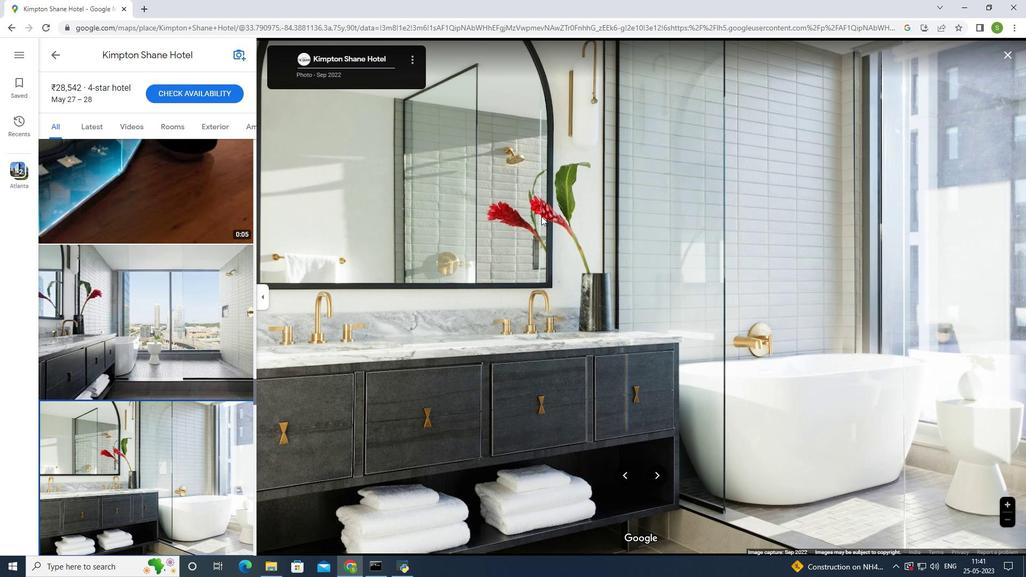 
Action: Mouse scrolled (541, 217) with delta (0, 0)
Screenshot: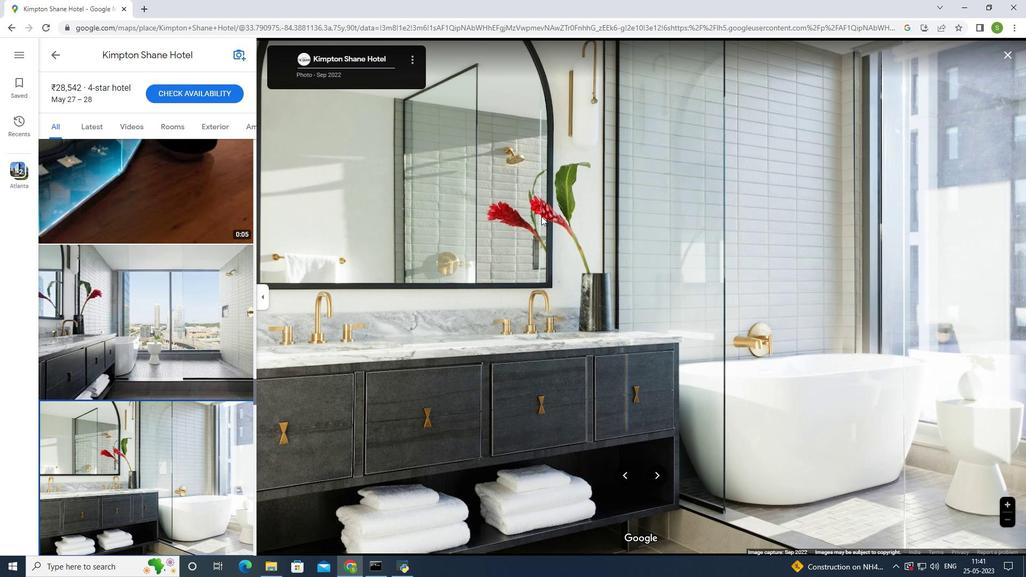 
Action: Mouse scrolled (541, 217) with delta (0, 0)
Screenshot: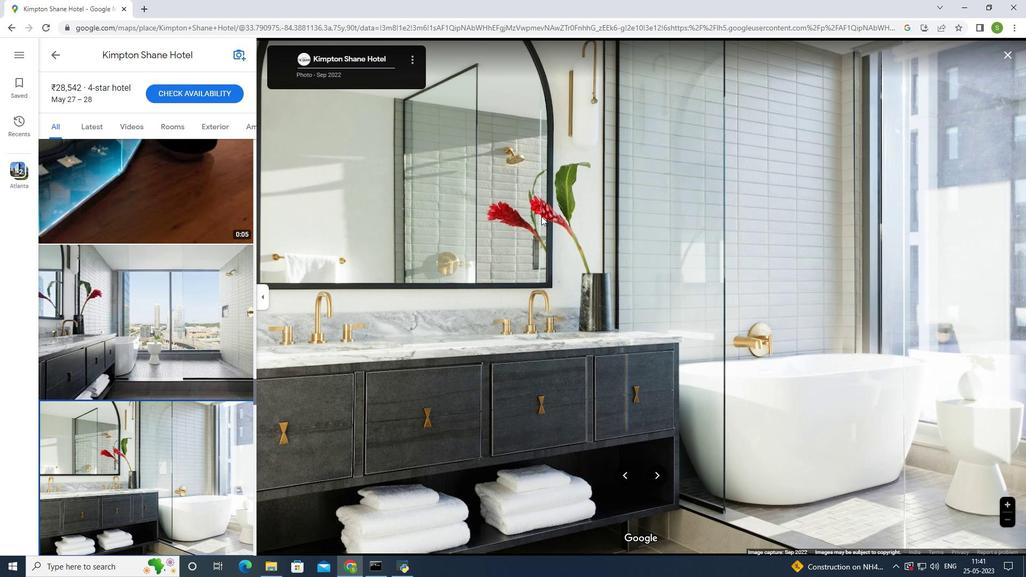 
Action: Mouse scrolled (541, 217) with delta (0, 0)
Screenshot: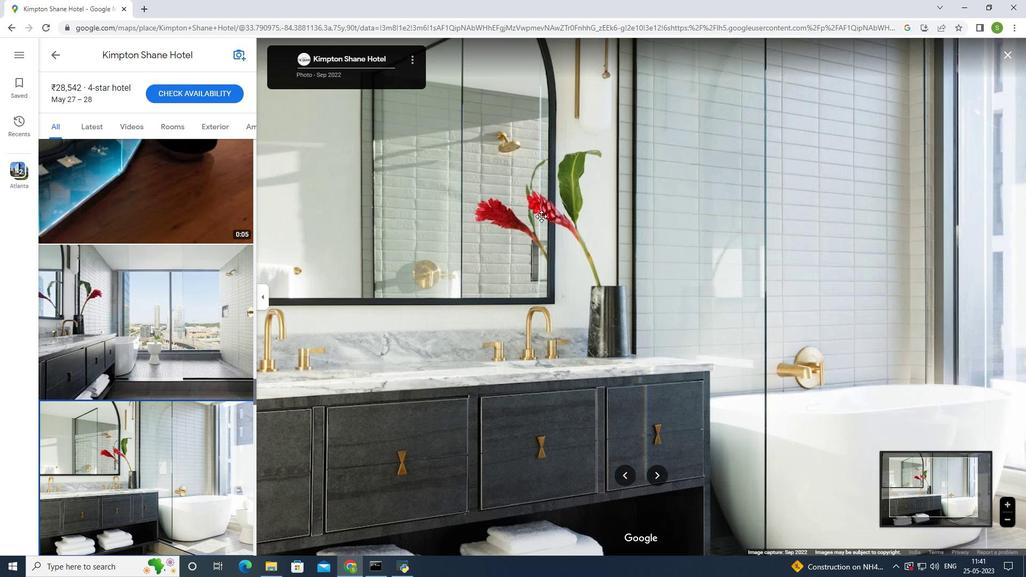 
Action: Mouse scrolled (541, 217) with delta (0, 0)
Screenshot: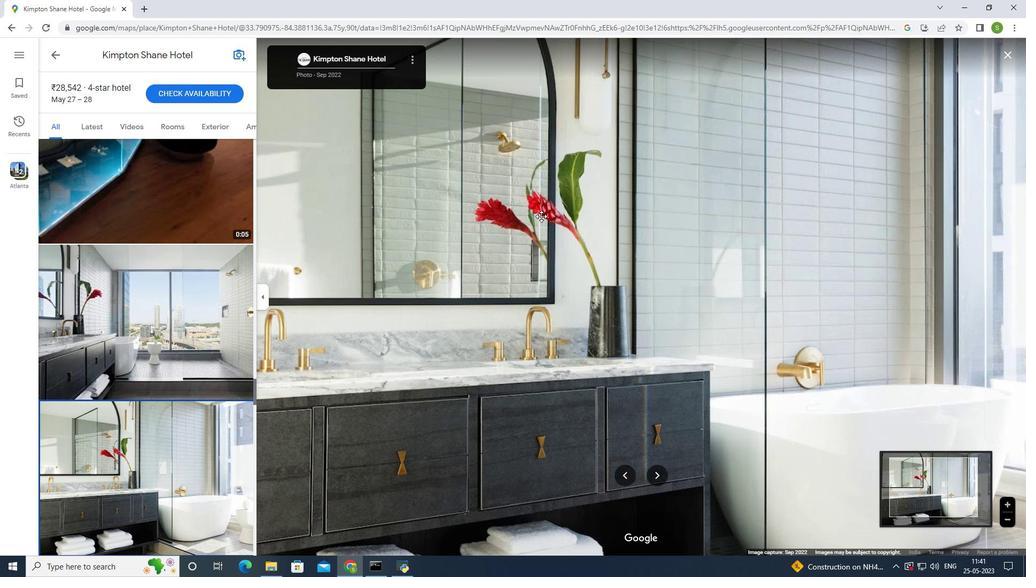 
Action: Mouse scrolled (541, 217) with delta (0, 0)
Screenshot: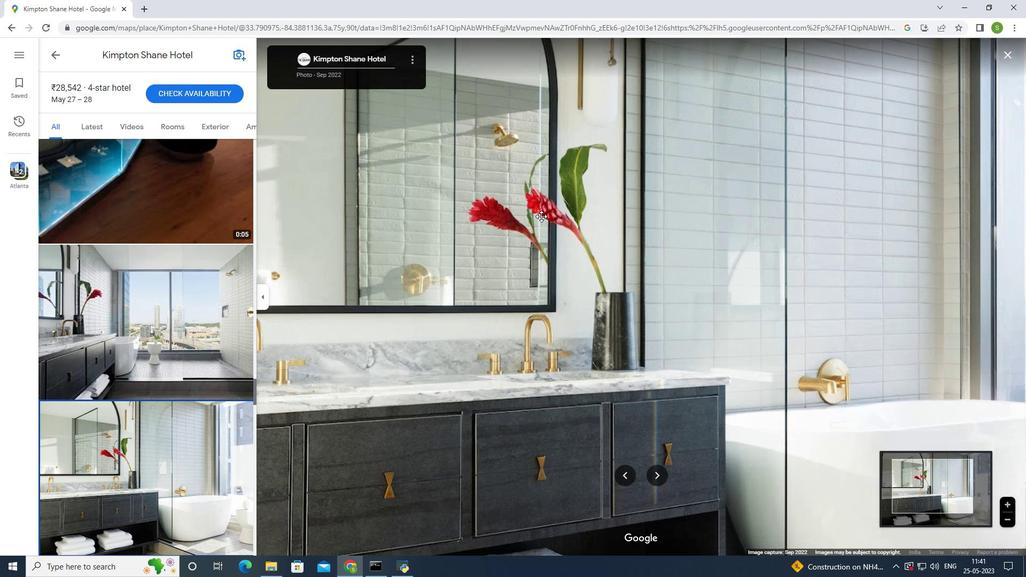 
Action: Mouse moved to (541, 217)
Screenshot: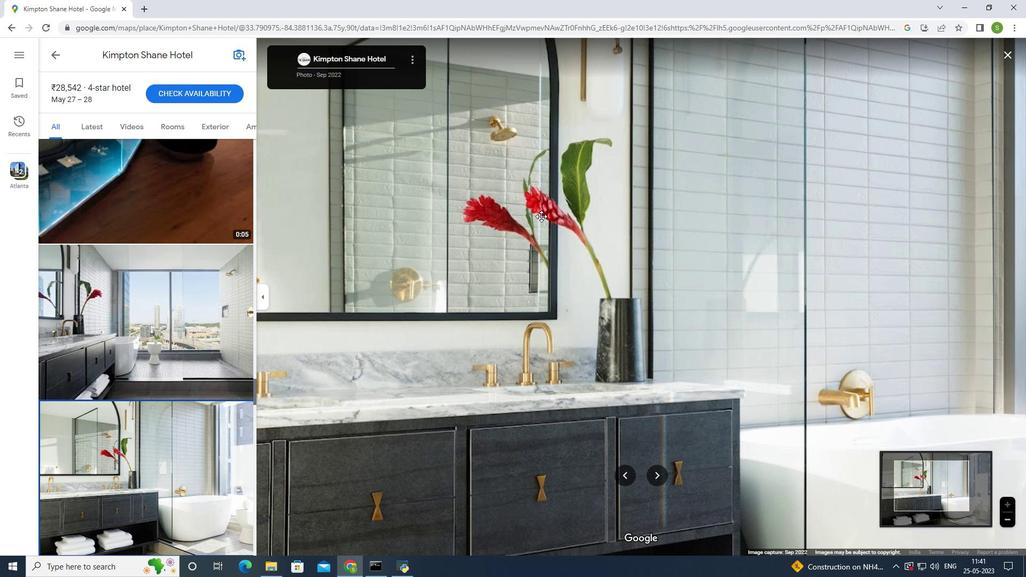 
Action: Mouse scrolled (541, 217) with delta (0, 0)
Screenshot: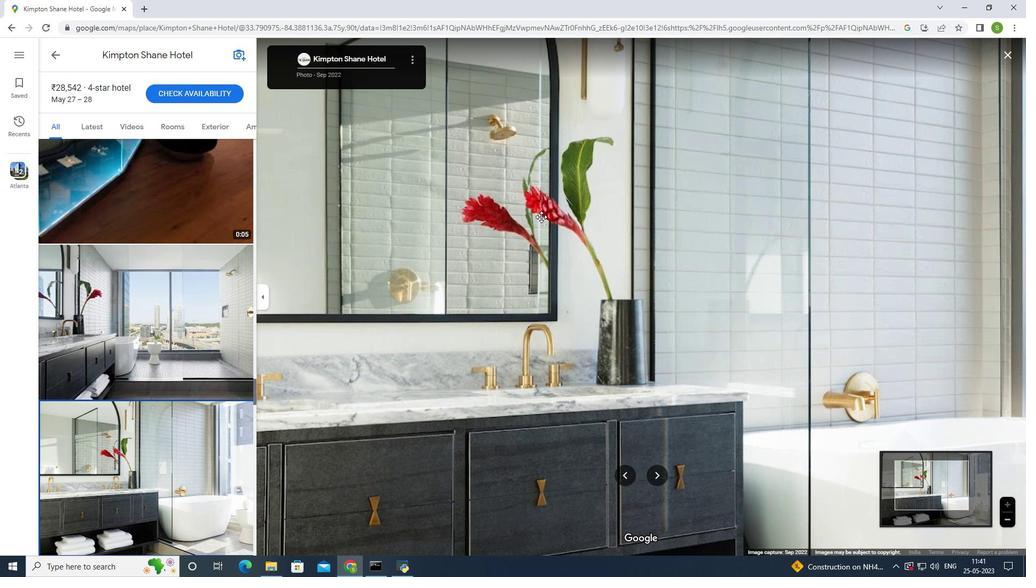 
Action: Mouse scrolled (541, 217) with delta (0, 0)
